 Task: Select traffic view around selected location Lake Lanier Islands, Georgia, United States and identify the nearest hotel to the peak traffic point
Action: Mouse scrolled (327, 438) with delta (0, 0)
Screenshot: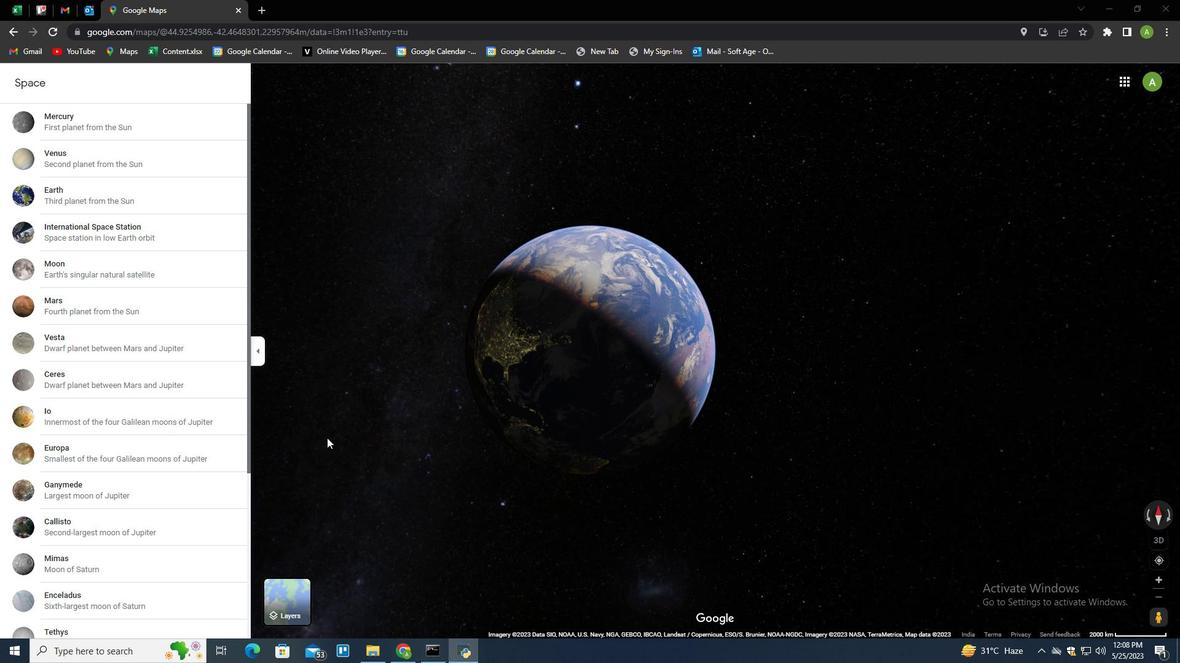 
Action: Mouse moved to (76, 606)
Screenshot: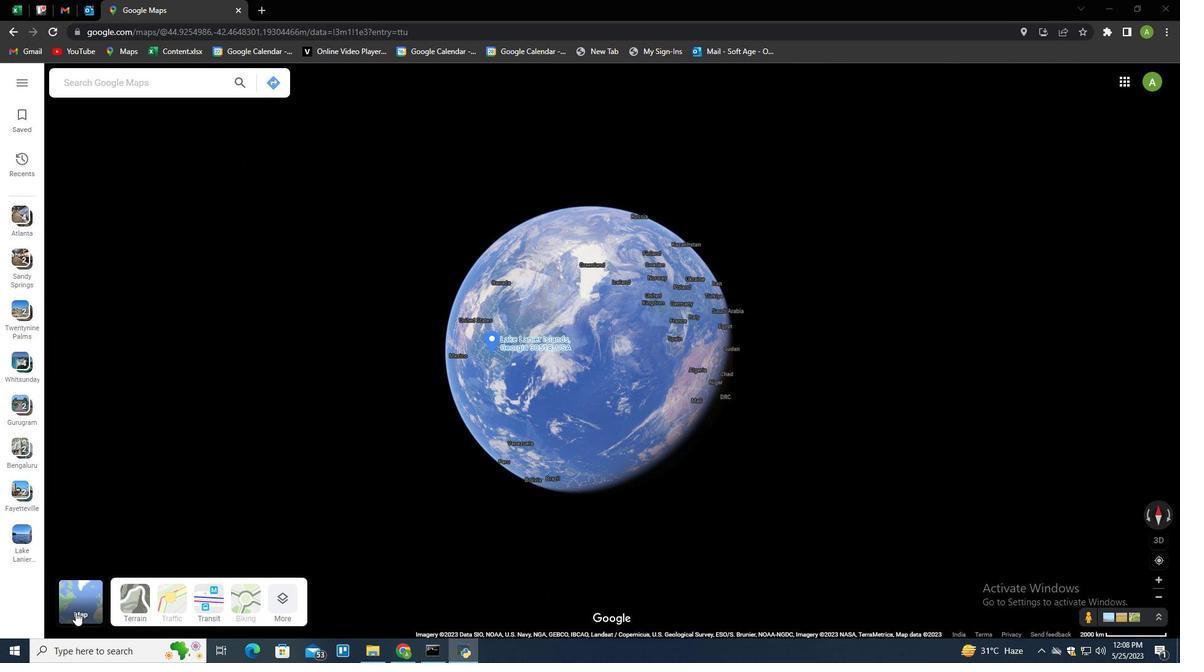 
Action: Mouse pressed left at (76, 606)
Screenshot: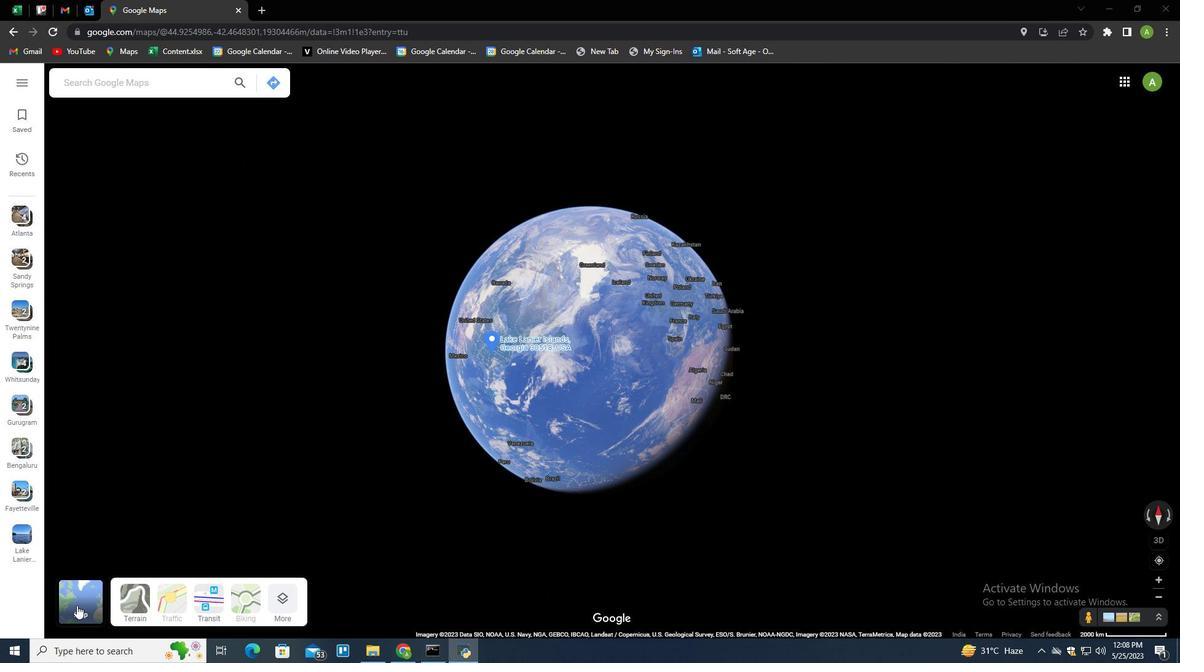 
Action: Mouse moved to (170, 605)
Screenshot: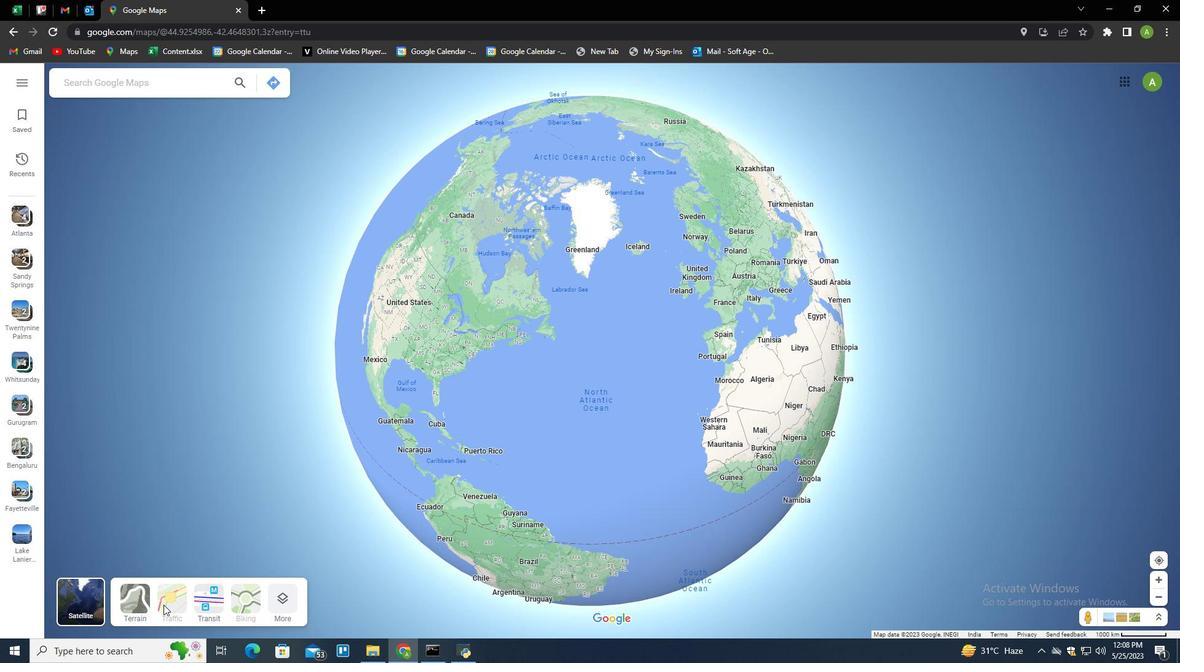 
Action: Mouse pressed left at (170, 605)
Screenshot: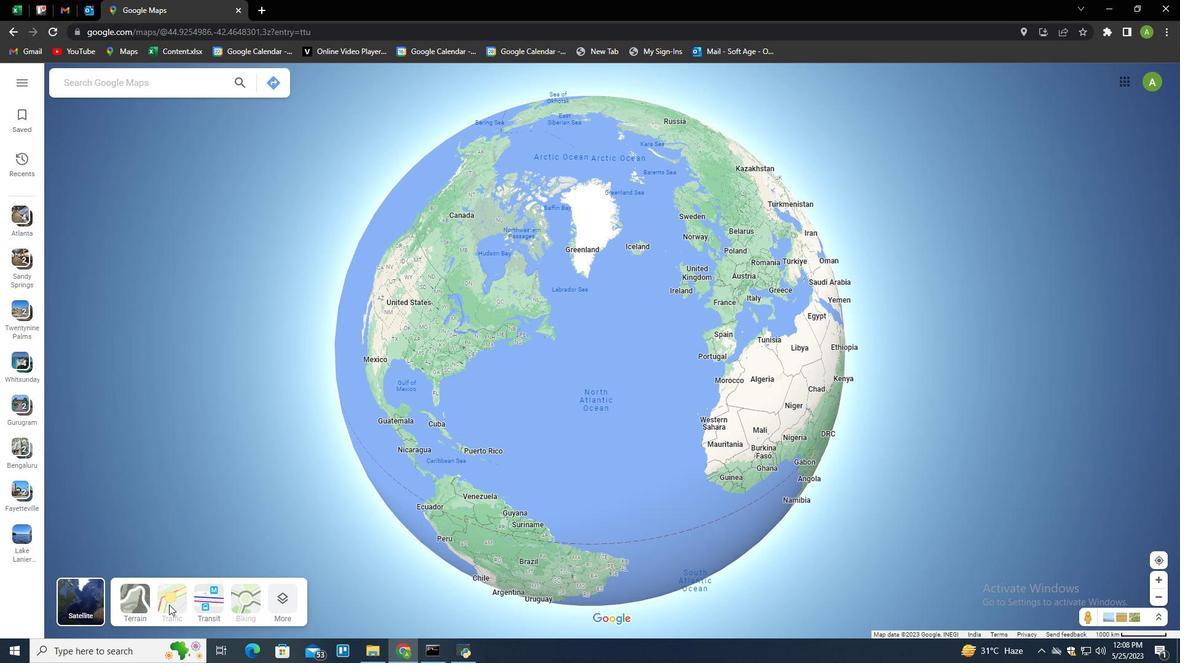 
Action: Mouse moved to (87, 603)
Screenshot: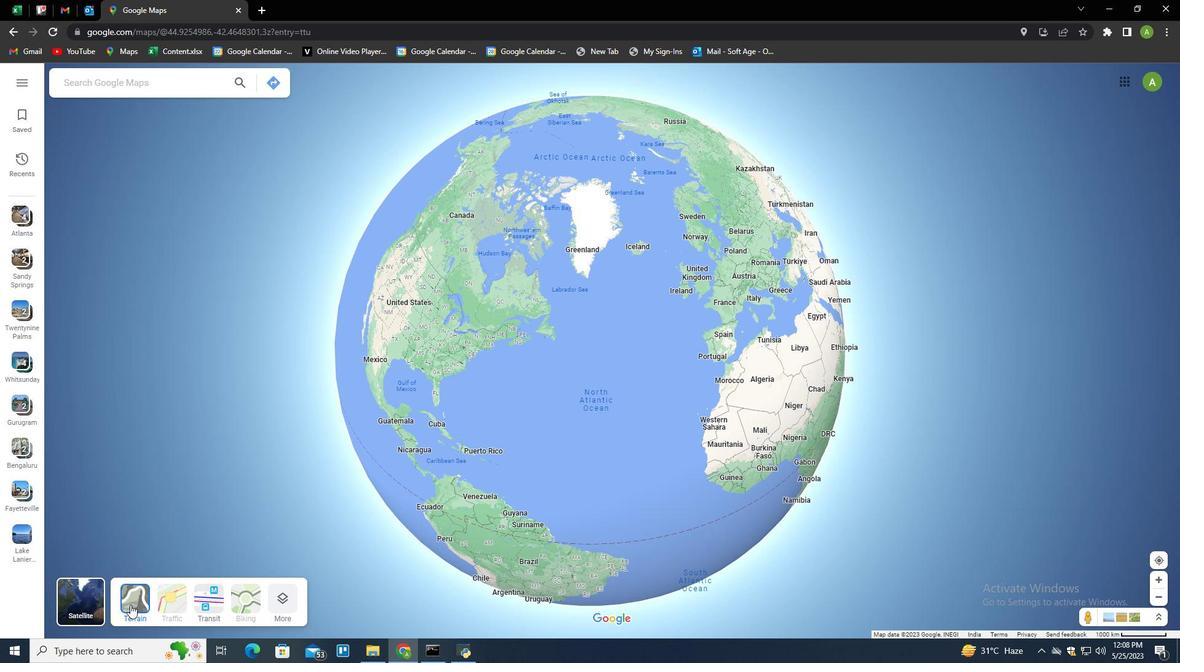 
Action: Mouse pressed left at (87, 603)
Screenshot: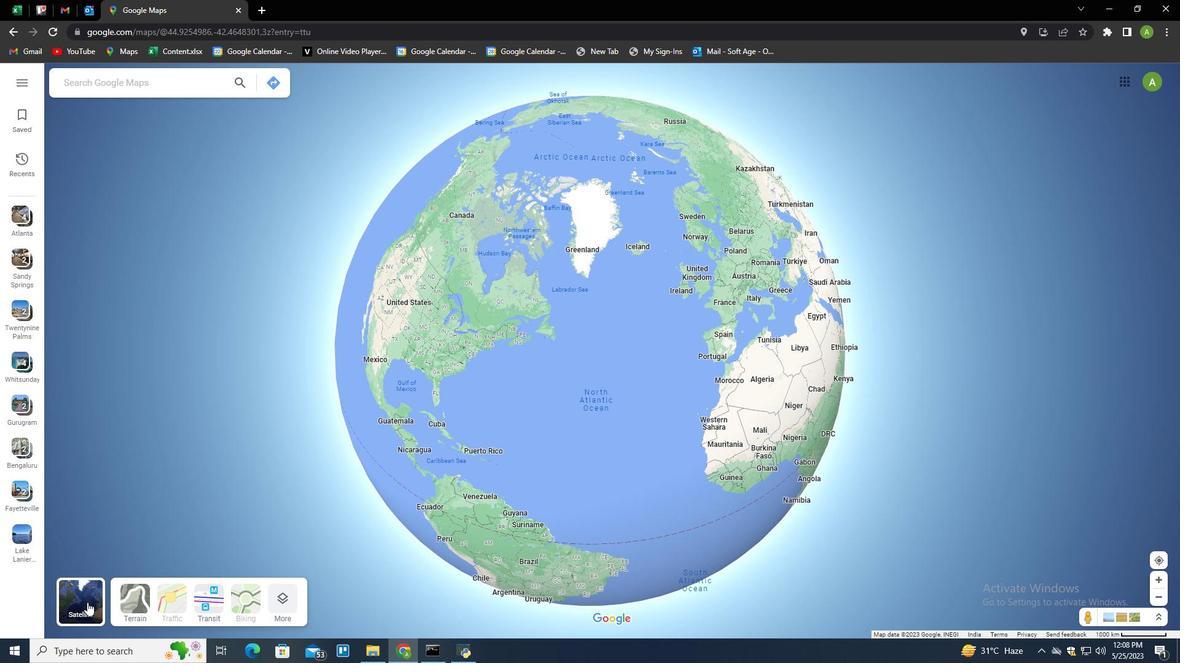 
Action: Mouse moved to (312, 530)
Screenshot: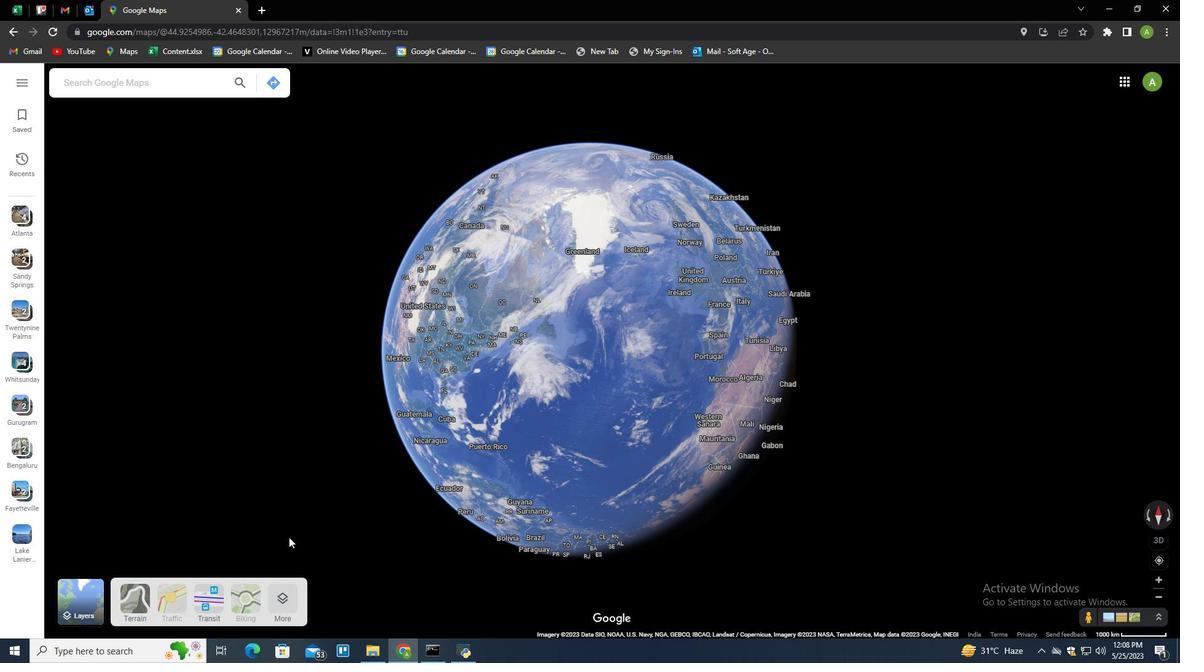 
Action: Mouse scrolled (312, 531) with delta (0, 0)
Screenshot: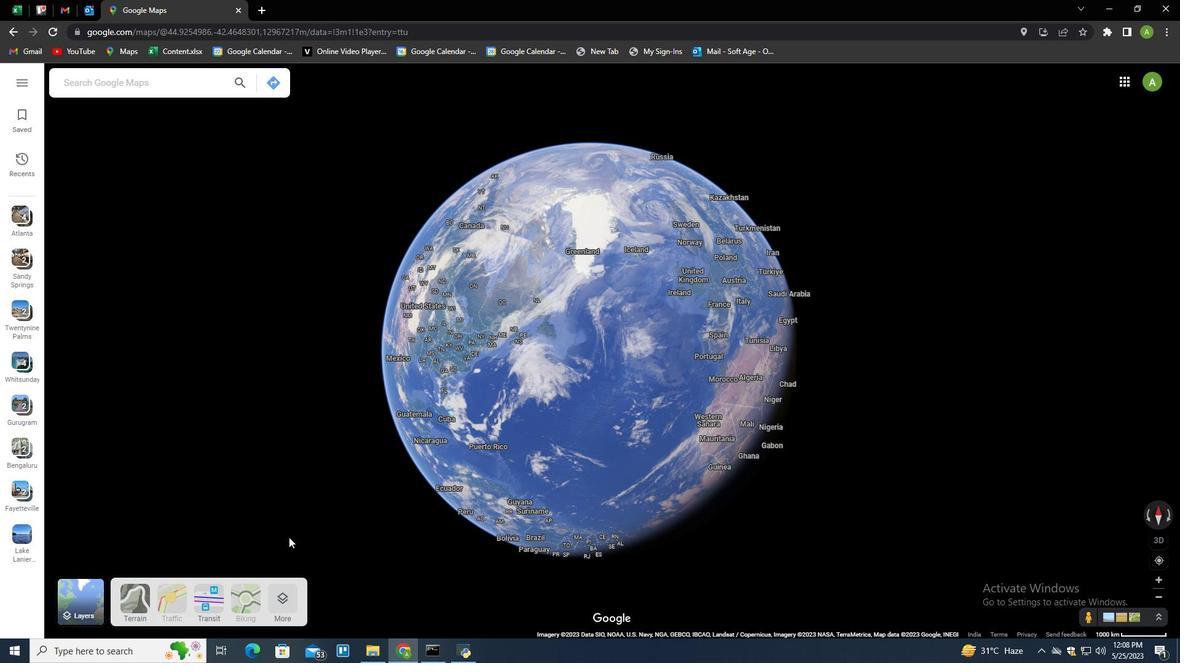 
Action: Mouse moved to (314, 529)
Screenshot: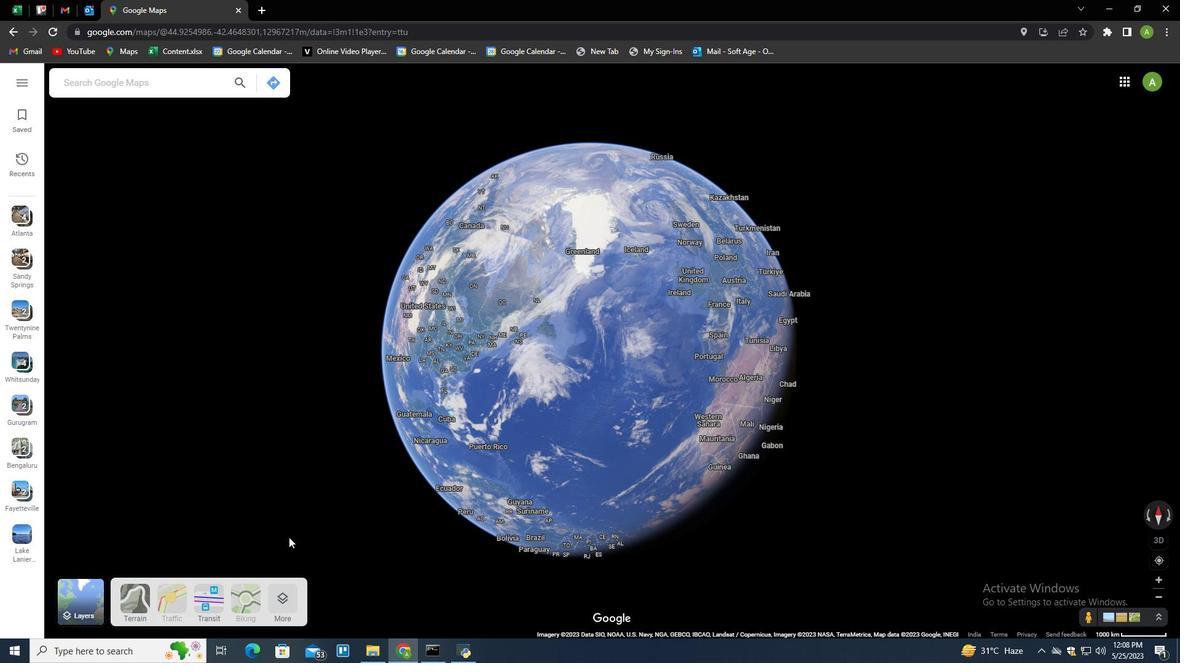 
Action: Mouse scrolled (314, 530) with delta (0, 0)
Screenshot: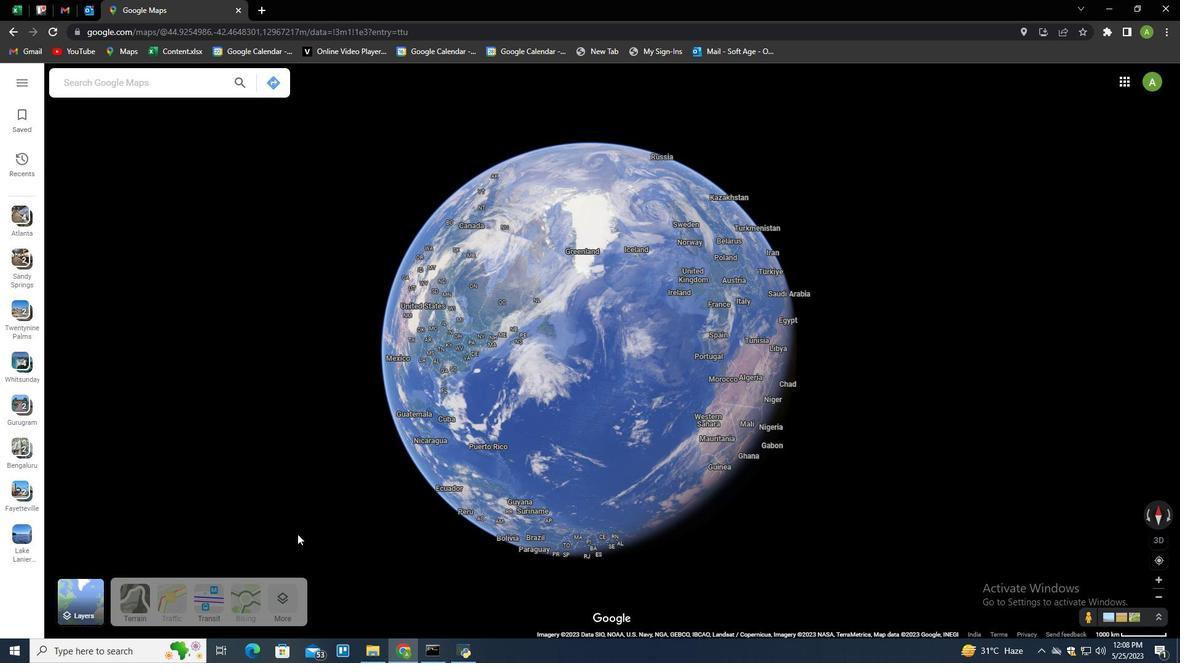 
Action: Mouse moved to (314, 529)
Screenshot: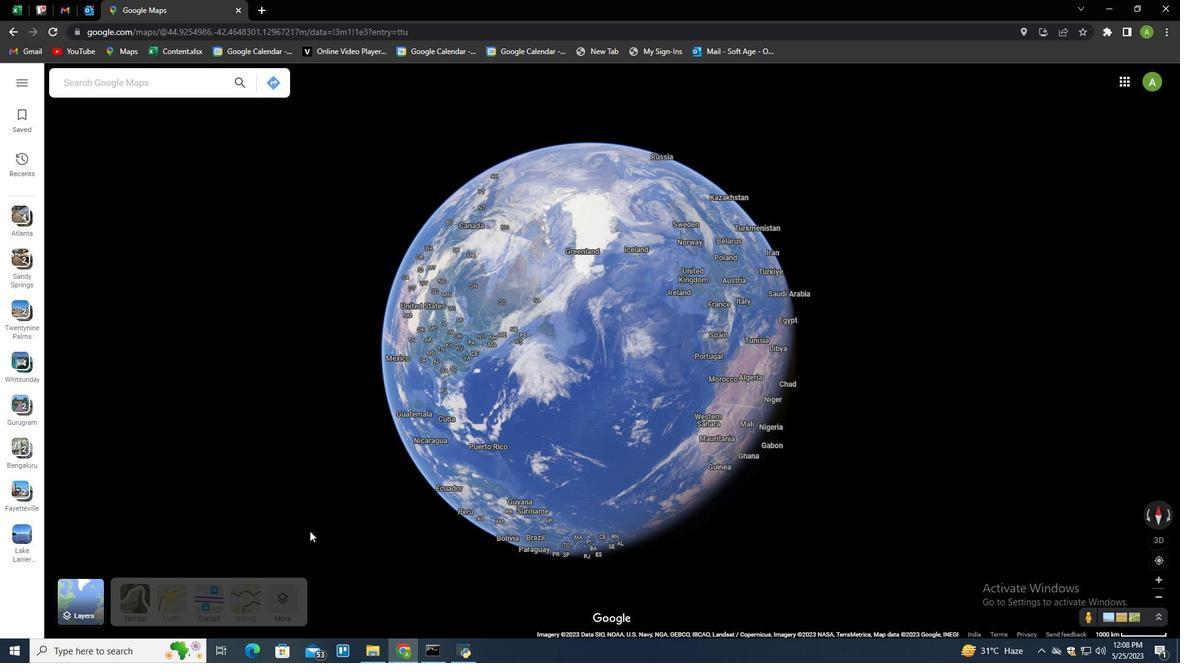 
Action: Mouse scrolled (314, 530) with delta (0, 0)
Screenshot: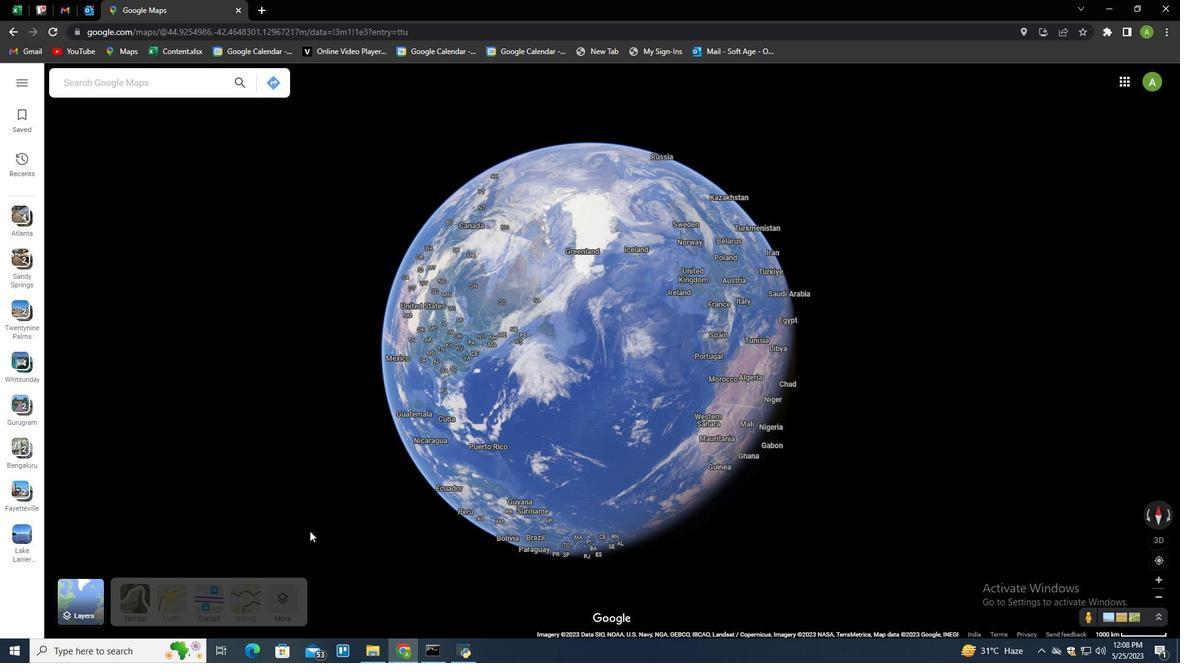 
Action: Mouse scrolled (314, 530) with delta (0, 0)
Screenshot: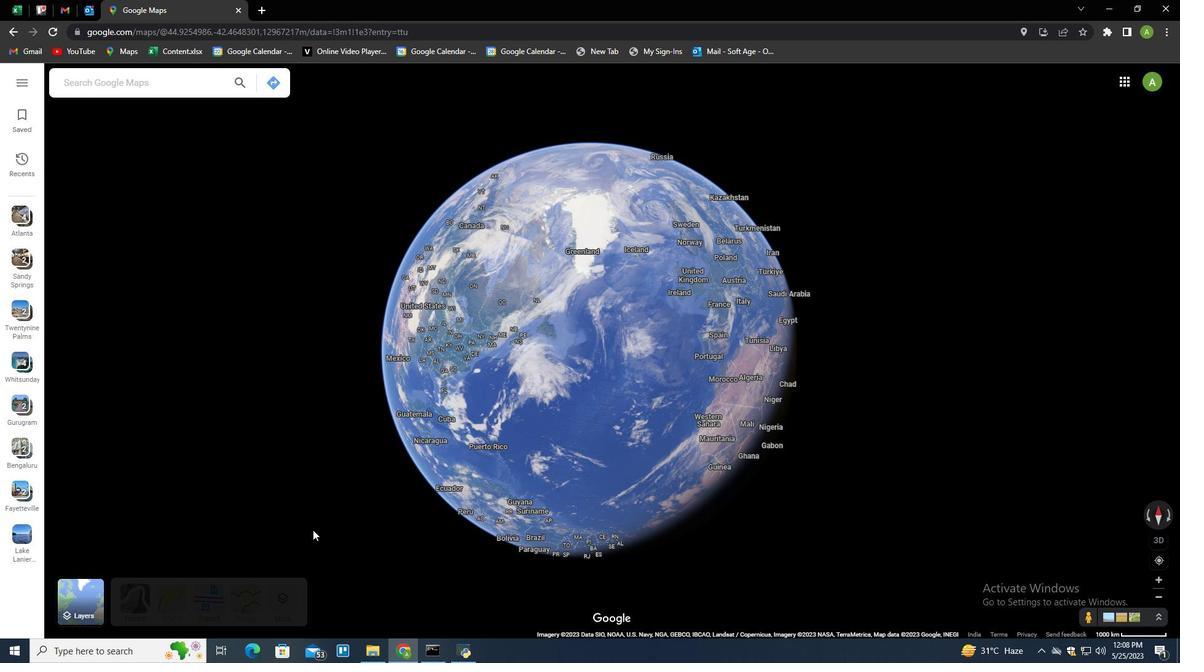 
Action: Mouse scrolled (314, 530) with delta (0, 0)
Screenshot: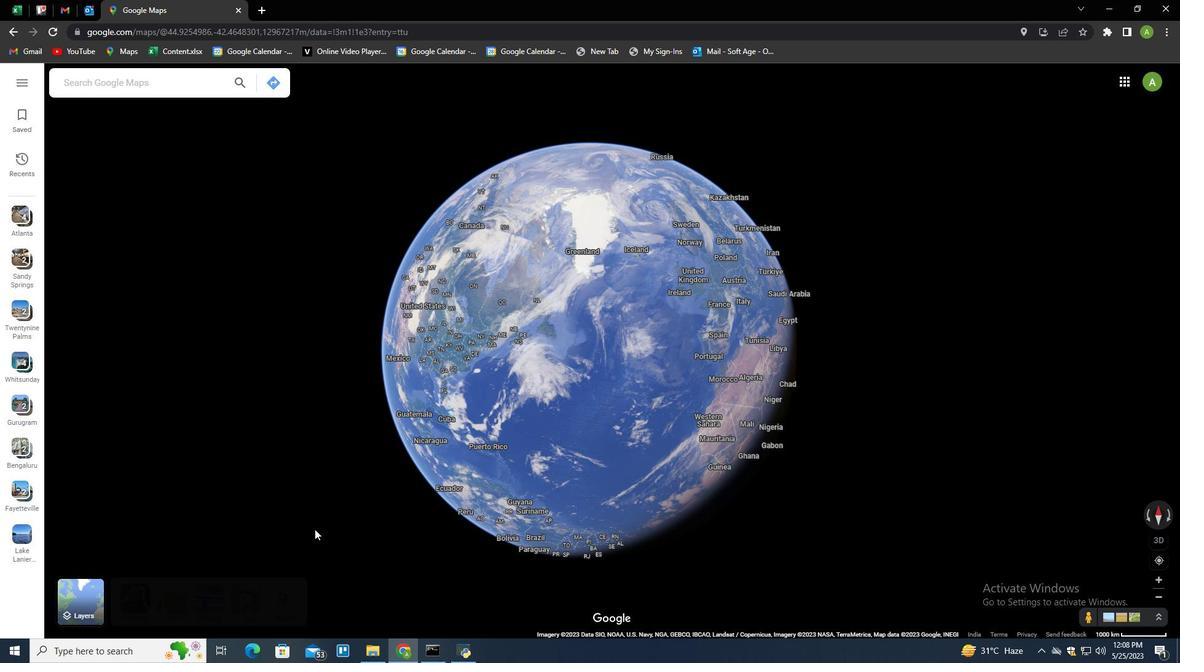 
Action: Mouse scrolled (314, 530) with delta (0, 0)
Screenshot: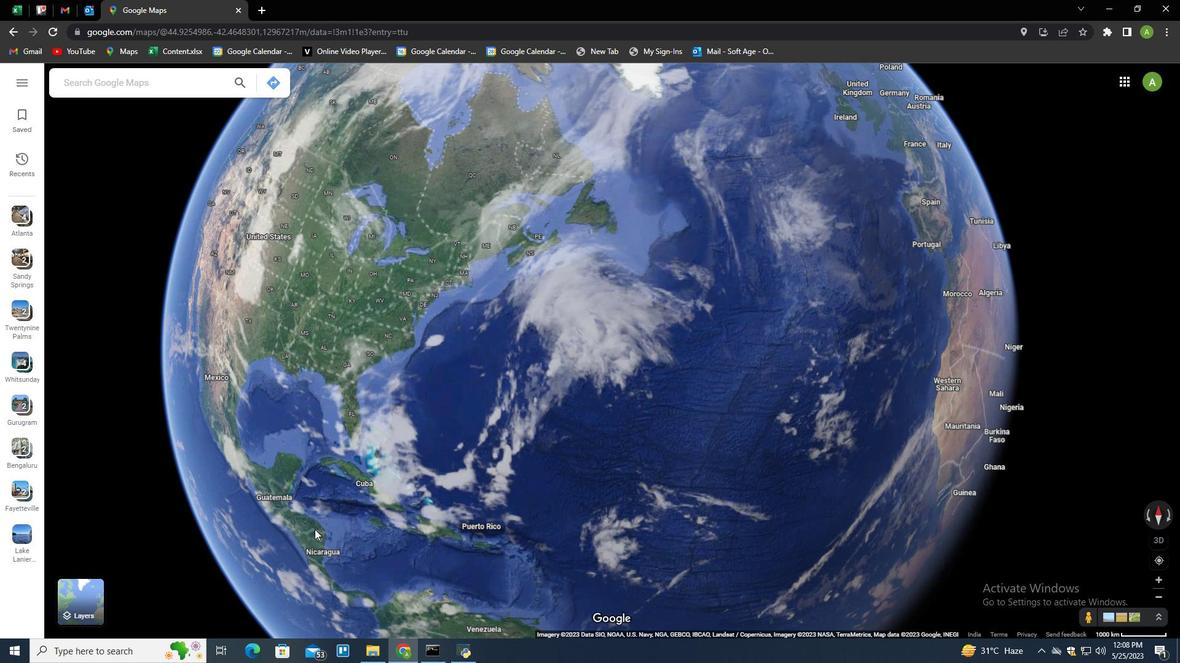 
Action: Mouse scrolled (314, 530) with delta (0, 0)
Screenshot: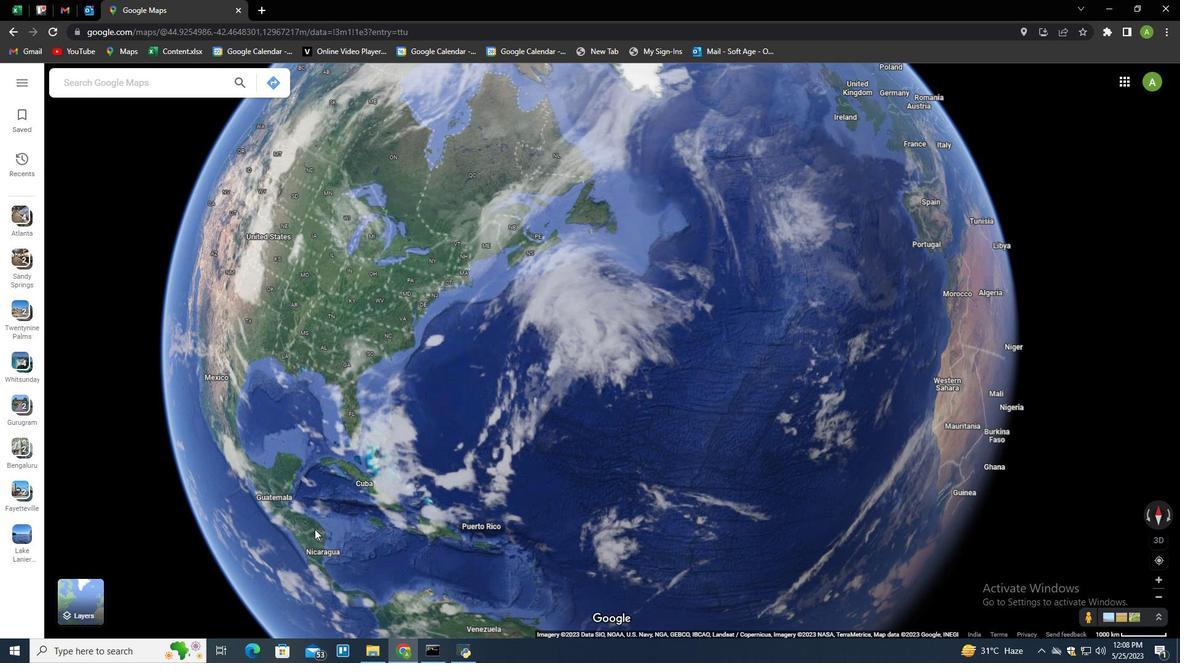 
Action: Mouse scrolled (314, 530) with delta (0, 0)
Screenshot: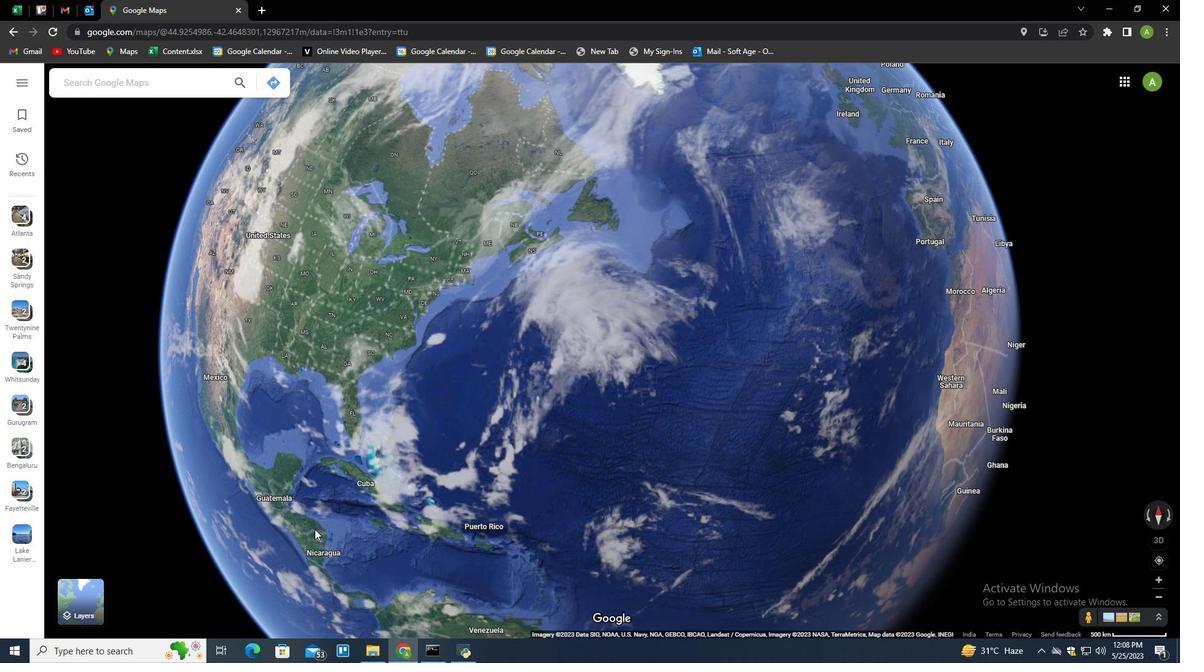 
Action: Mouse scrolled (314, 530) with delta (0, 0)
Screenshot: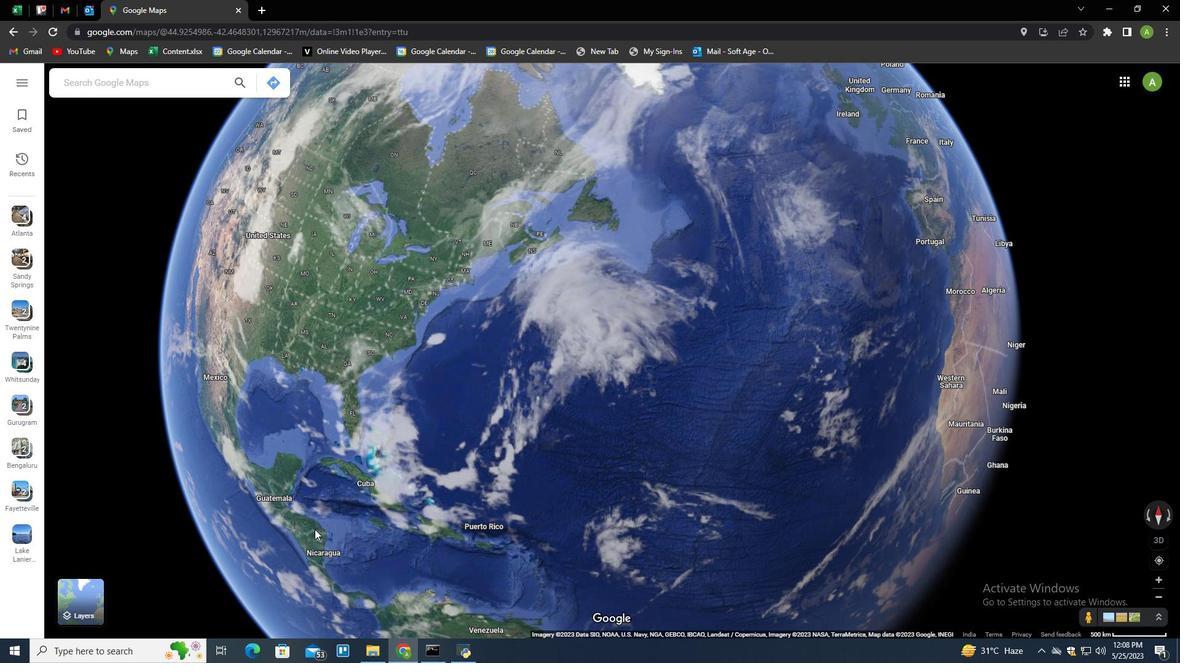 
Action: Mouse scrolled (314, 530) with delta (0, 0)
Screenshot: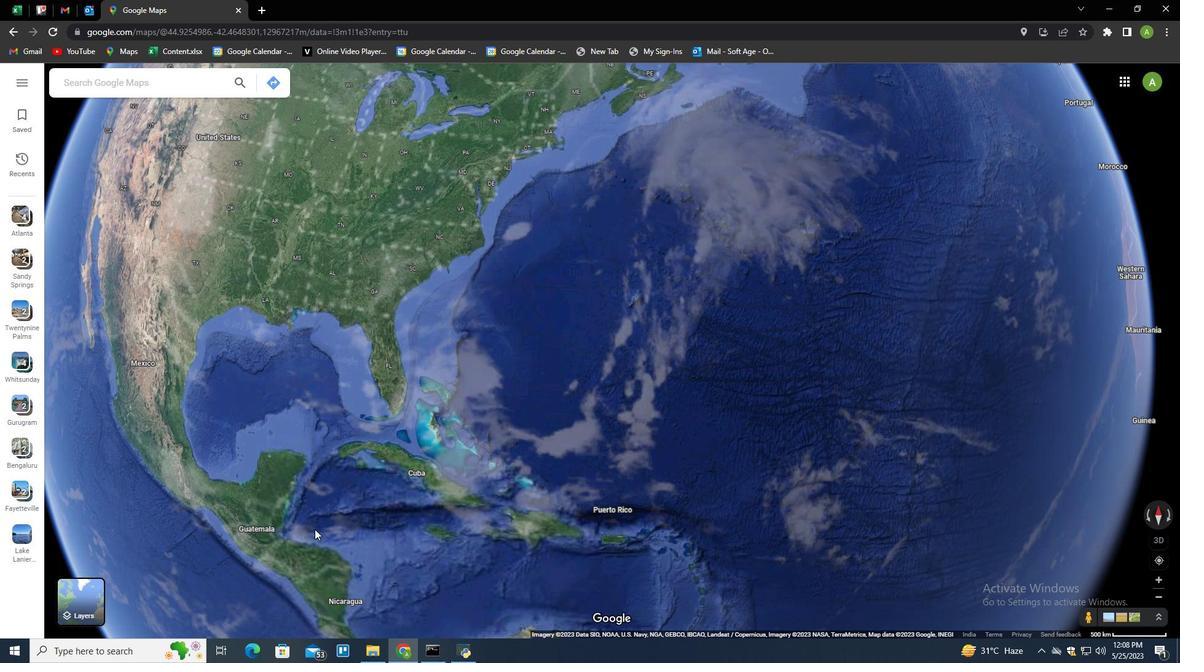 
Action: Mouse scrolled (314, 530) with delta (0, 0)
Screenshot: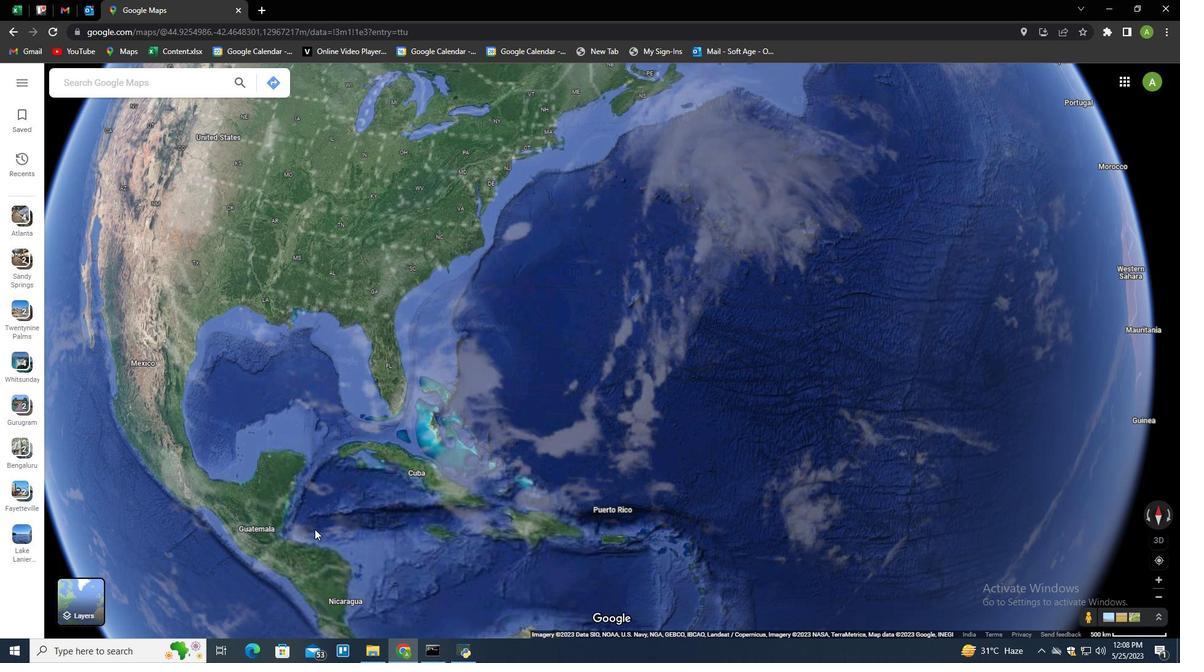 
Action: Mouse scrolled (314, 530) with delta (0, 0)
Screenshot: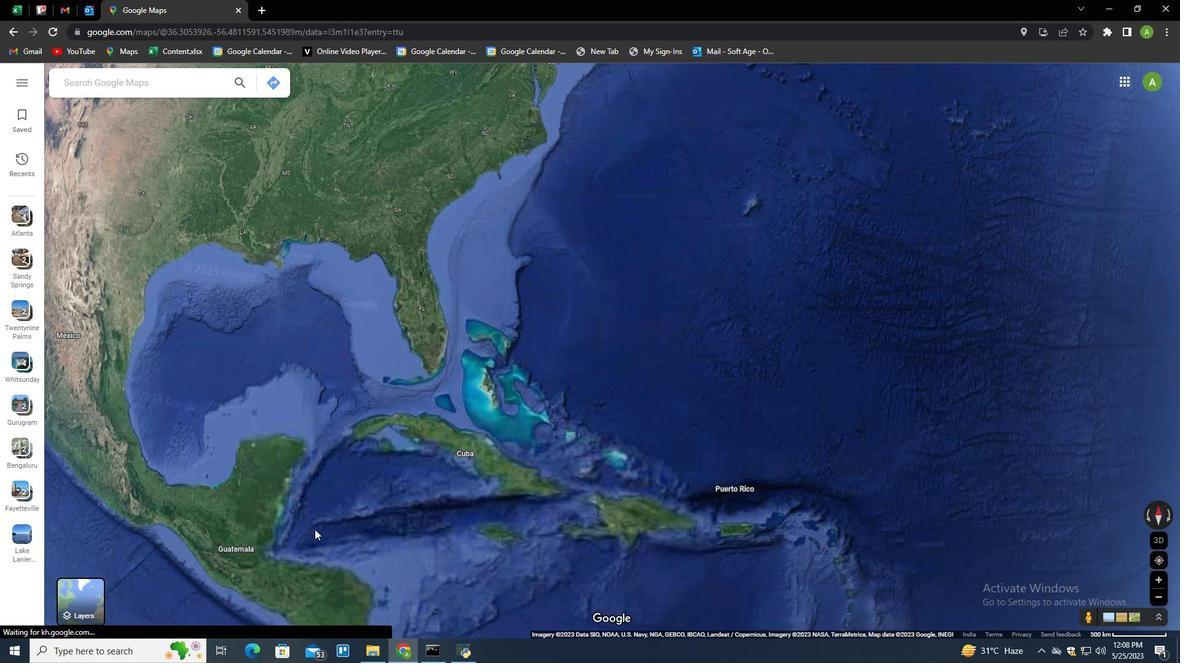 
Action: Mouse scrolled (314, 530) with delta (0, 0)
Screenshot: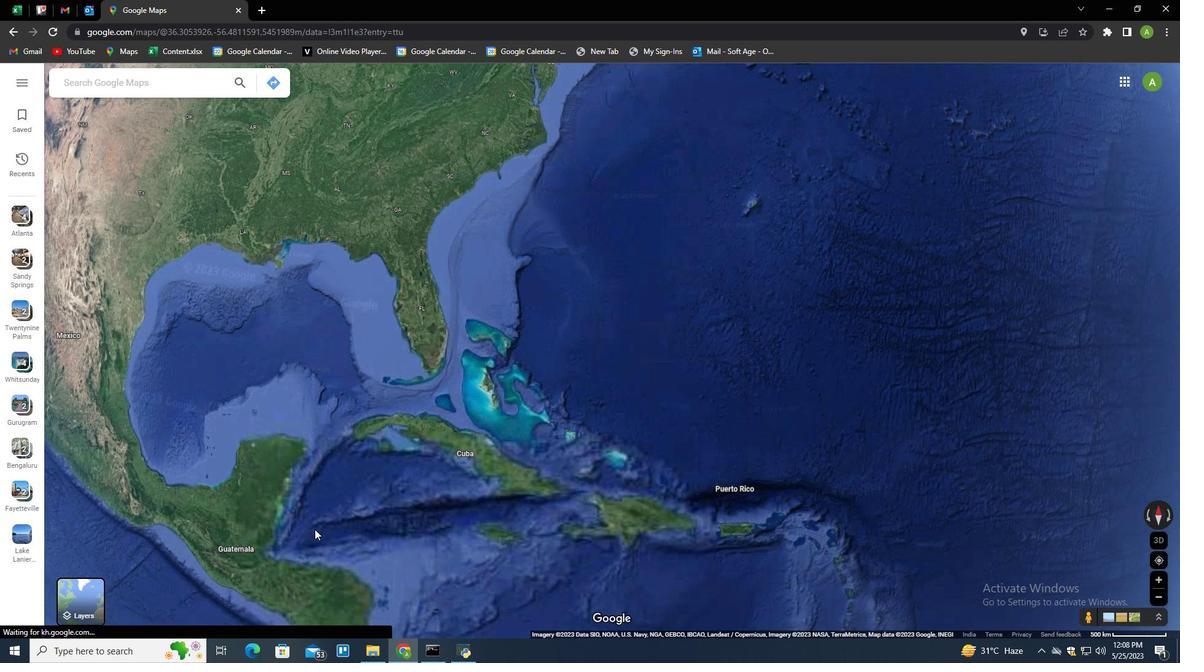 
Action: Mouse moved to (381, 338)
Screenshot: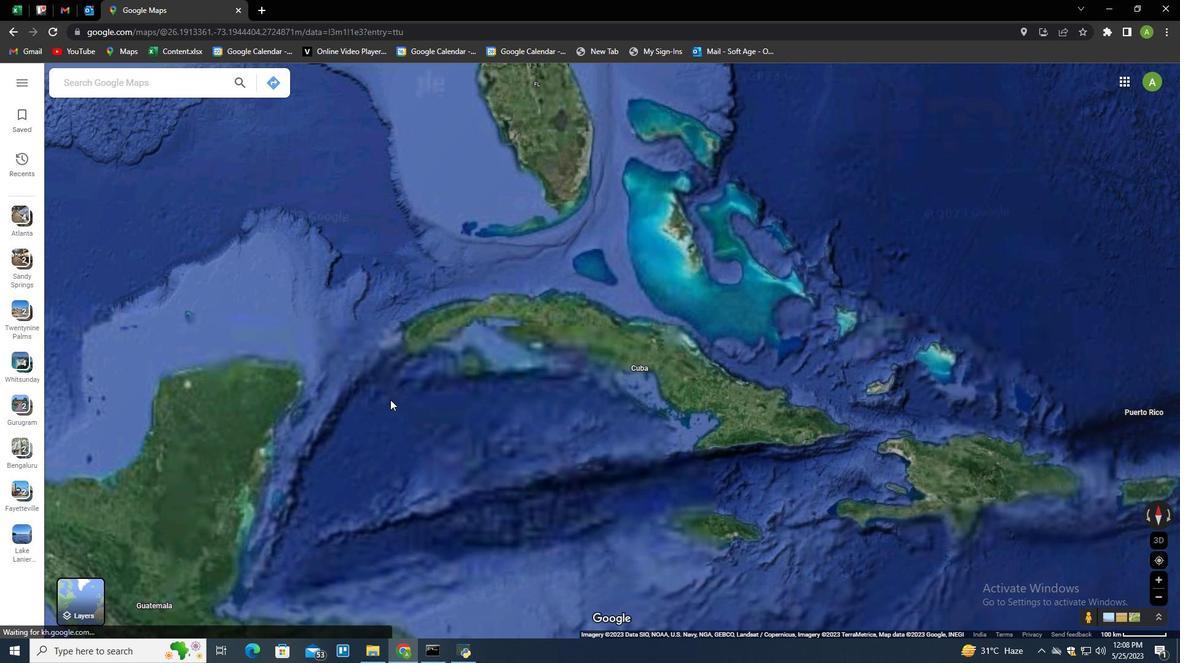 
Action: Mouse pressed left at (381, 338)
Screenshot: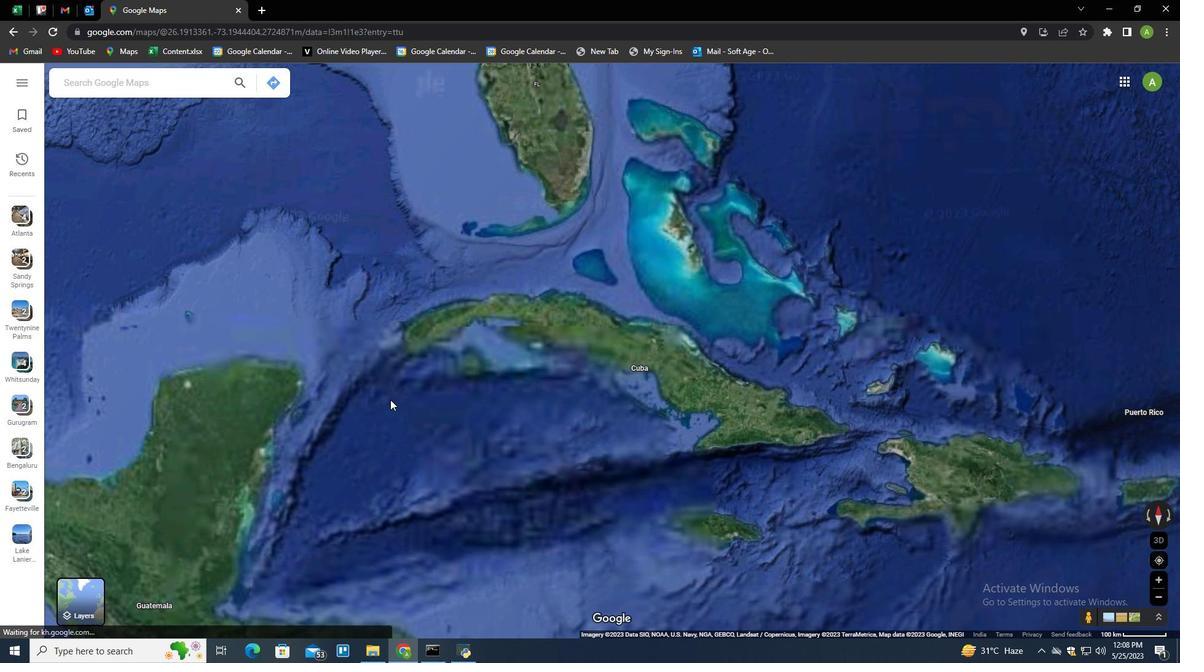 
Action: Mouse moved to (367, 284)
Screenshot: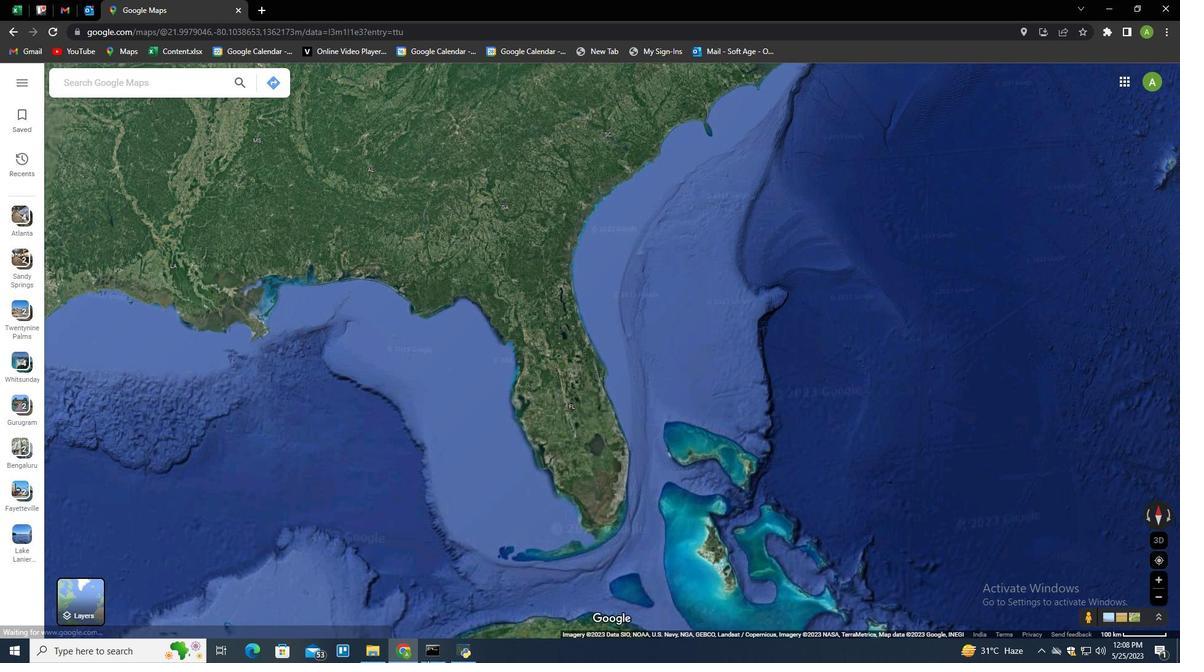 
Action: Mouse pressed left at (367, 284)
Screenshot: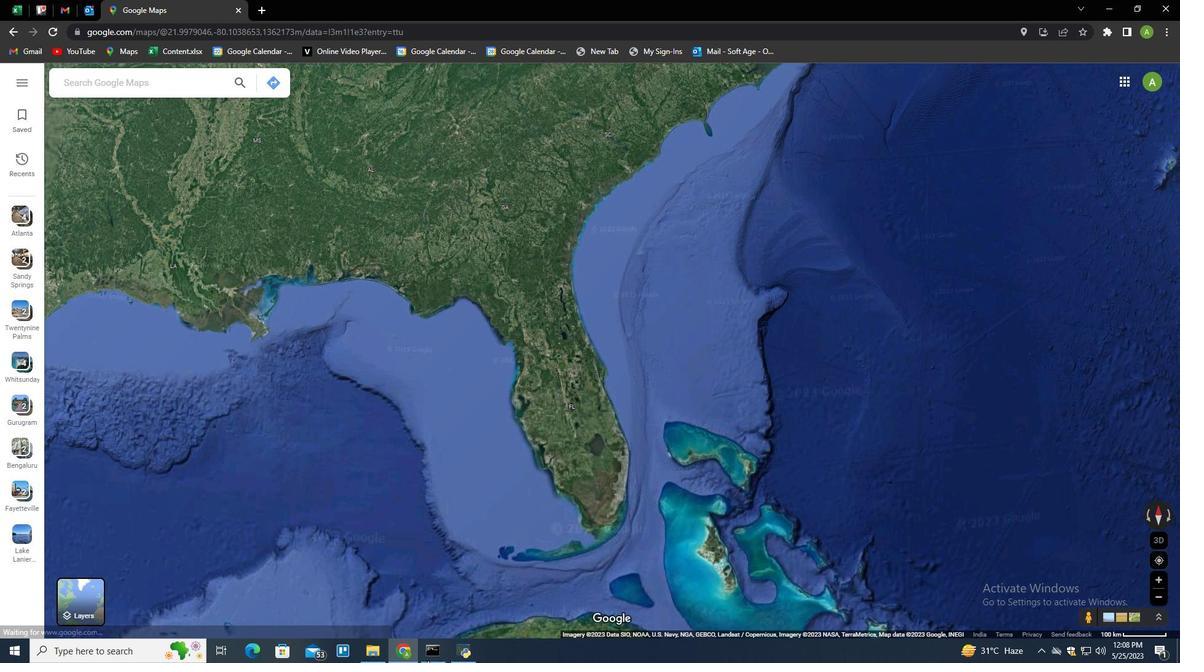 
Action: Mouse moved to (431, 498)
Screenshot: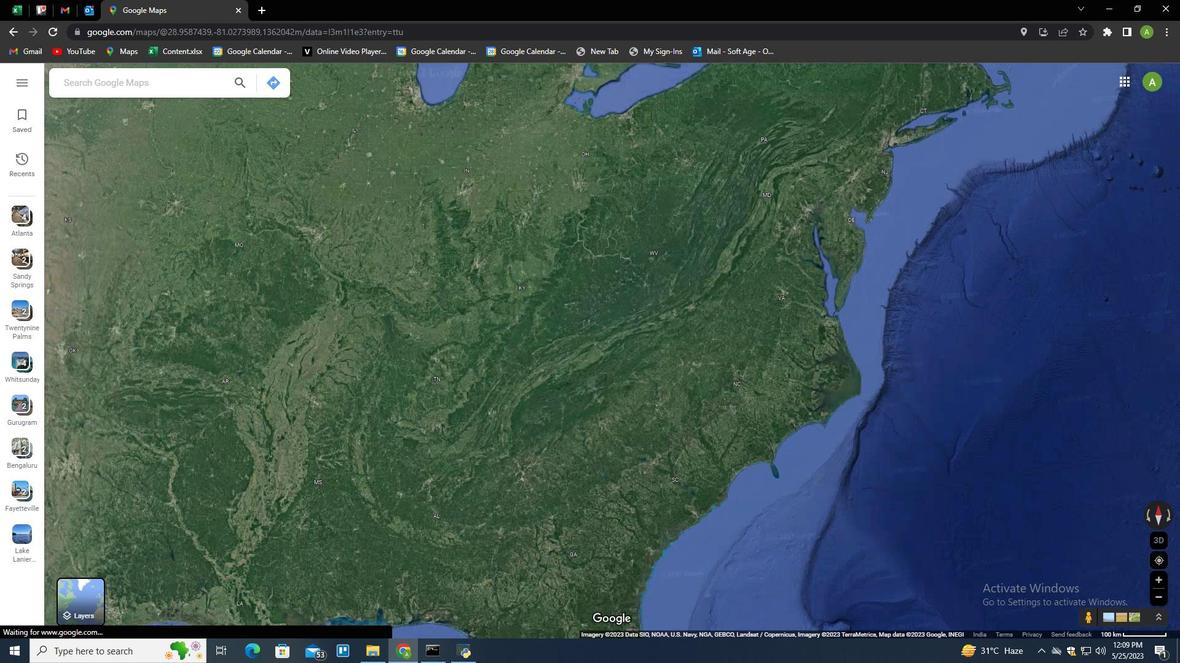 
Action: Mouse scrolled (431, 499) with delta (0, 0)
Screenshot: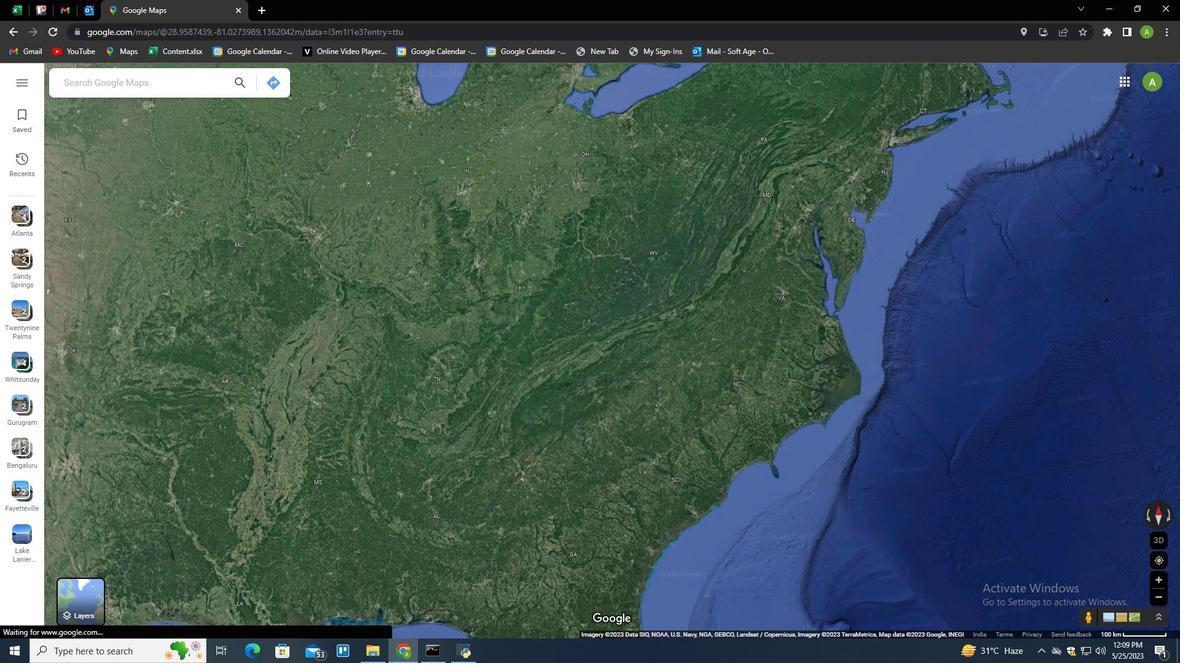 
Action: Mouse scrolled (431, 499) with delta (0, 0)
Screenshot: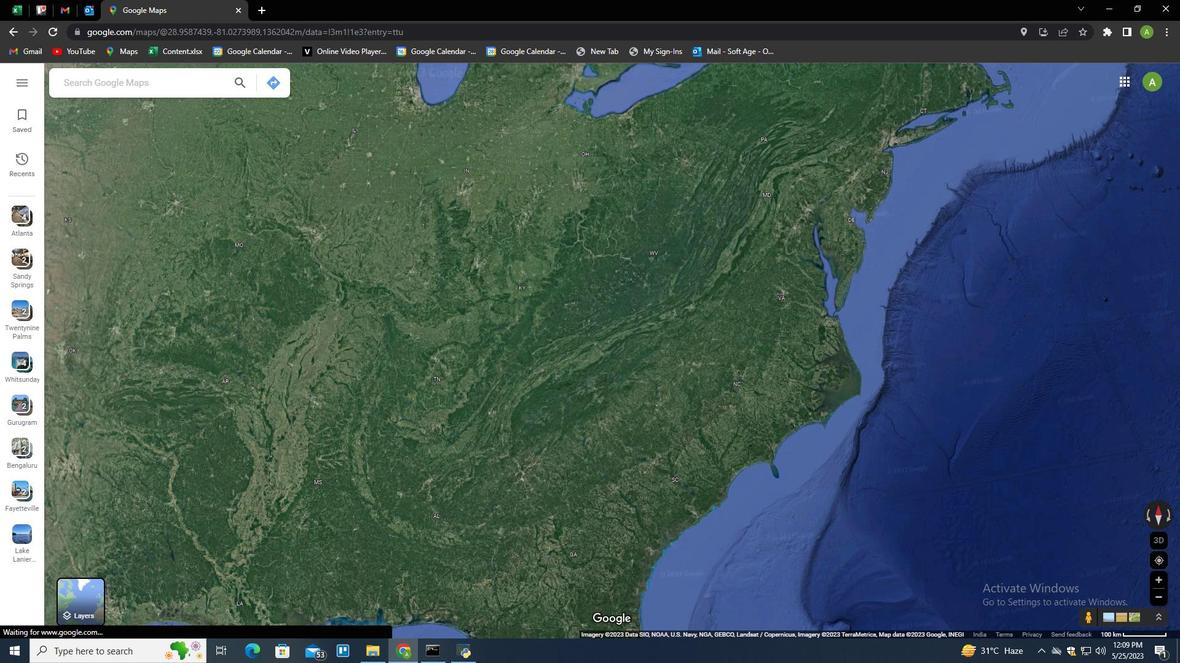 
Action: Mouse scrolled (431, 499) with delta (0, 0)
Screenshot: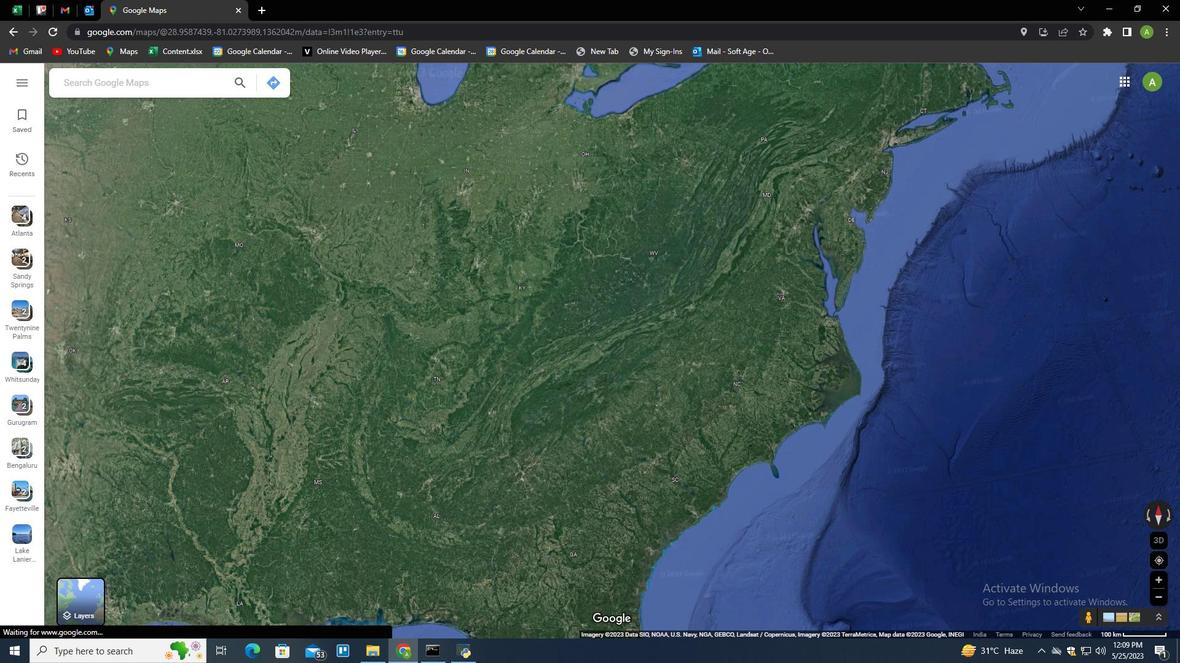 
Action: Mouse scrolled (431, 499) with delta (0, 0)
Screenshot: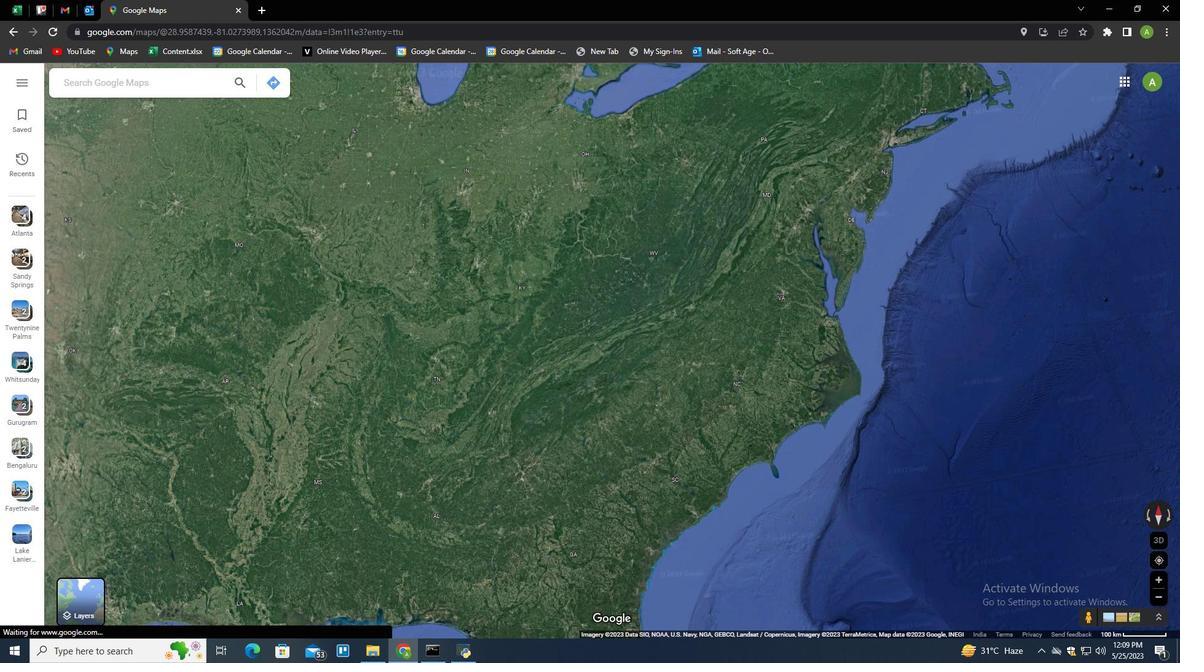 
Action: Mouse scrolled (431, 499) with delta (0, 0)
Screenshot: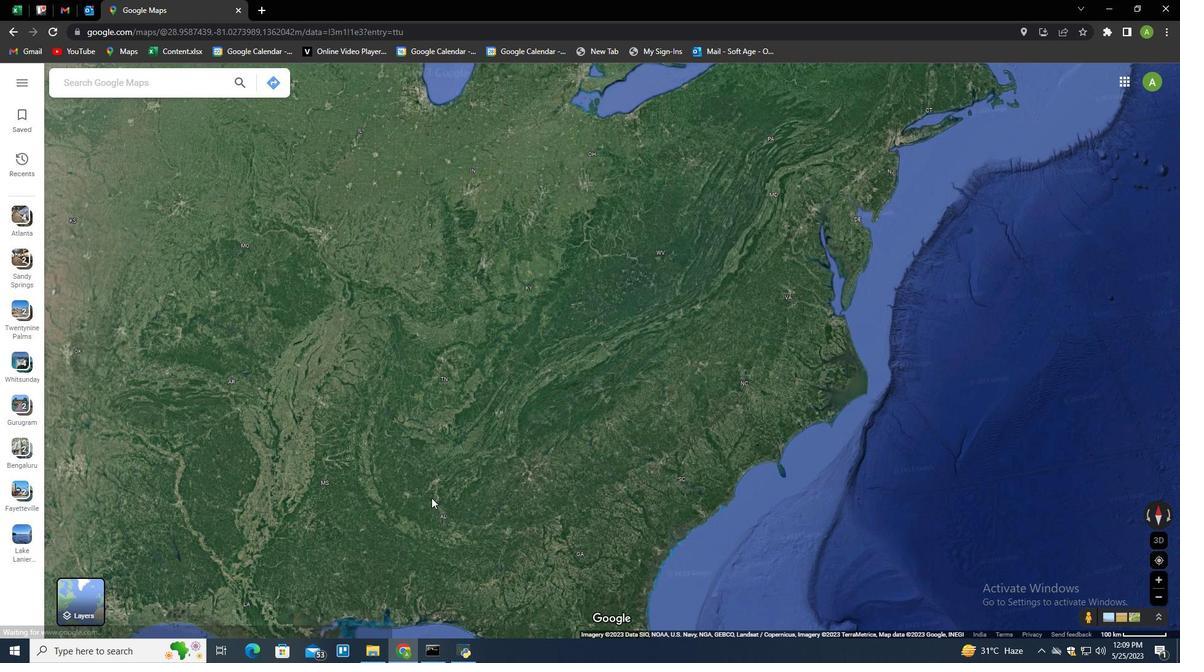 
Action: Mouse scrolled (431, 499) with delta (0, 0)
Screenshot: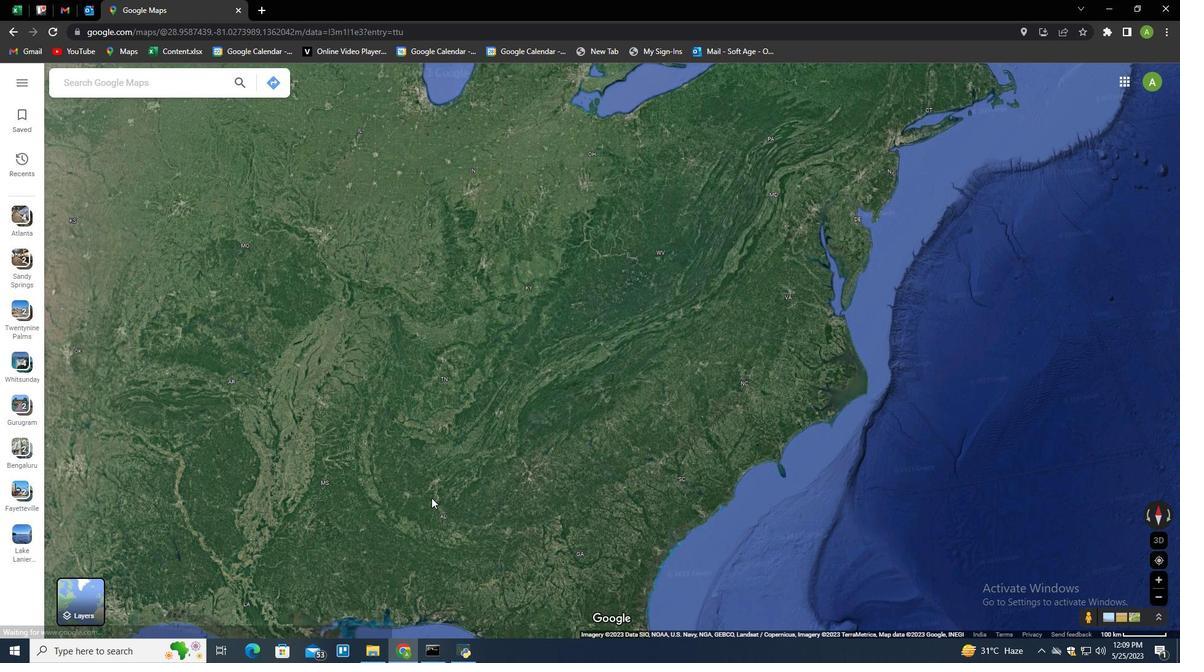 
Action: Mouse scrolled (431, 499) with delta (0, 0)
Screenshot: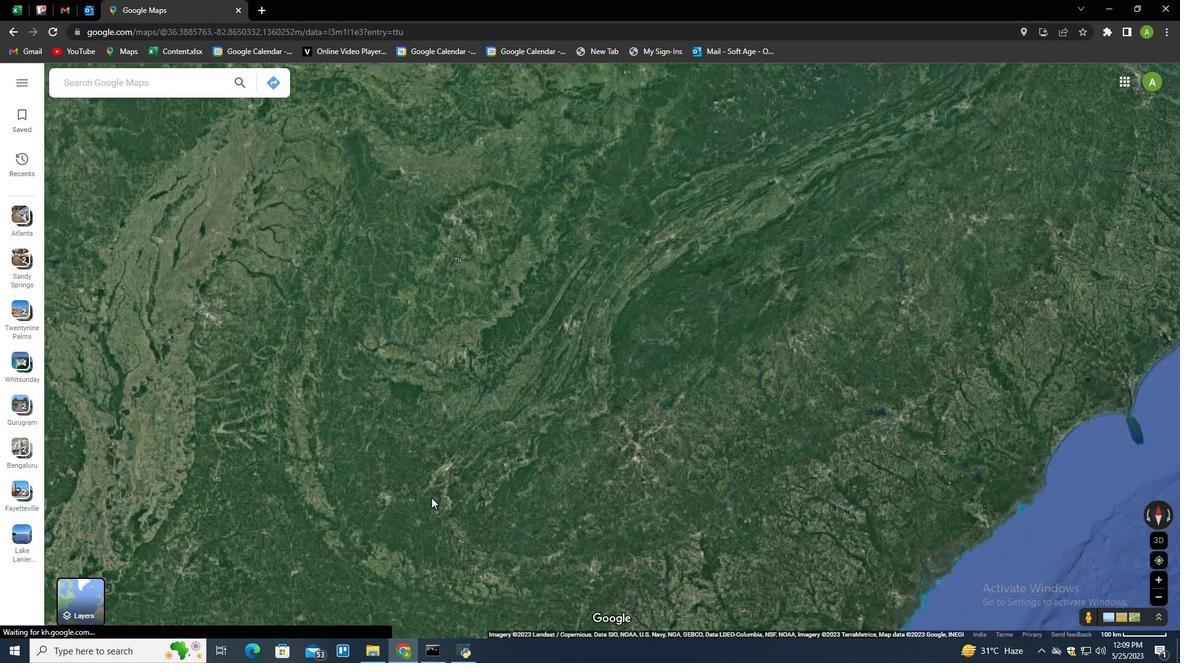 
Action: Mouse scrolled (431, 499) with delta (0, 0)
Screenshot: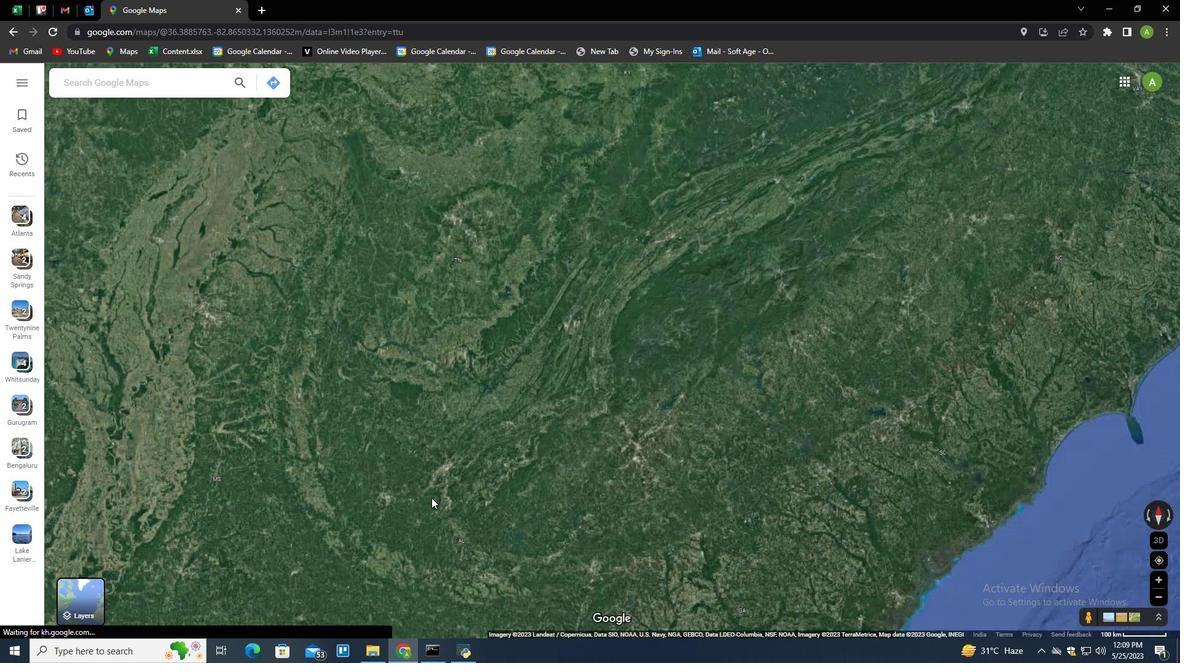 
Action: Mouse moved to (400, 260)
Screenshot: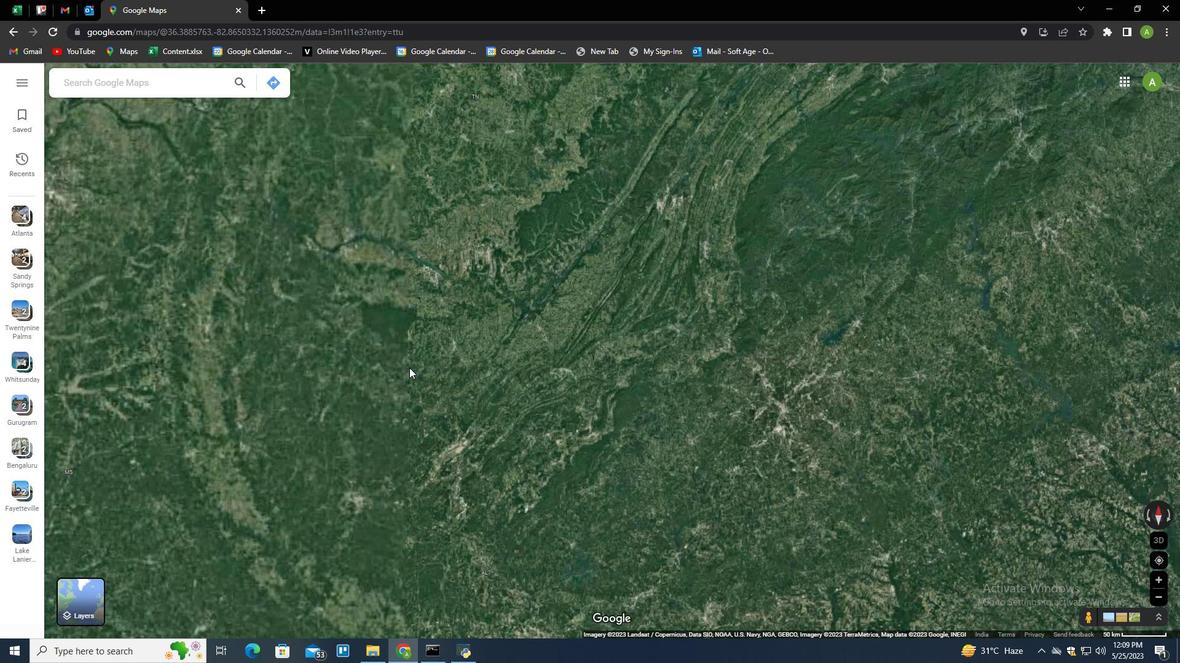 
Action: Mouse pressed left at (400, 260)
Screenshot: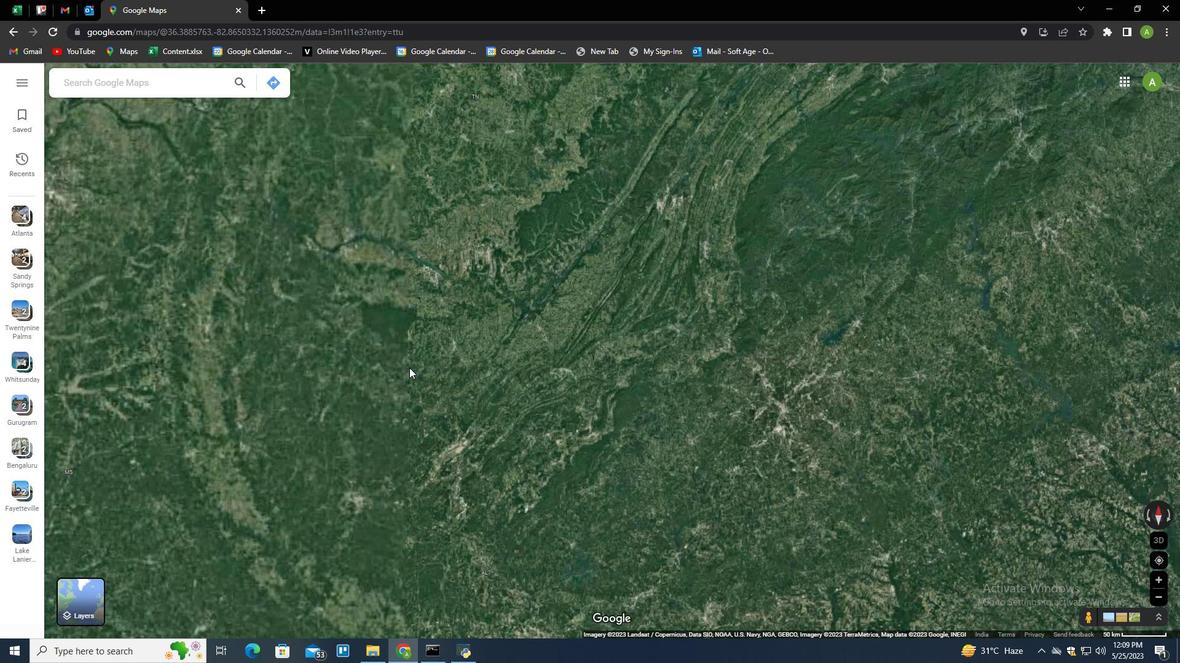 
Action: Mouse moved to (430, 571)
Screenshot: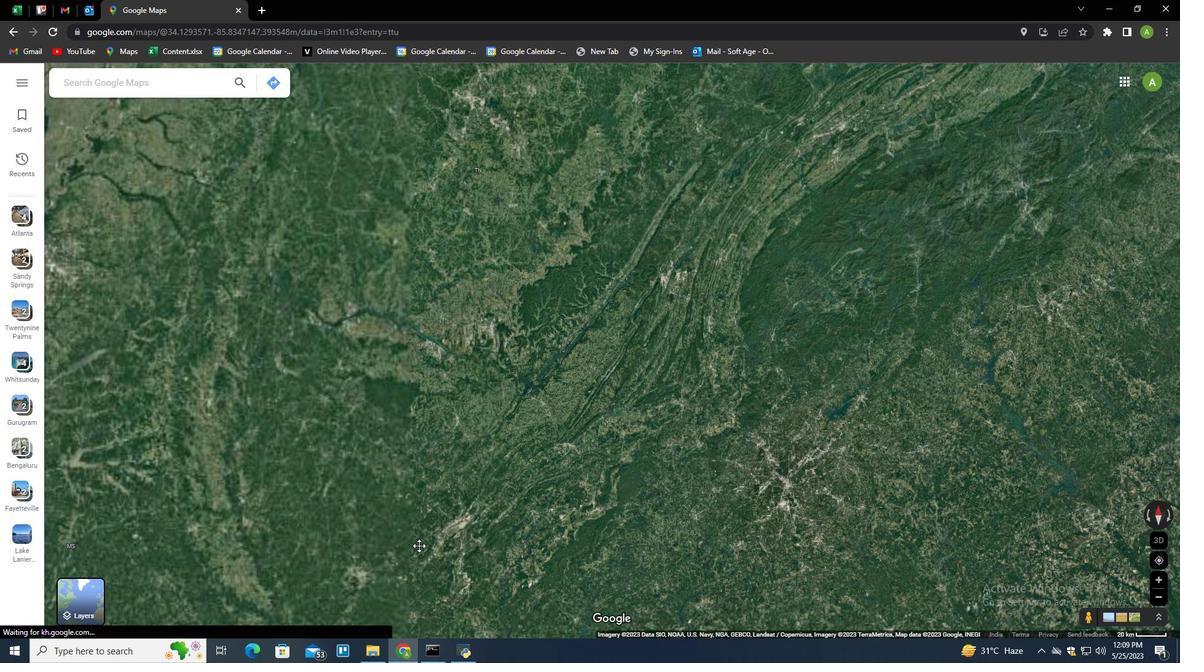 
Action: Mouse scrolled (430, 572) with delta (0, 0)
Screenshot: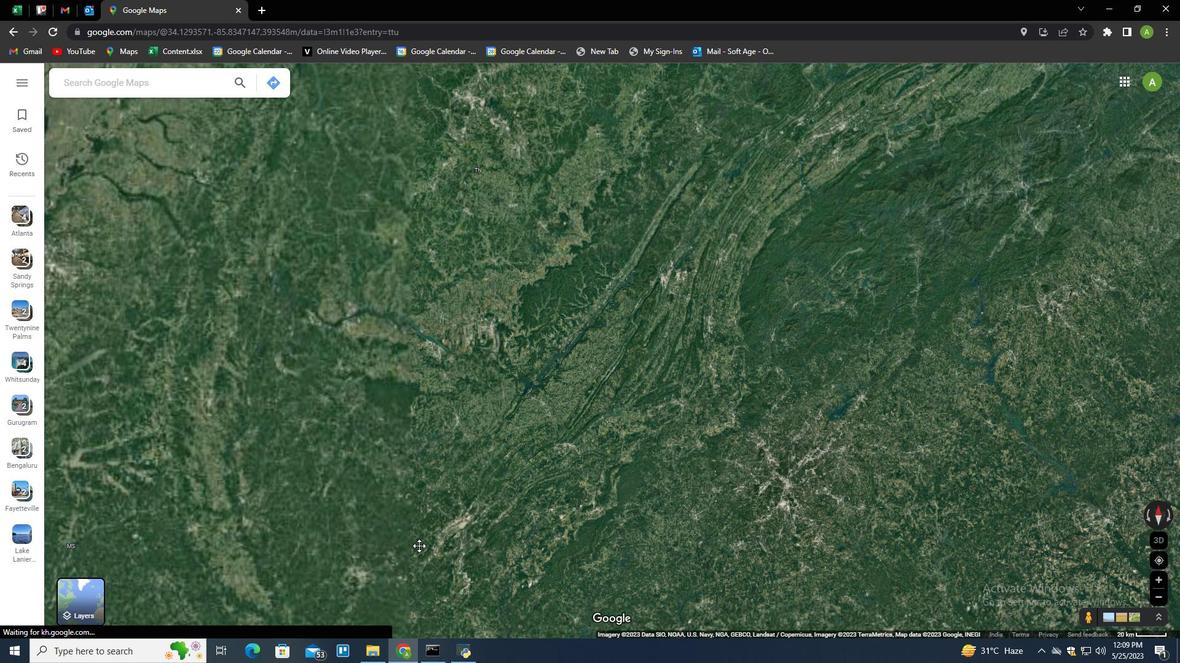 
Action: Mouse moved to (430, 571)
Screenshot: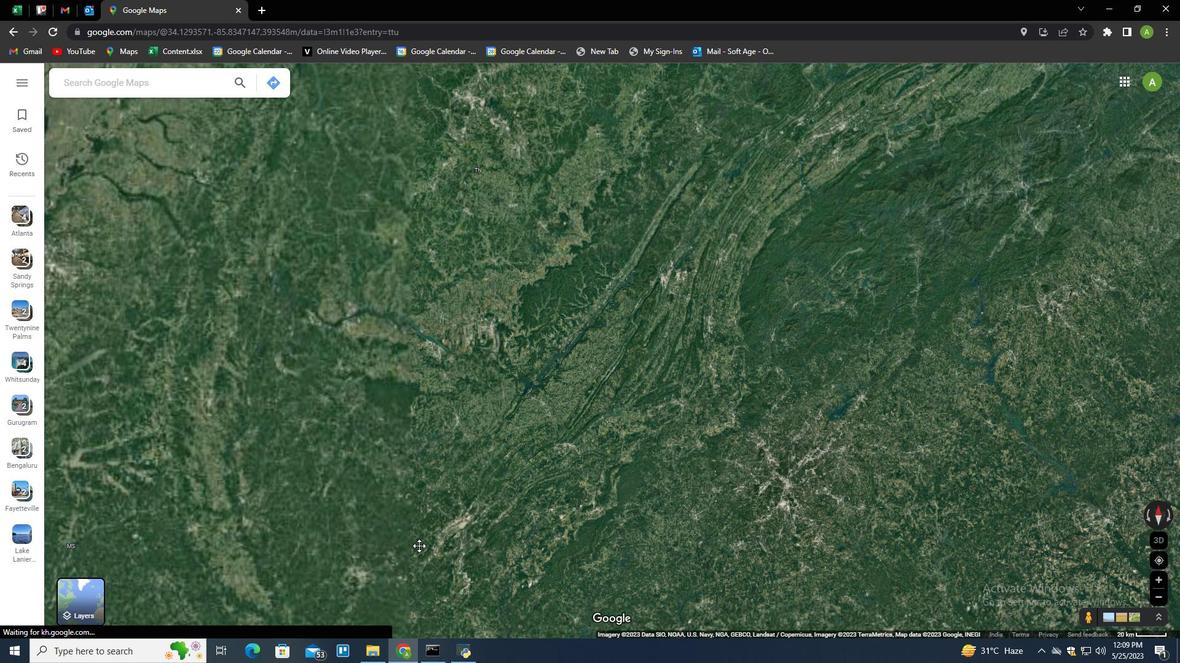 
Action: Mouse scrolled (430, 572) with delta (0, 0)
Screenshot: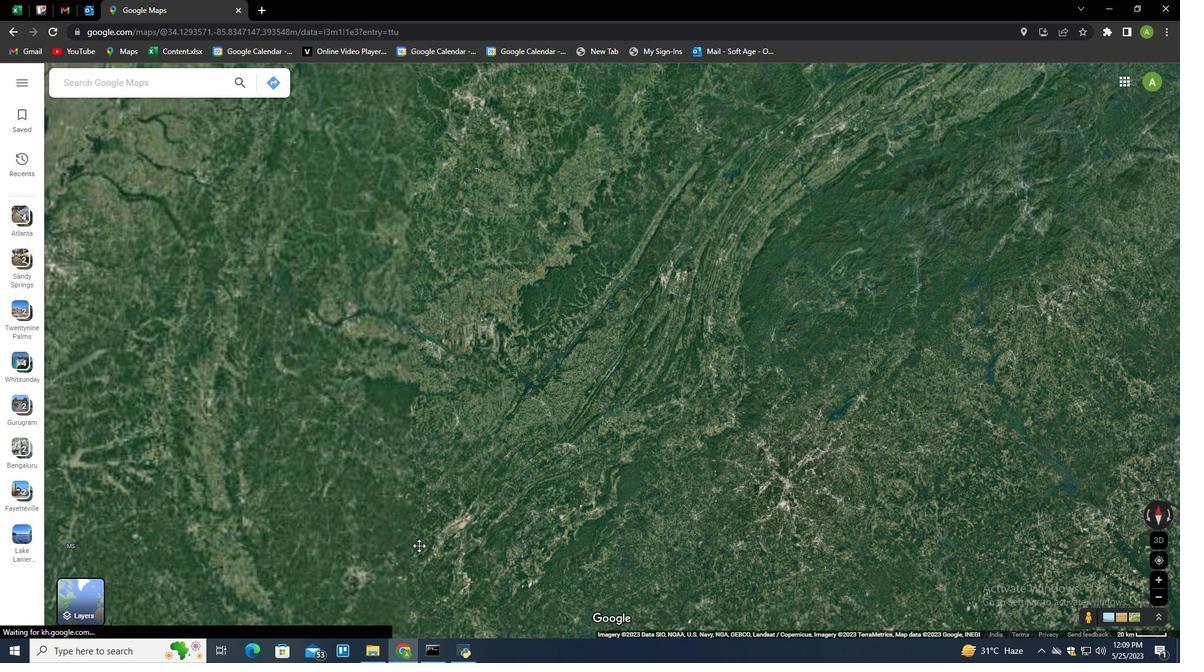 
Action: Mouse scrolled (430, 572) with delta (0, 0)
Screenshot: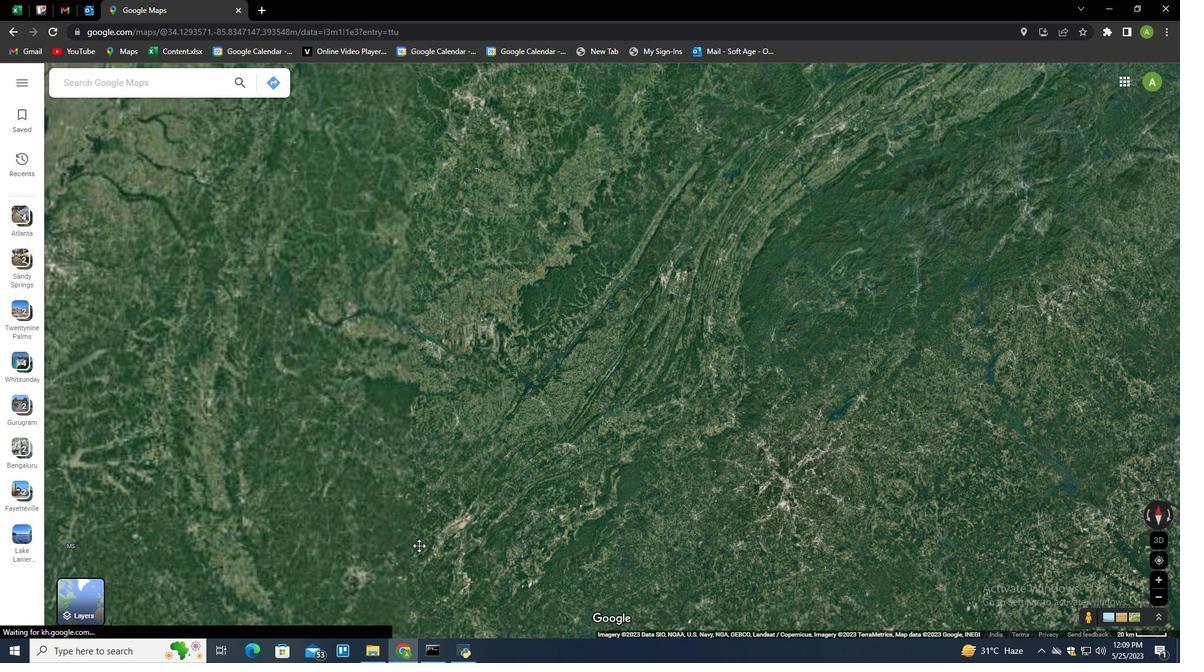 
Action: Mouse scrolled (430, 572) with delta (0, 0)
Screenshot: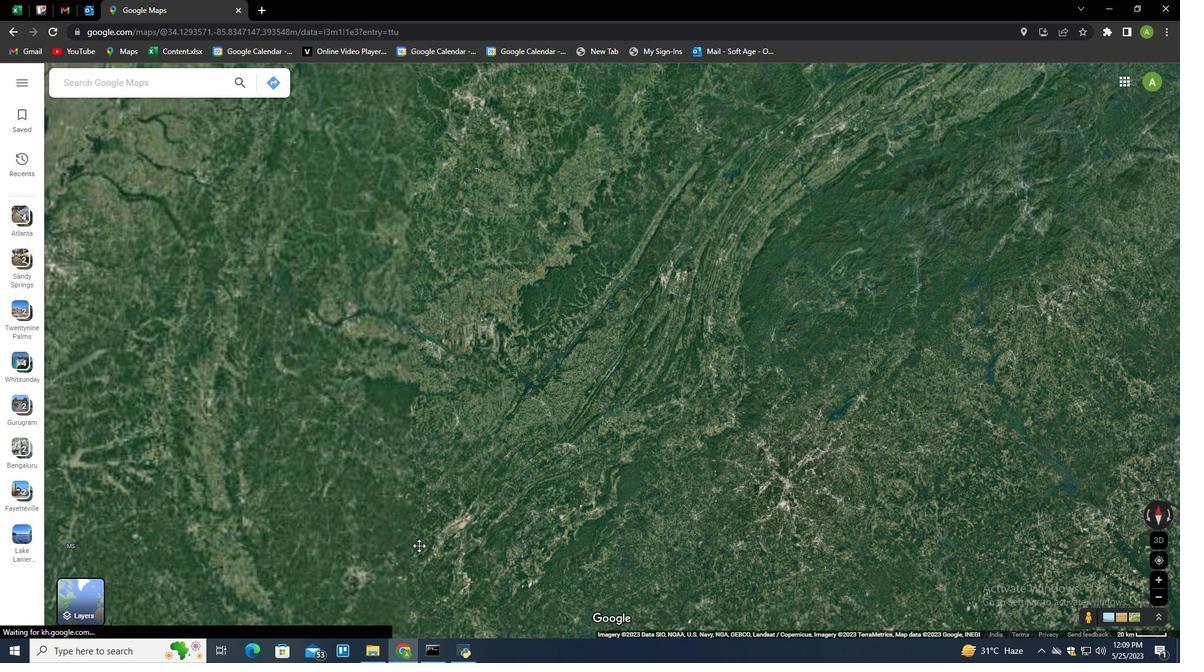 
Action: Mouse scrolled (430, 572) with delta (0, 0)
Screenshot: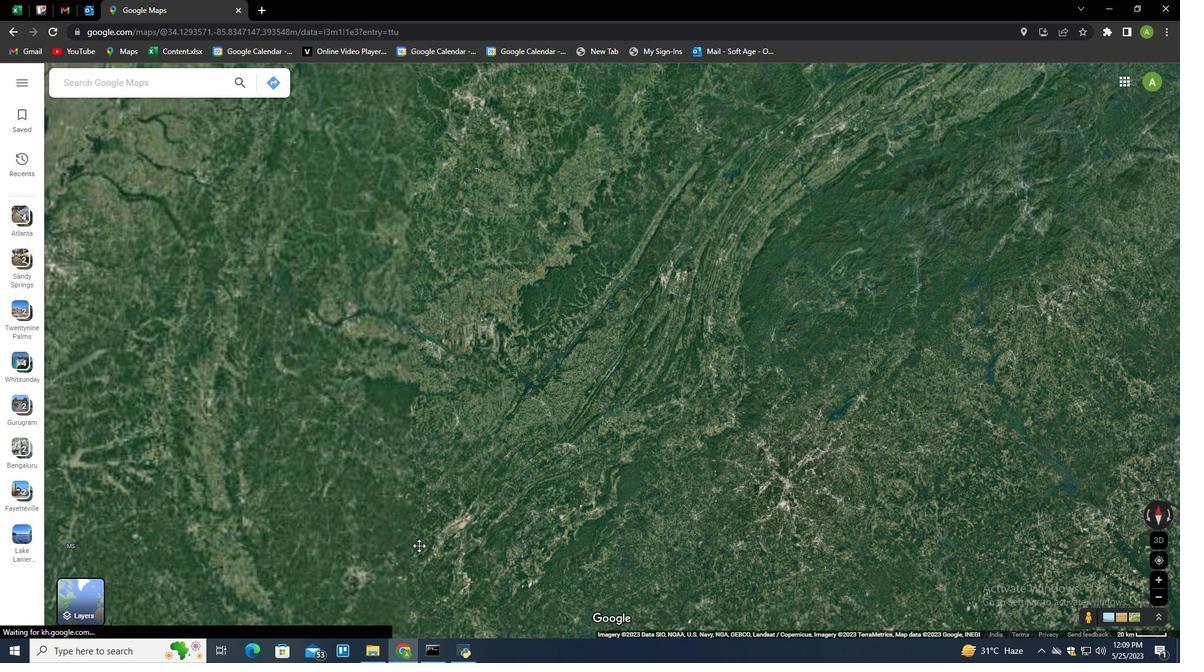 
Action: Mouse scrolled (430, 572) with delta (0, 0)
Screenshot: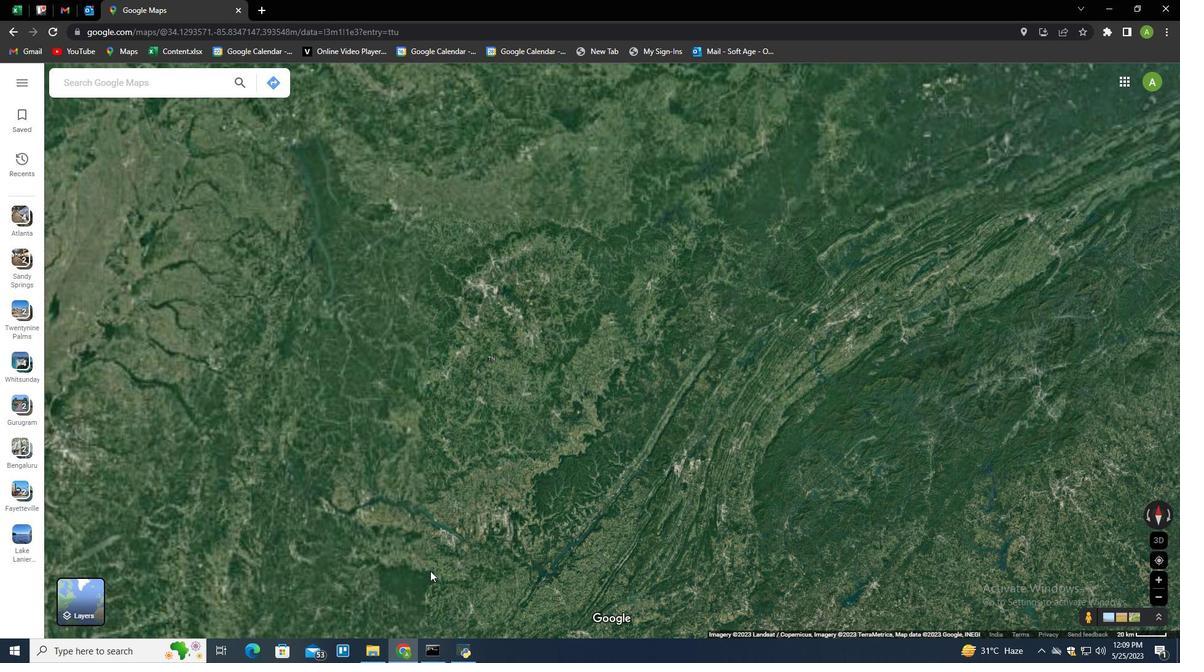 
Action: Mouse scrolled (430, 572) with delta (0, 0)
Screenshot: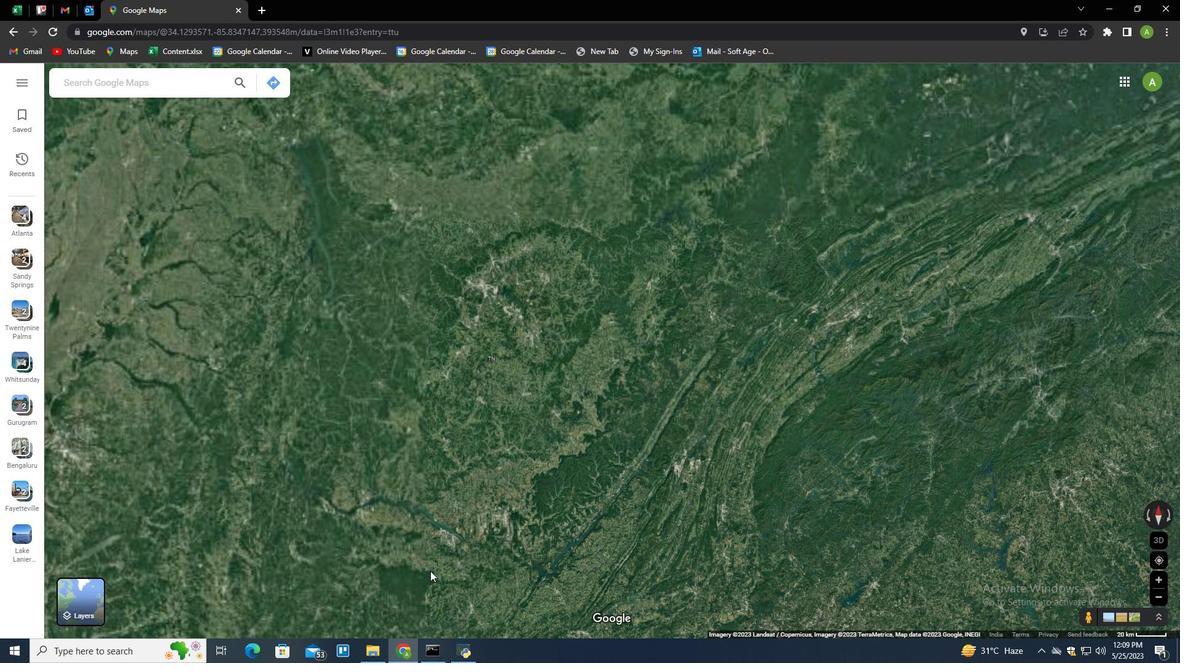 
Action: Mouse scrolled (430, 572) with delta (0, 0)
Screenshot: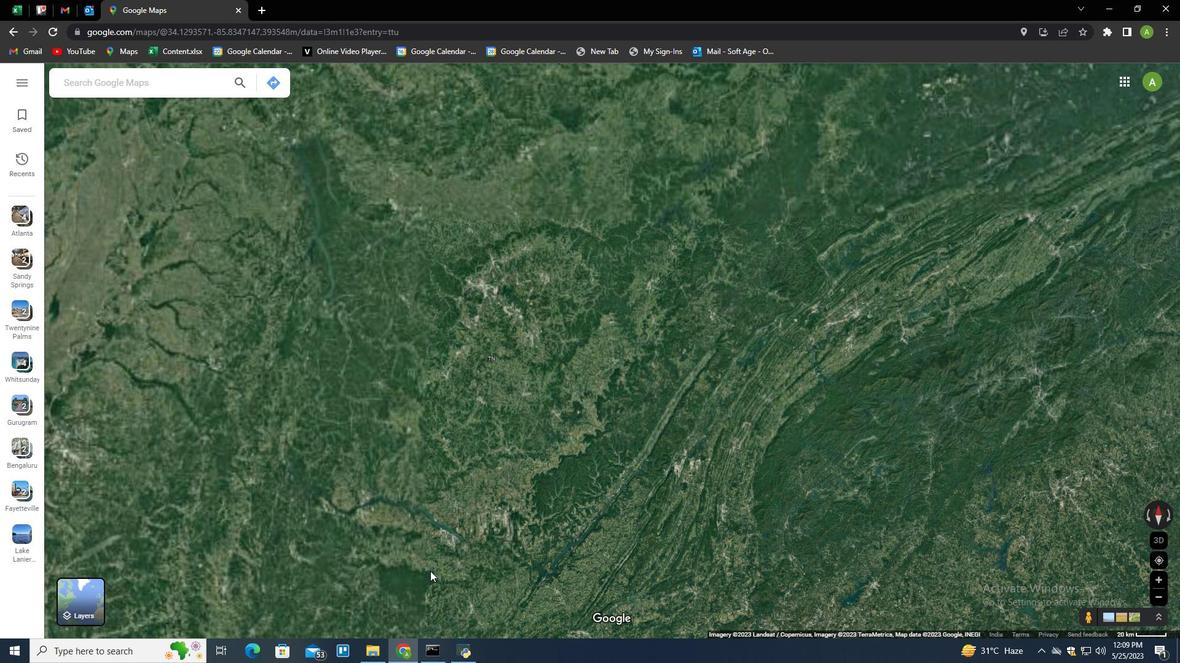 
Action: Mouse scrolled (430, 572) with delta (0, 0)
Screenshot: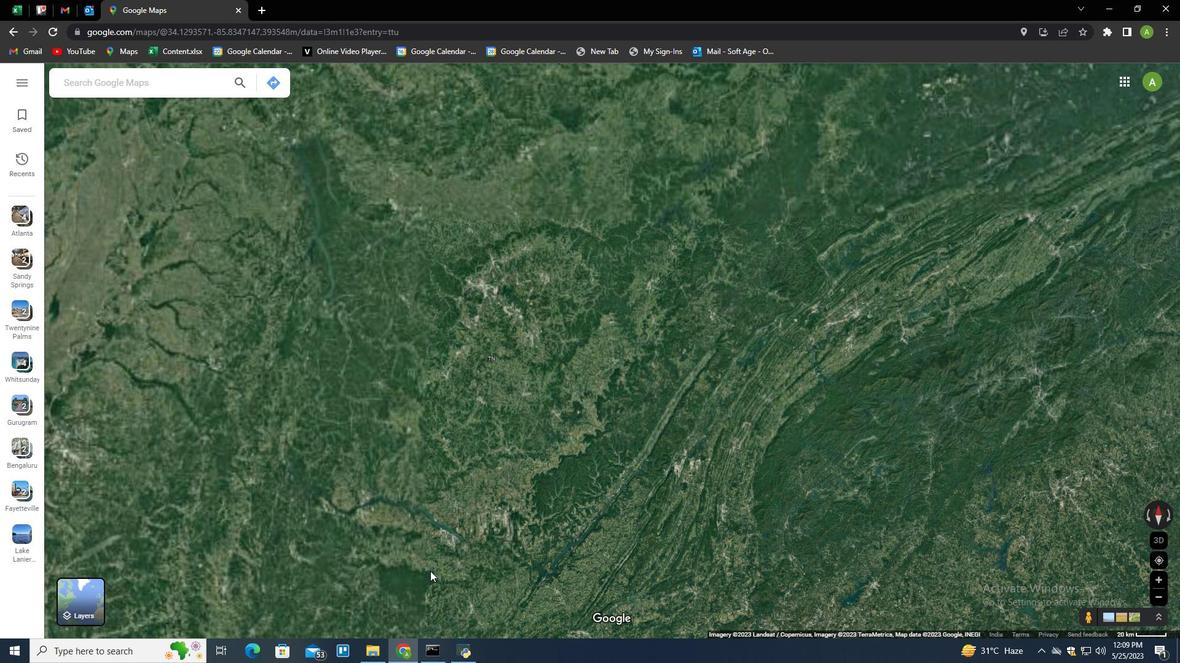 
Action: Mouse scrolled (430, 572) with delta (0, 0)
Screenshot: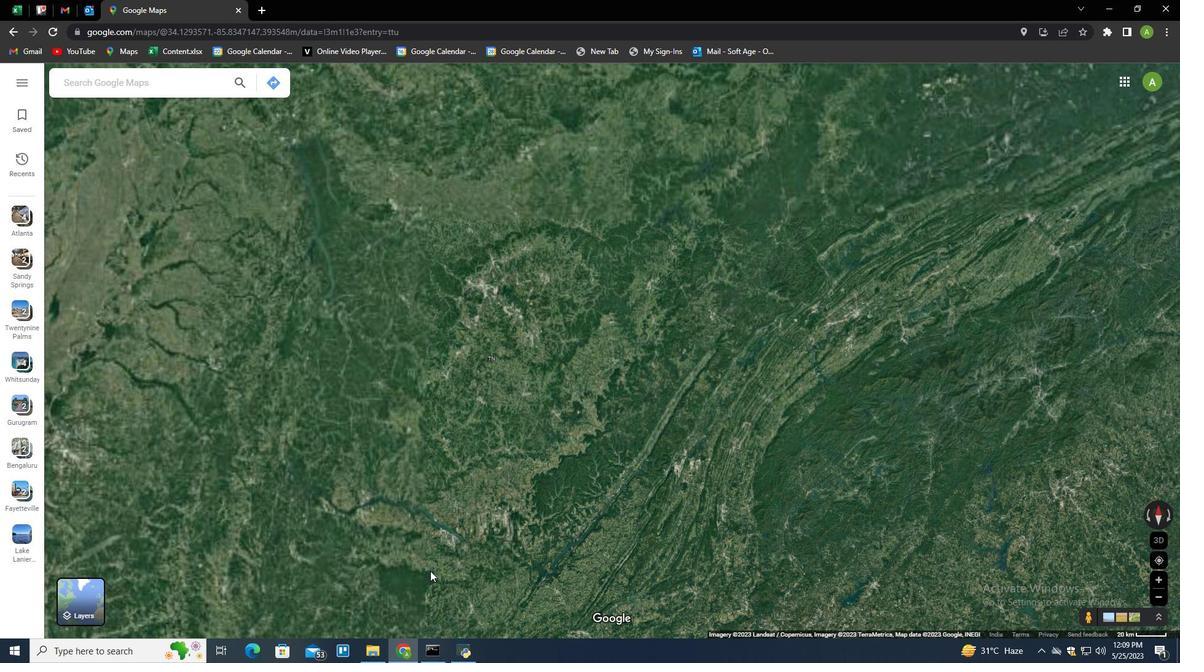 
Action: Mouse scrolled (430, 572) with delta (0, 0)
Screenshot: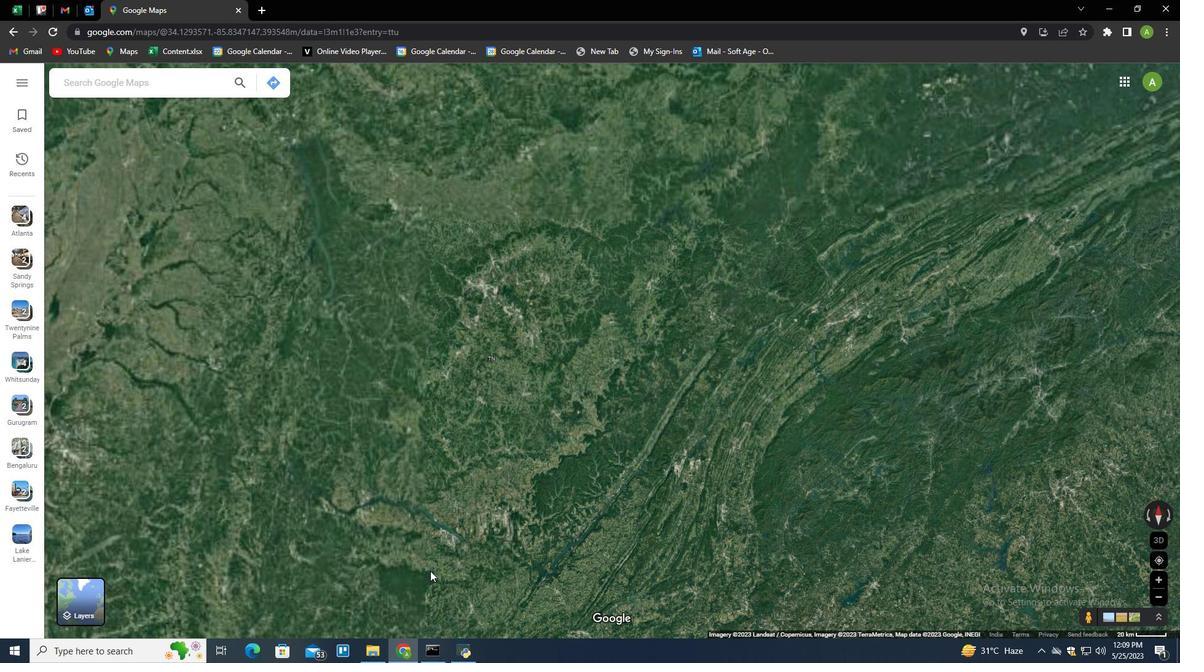 
Action: Mouse moved to (438, 401)
Screenshot: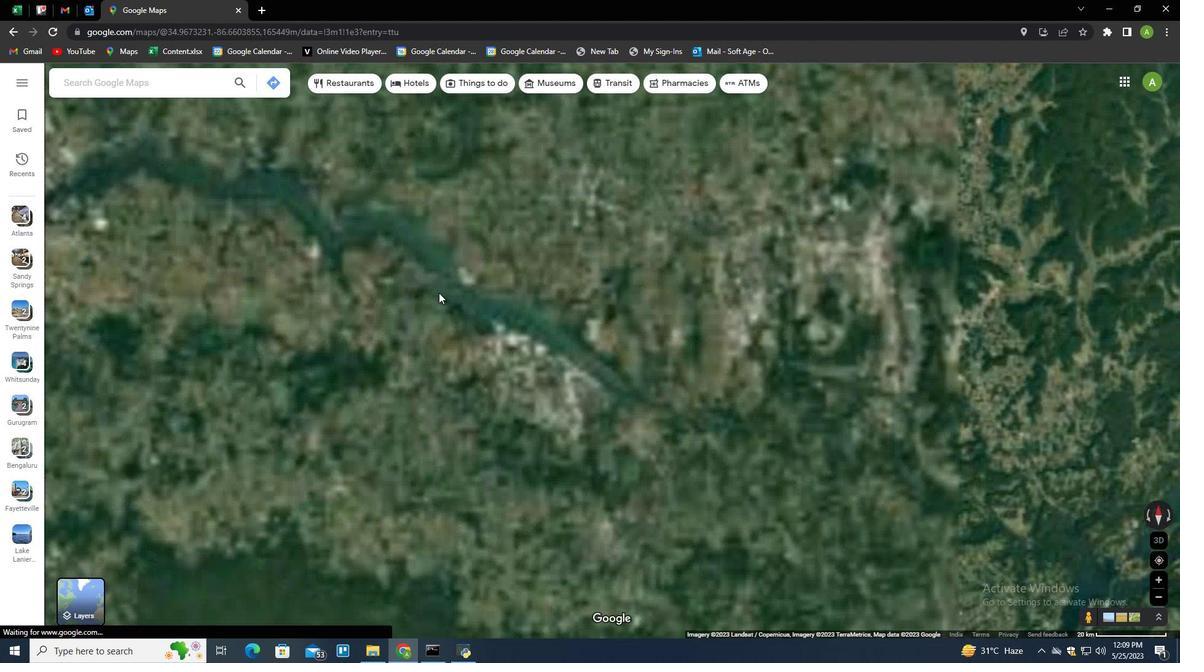 
Action: Mouse pressed left at (438, 294)
Screenshot: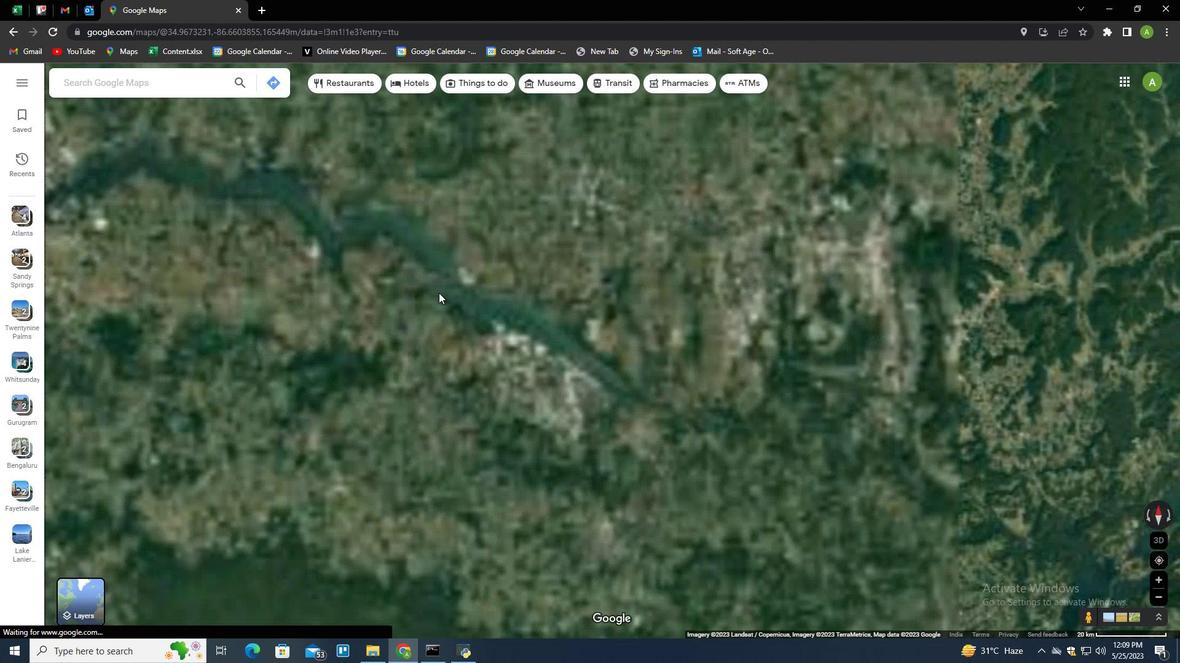 
Action: Mouse moved to (82, 592)
Screenshot: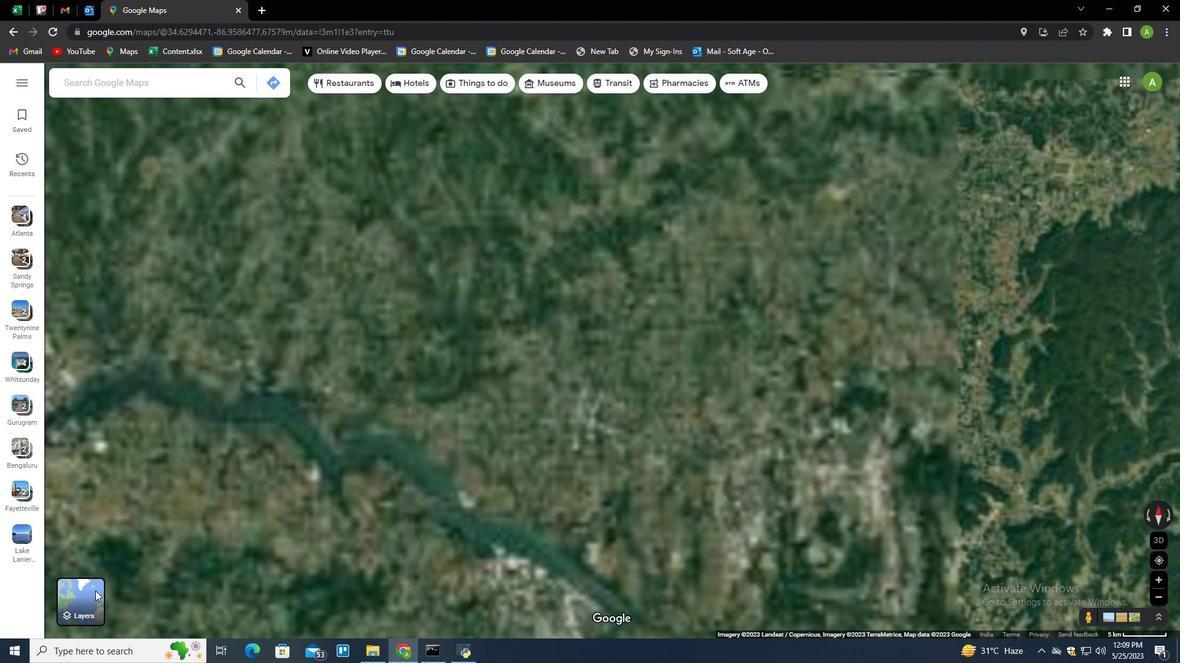
Action: Mouse pressed left at (82, 592)
Screenshot: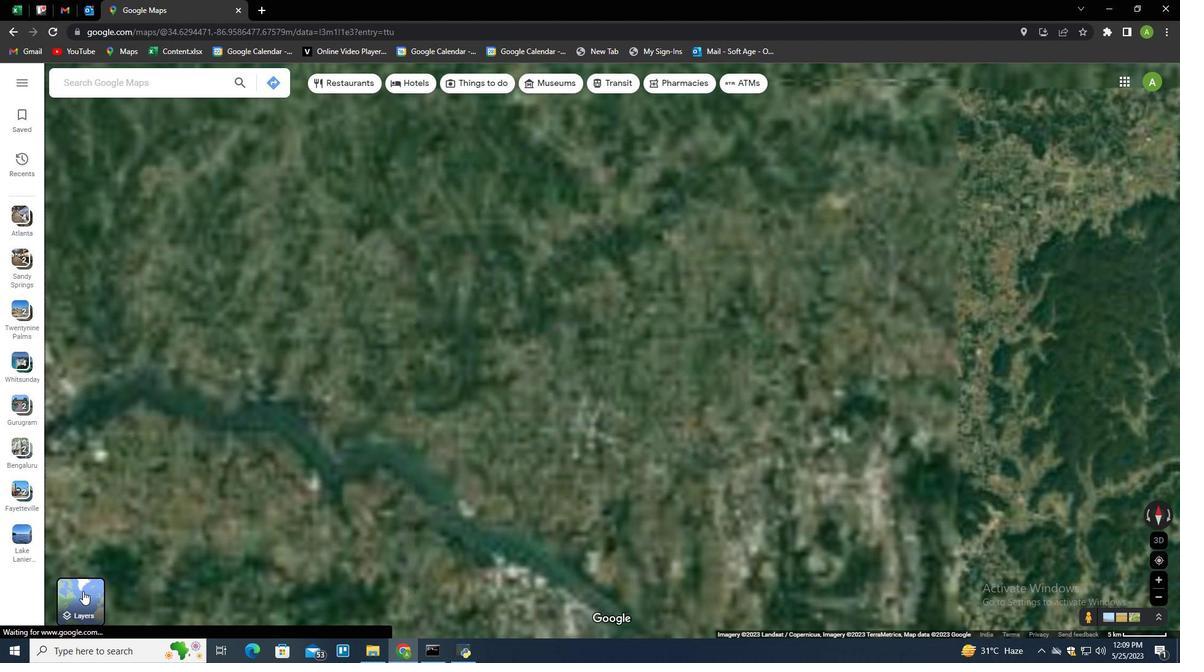 
Action: Mouse moved to (206, 594)
Screenshot: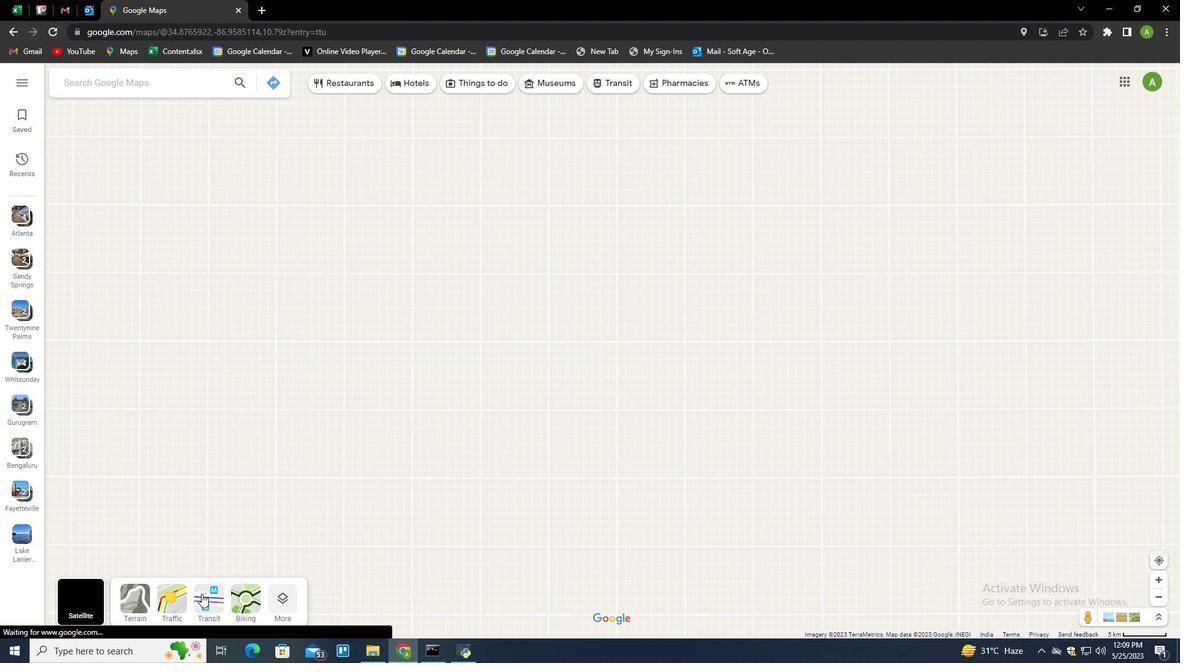 
Action: Mouse pressed left at (206, 594)
Screenshot: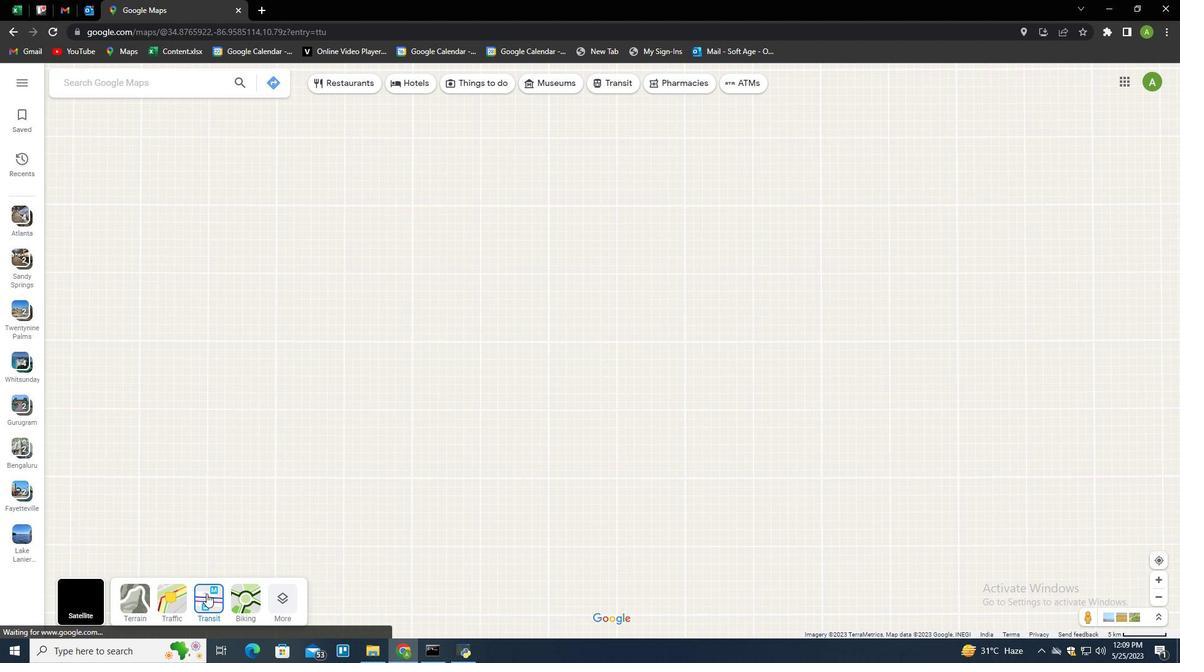 
Action: Mouse moved to (174, 599)
Screenshot: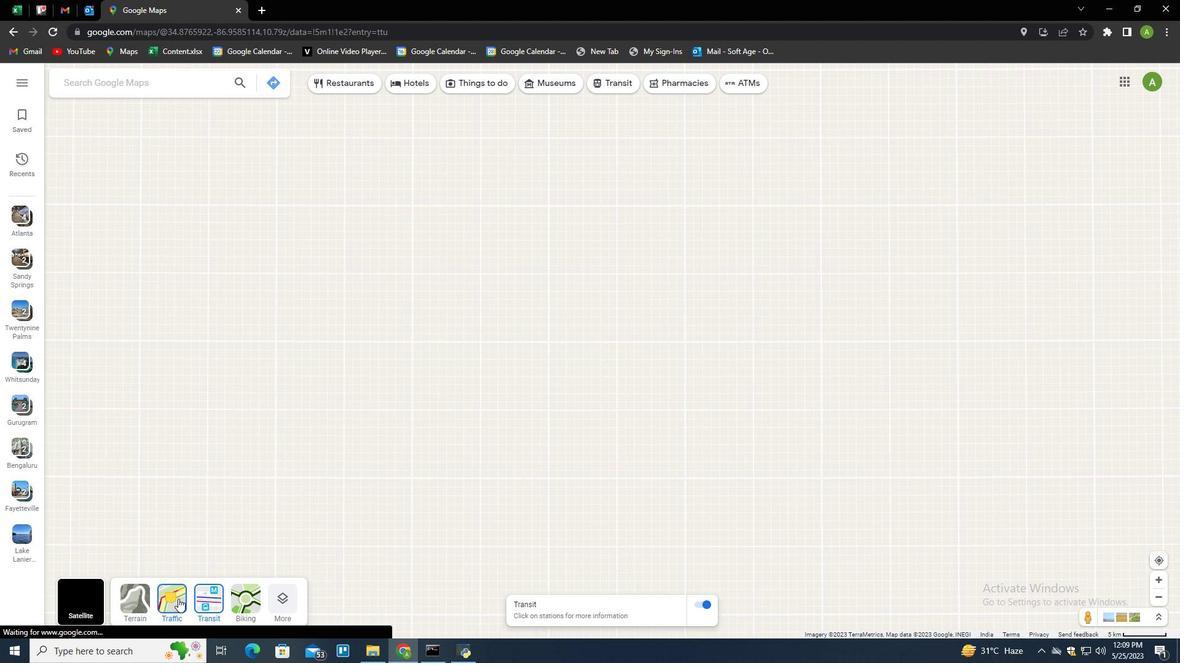 
Action: Mouse pressed left at (174, 599)
Screenshot: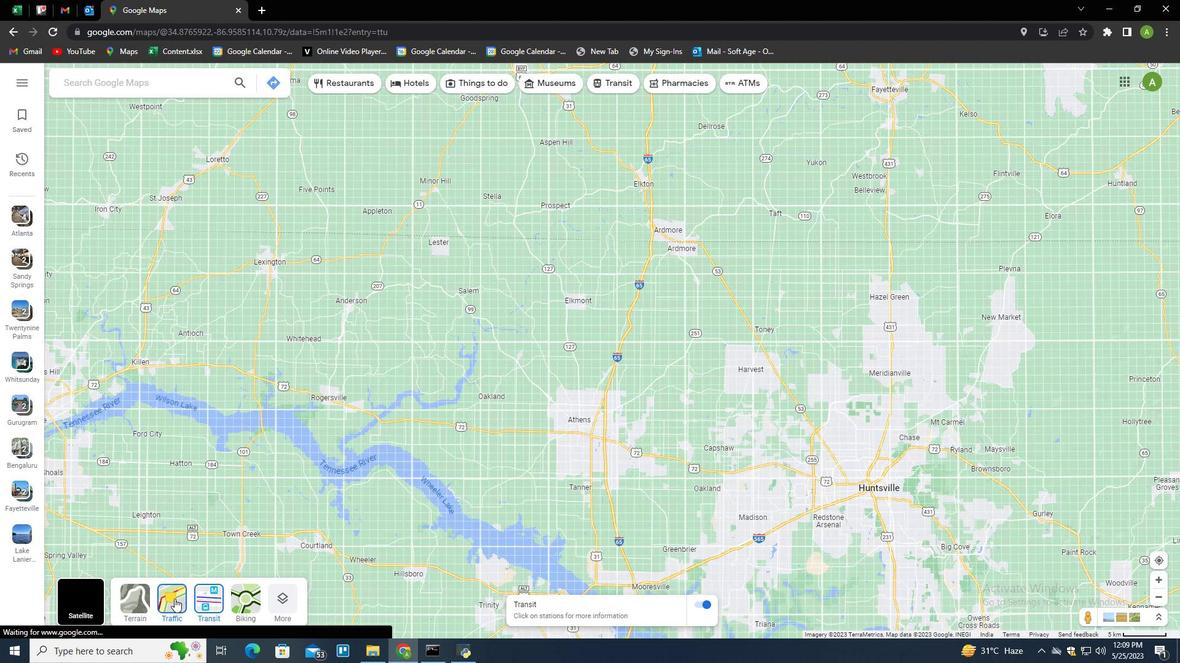 
Action: Mouse moved to (154, 87)
Screenshot: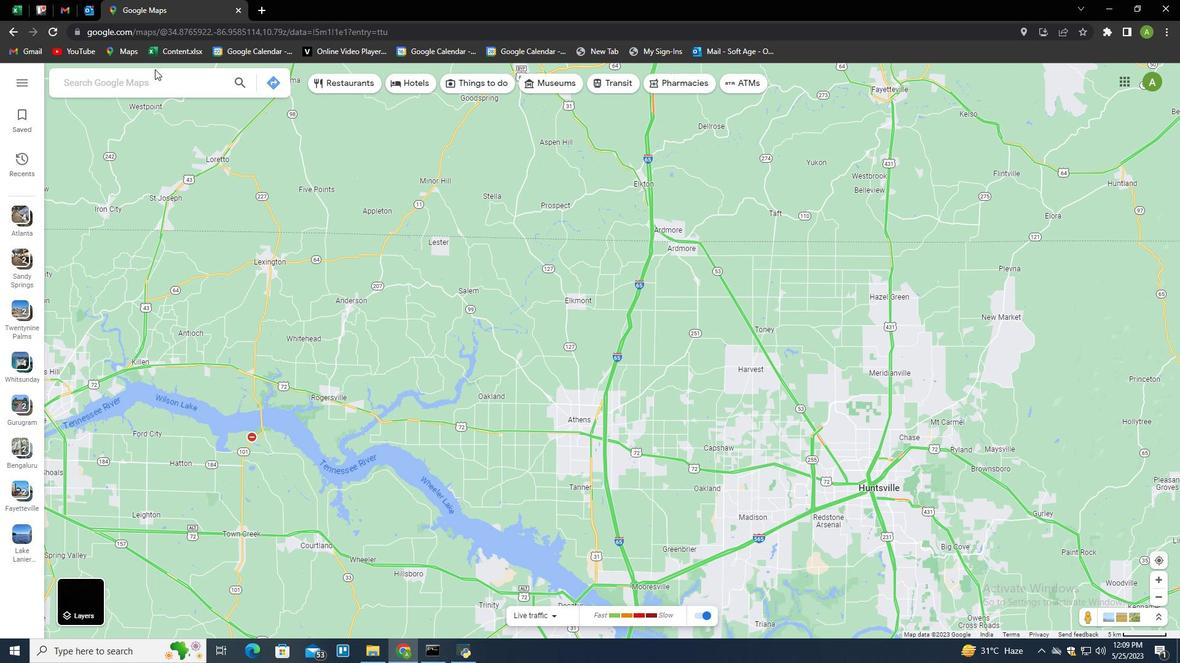 
Action: Mouse pressed left at (154, 87)
Screenshot: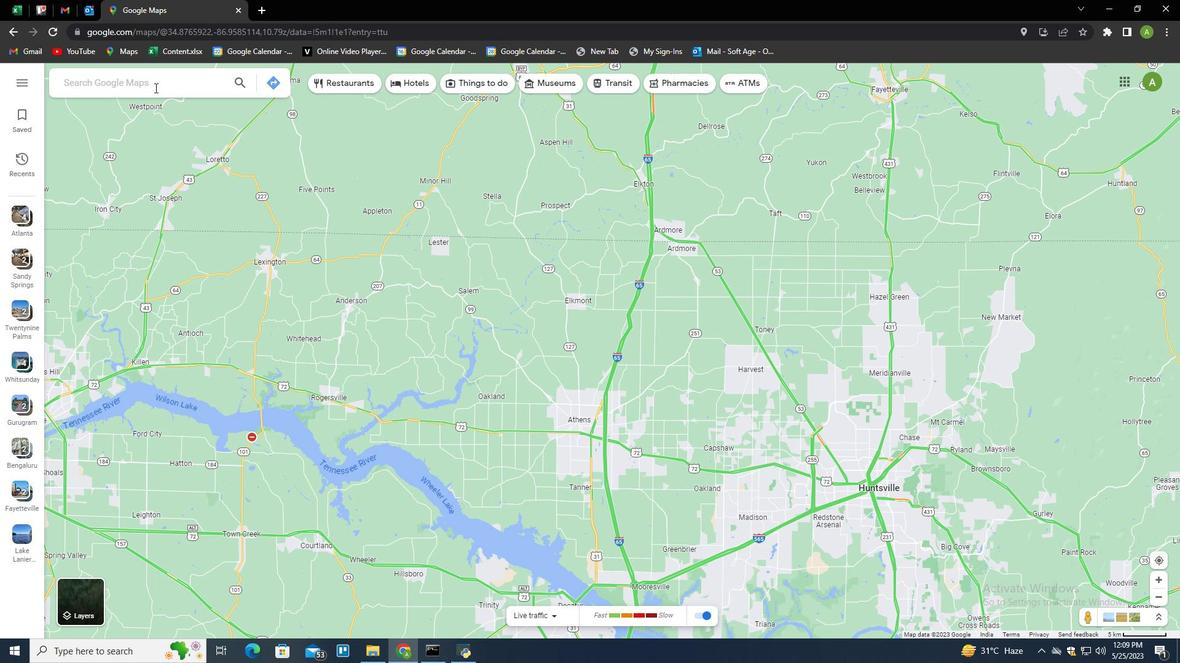 
Action: Key pressed <Key.shift>Lake<Key.space><Key.shift>Lanier<Key.space><Key.shift>Islands,<Key.space><Key.shift>Georgia,<Key.space><Key.shift>United<Key.space><Key.shift>States<Key.enter>
Screenshot: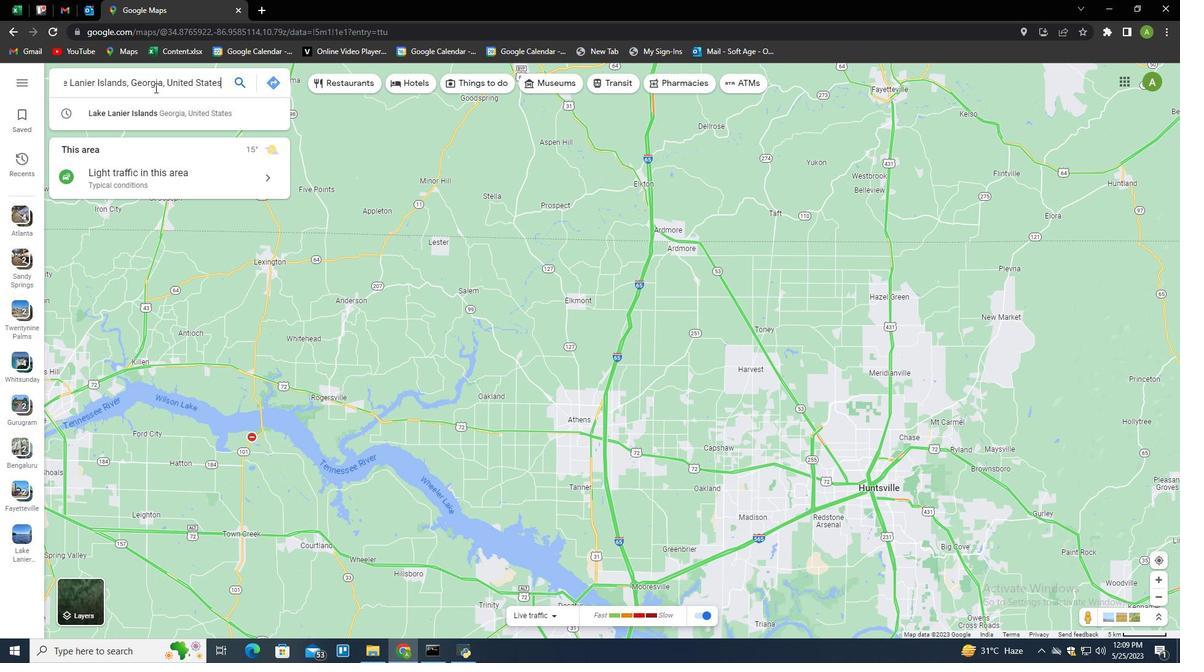 
Action: Mouse moved to (193, 248)
Screenshot: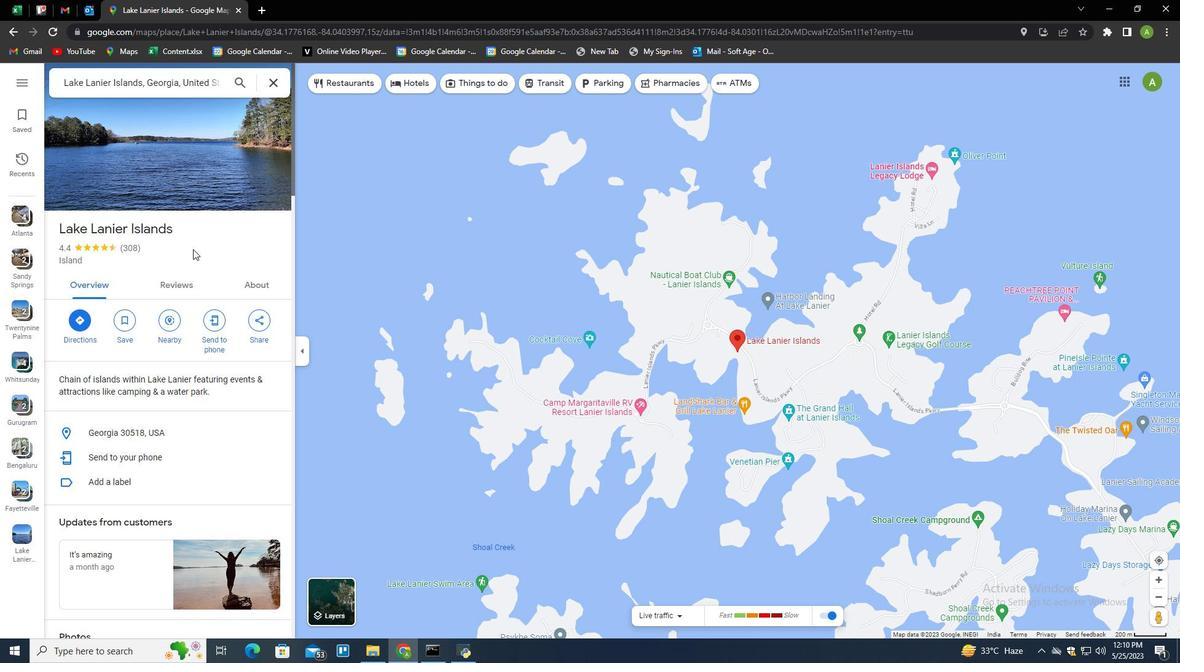 
Action: Mouse scrolled (193, 248) with delta (0, 0)
Screenshot: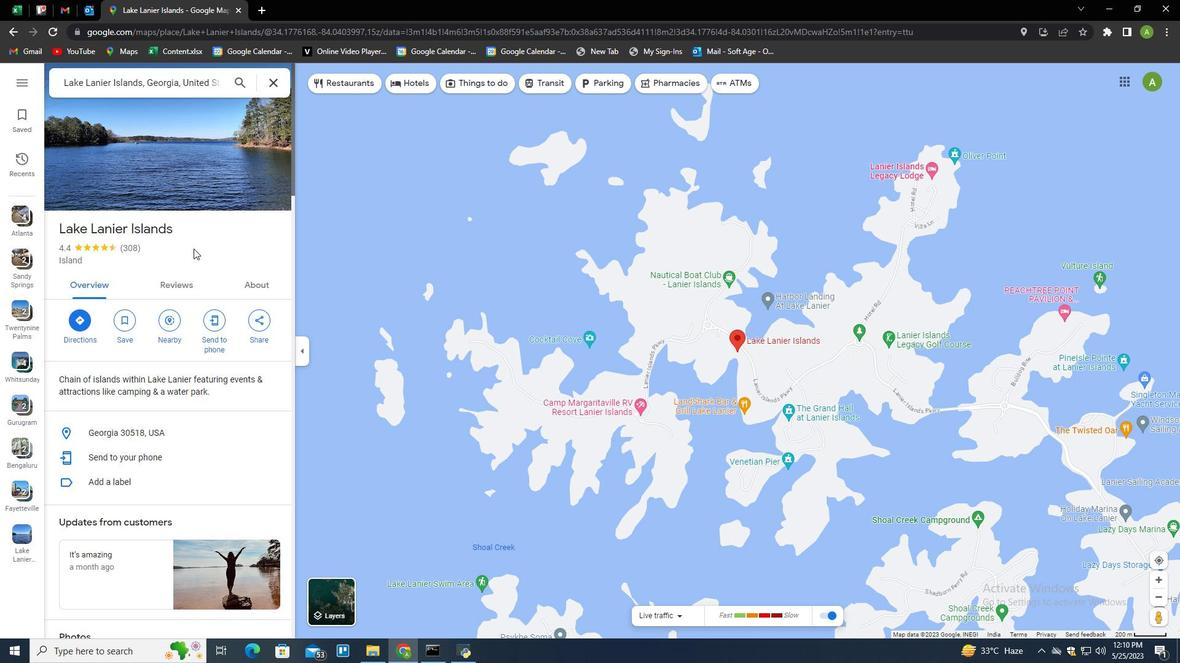 
Action: Mouse moved to (223, 368)
Screenshot: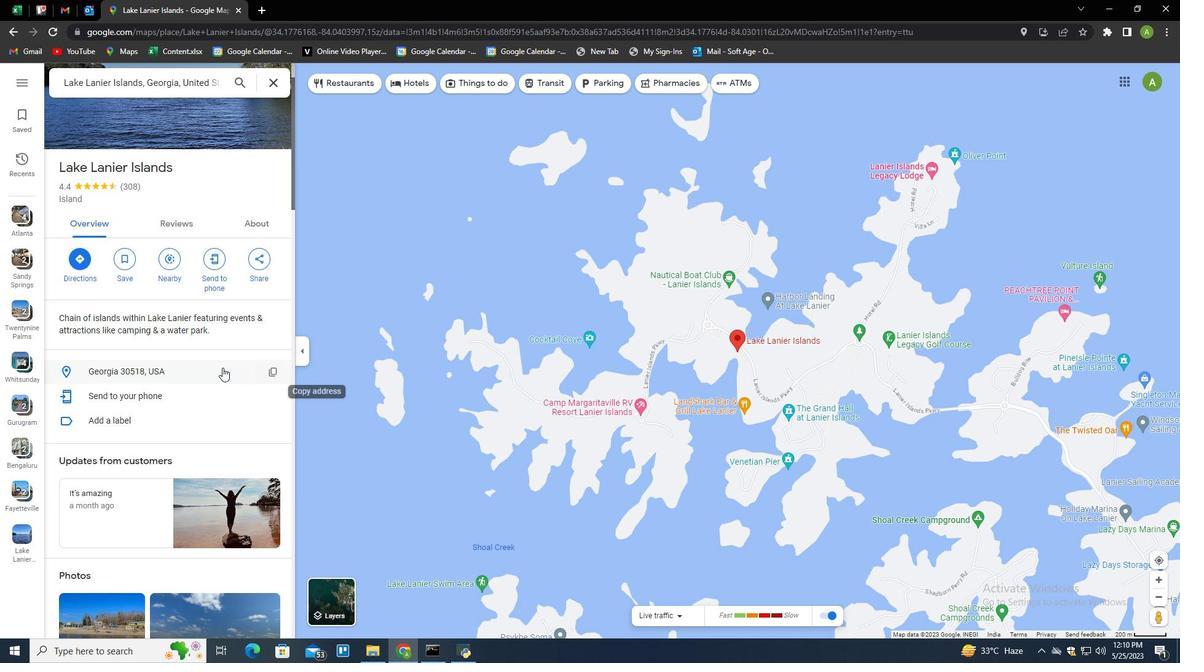 
Action: Mouse scrolled (223, 369) with delta (0, 0)
Screenshot: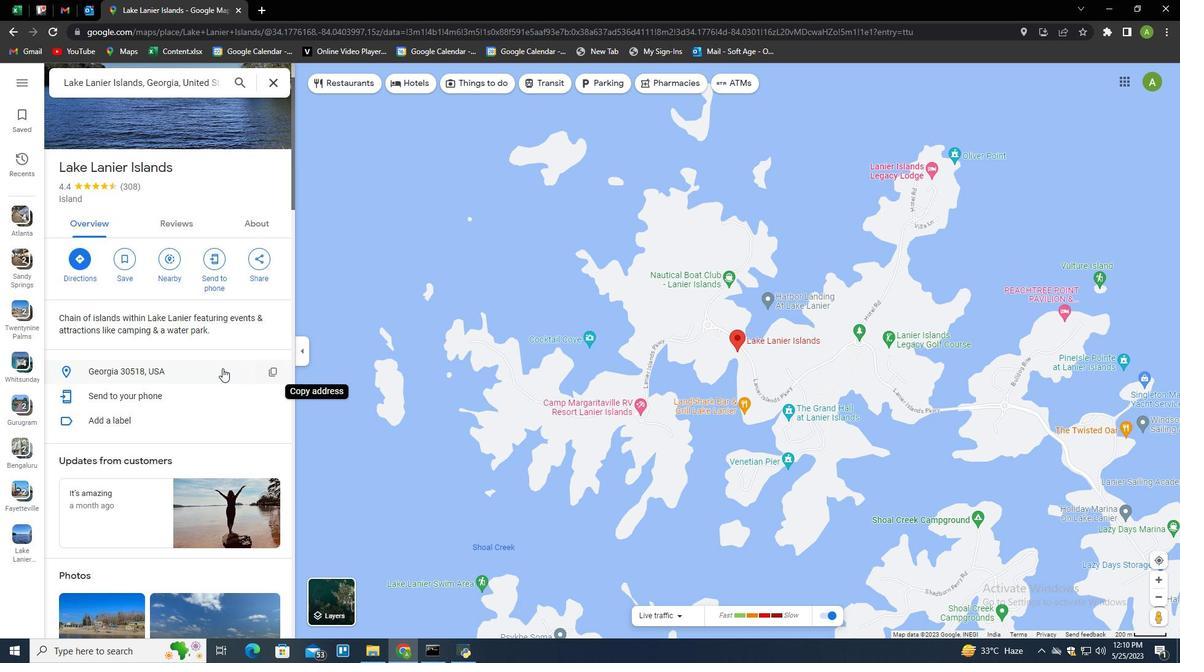 
Action: Mouse scrolled (223, 369) with delta (0, 0)
Screenshot: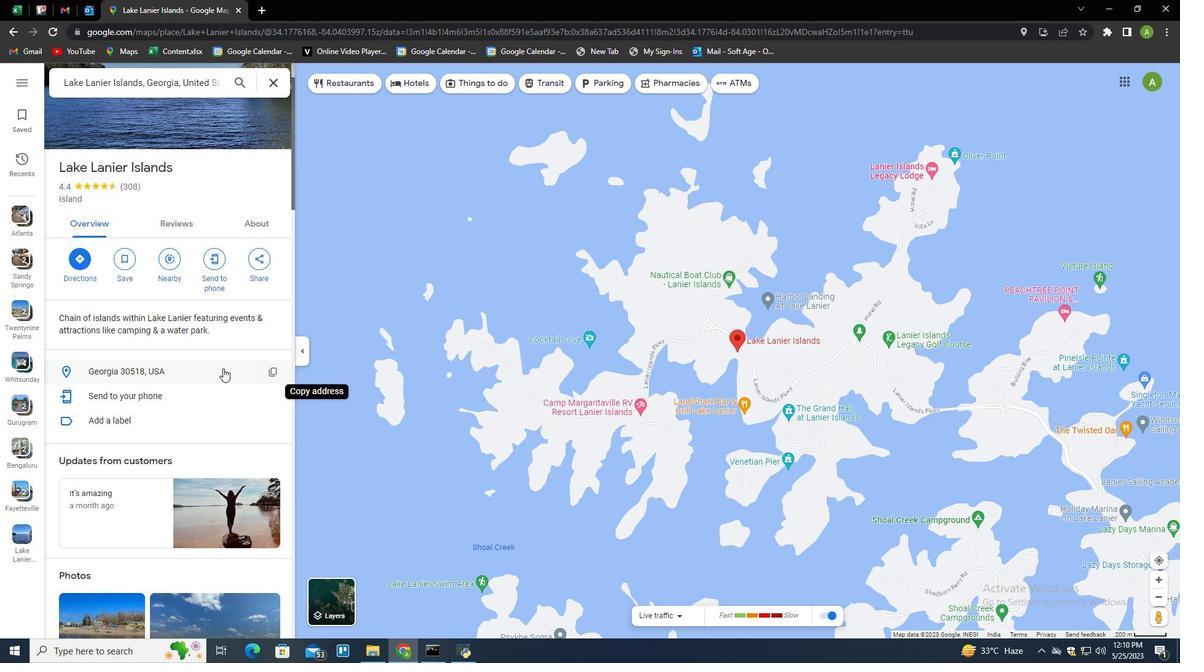 
Action: Mouse moved to (167, 317)
Screenshot: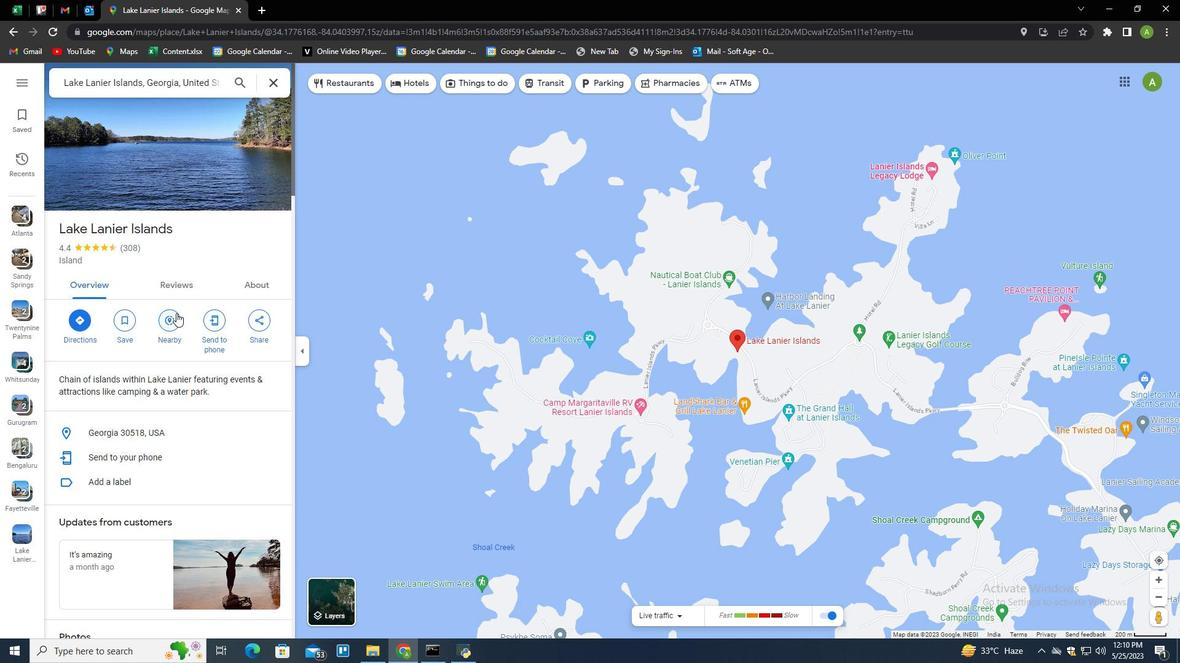 
Action: Mouse pressed left at (167, 317)
Screenshot: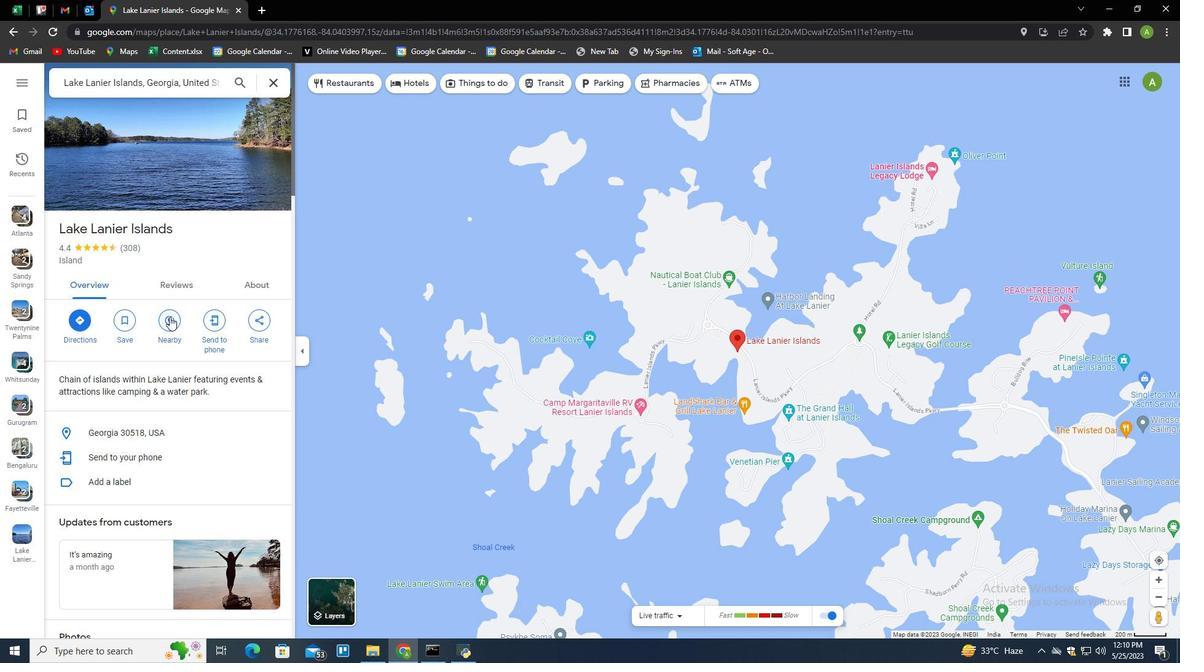 
Action: Mouse moved to (130, 137)
Screenshot: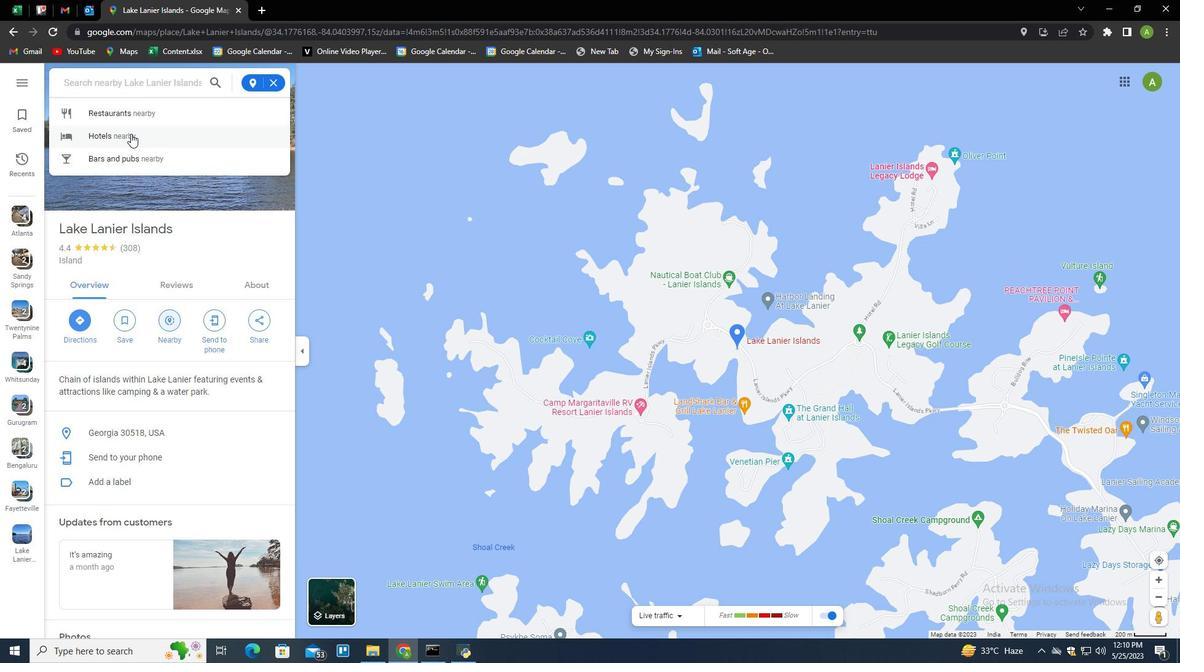 
Action: Mouse pressed left at (130, 137)
Screenshot: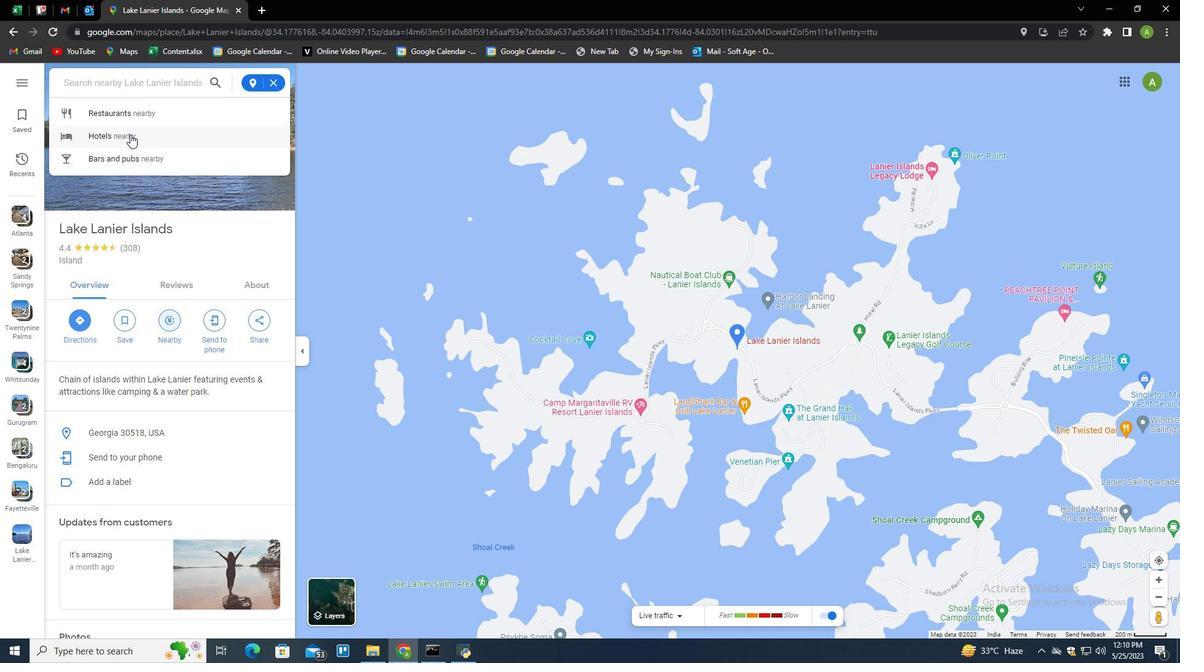 
Action: Mouse moved to (168, 359)
Screenshot: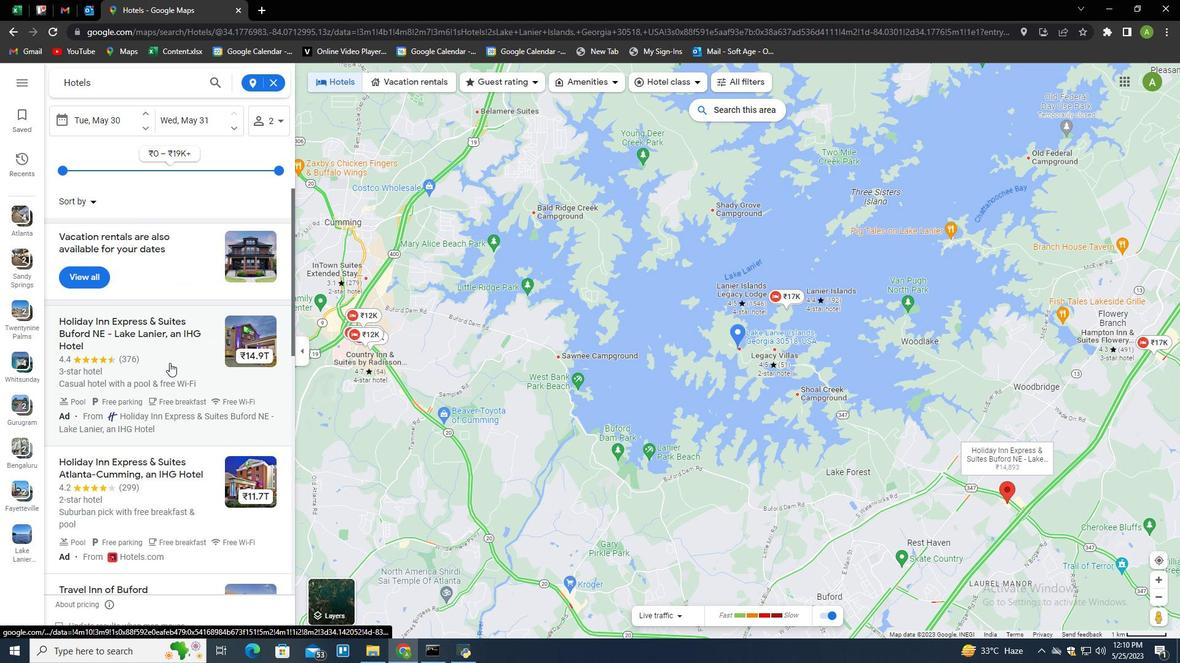 
Action: Mouse pressed left at (168, 359)
Screenshot: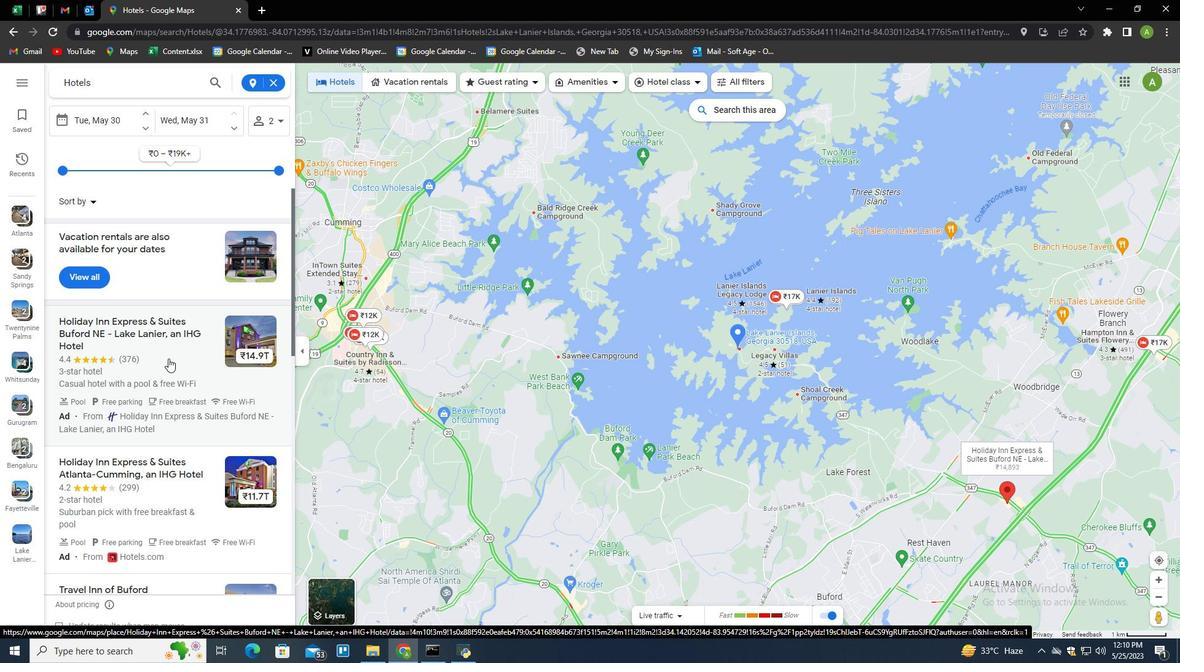 
Action: Mouse moved to (432, 419)
Screenshot: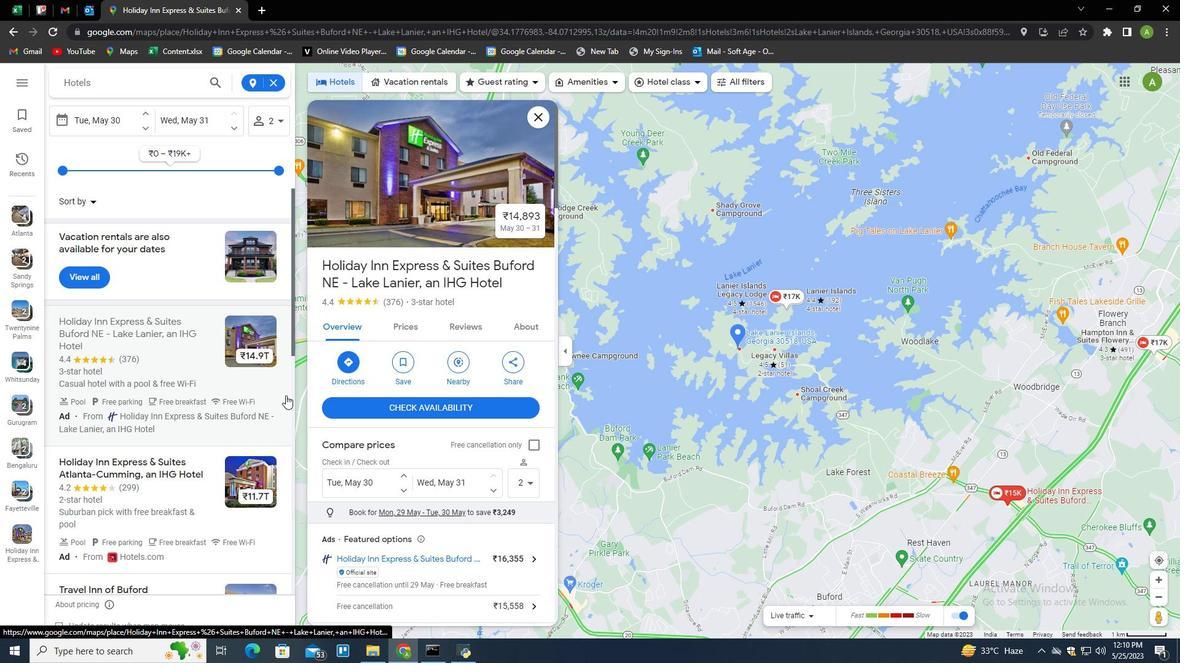 
Action: Mouse scrolled (432, 419) with delta (0, 0)
Screenshot: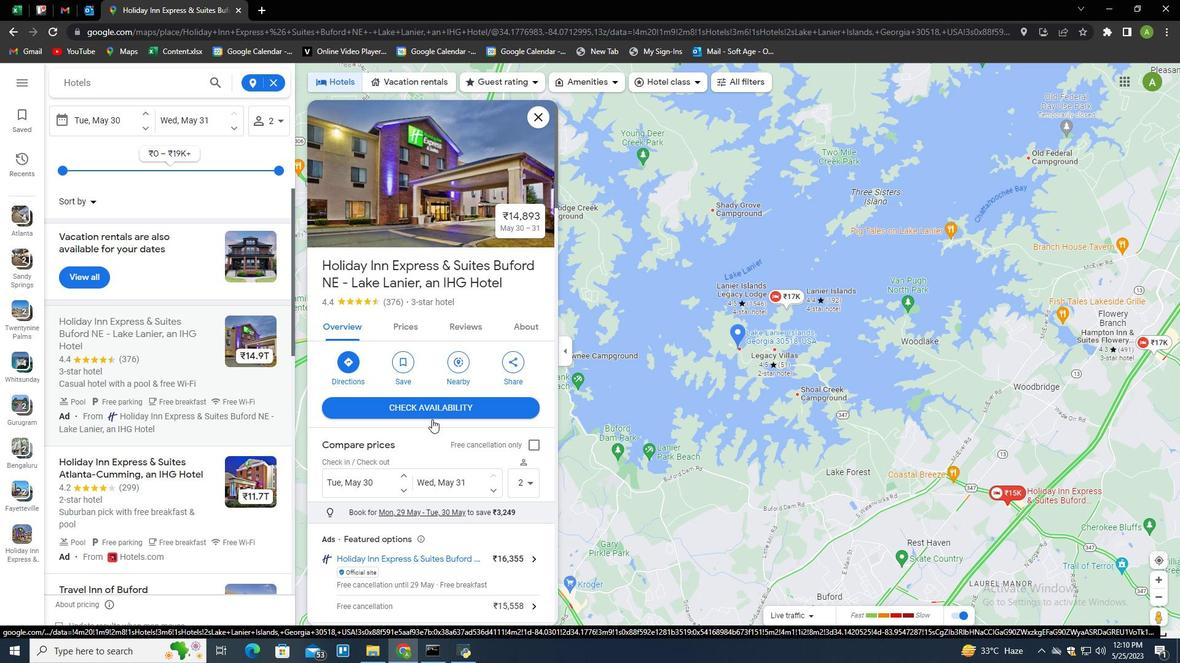 
Action: Mouse scrolled (432, 419) with delta (0, 0)
Screenshot: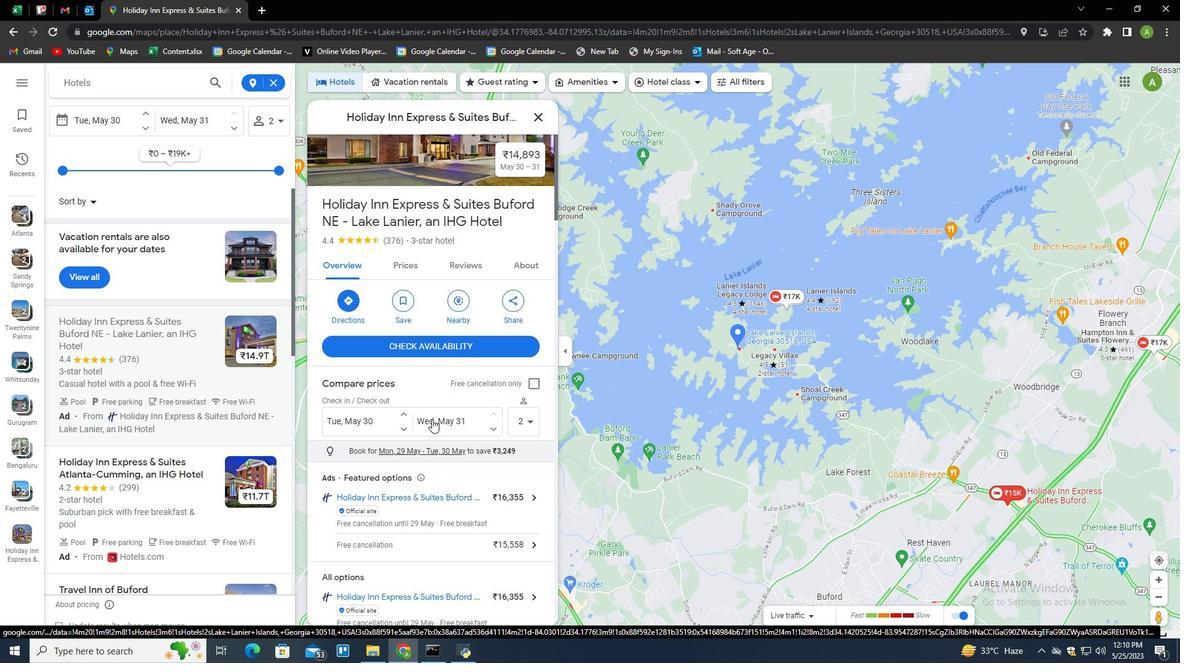 
Action: Mouse scrolled (432, 419) with delta (0, 0)
Screenshot: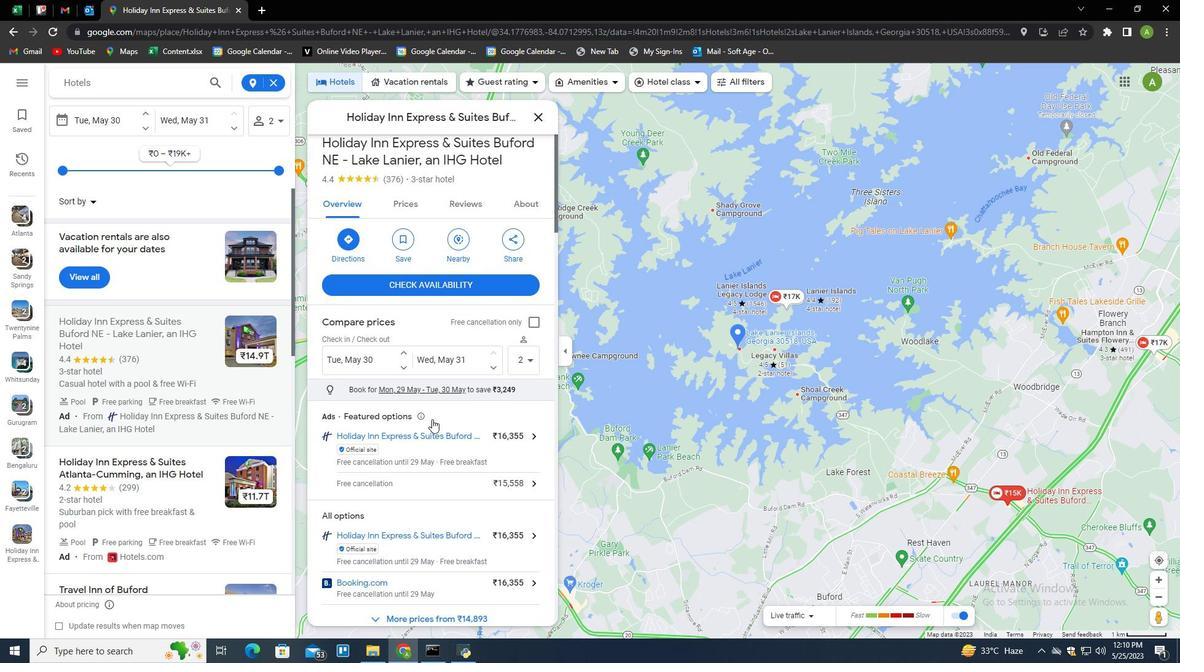 
Action: Mouse scrolled (432, 419) with delta (0, 0)
Screenshot: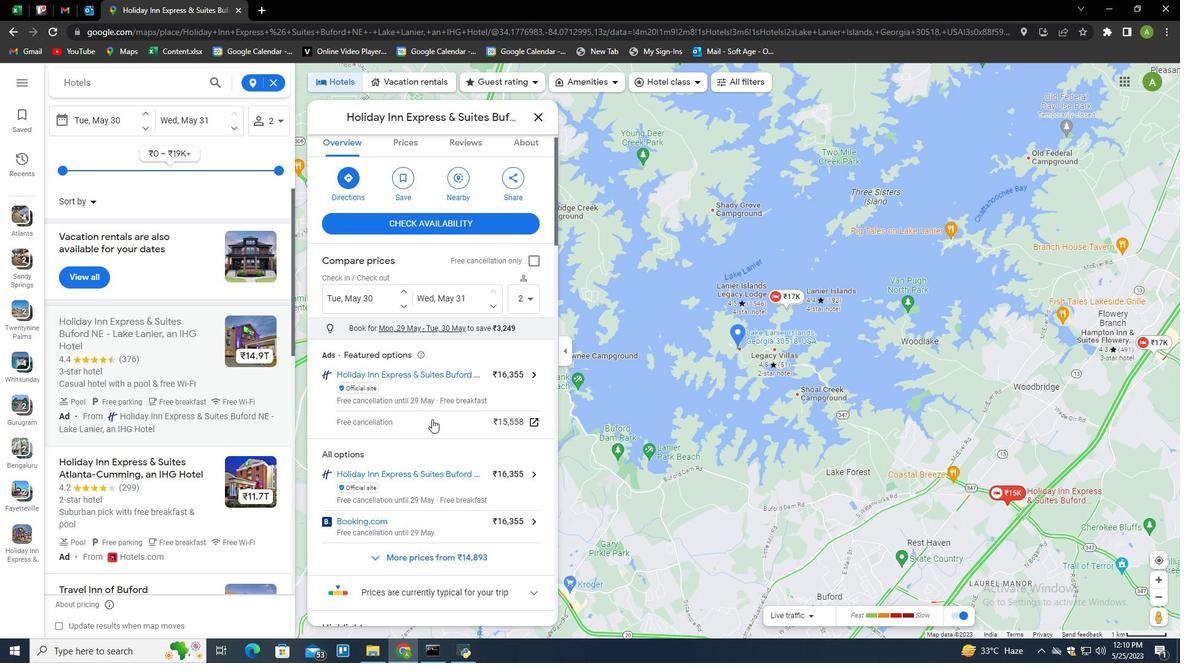 
Action: Mouse scrolled (432, 419) with delta (0, 0)
Screenshot: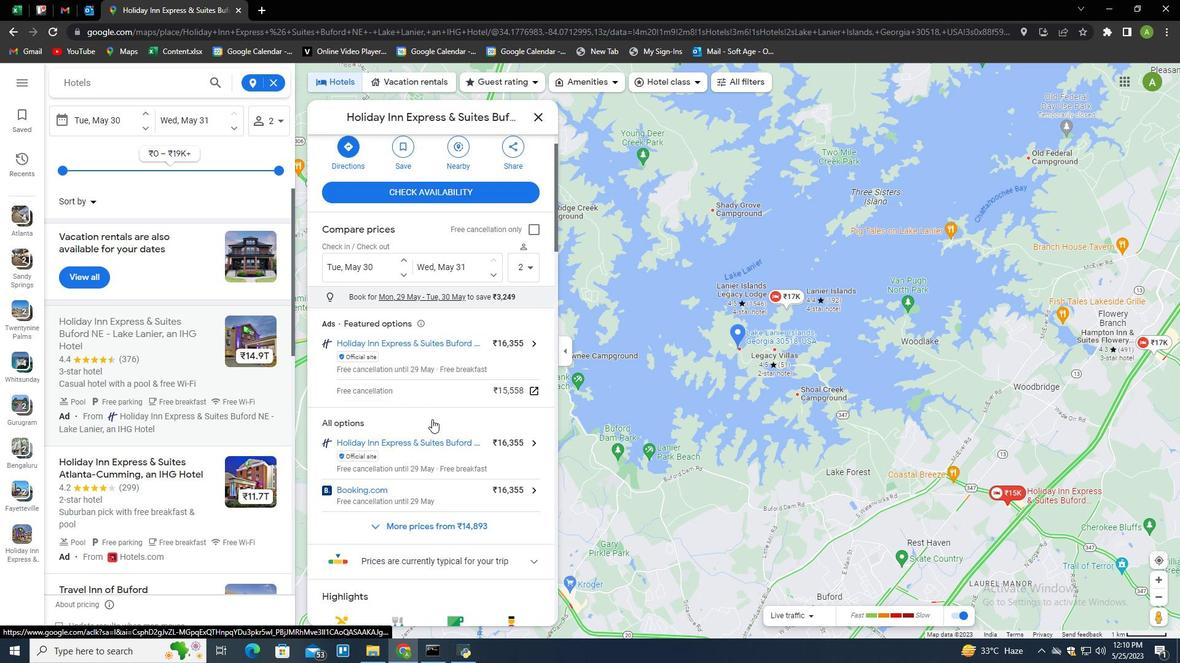 
Action: Mouse scrolled (432, 419) with delta (0, 0)
Screenshot: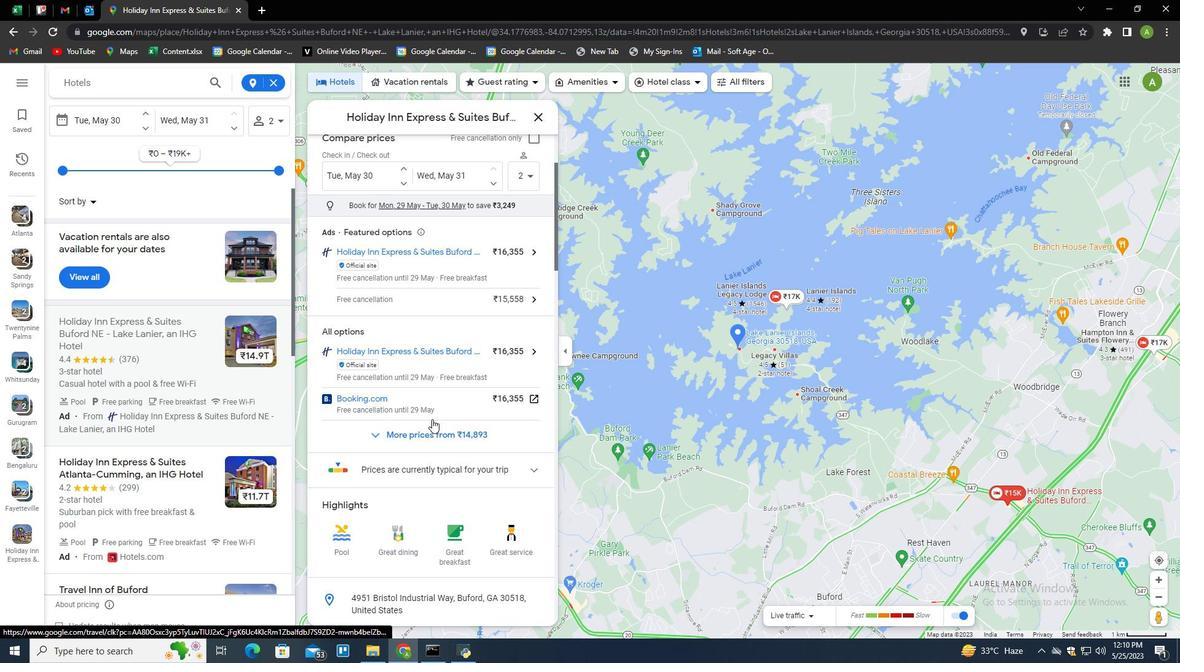 
Action: Mouse scrolled (432, 419) with delta (0, 0)
Screenshot: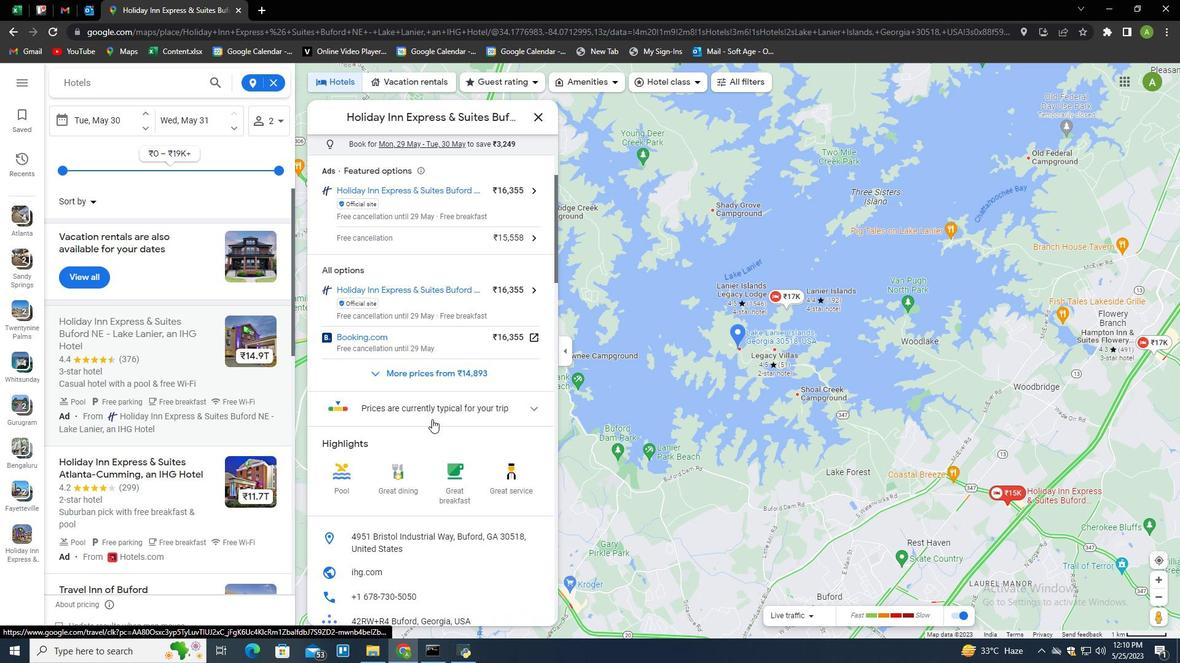 
Action: Mouse scrolled (432, 419) with delta (0, 0)
Screenshot: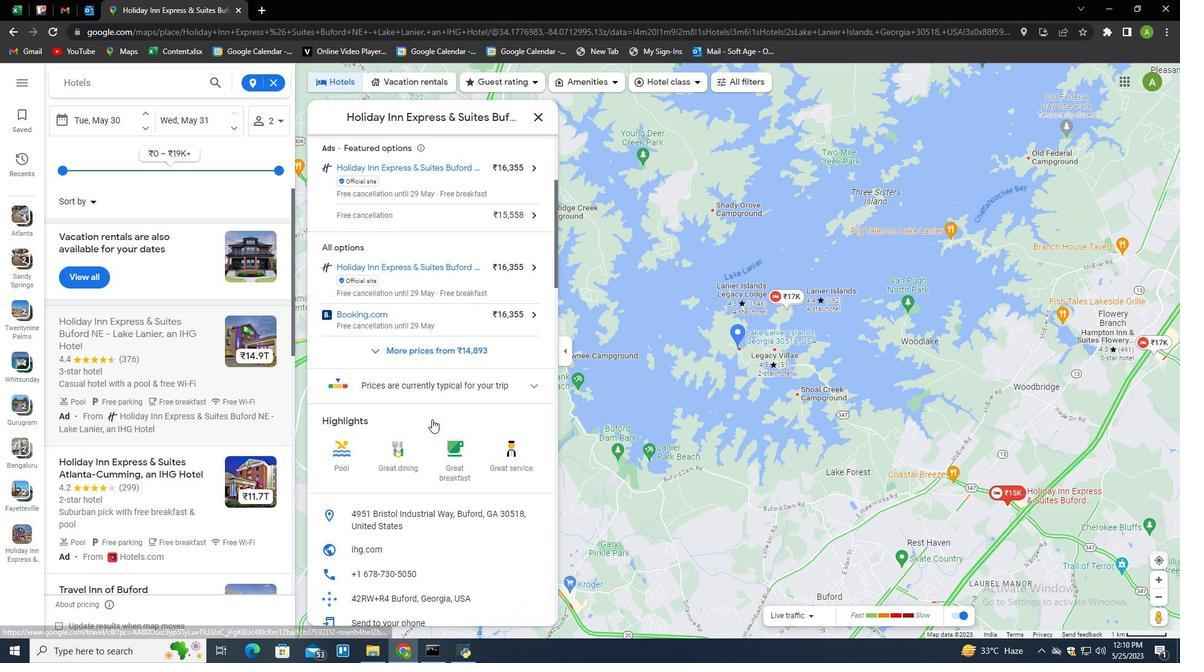 
Action: Mouse moved to (432, 419)
Screenshot: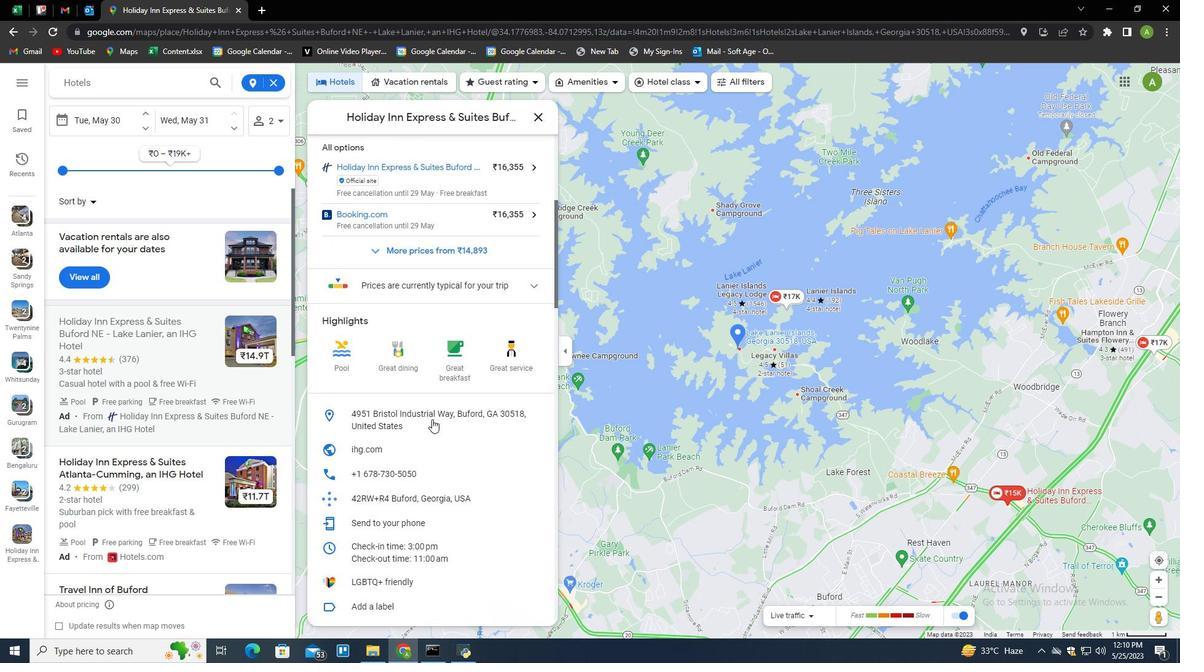 
Action: Mouse scrolled (432, 419) with delta (0, 0)
Screenshot: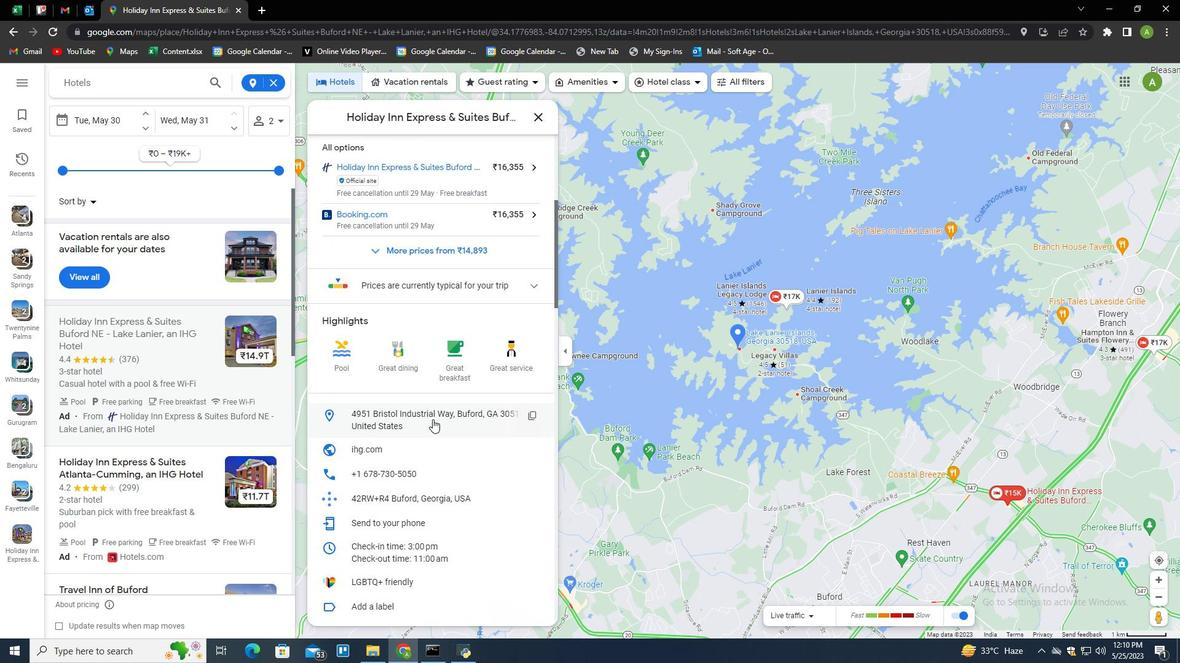 
Action: Mouse scrolled (432, 419) with delta (0, 0)
Screenshot: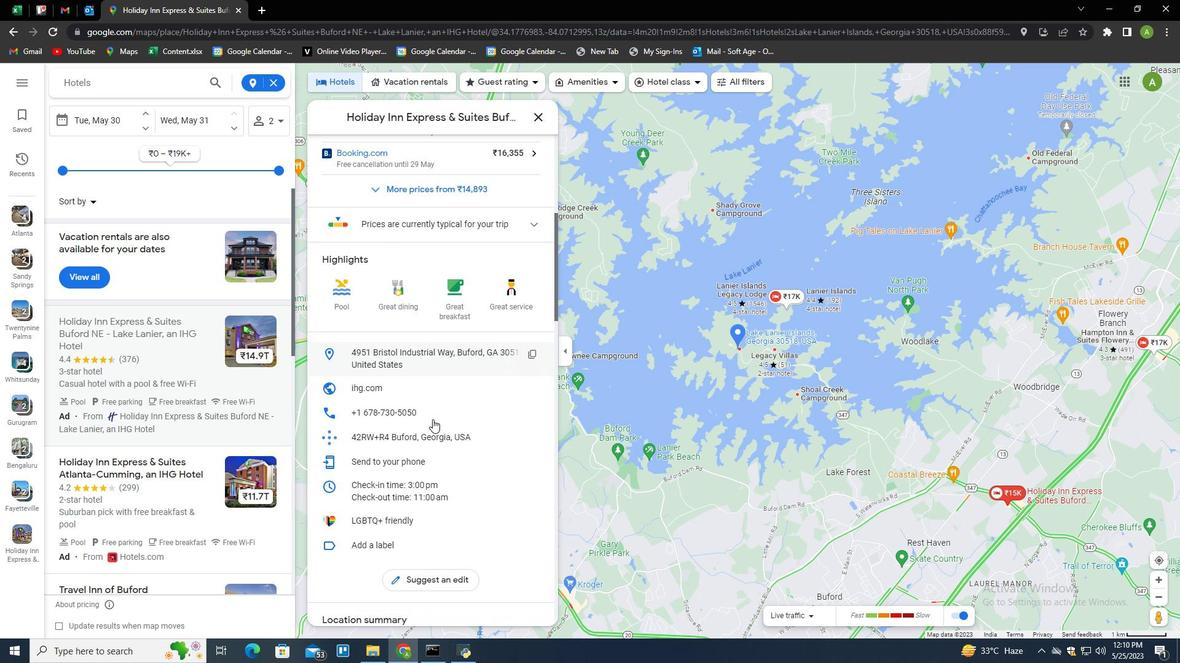 
Action: Mouse scrolled (432, 419) with delta (0, 0)
Screenshot: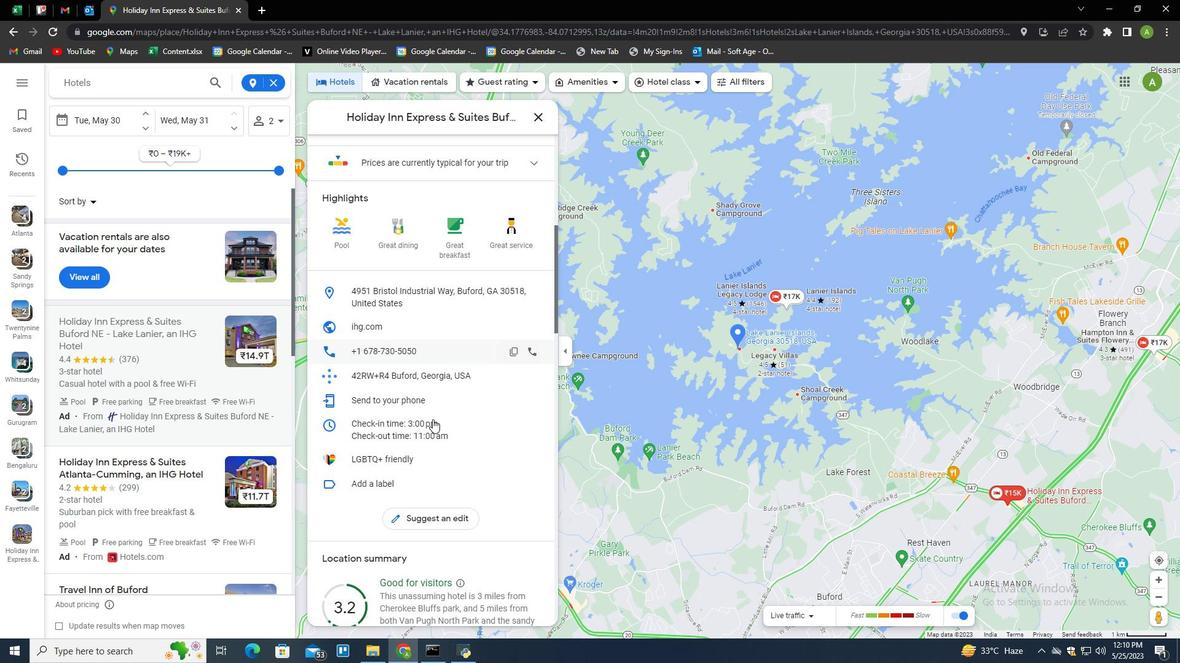 
Action: Mouse scrolled (432, 419) with delta (0, 0)
Screenshot: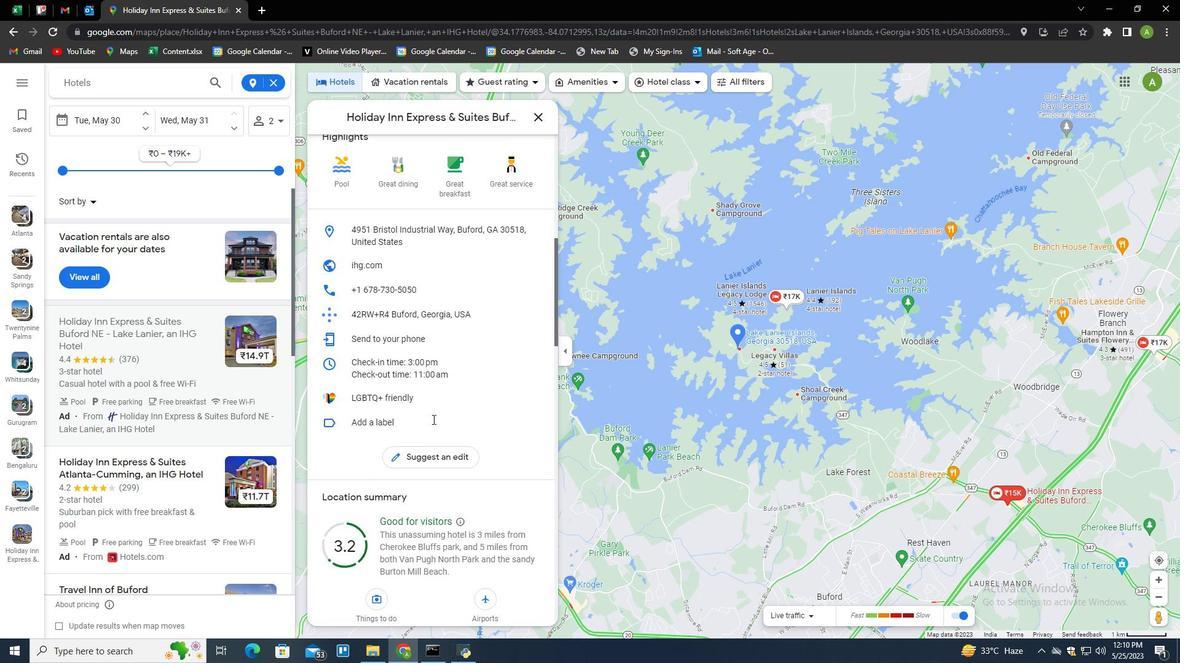 
Action: Mouse scrolled (432, 419) with delta (0, 0)
Screenshot: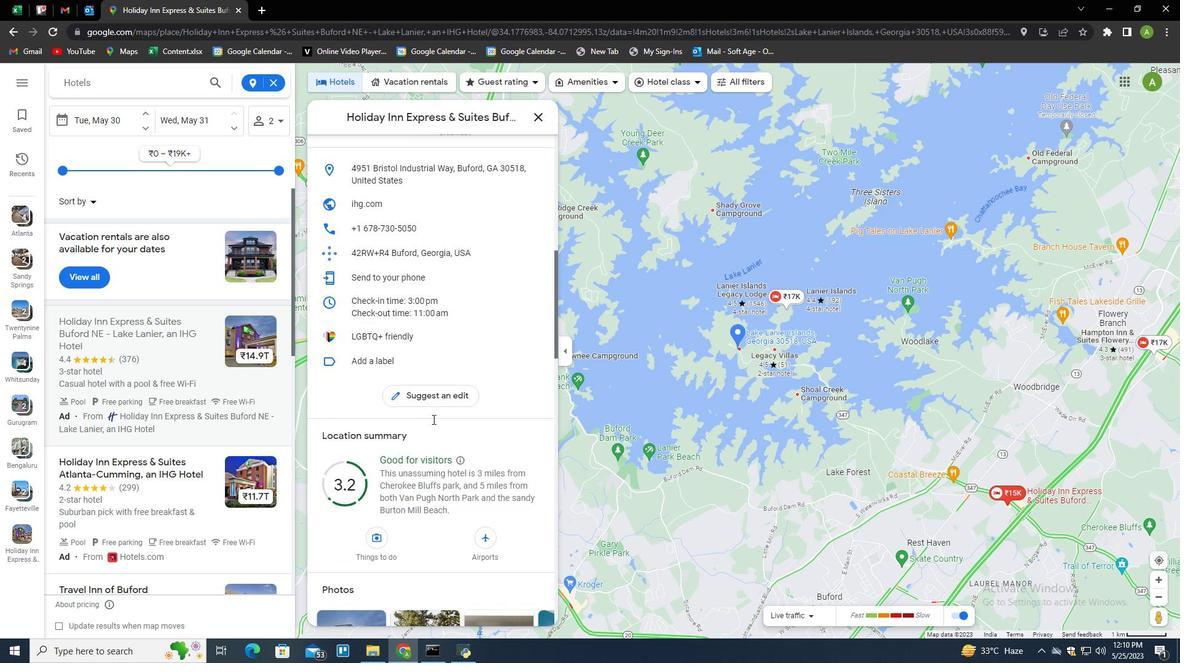 
Action: Mouse scrolled (432, 419) with delta (0, 0)
Screenshot: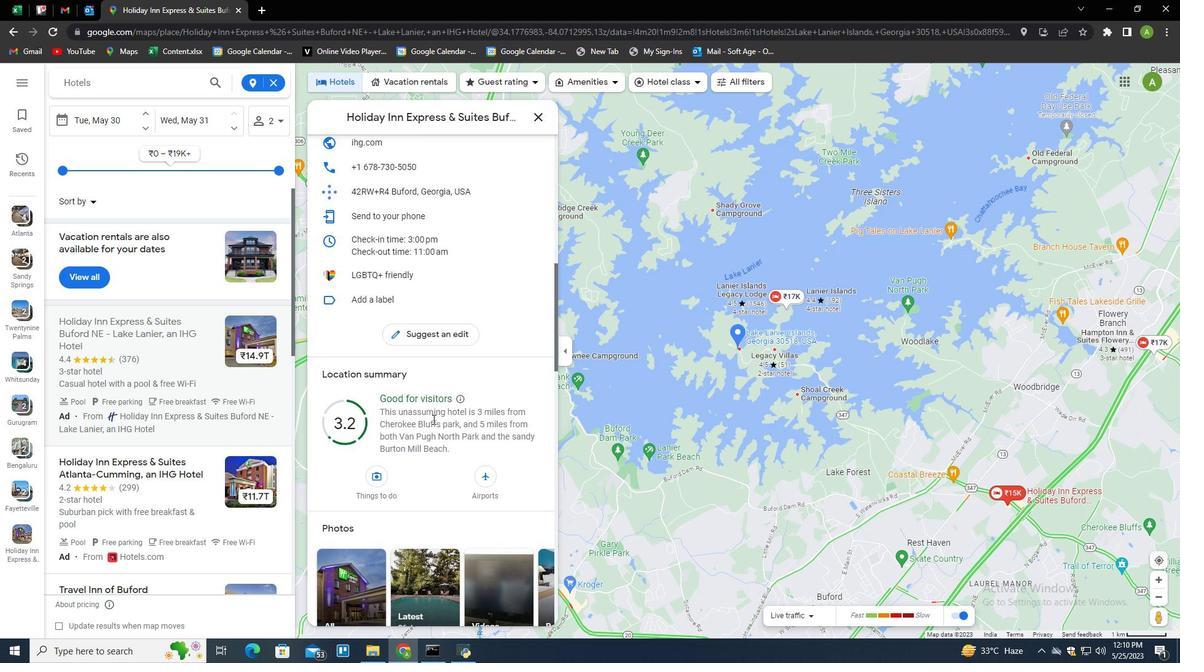 
Action: Mouse scrolled (432, 419) with delta (0, 0)
Screenshot: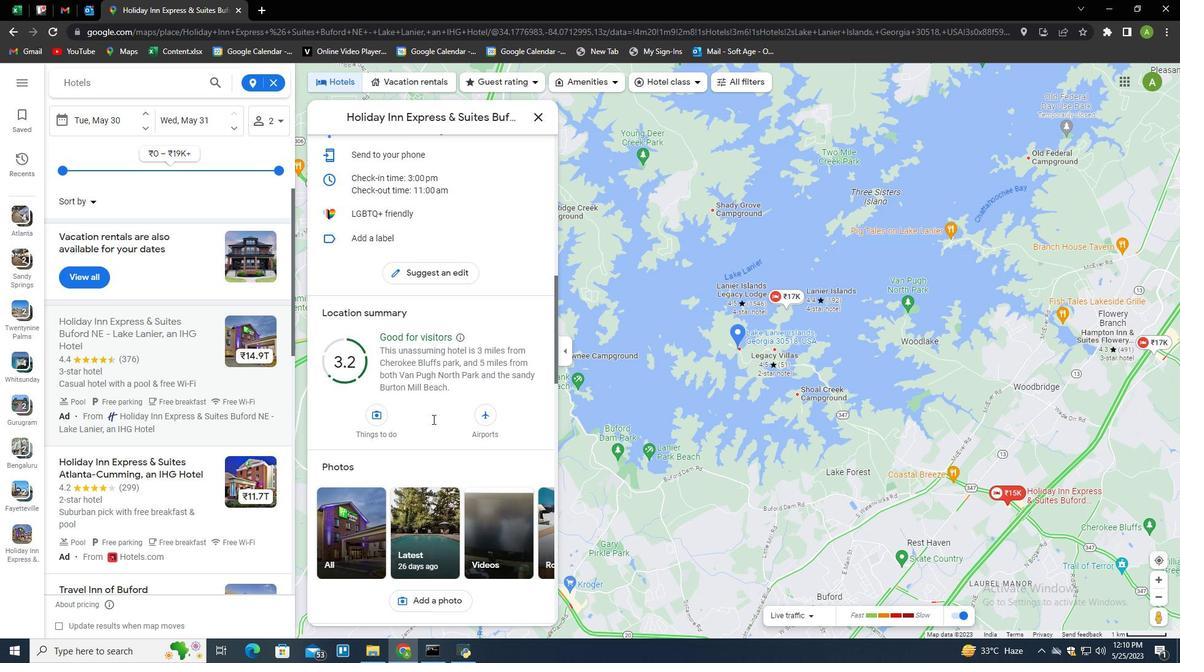 
Action: Mouse scrolled (432, 419) with delta (0, 0)
Screenshot: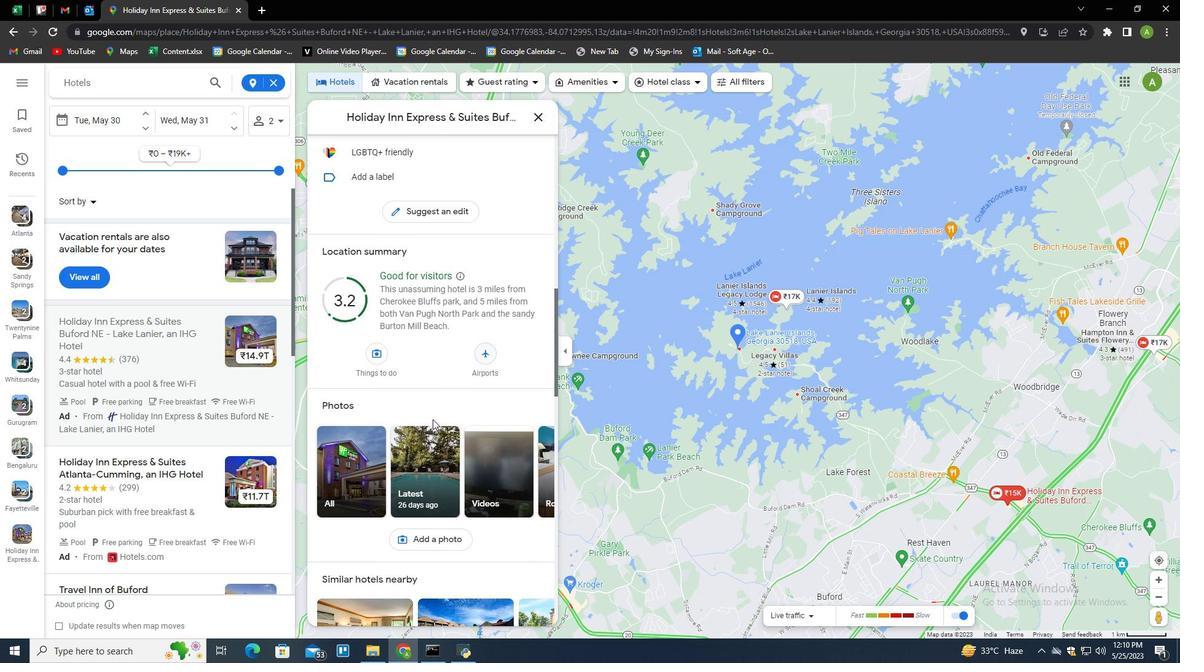 
Action: Mouse scrolled (432, 419) with delta (0, 0)
Screenshot: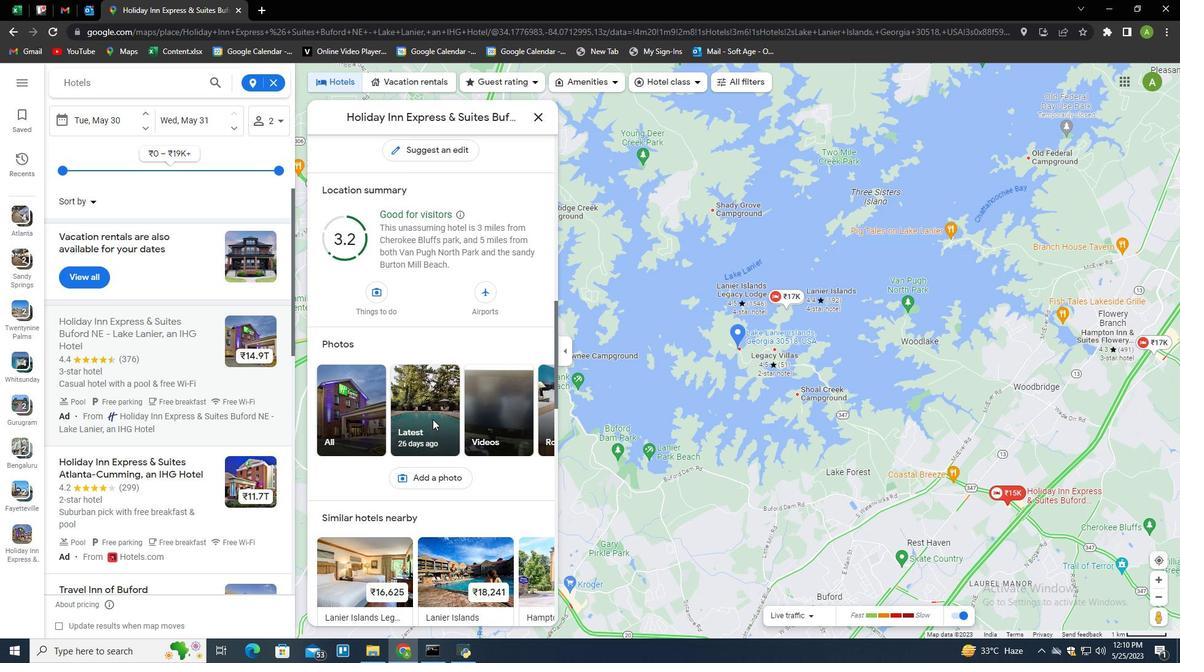 
Action: Mouse scrolled (432, 419) with delta (0, 0)
Screenshot: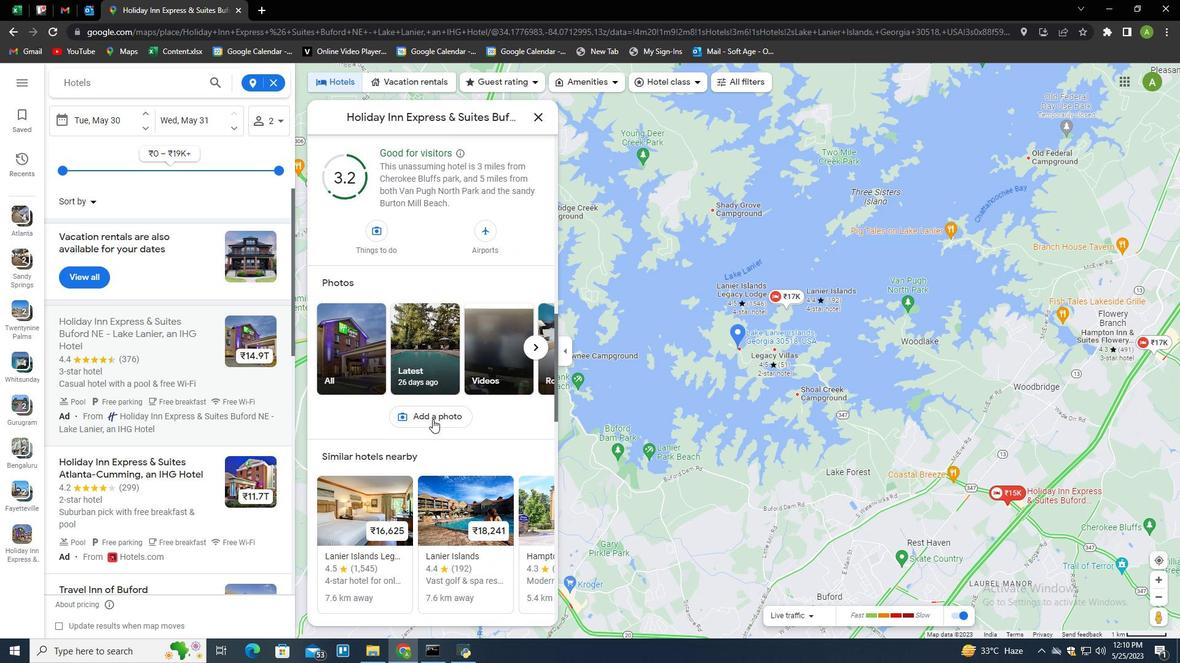 
Action: Mouse scrolled (432, 419) with delta (0, 0)
Screenshot: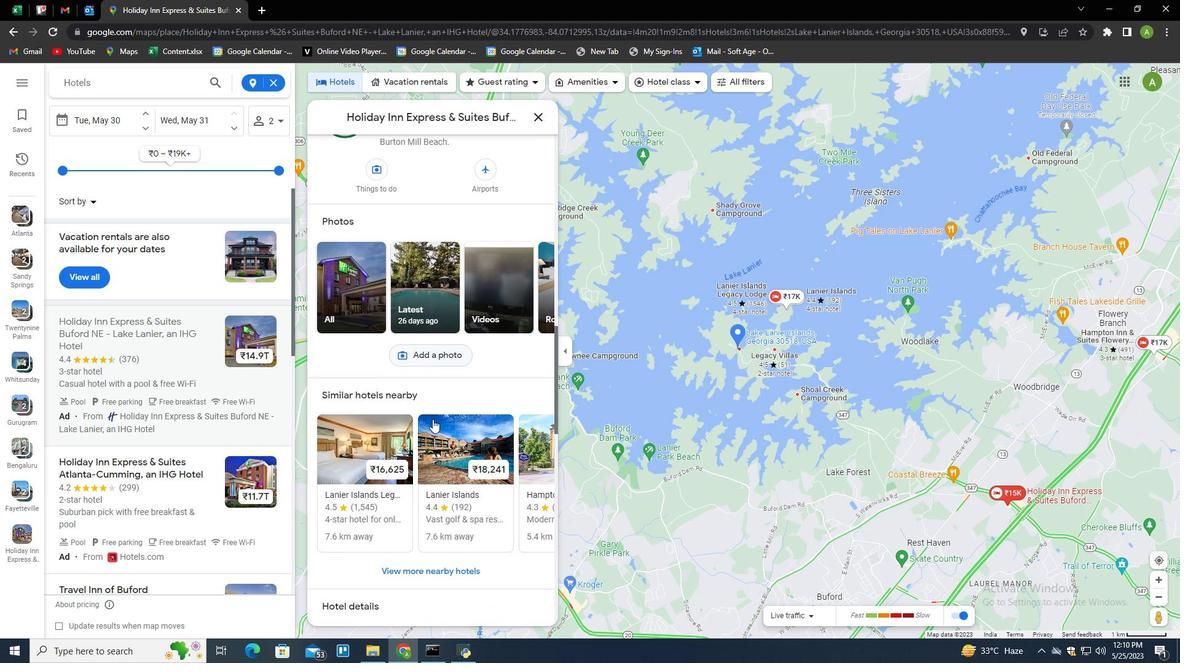 
Action: Mouse moved to (433, 419)
Screenshot: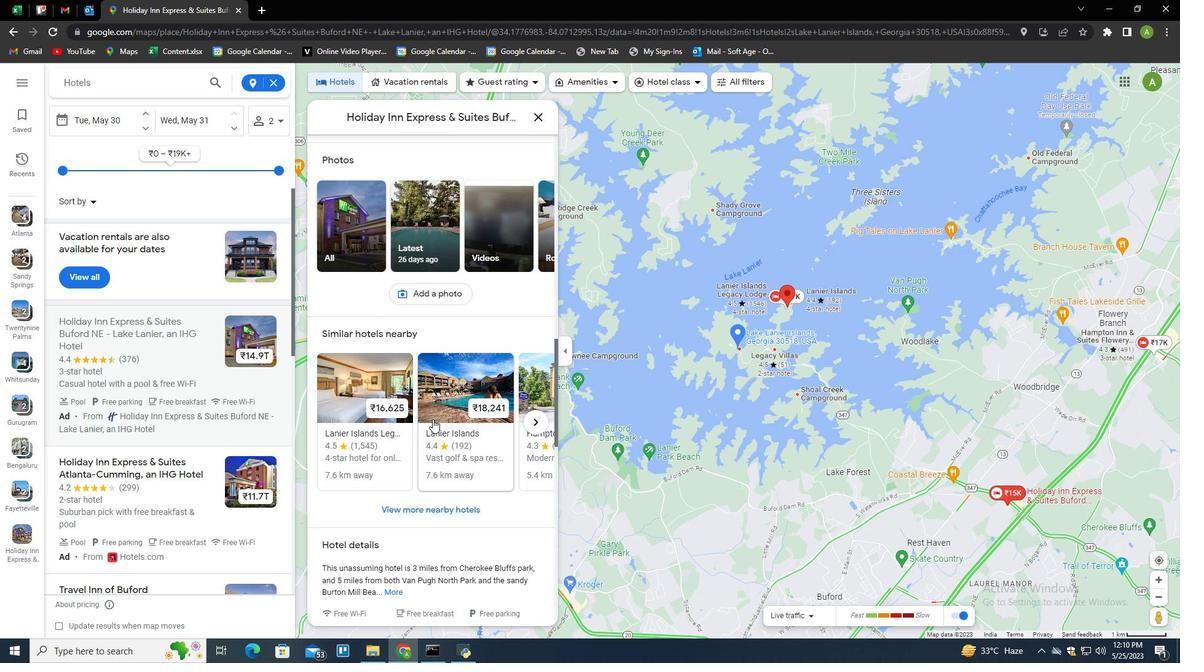 
Action: Mouse scrolled (433, 419) with delta (0, 0)
Screenshot: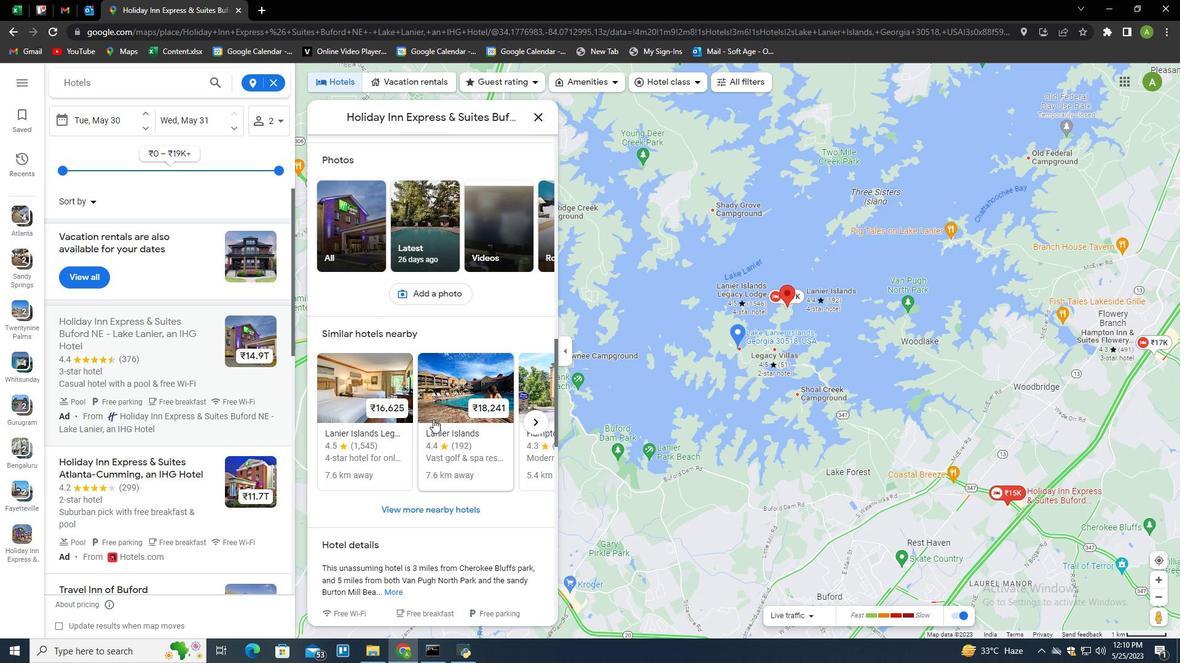 
Action: Mouse scrolled (433, 419) with delta (0, 0)
Screenshot: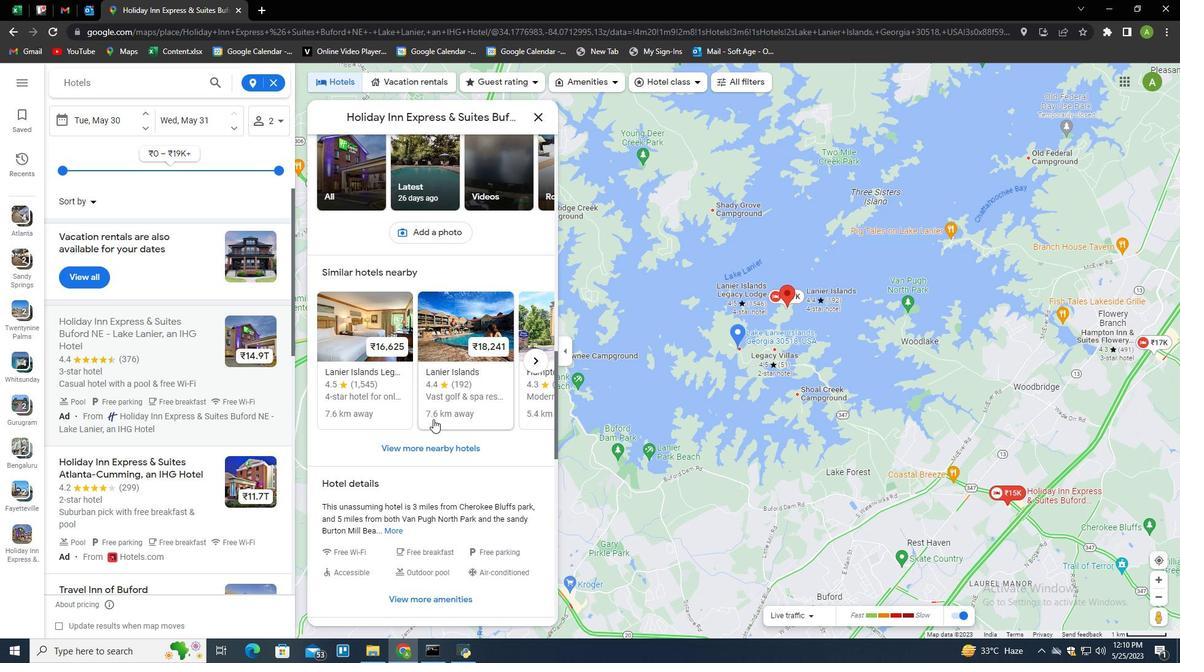 
Action: Mouse scrolled (433, 419) with delta (0, 0)
Screenshot: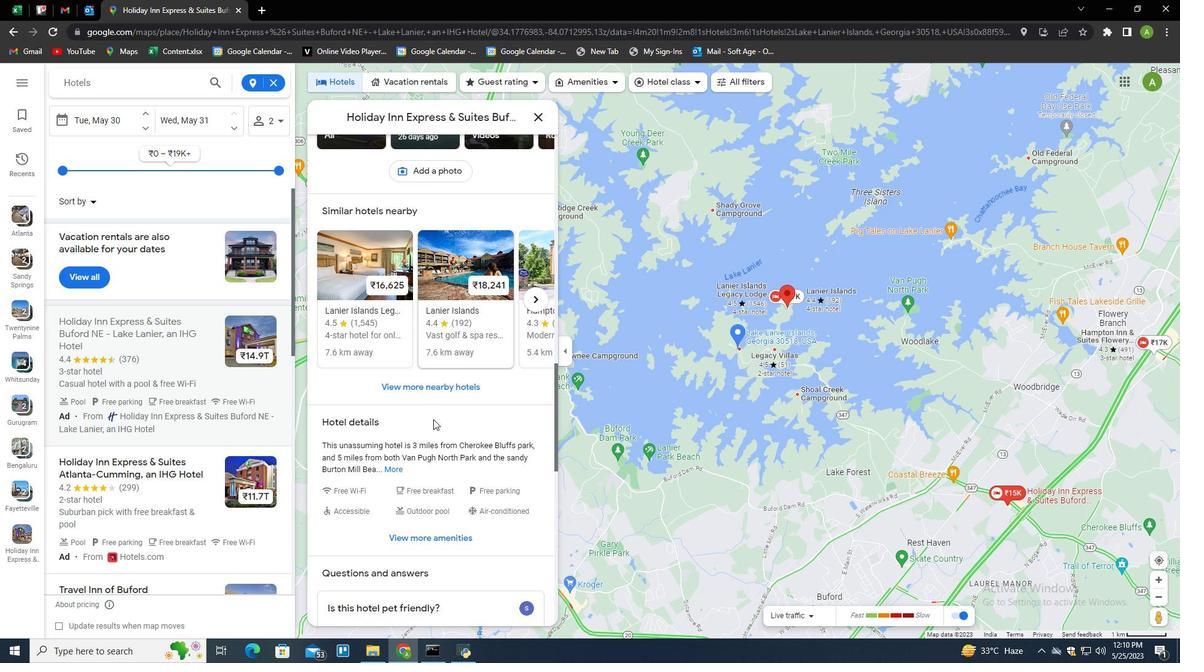 
Action: Mouse scrolled (433, 419) with delta (0, 0)
Screenshot: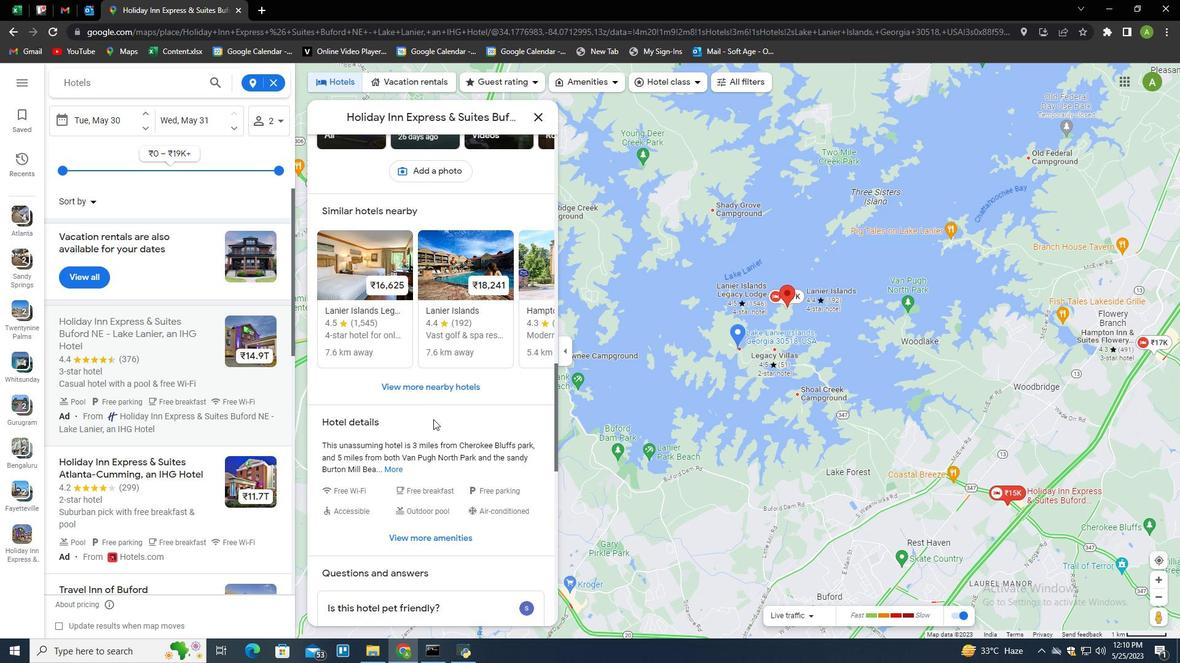 
Action: Mouse scrolled (433, 419) with delta (0, 0)
Screenshot: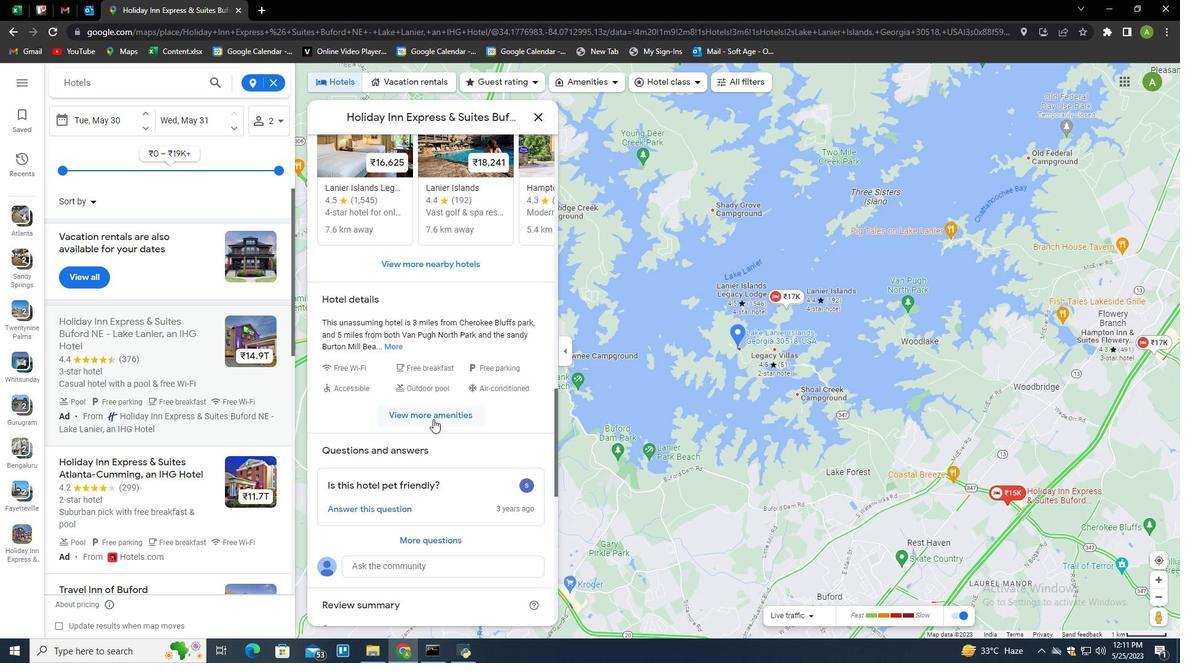 
Action: Mouse scrolled (433, 419) with delta (0, 0)
Screenshot: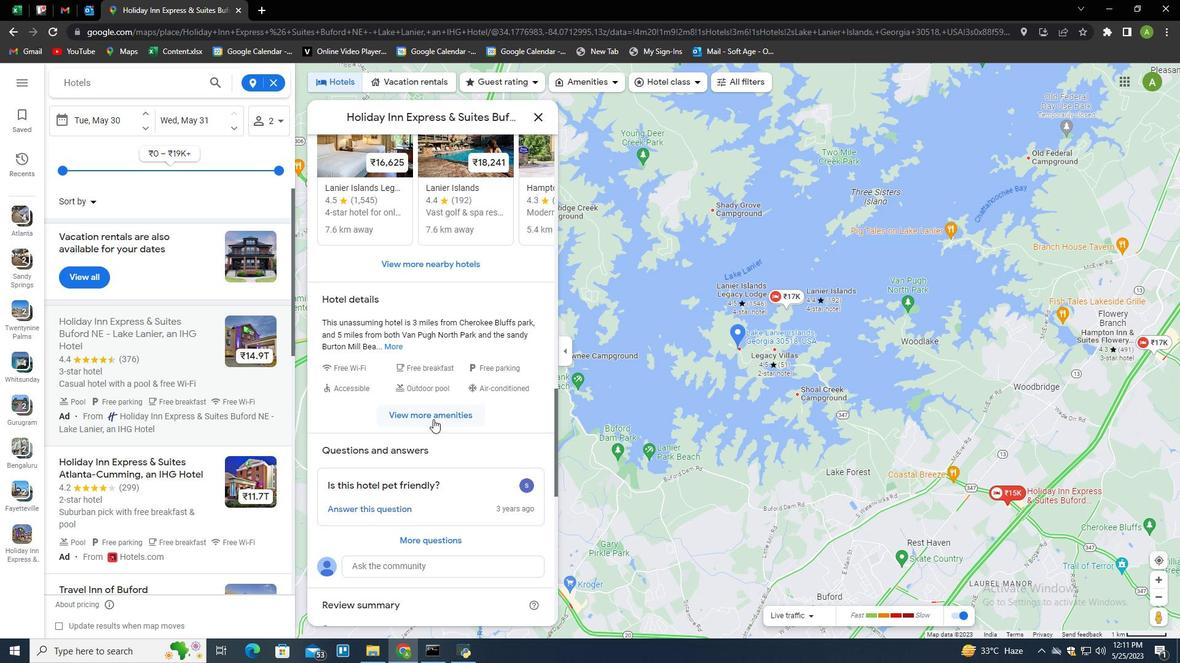 
Action: Mouse scrolled (433, 419) with delta (0, 0)
Screenshot: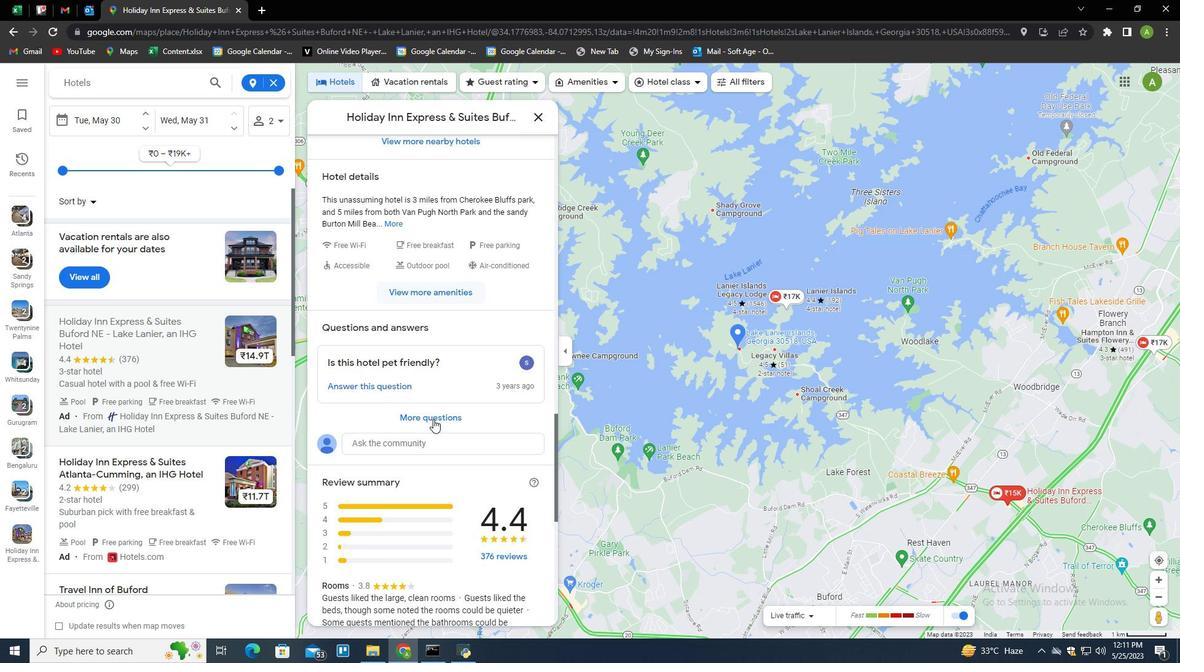 
Action: Mouse scrolled (433, 419) with delta (0, 0)
Screenshot: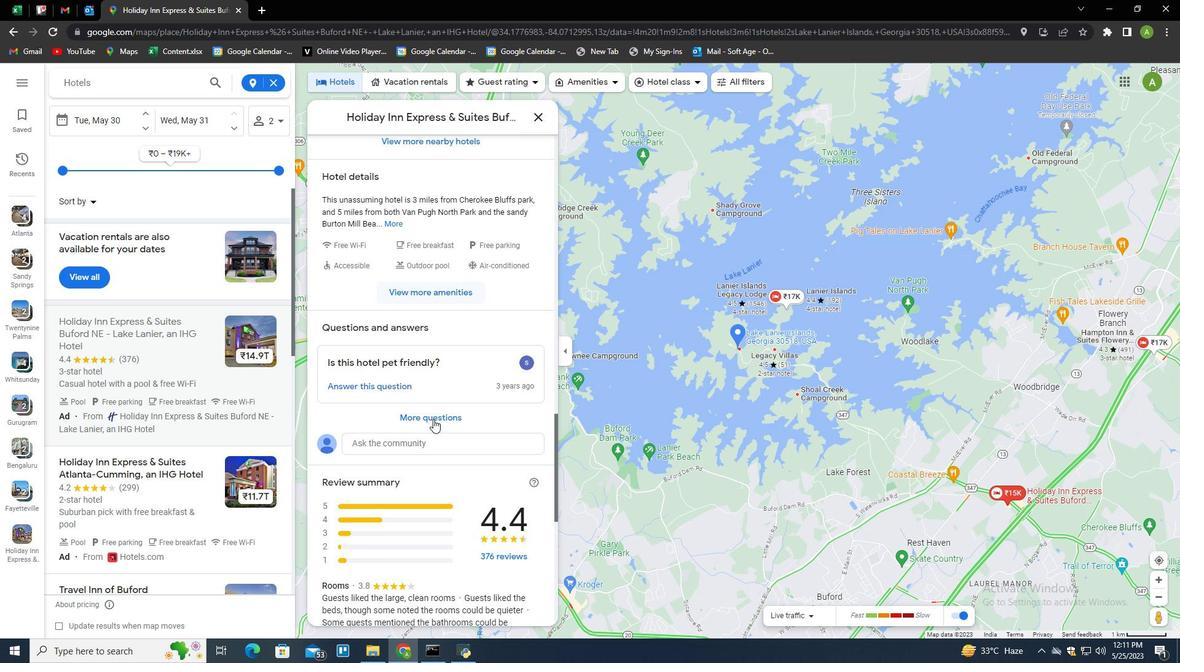 
Action: Mouse moved to (433, 419)
Screenshot: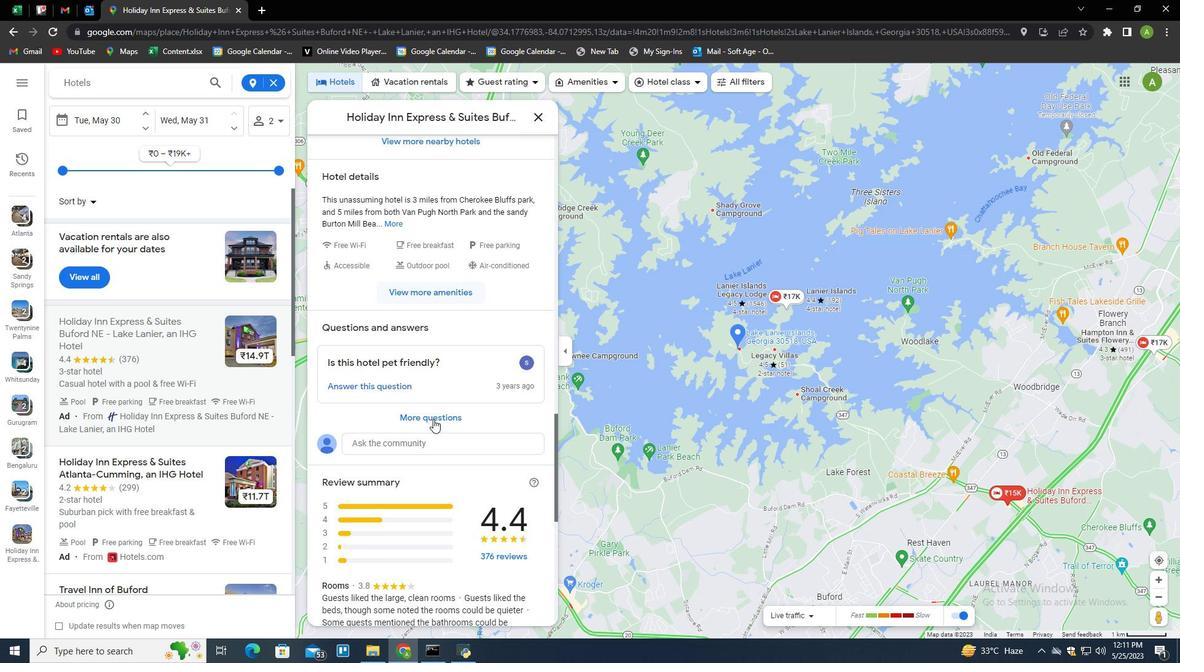 
Action: Mouse scrolled (433, 419) with delta (0, 0)
Screenshot: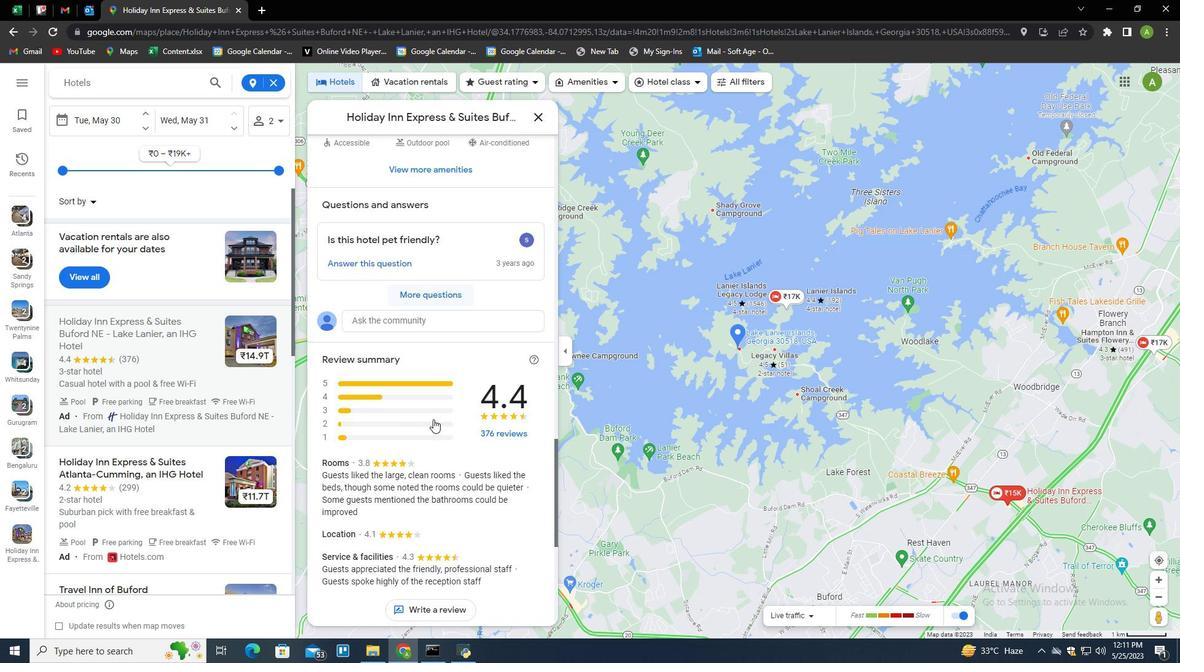 
Action: Mouse scrolled (433, 419) with delta (0, 0)
Screenshot: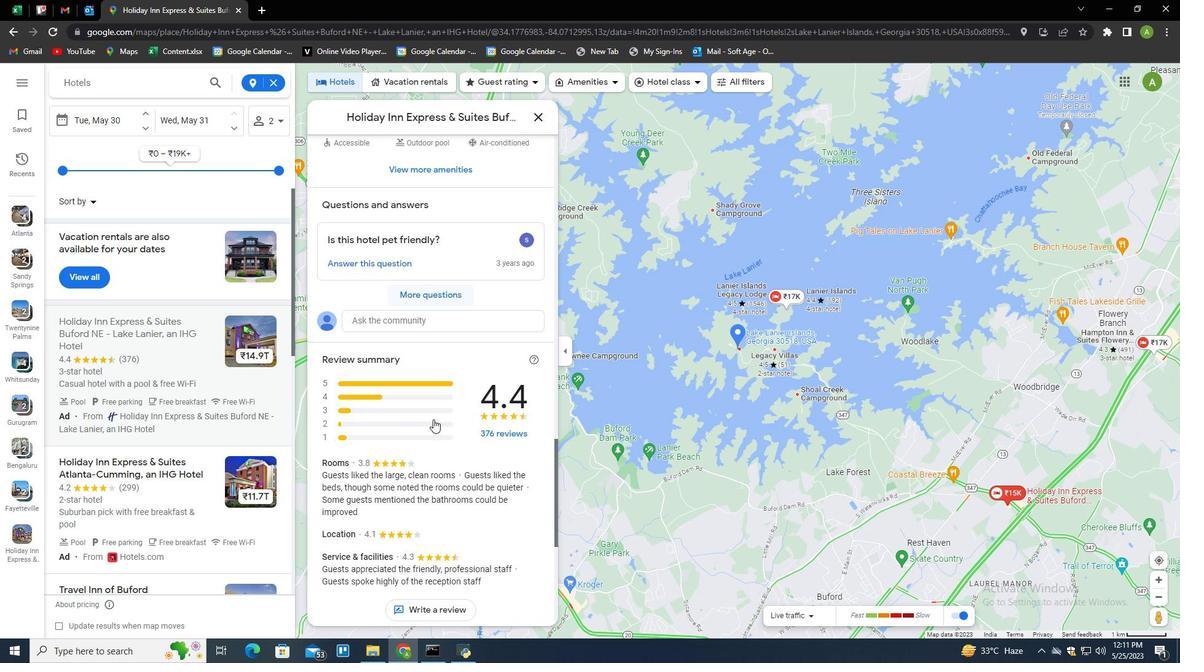 
Action: Mouse scrolled (433, 419) with delta (0, 0)
Screenshot: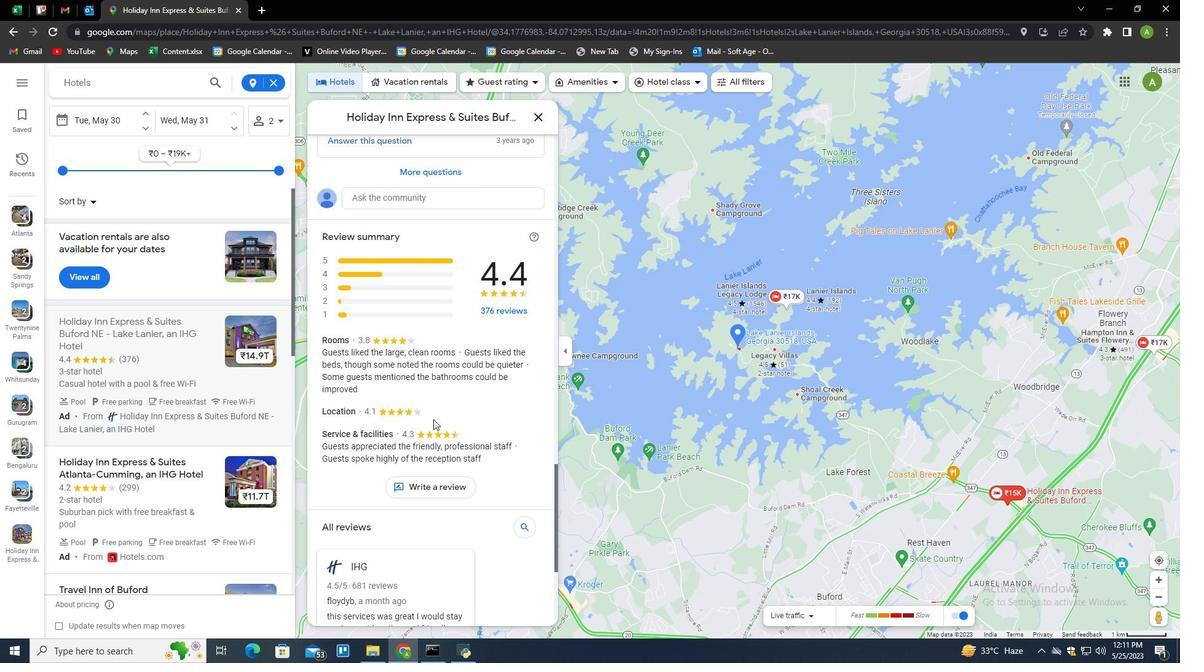 
Action: Mouse scrolled (433, 419) with delta (0, 0)
Screenshot: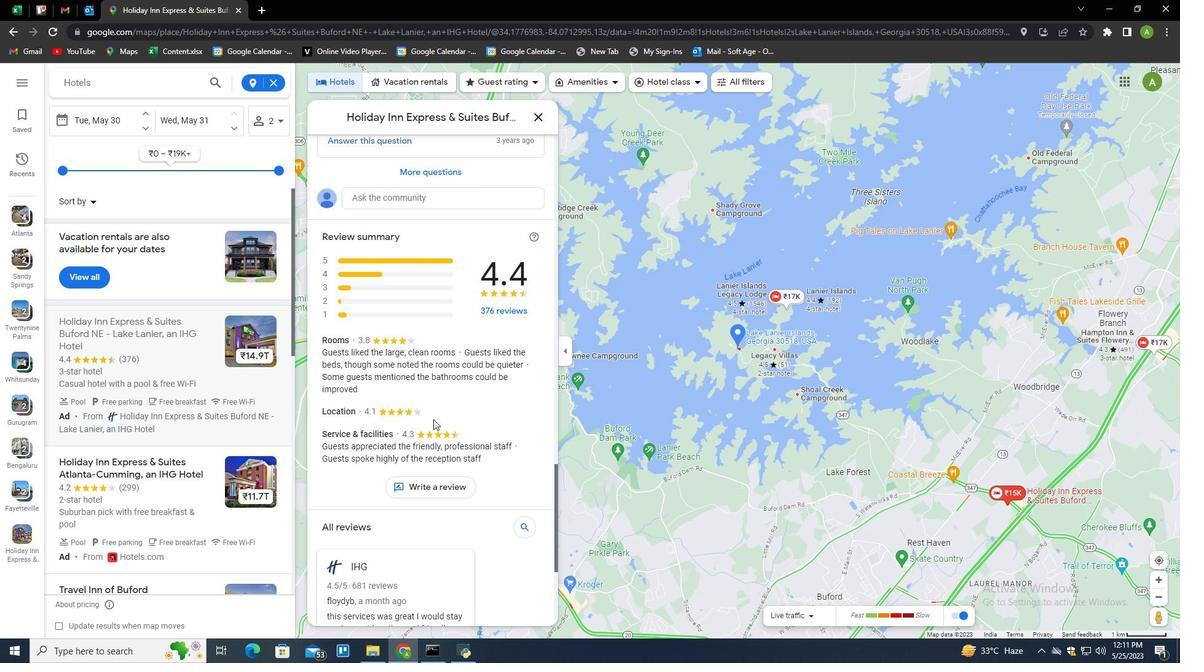 
Action: Mouse moved to (431, 421)
Screenshot: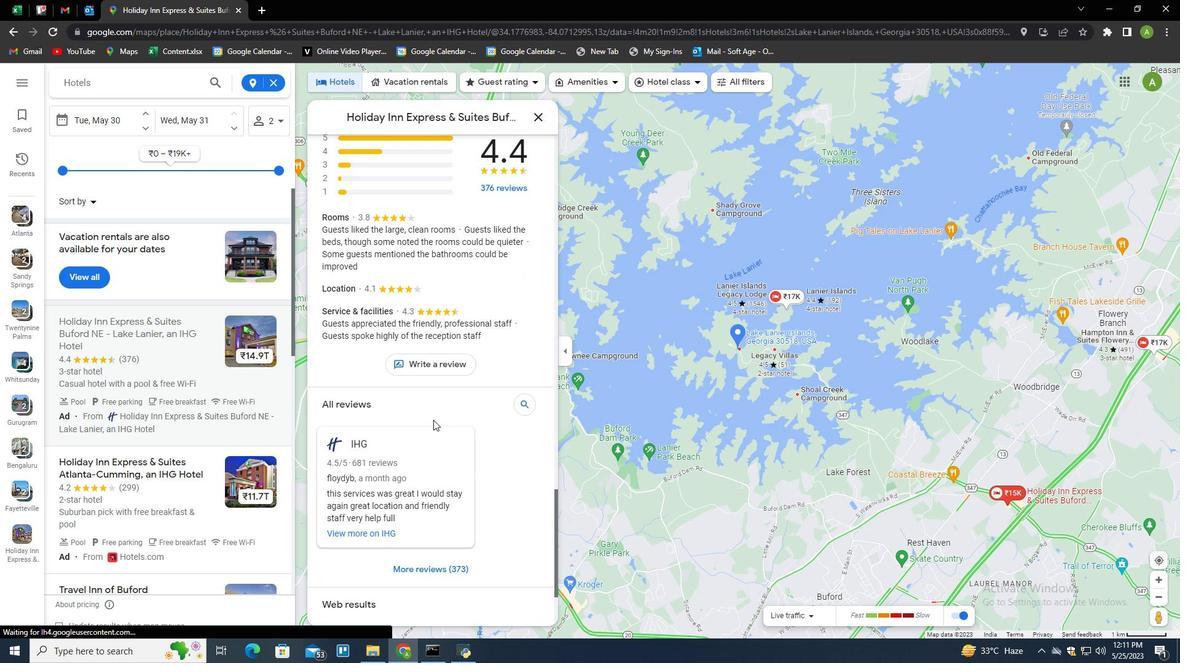 
Action: Mouse scrolled (431, 420) with delta (0, 0)
Screenshot: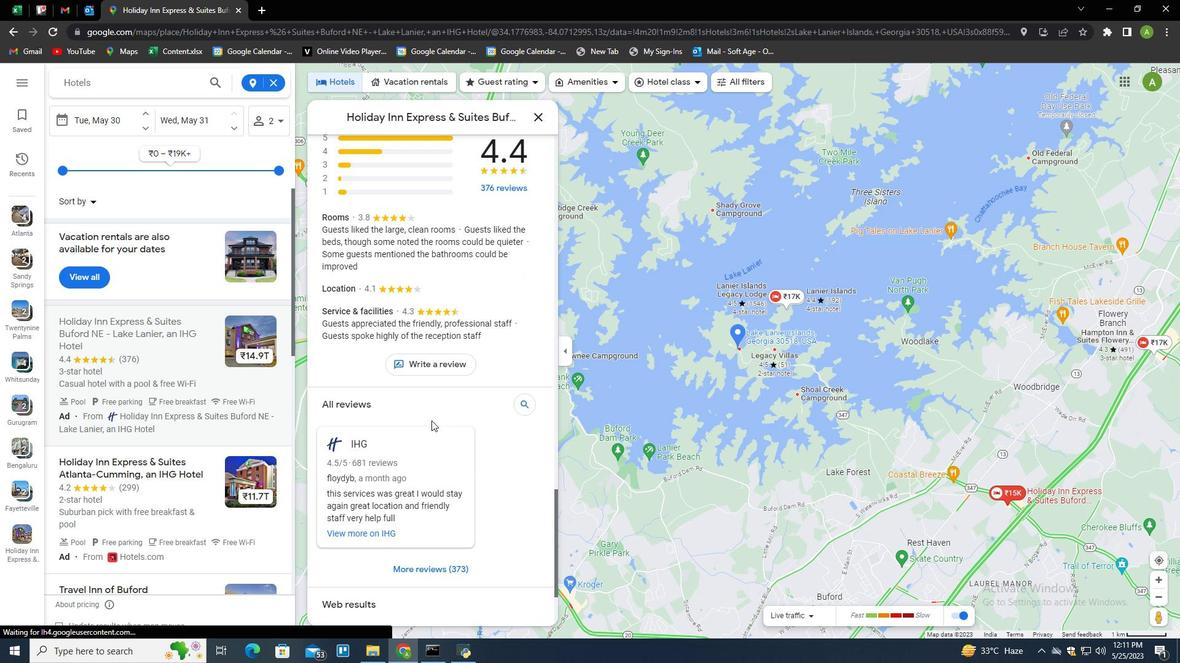 
Action: Mouse scrolled (431, 420) with delta (0, 0)
Screenshot: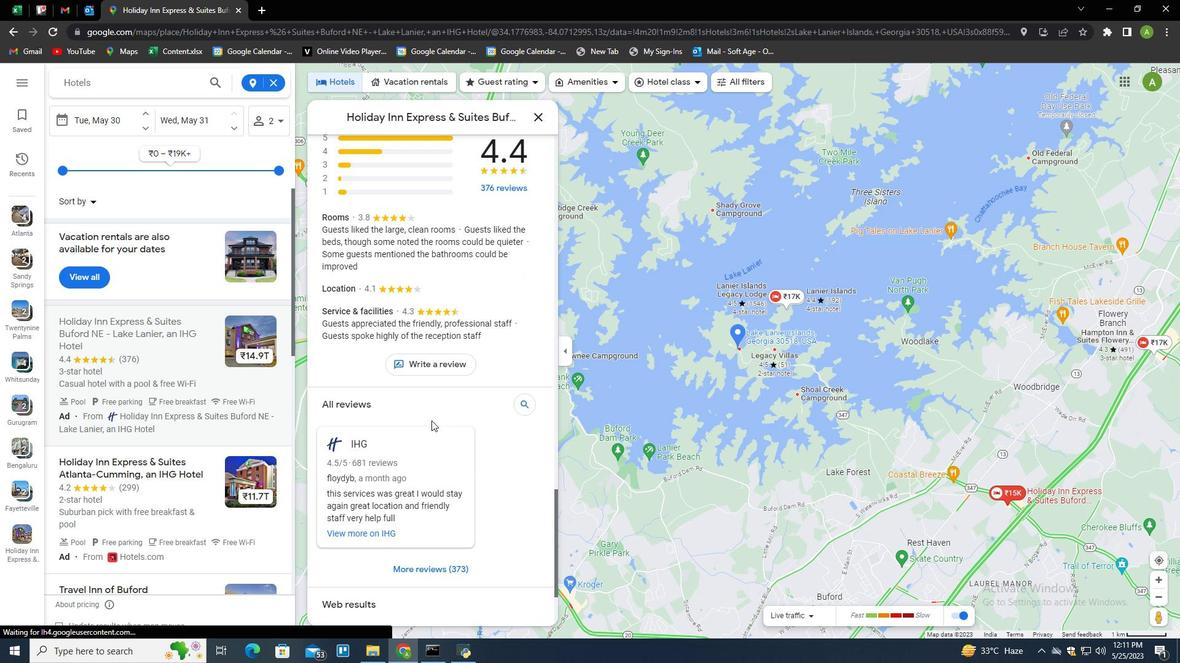 
Action: Mouse scrolled (431, 420) with delta (0, 0)
Screenshot: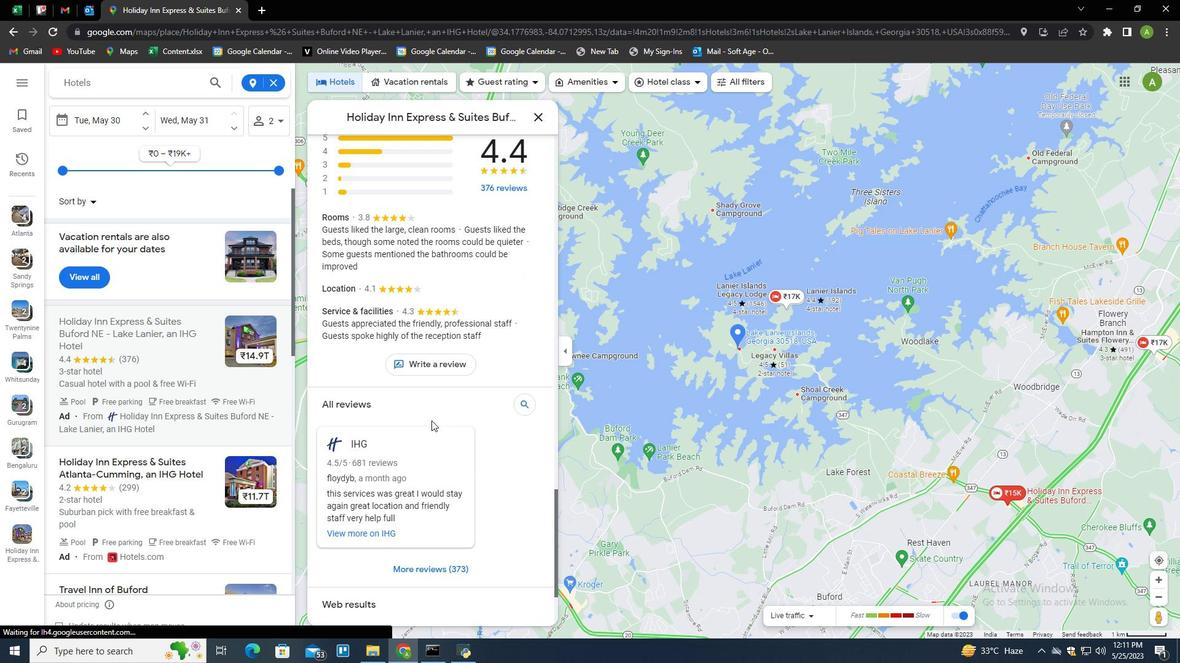 
Action: Mouse scrolled (431, 420) with delta (0, 0)
Screenshot: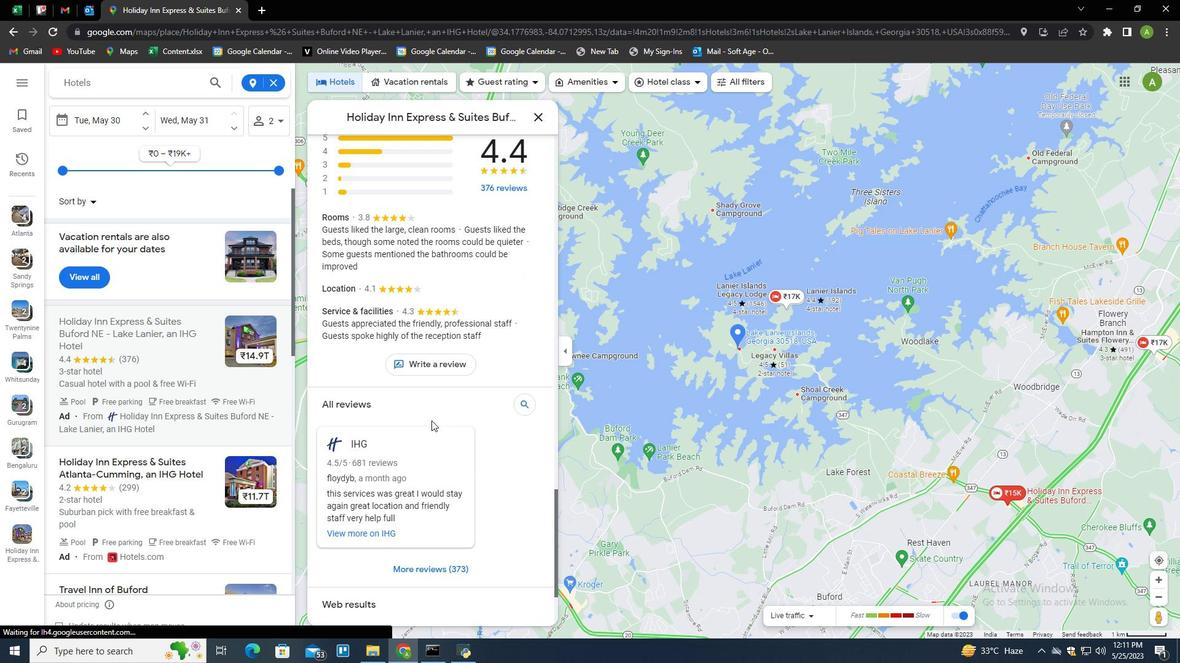 
Action: Mouse scrolled (431, 420) with delta (0, 0)
Screenshot: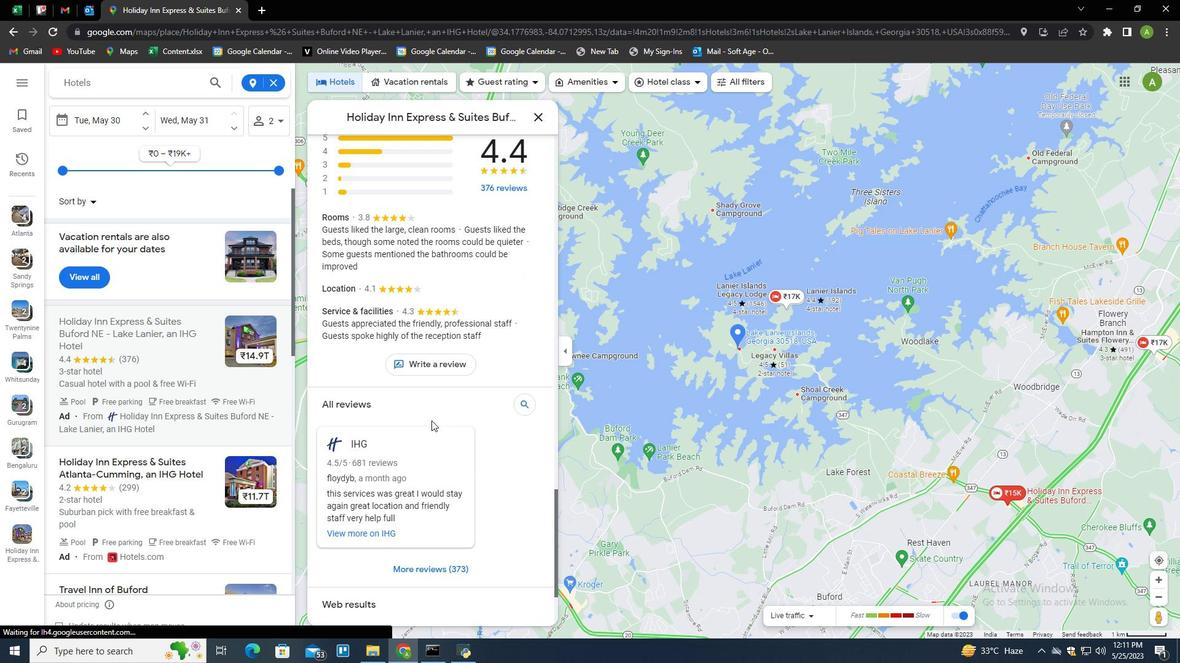
Action: Mouse moved to (379, 432)
Screenshot: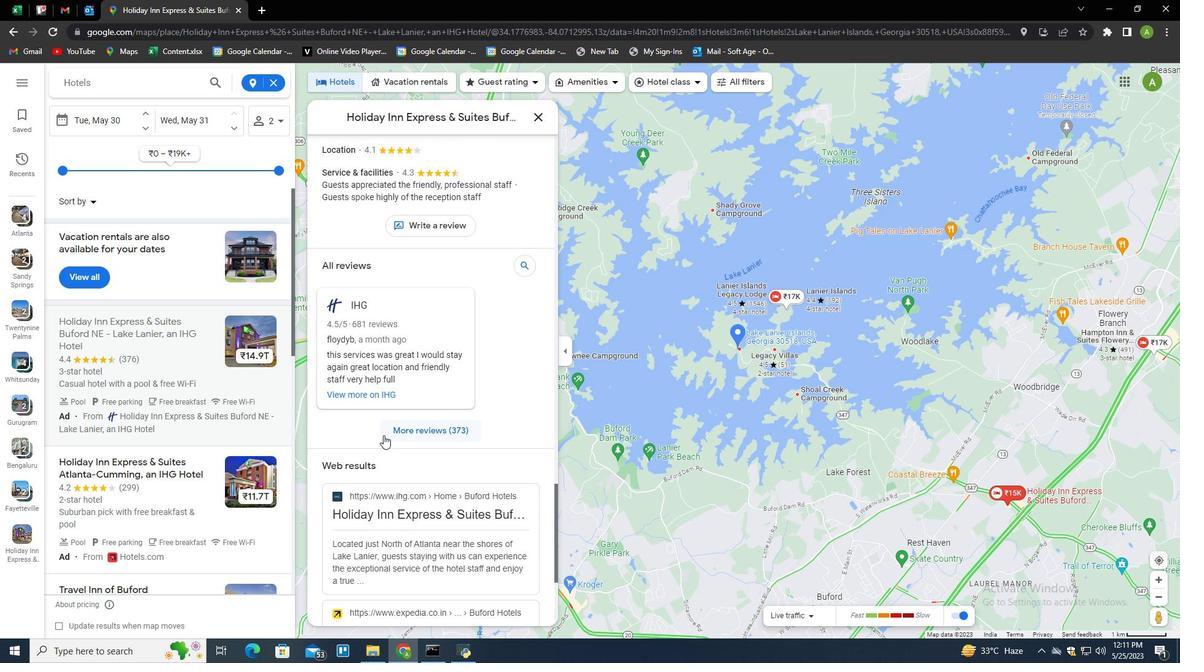 
Action: Mouse scrolled (379, 432) with delta (0, 0)
Screenshot: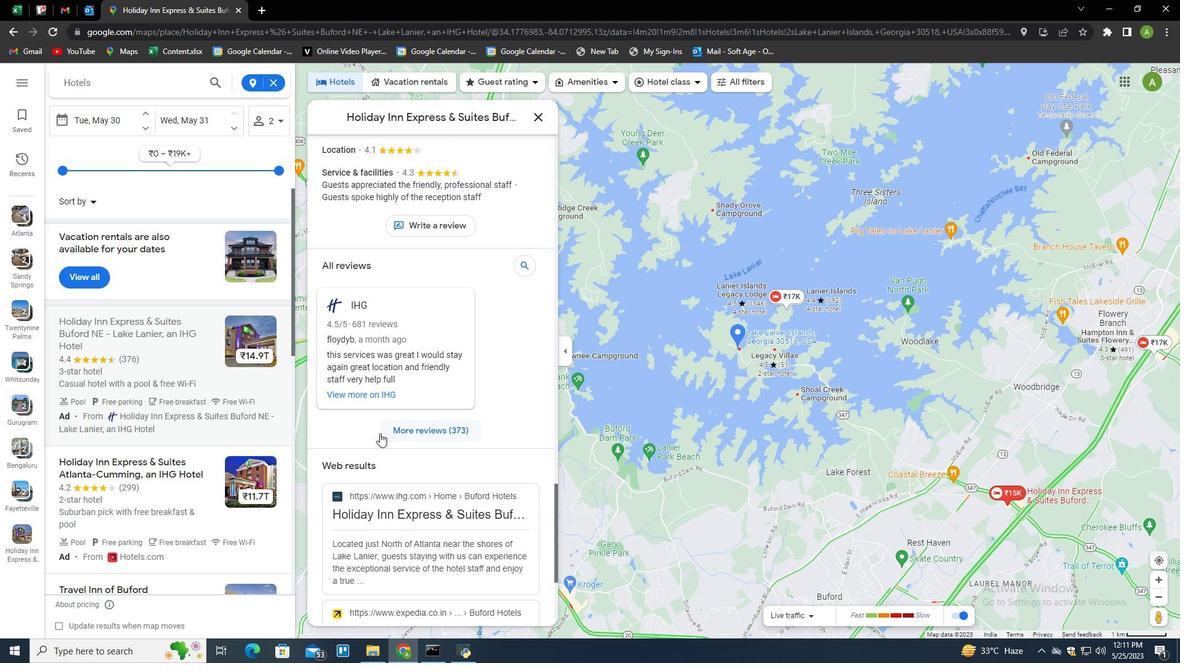 
Action: Mouse scrolled (379, 432) with delta (0, 0)
Screenshot: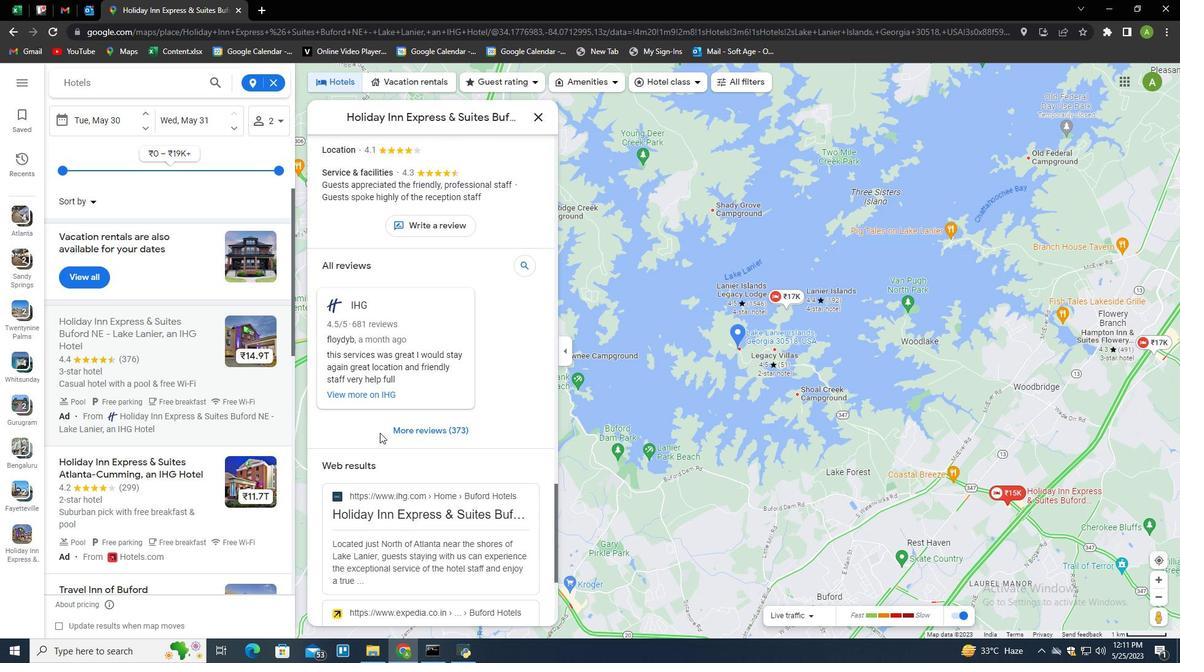 
Action: Mouse scrolled (379, 432) with delta (0, 0)
Screenshot: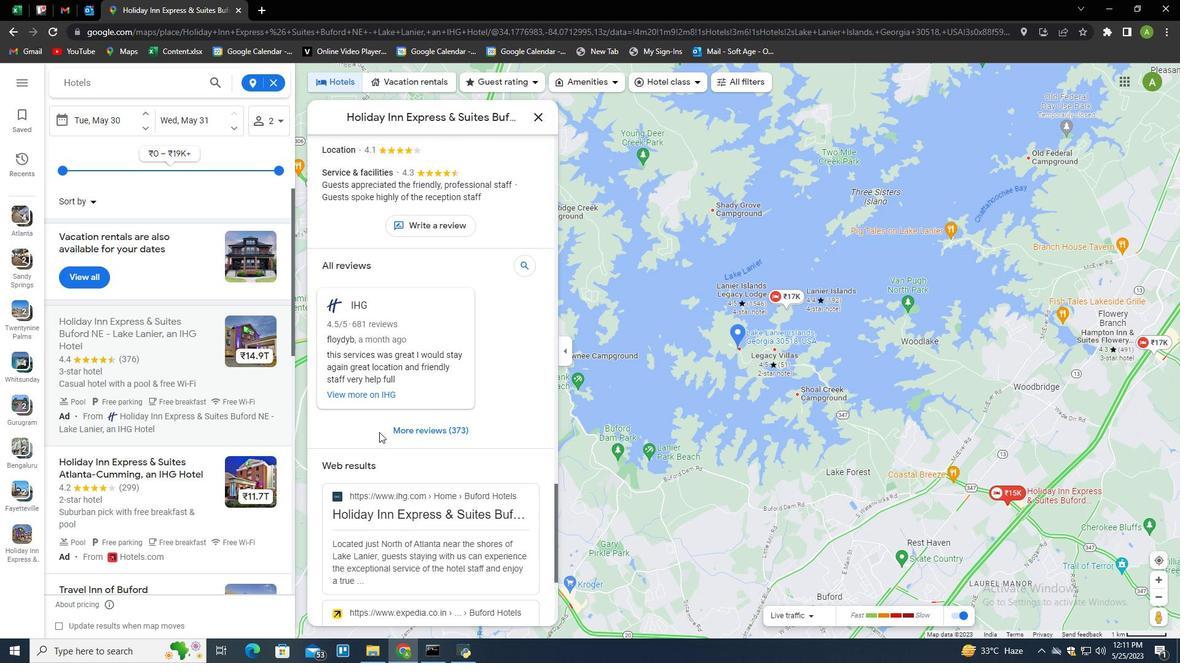 
Action: Mouse moved to (422, 426)
Screenshot: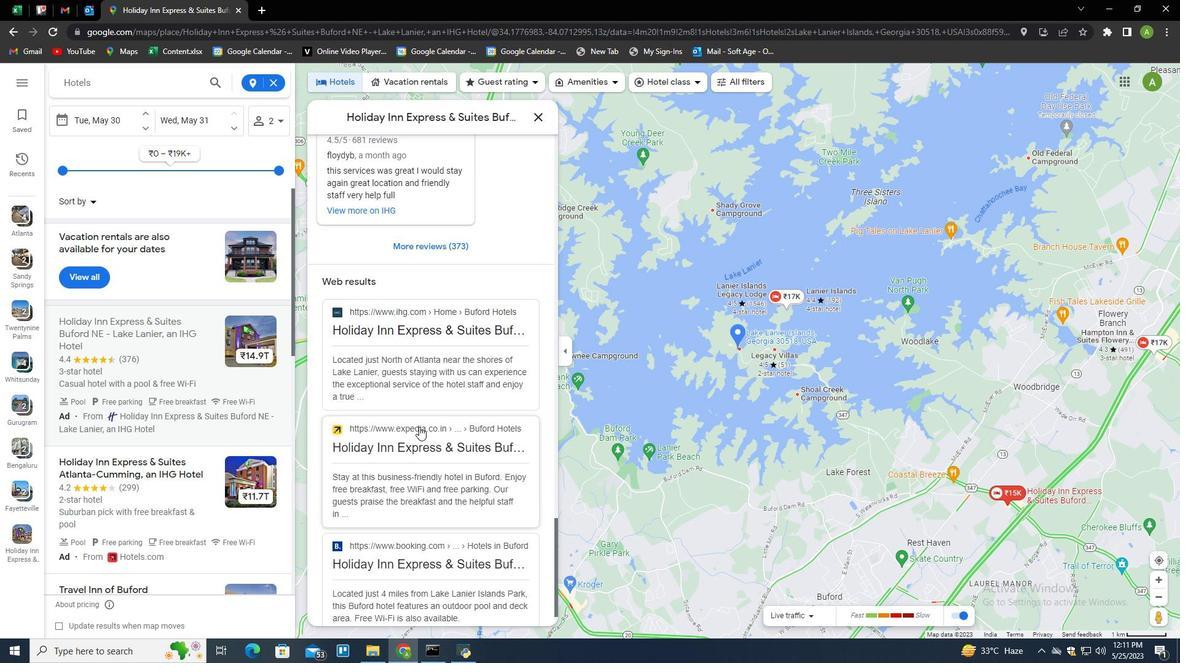 
Action: Mouse scrolled (422, 427) with delta (0, 0)
Screenshot: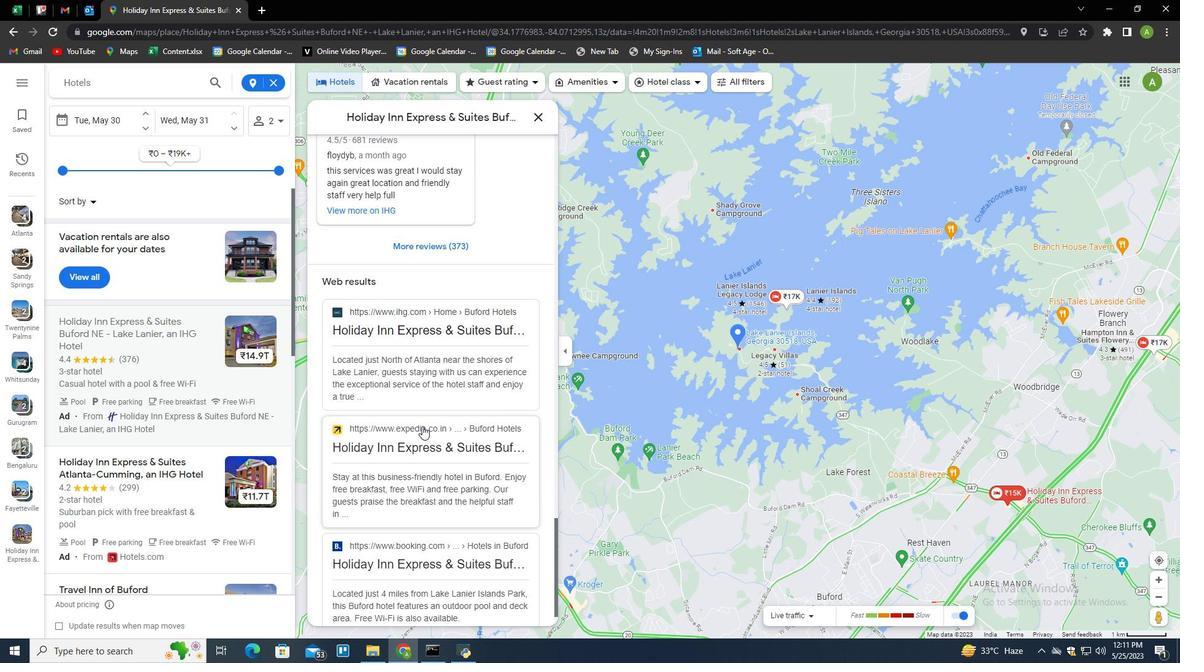 
Action: Mouse scrolled (422, 426) with delta (0, 0)
Screenshot: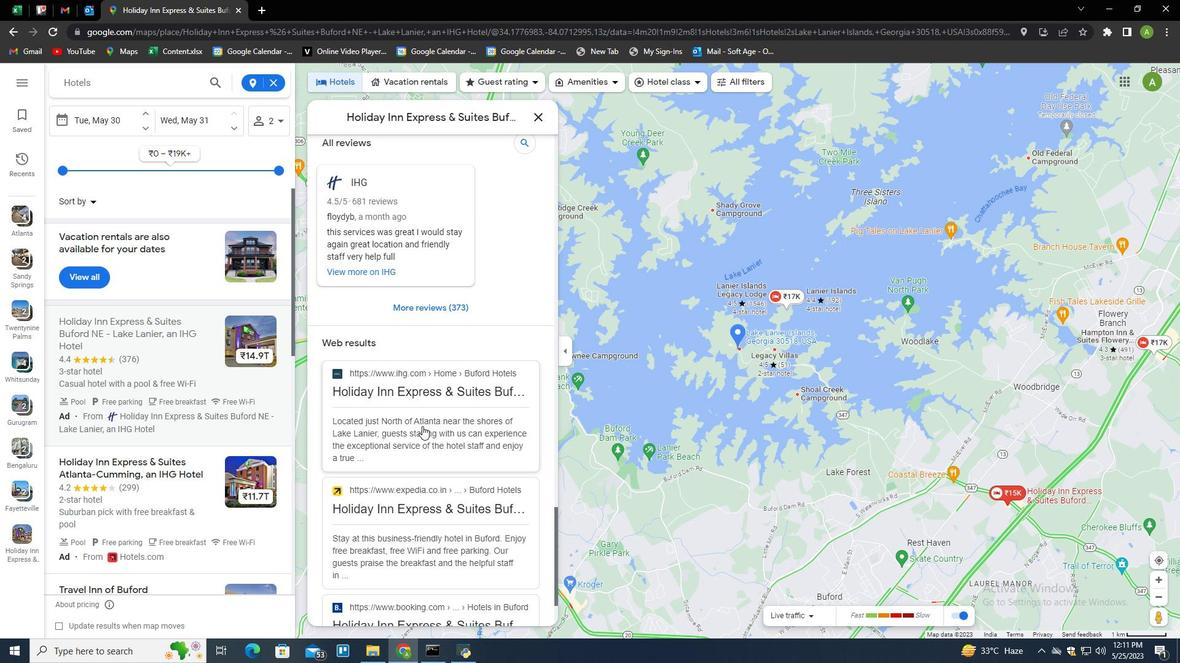 
Action: Mouse scrolled (422, 426) with delta (0, 0)
Screenshot: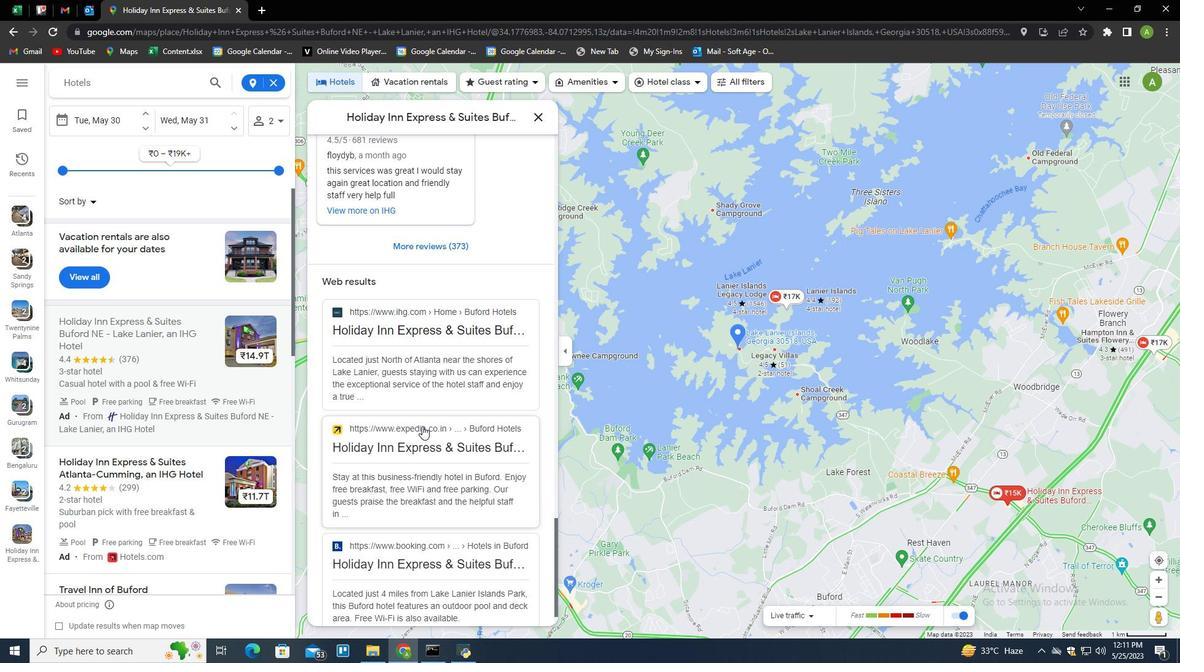 
Action: Mouse scrolled (422, 426) with delta (0, 0)
Screenshot: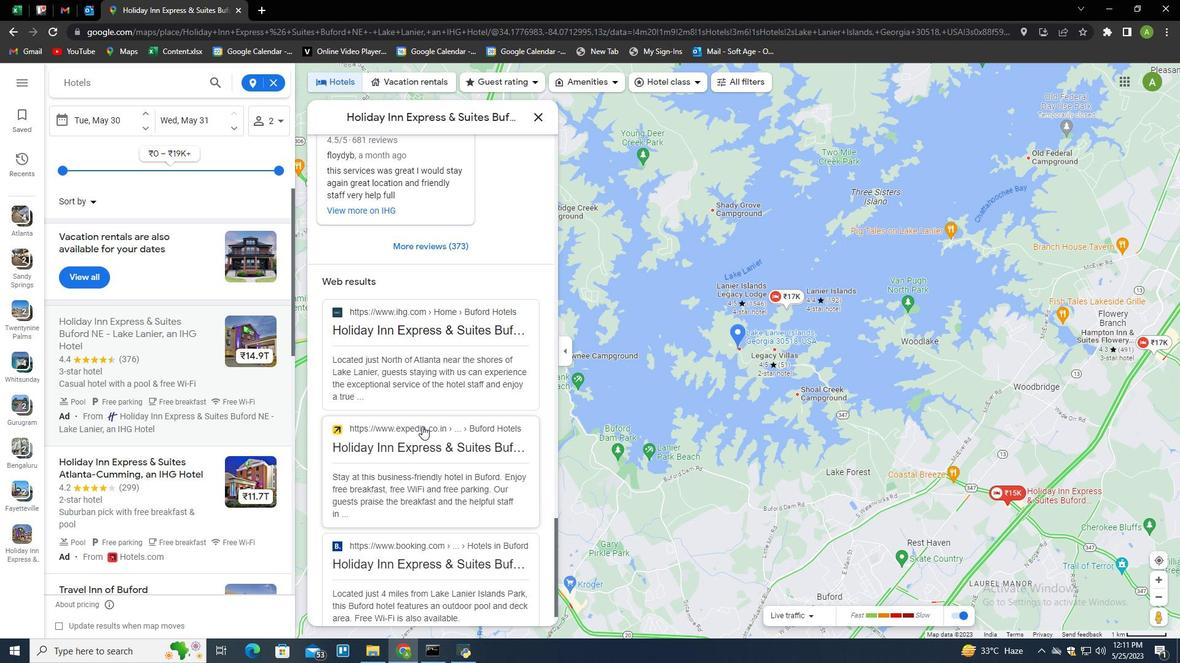 
Action: Mouse scrolled (422, 426) with delta (0, 0)
Screenshot: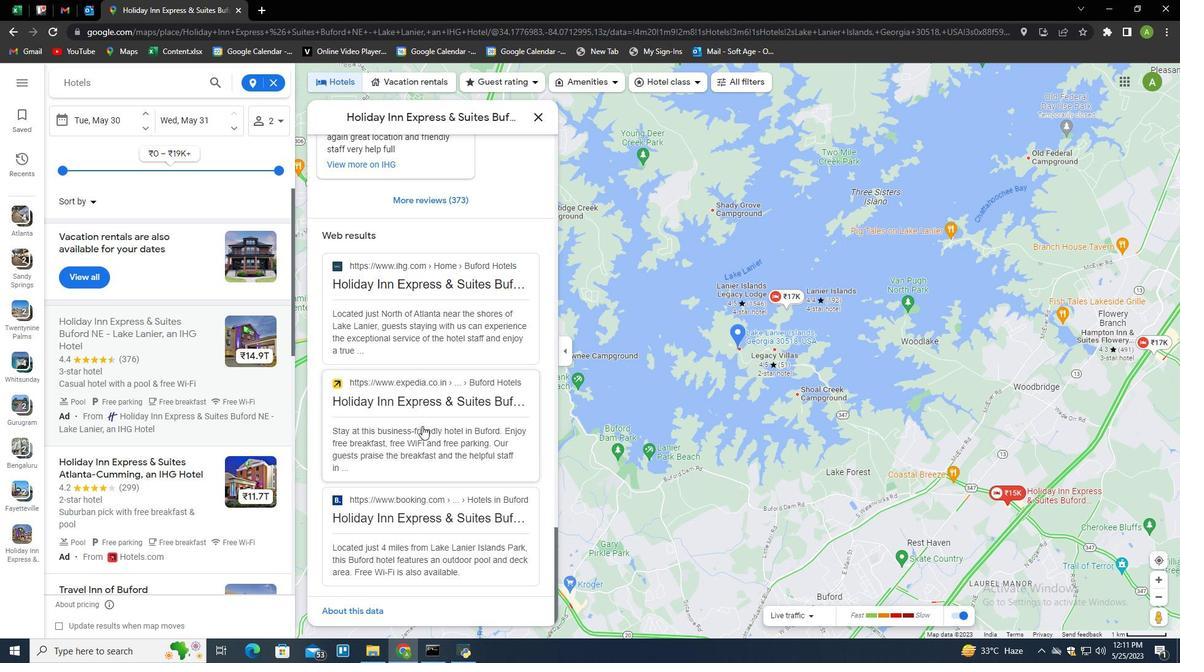 
Action: Mouse scrolled (422, 426) with delta (0, 0)
Screenshot: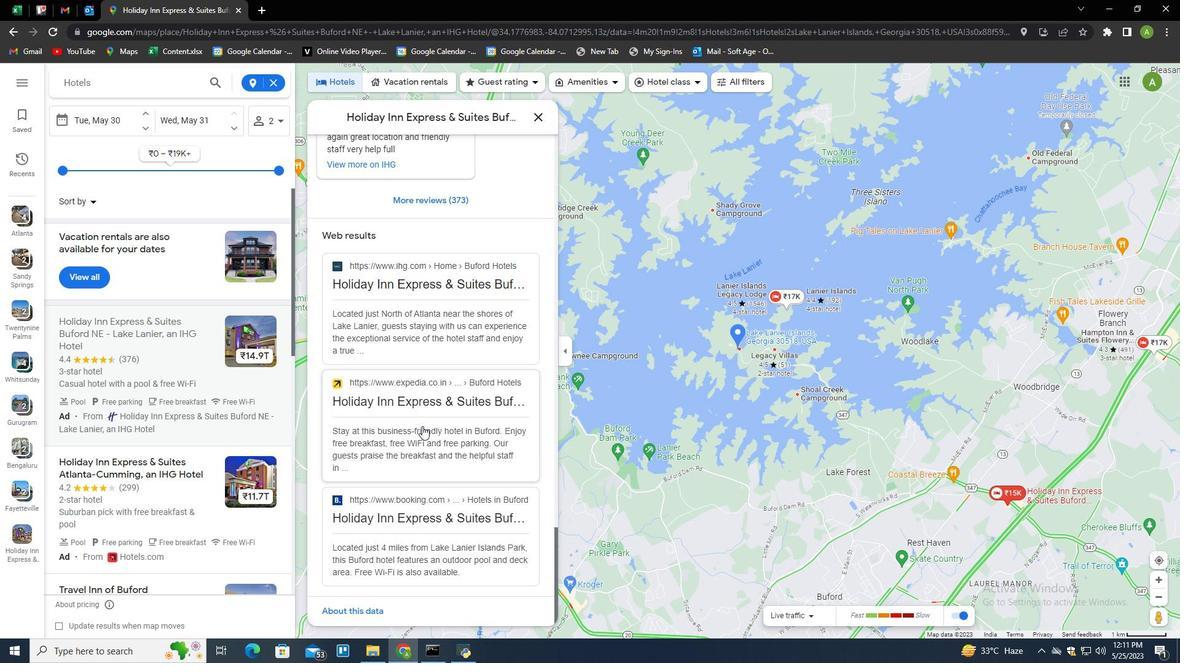 
Action: Mouse moved to (195, 507)
Screenshot: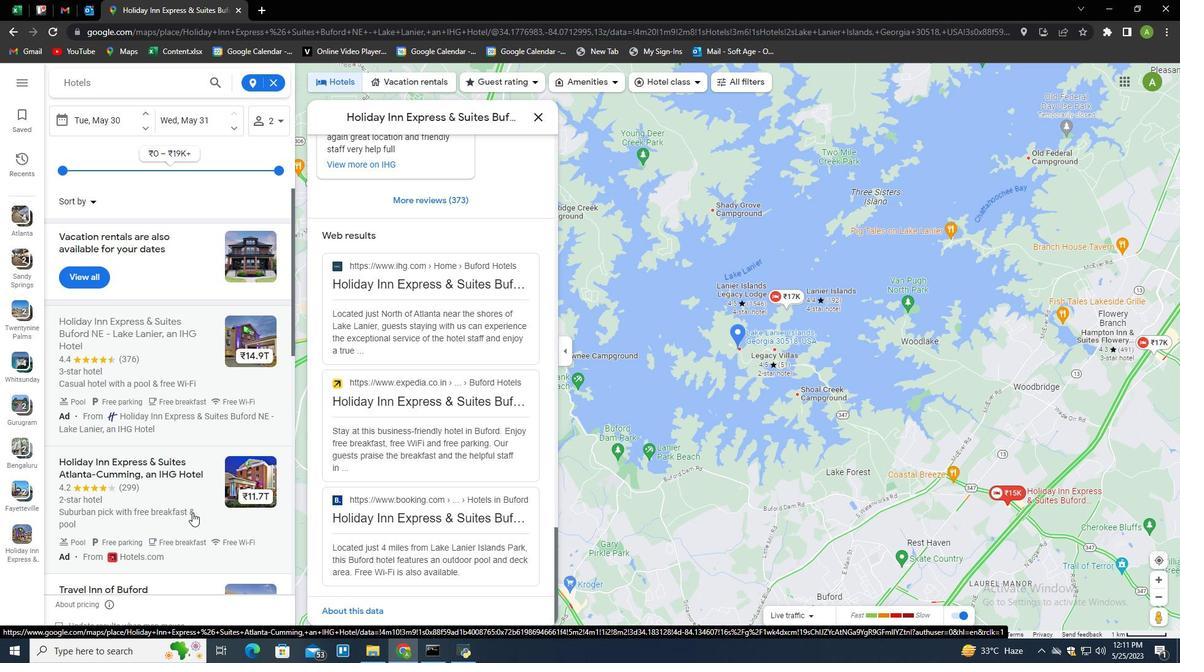 
Action: Mouse scrolled (195, 506) with delta (0, 0)
Screenshot: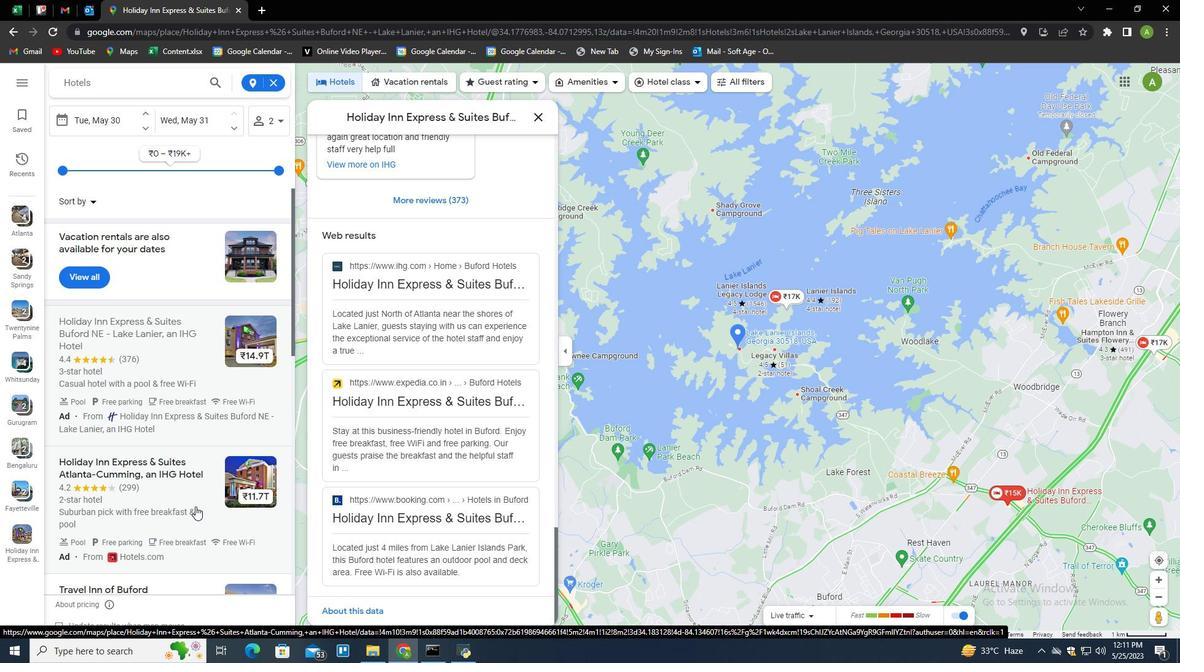
Action: Mouse scrolled (195, 506) with delta (0, 0)
Screenshot: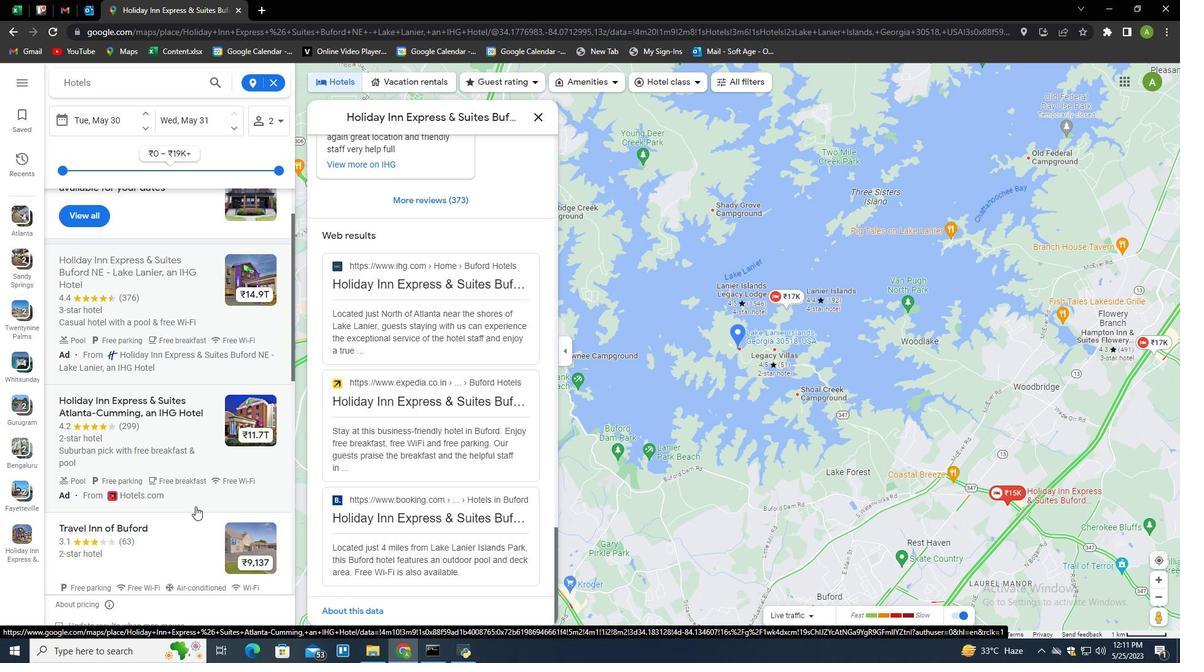 
Action: Mouse scrolled (195, 506) with delta (0, 0)
Screenshot: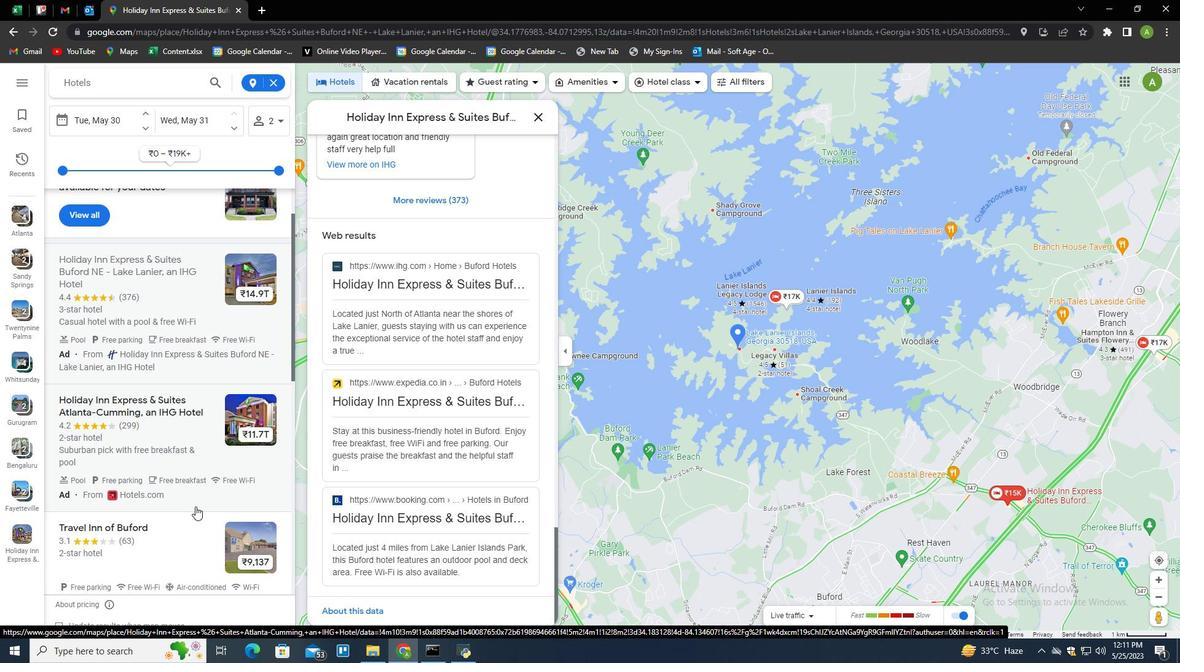 
Action: Mouse moved to (162, 343)
Screenshot: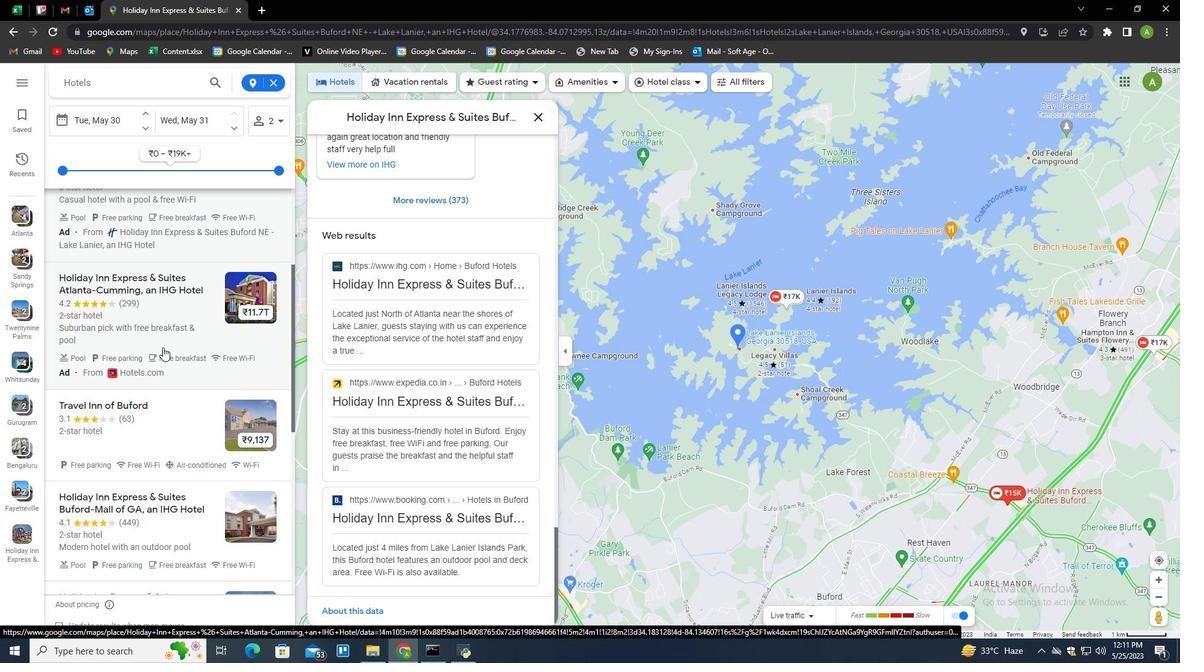 
Action: Mouse pressed left at (162, 343)
Screenshot: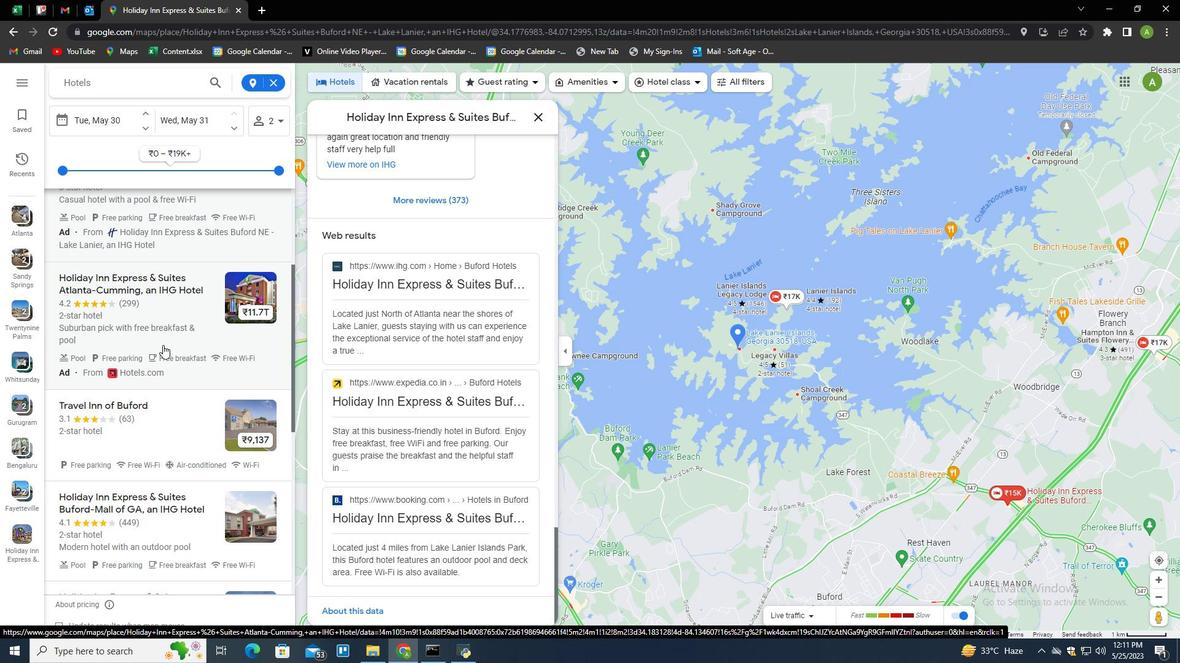 
Action: Mouse moved to (290, 454)
Screenshot: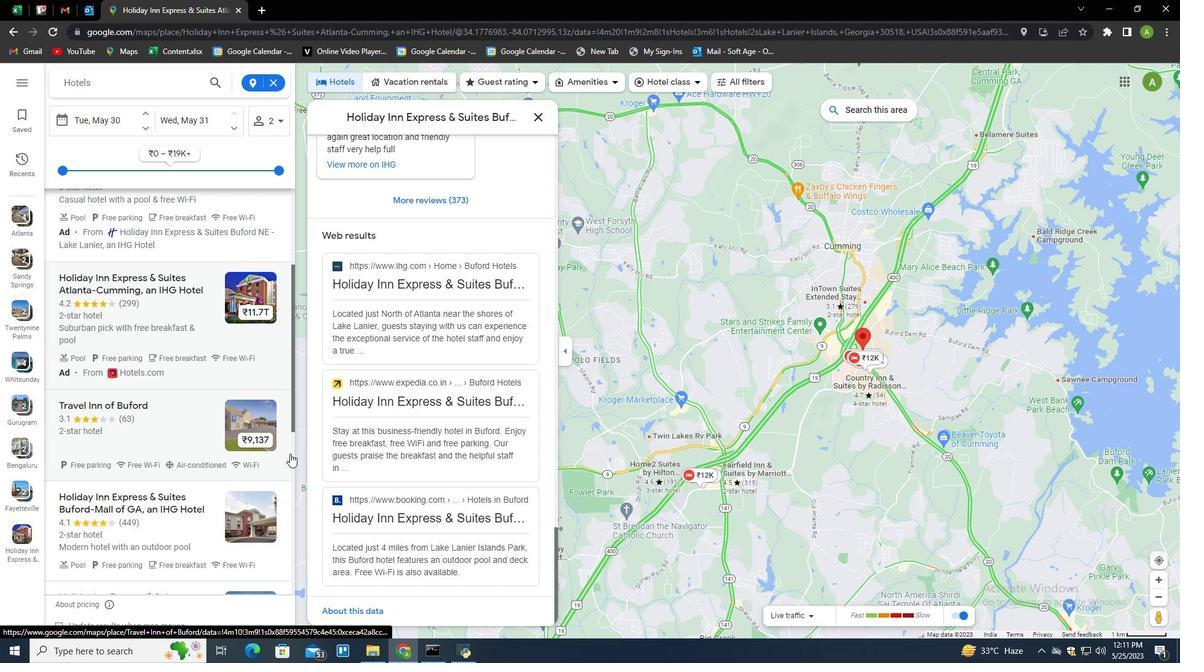 
Action: Mouse scrolled (290, 453) with delta (0, 0)
Screenshot: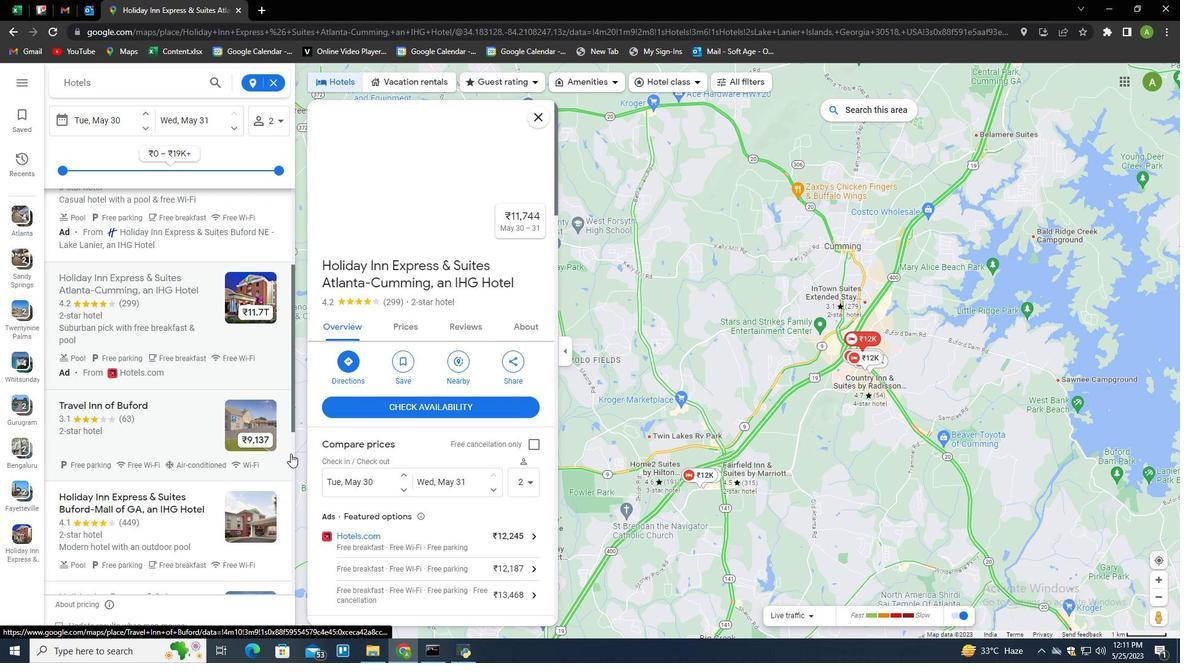 
Action: Mouse moved to (291, 453)
Screenshot: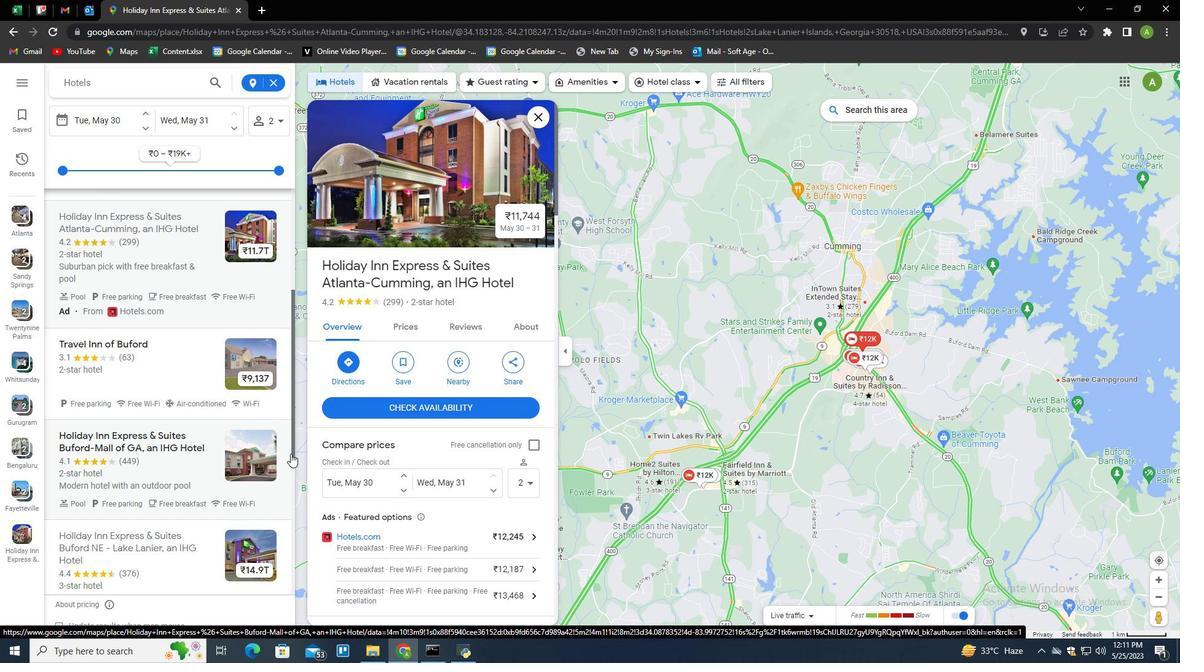 
Action: Mouse scrolled (291, 453) with delta (0, 0)
Screenshot: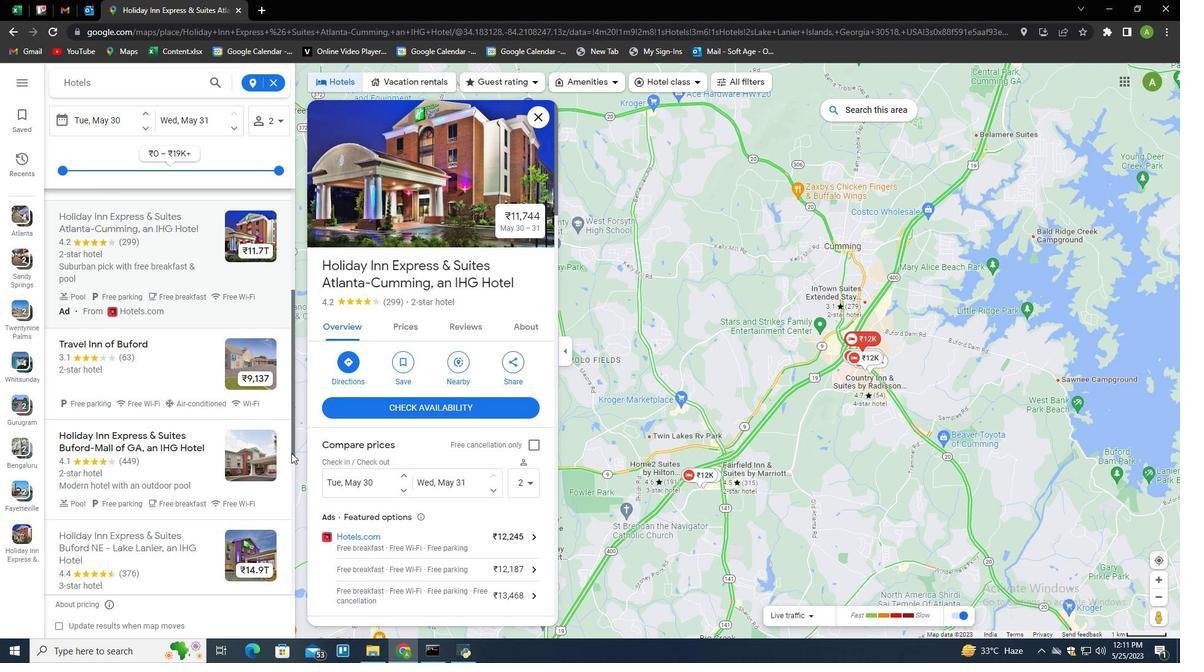 
Action: Mouse scrolled (291, 453) with delta (0, 0)
Screenshot: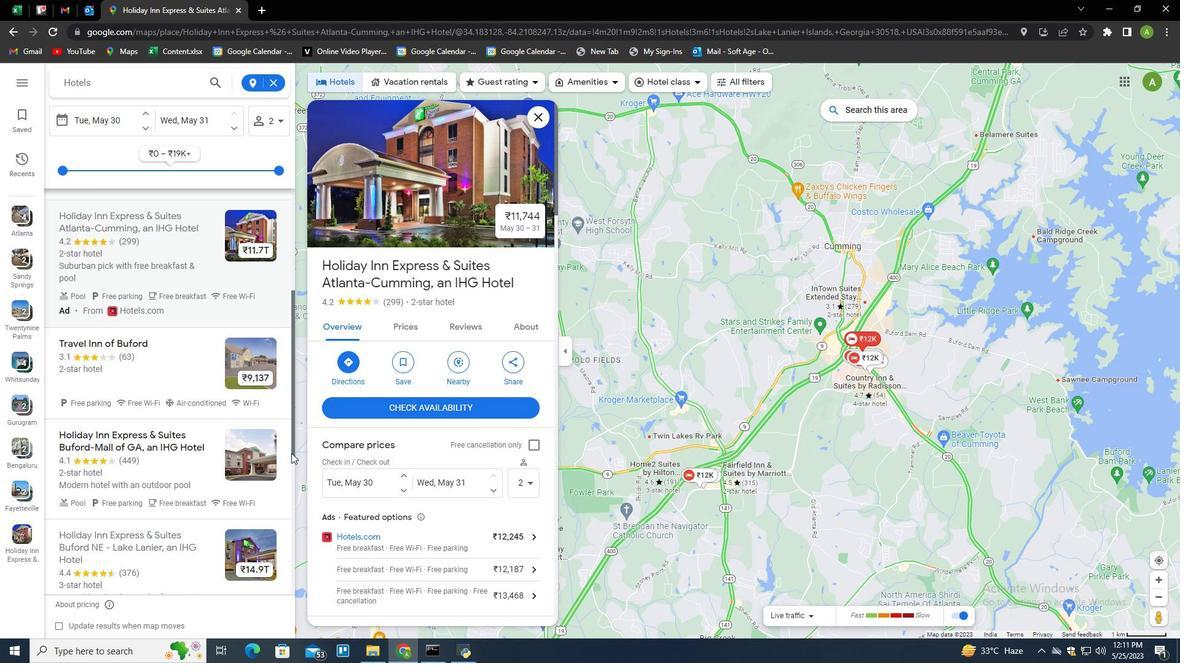 
Action: Mouse scrolled (291, 453) with delta (0, 0)
Screenshot: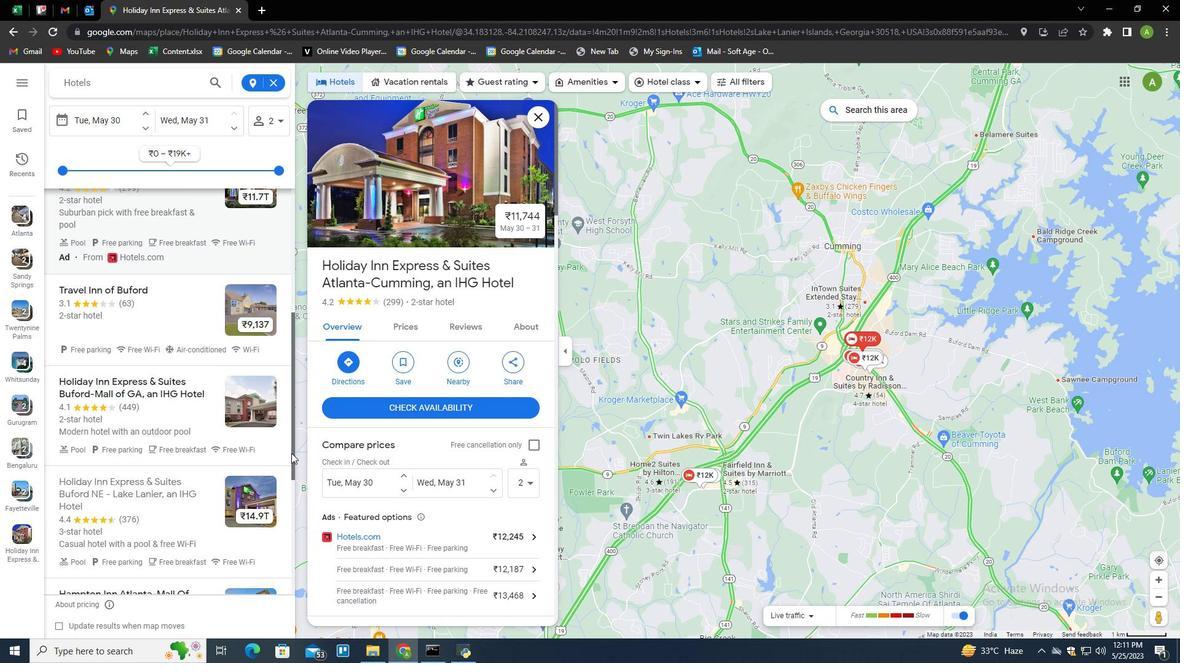 
Action: Mouse moved to (287, 456)
Screenshot: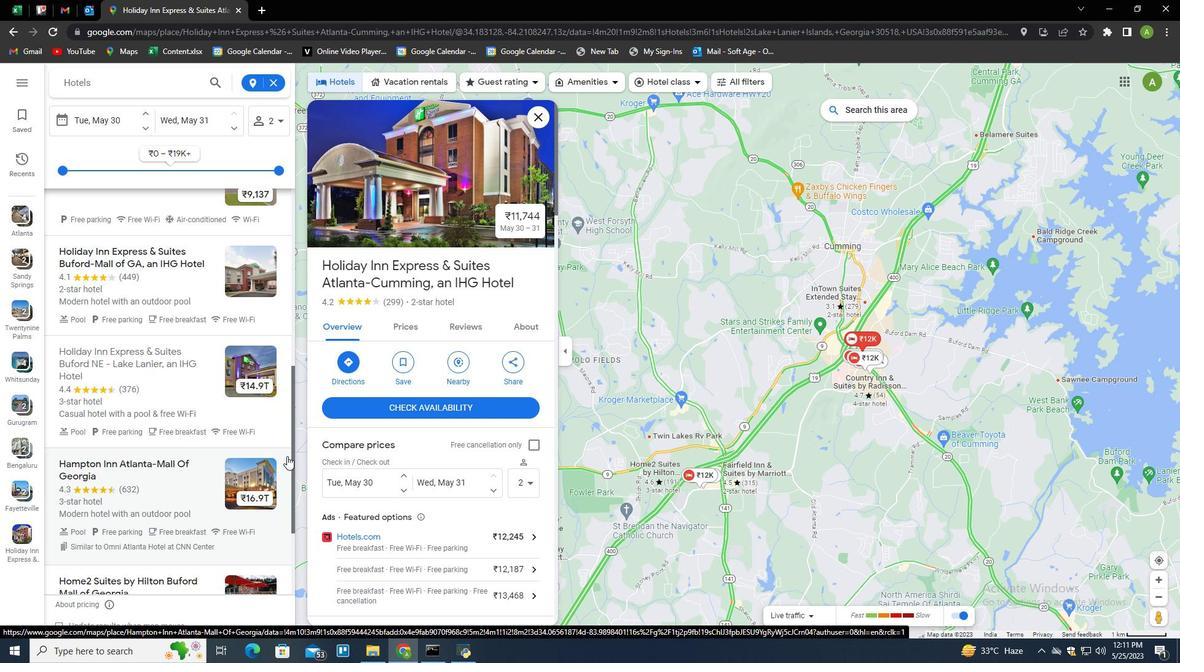 
Action: Mouse scrolled (287, 455) with delta (0, 0)
Screenshot: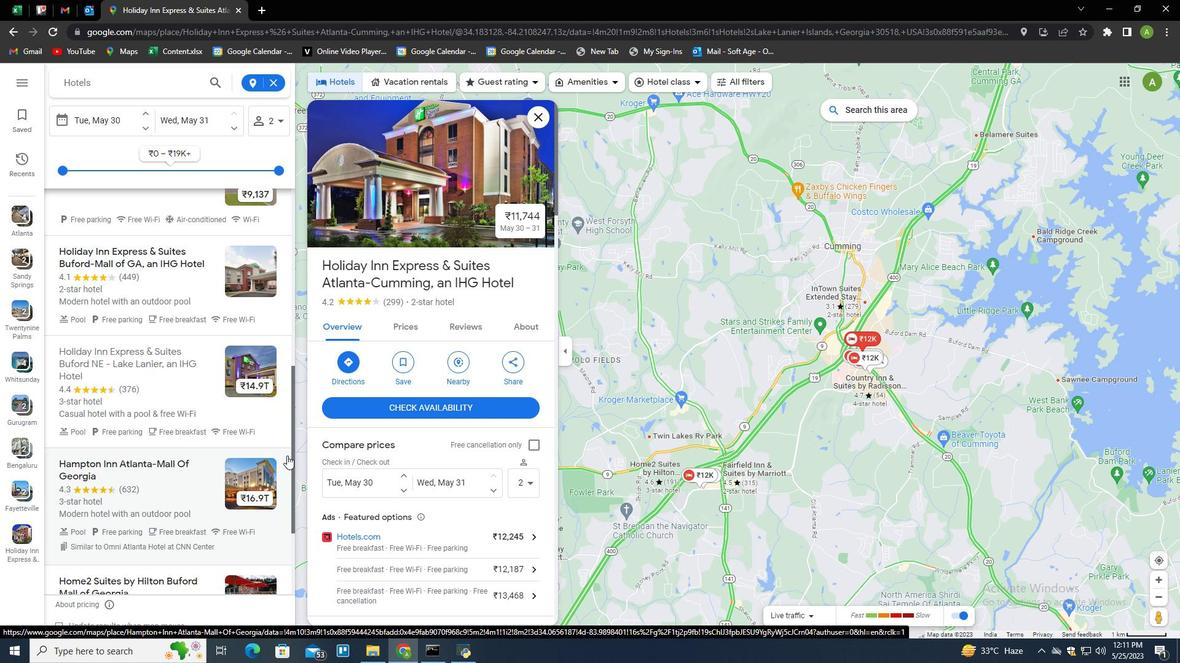 
Action: Mouse moved to (287, 456)
Screenshot: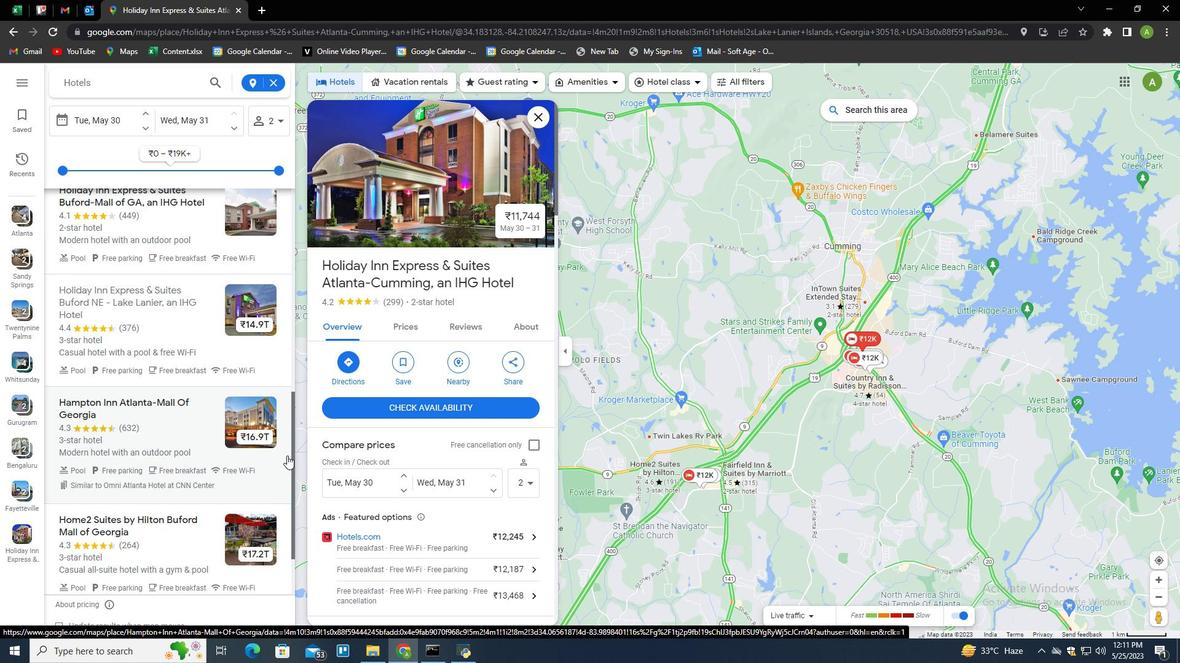 
Action: Mouse scrolled (287, 455) with delta (0, 0)
Screenshot: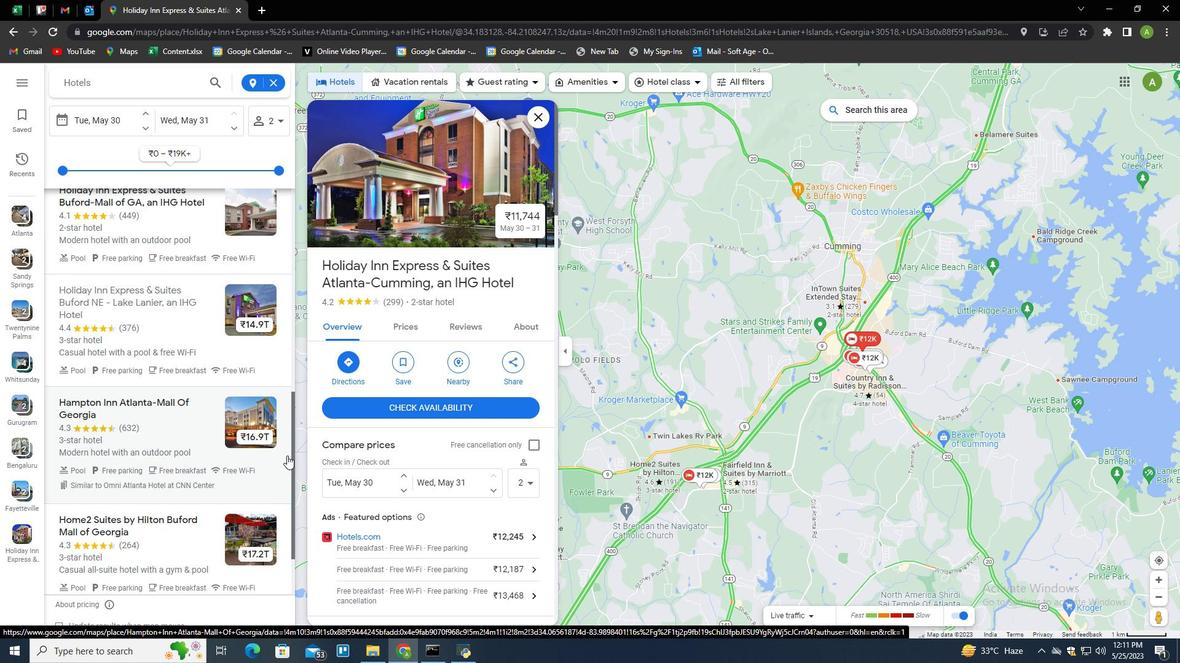 
Action: Mouse scrolled (287, 455) with delta (0, 0)
Screenshot: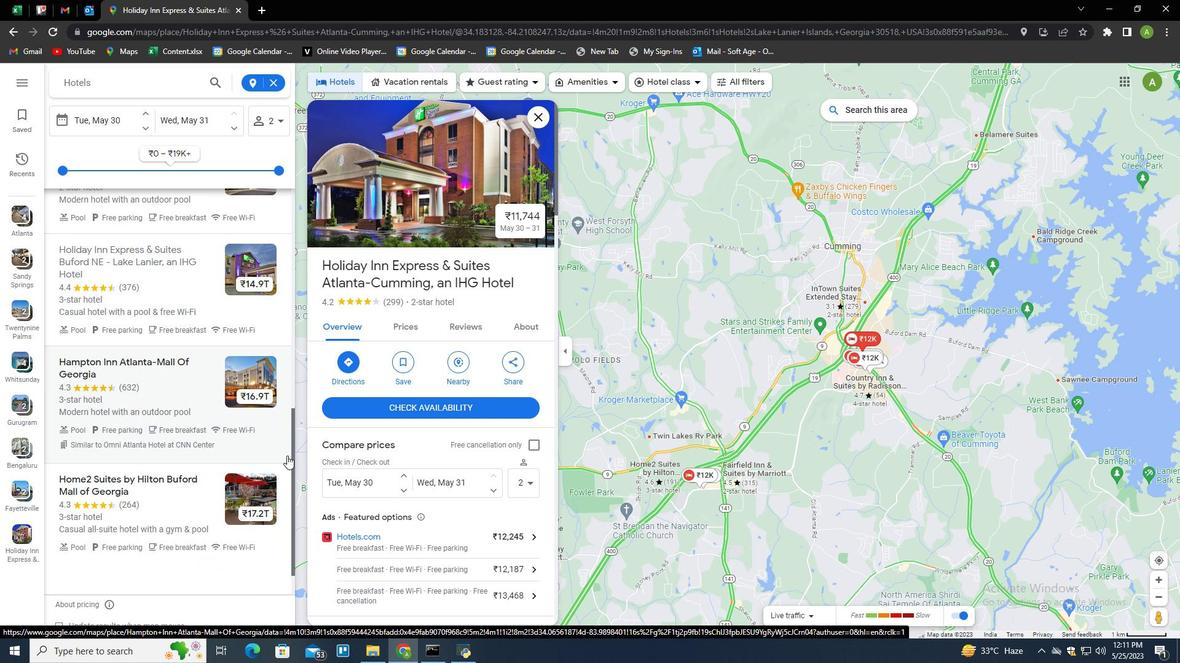 
Action: Mouse moved to (181, 474)
Screenshot: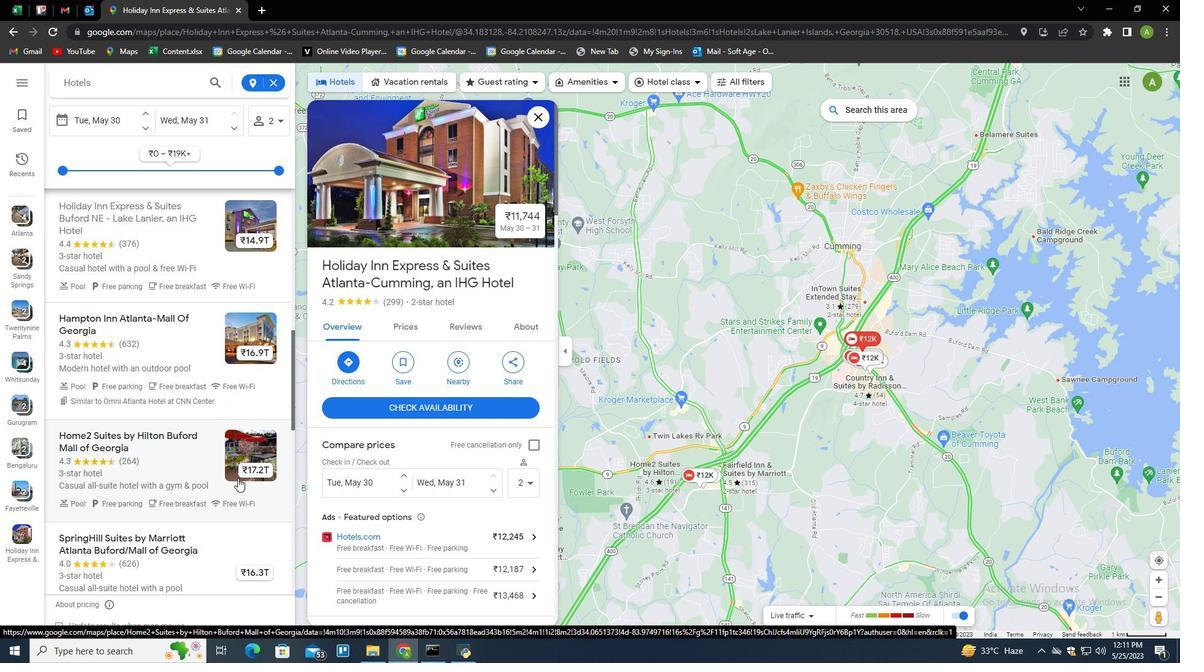 
Action: Mouse scrolled (181, 473) with delta (0, 0)
Screenshot: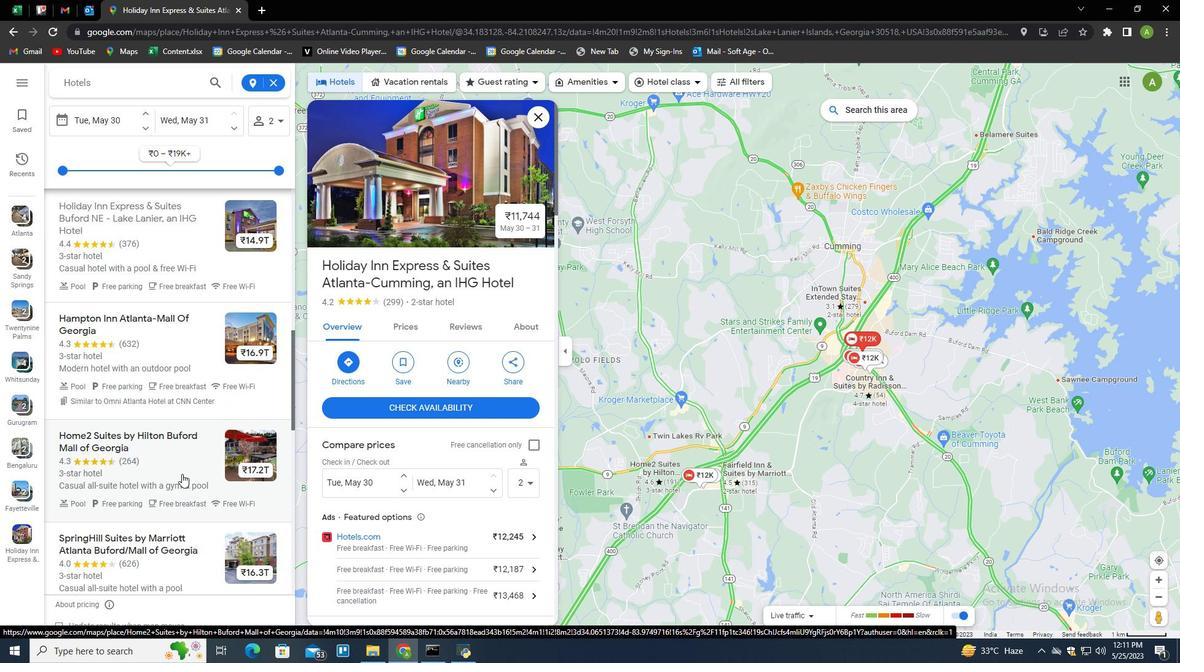 
Action: Mouse moved to (181, 474)
Screenshot: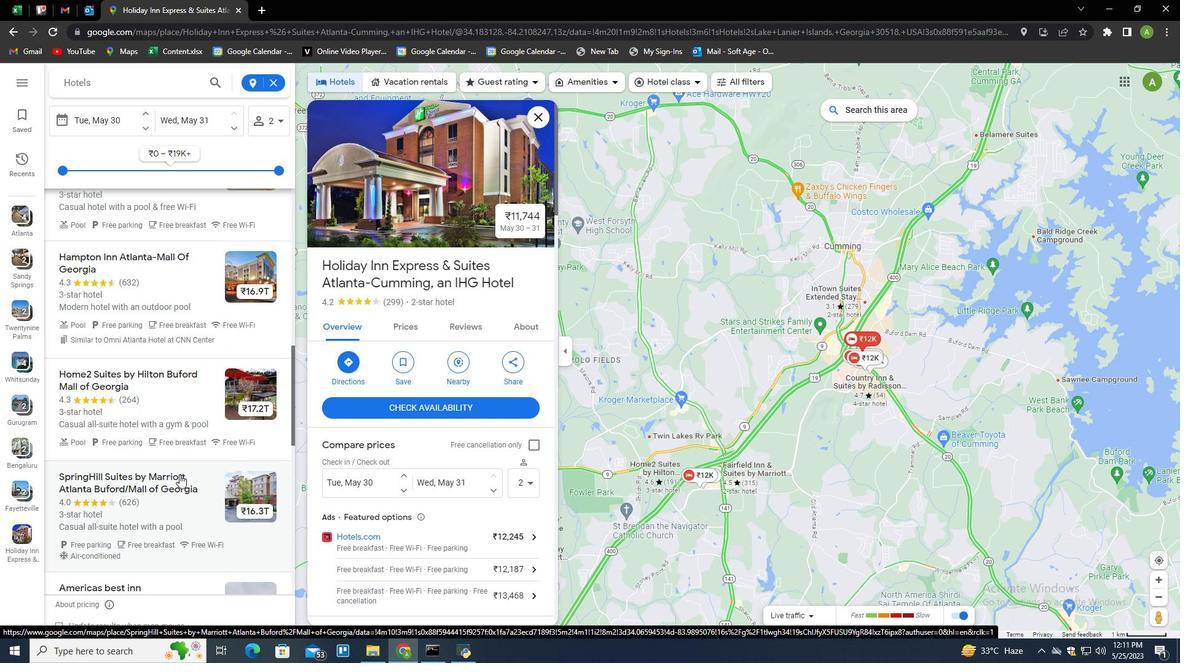 
Action: Mouse scrolled (181, 475) with delta (0, 0)
Screenshot: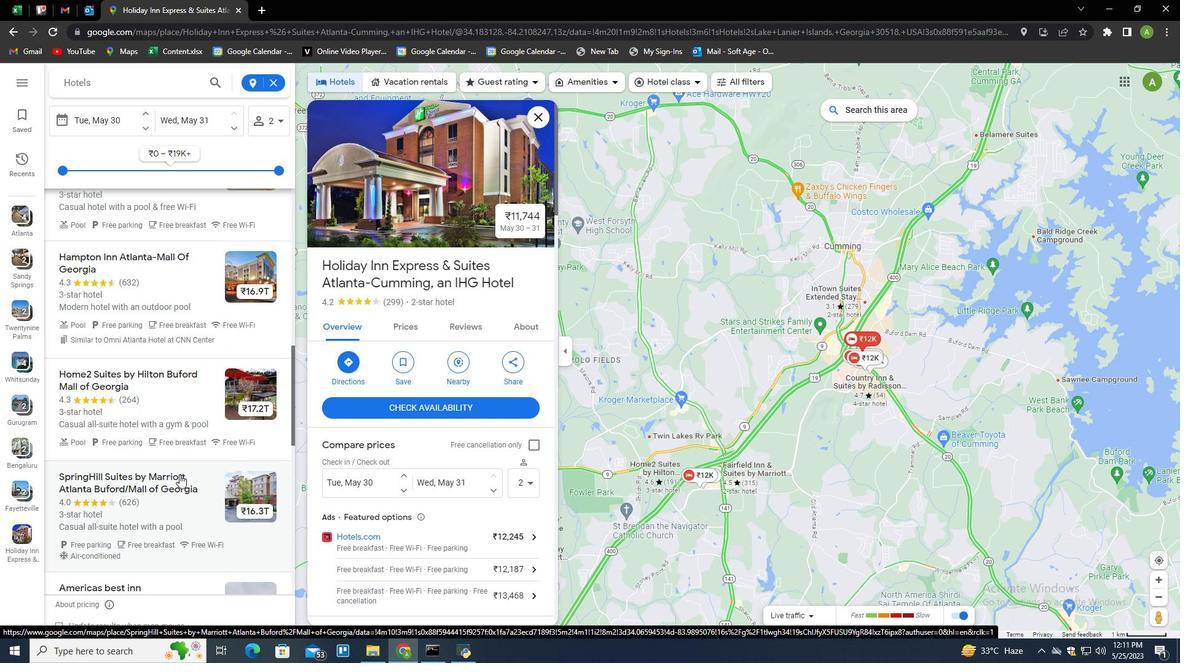 
Action: Mouse scrolled (181, 475) with delta (0, 0)
Screenshot: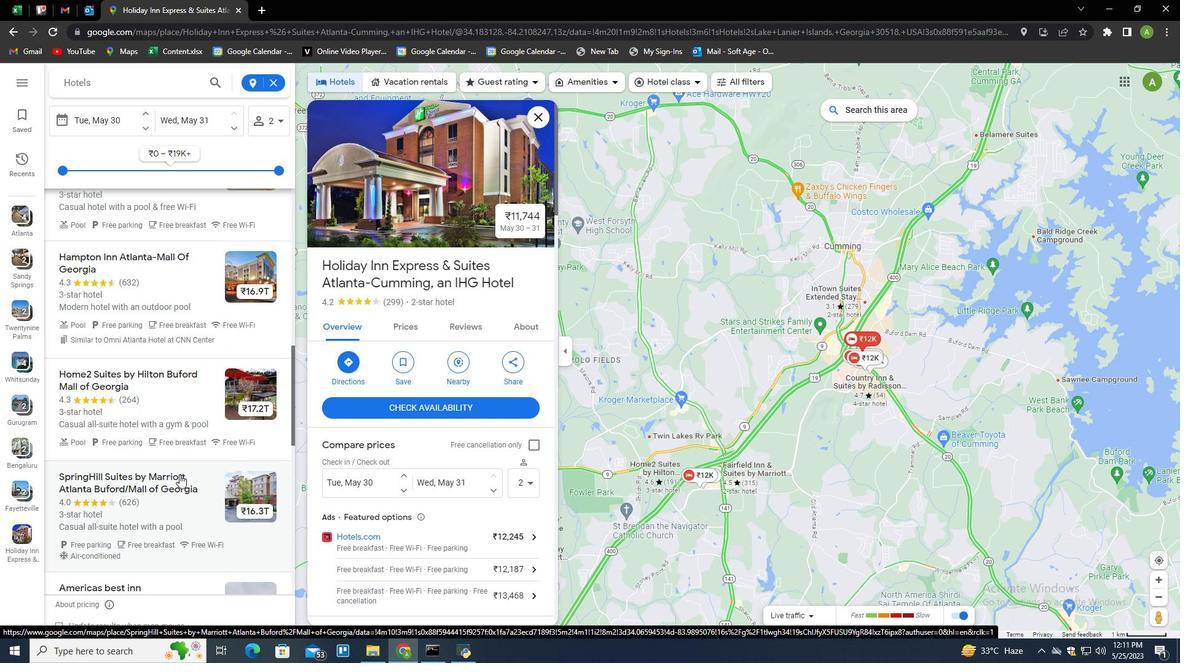 
Action: Mouse scrolled (181, 475) with delta (0, 0)
Screenshot: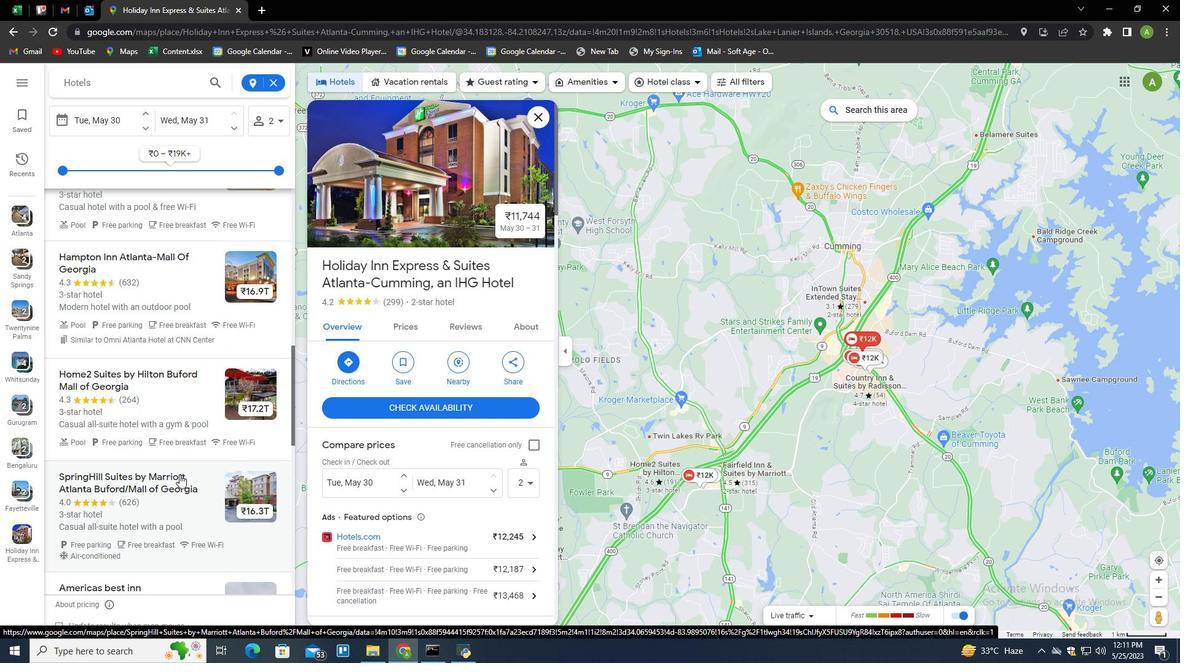 
Action: Mouse scrolled (181, 475) with delta (0, 0)
Screenshot: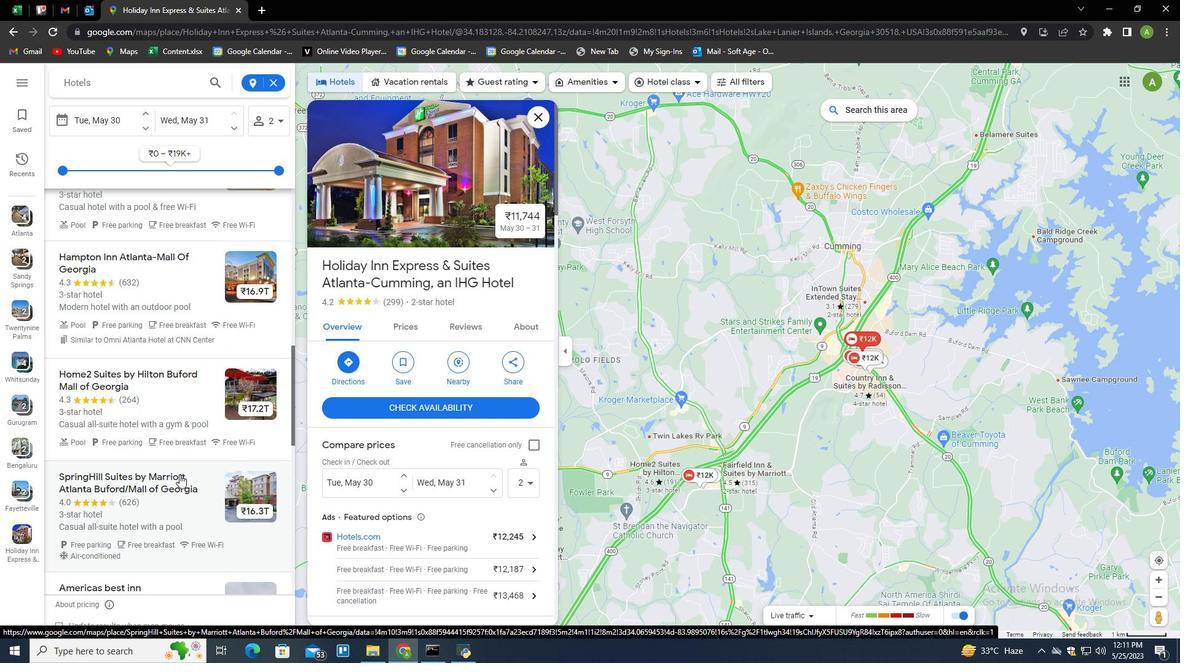 
Action: Mouse scrolled (181, 475) with delta (0, 0)
Screenshot: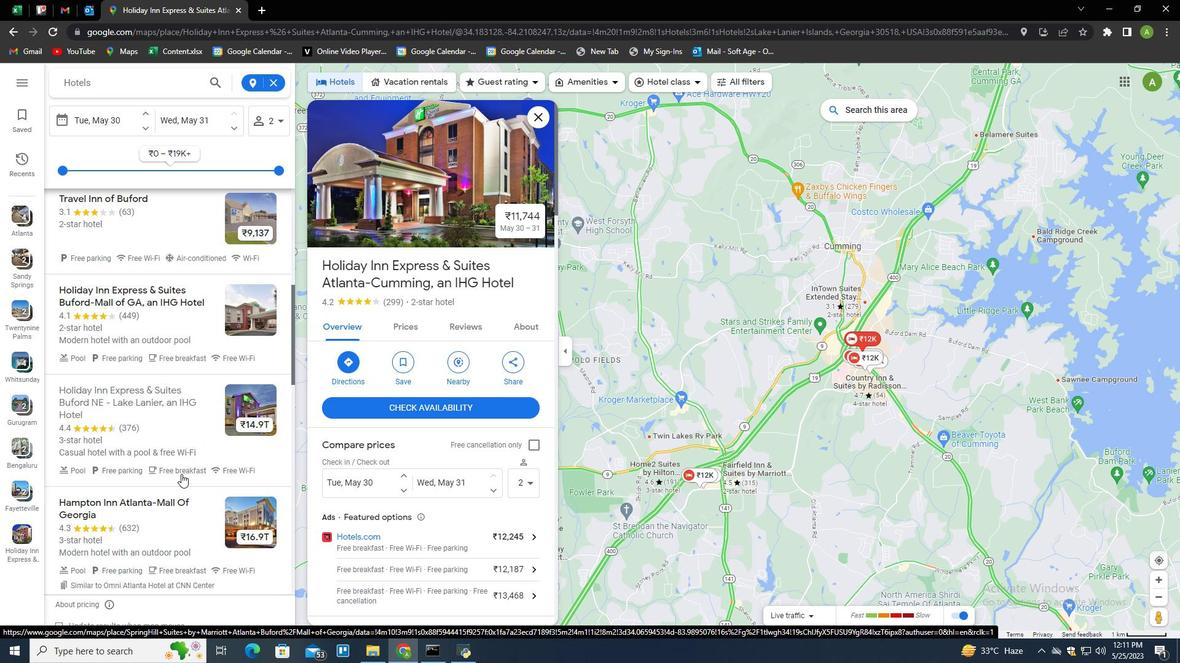 
Action: Mouse scrolled (181, 475) with delta (0, 0)
Screenshot: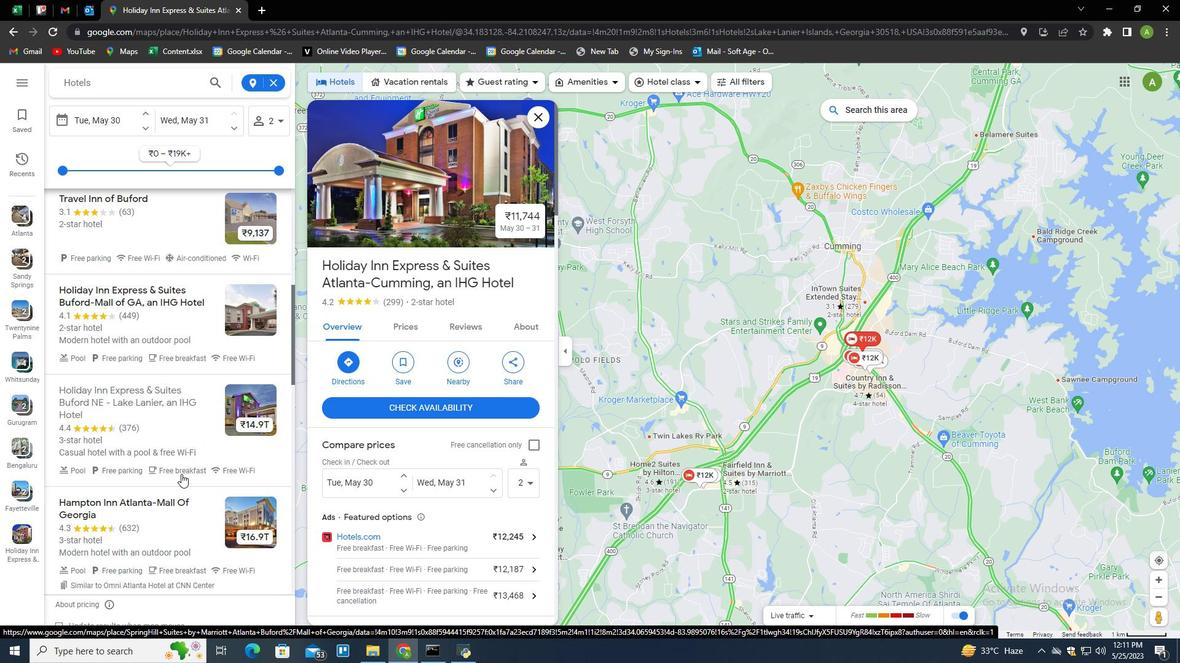 
Action: Mouse scrolled (181, 475) with delta (0, 0)
Screenshot: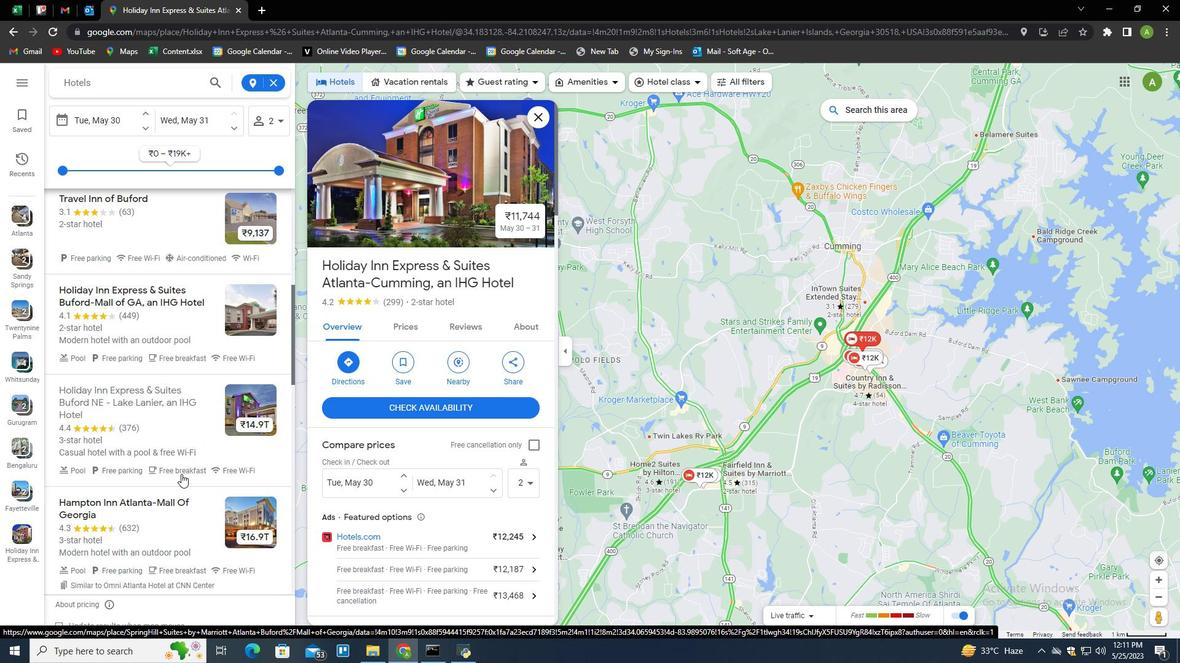 
Action: Mouse scrolled (181, 475) with delta (0, 0)
Screenshot: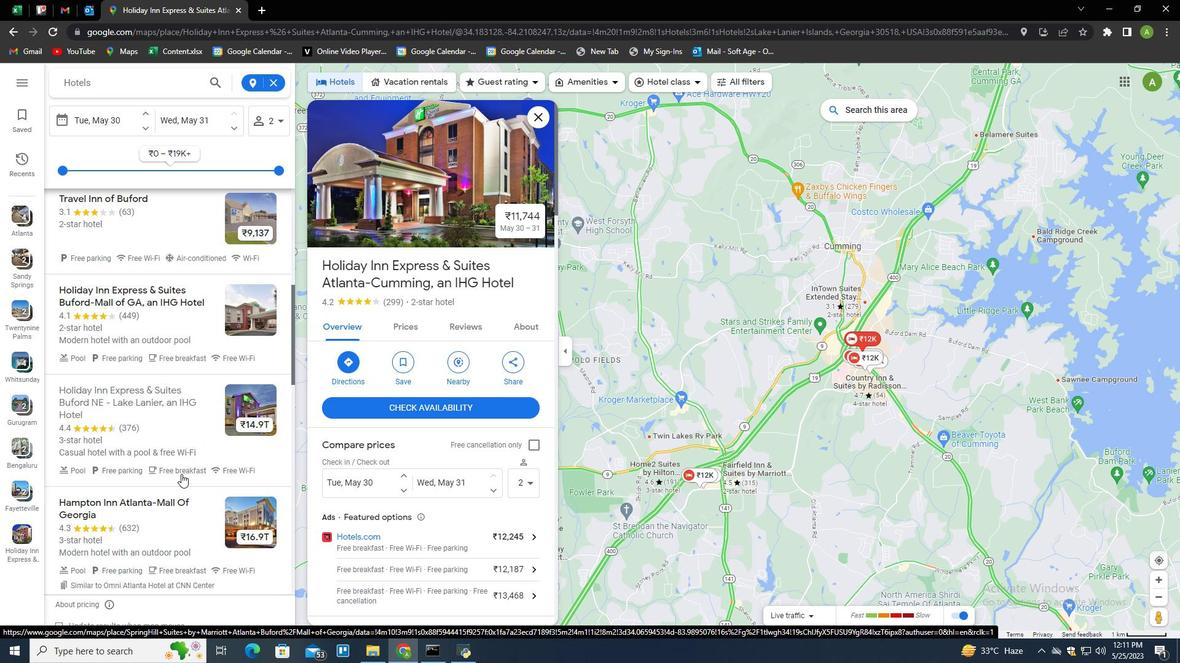 
Action: Mouse scrolled (181, 475) with delta (0, 0)
Screenshot: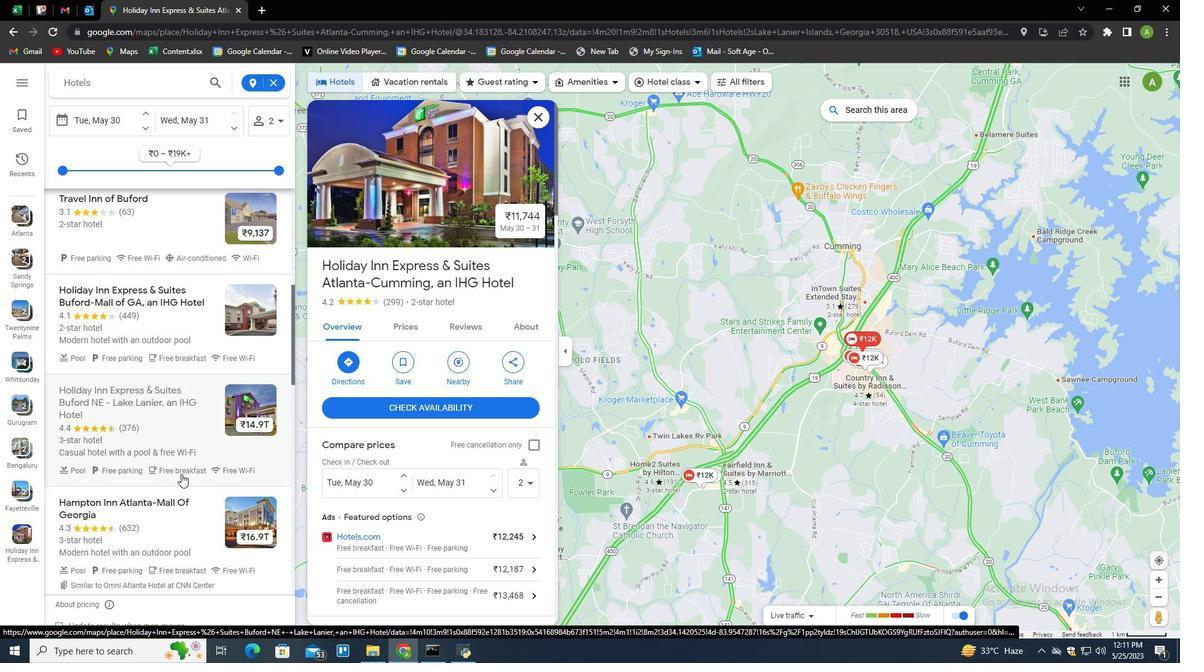 
Action: Mouse scrolled (181, 475) with delta (0, 0)
Screenshot: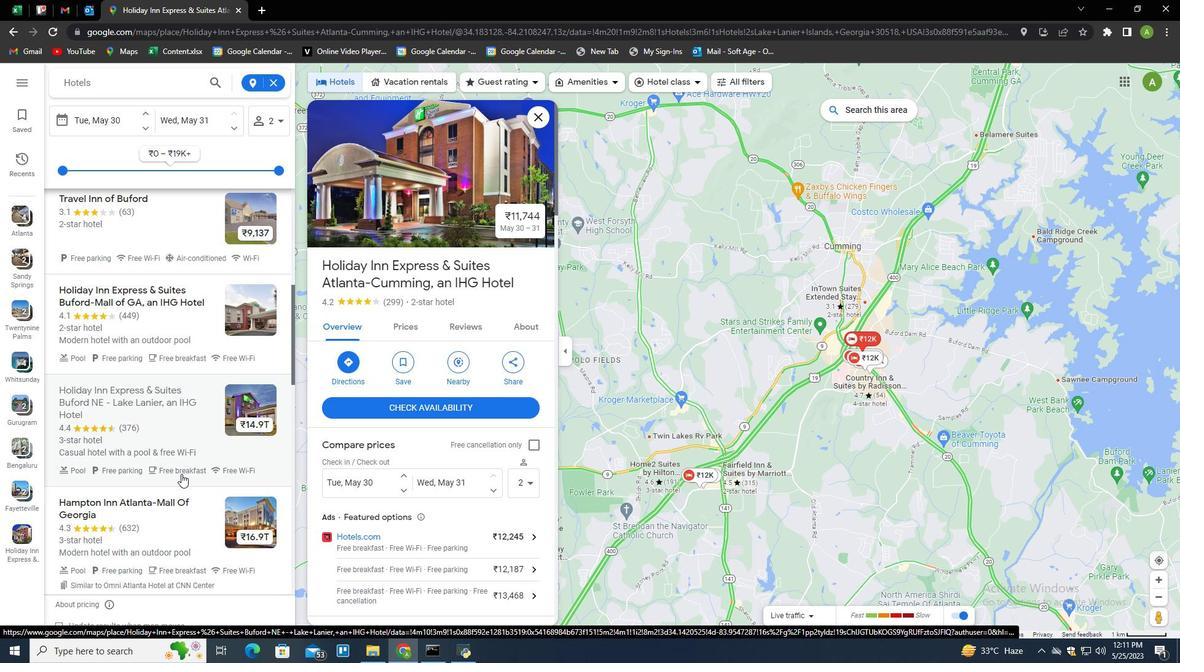 
Action: Mouse scrolled (181, 475) with delta (0, 0)
Screenshot: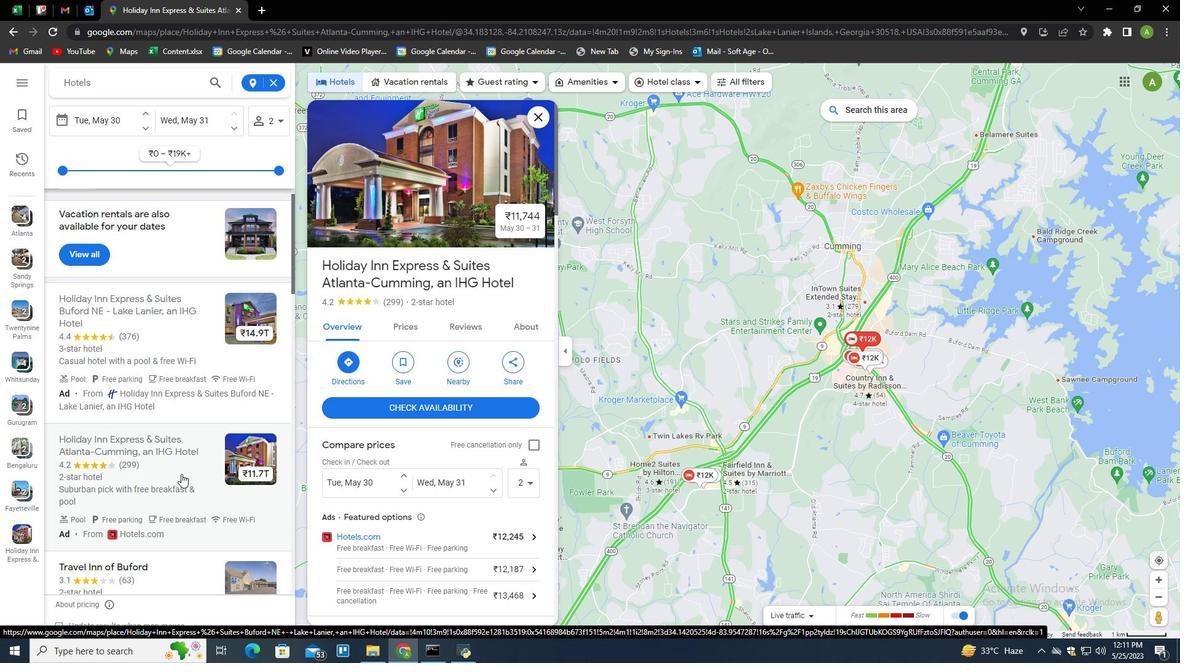 
Action: Mouse scrolled (181, 475) with delta (0, 0)
Screenshot: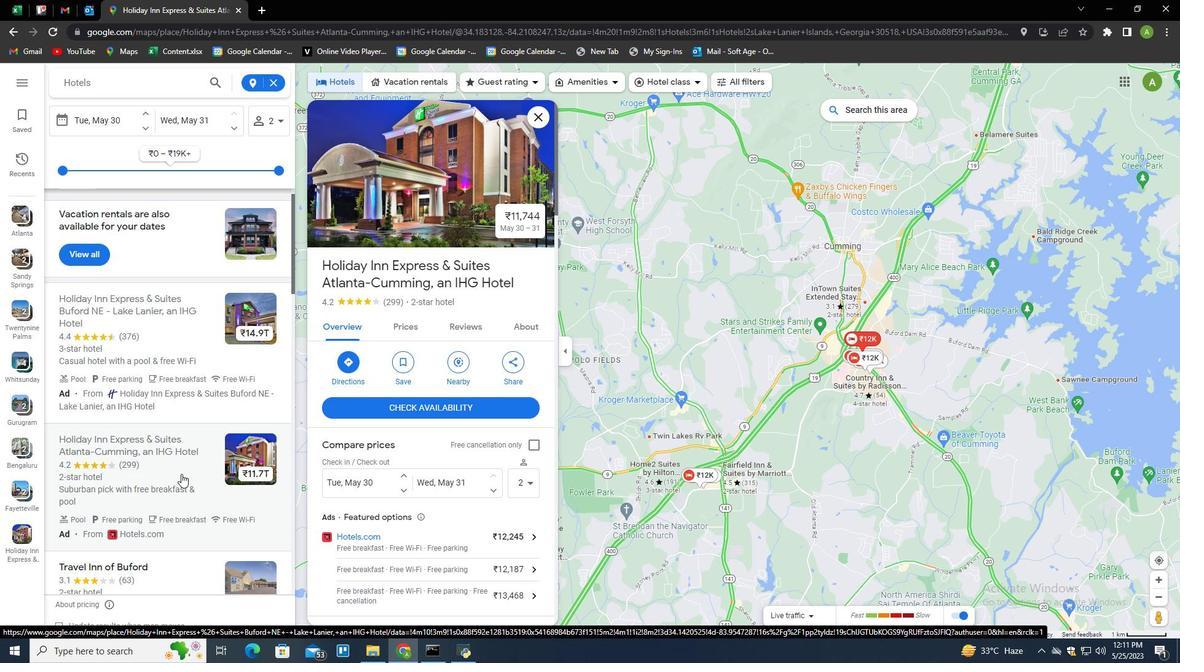 
Action: Mouse scrolled (181, 475) with delta (0, 0)
Screenshot: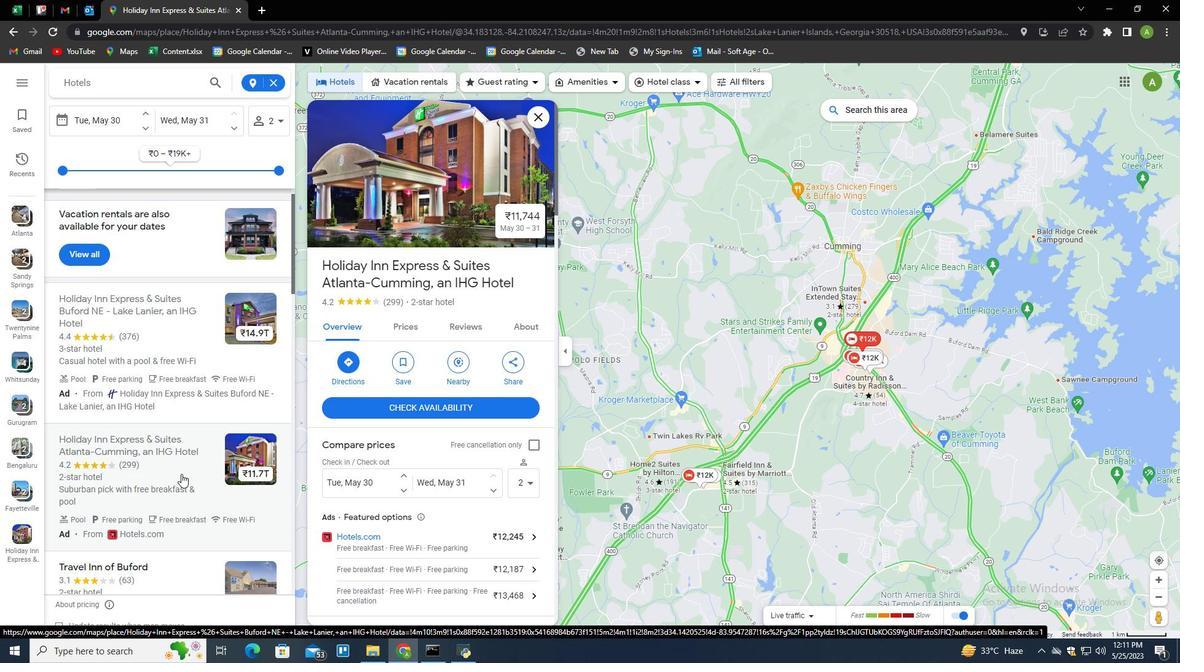 
Action: Mouse scrolled (181, 475) with delta (0, 0)
Screenshot: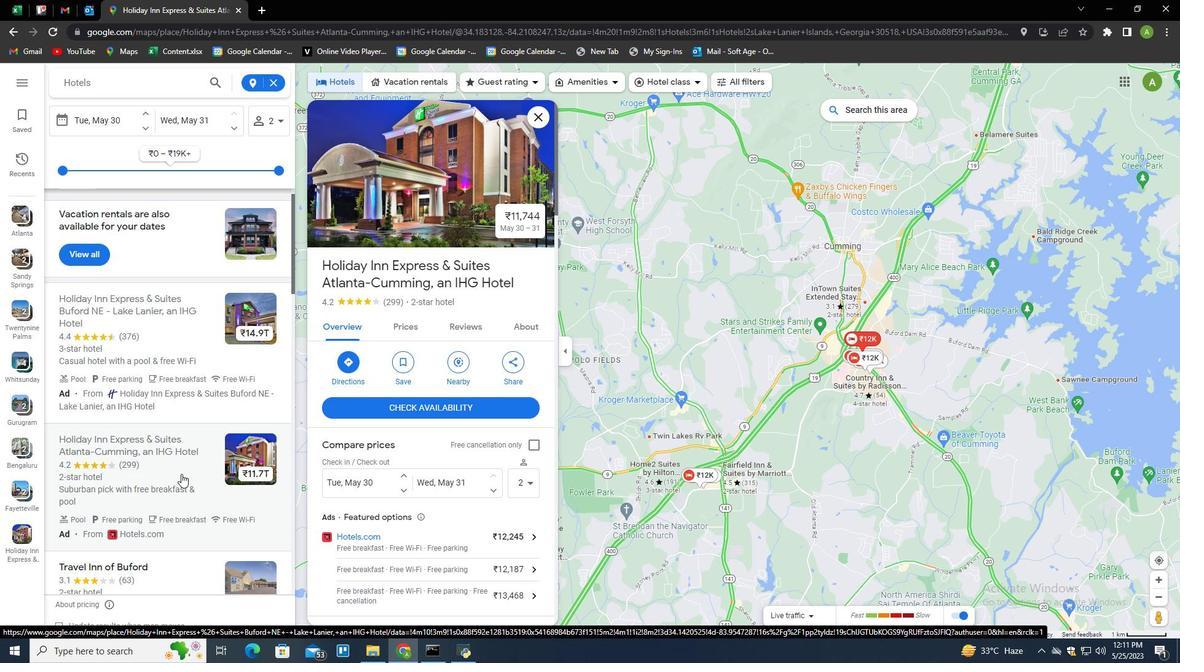 
Action: Mouse scrolled (181, 475) with delta (0, 0)
Screenshot: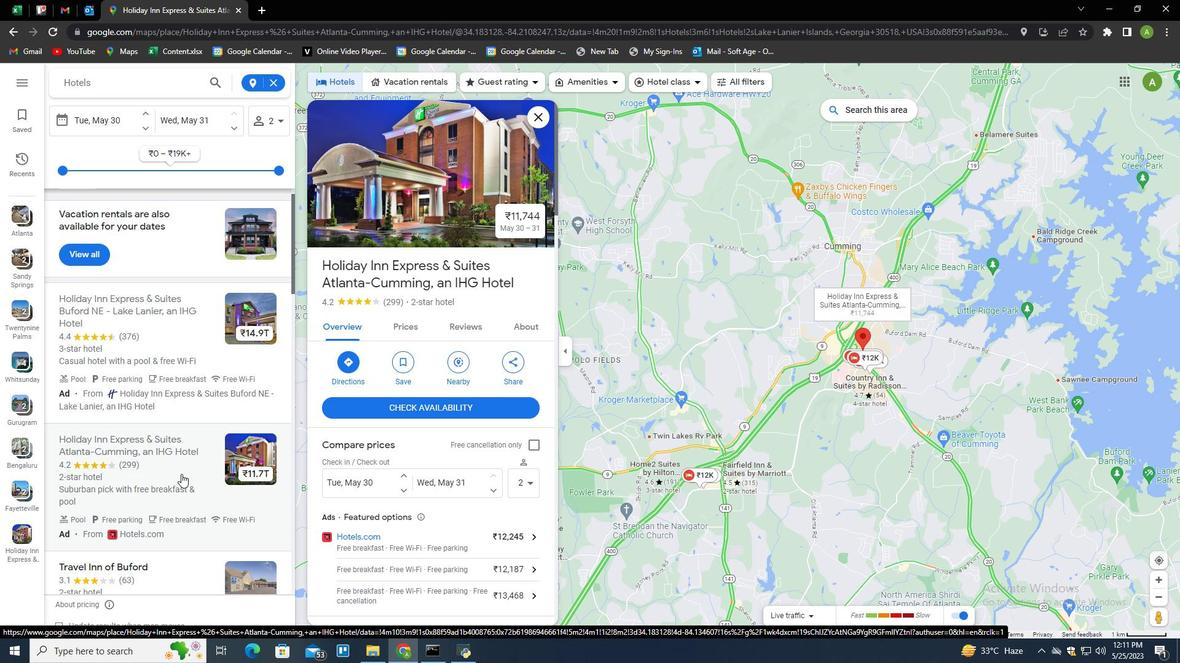 
Action: Mouse scrolled (181, 475) with delta (0, 0)
Screenshot: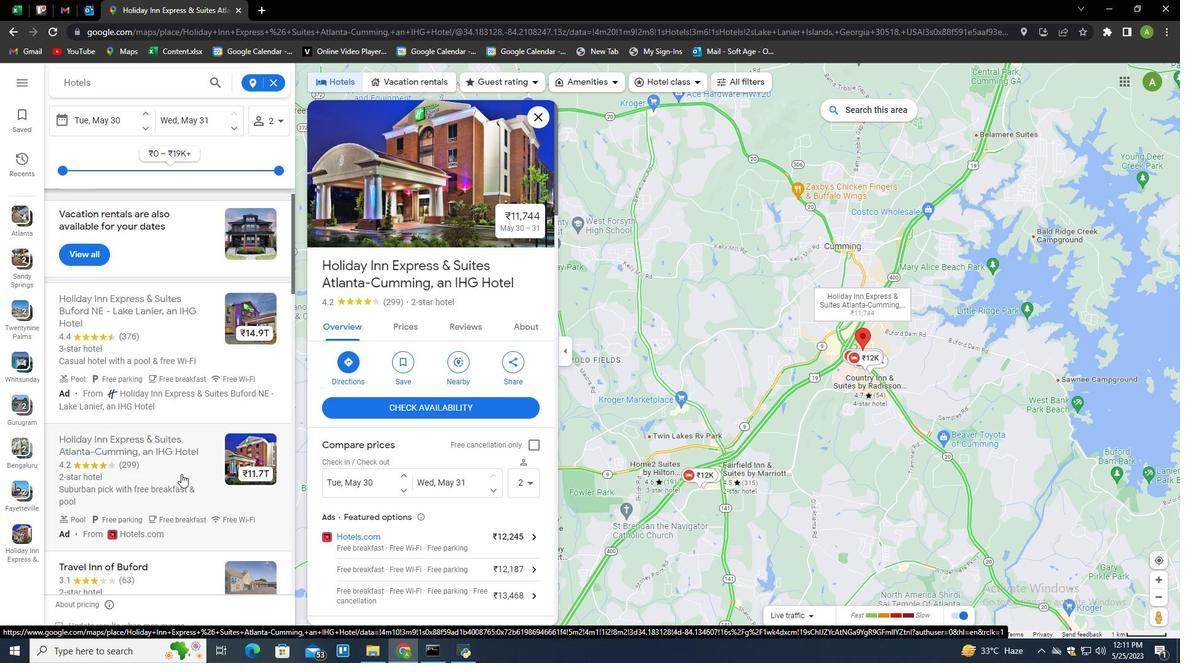 
Action: Mouse scrolled (181, 475) with delta (0, 0)
Screenshot: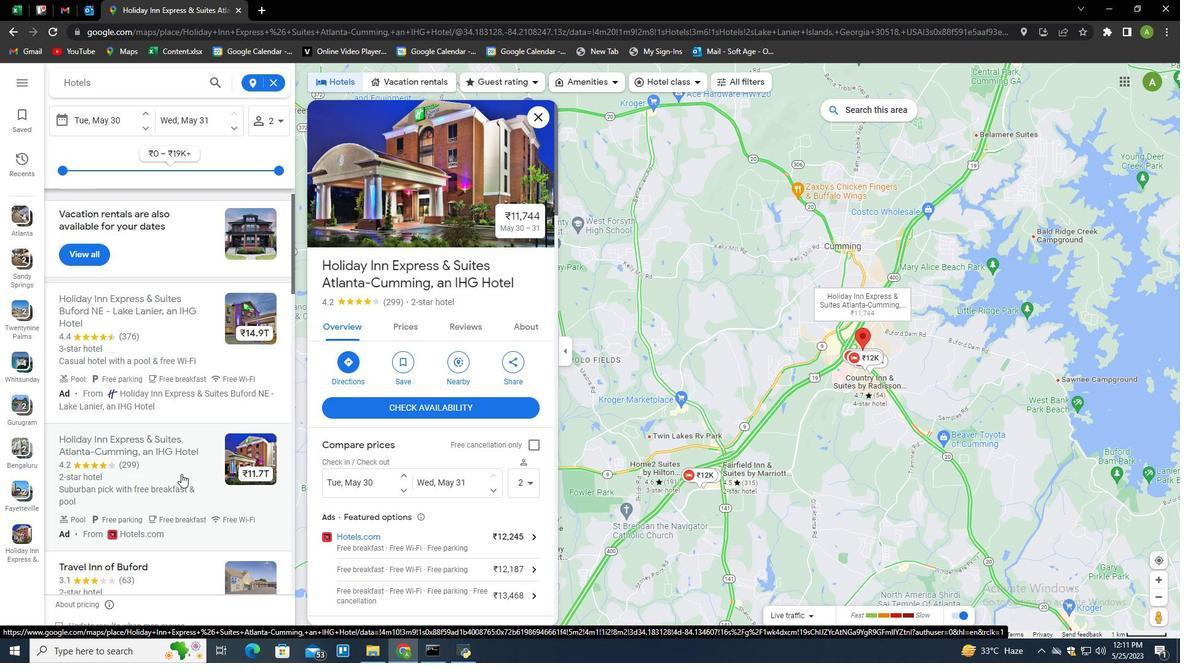 
Action: Mouse scrolled (181, 475) with delta (0, 0)
Screenshot: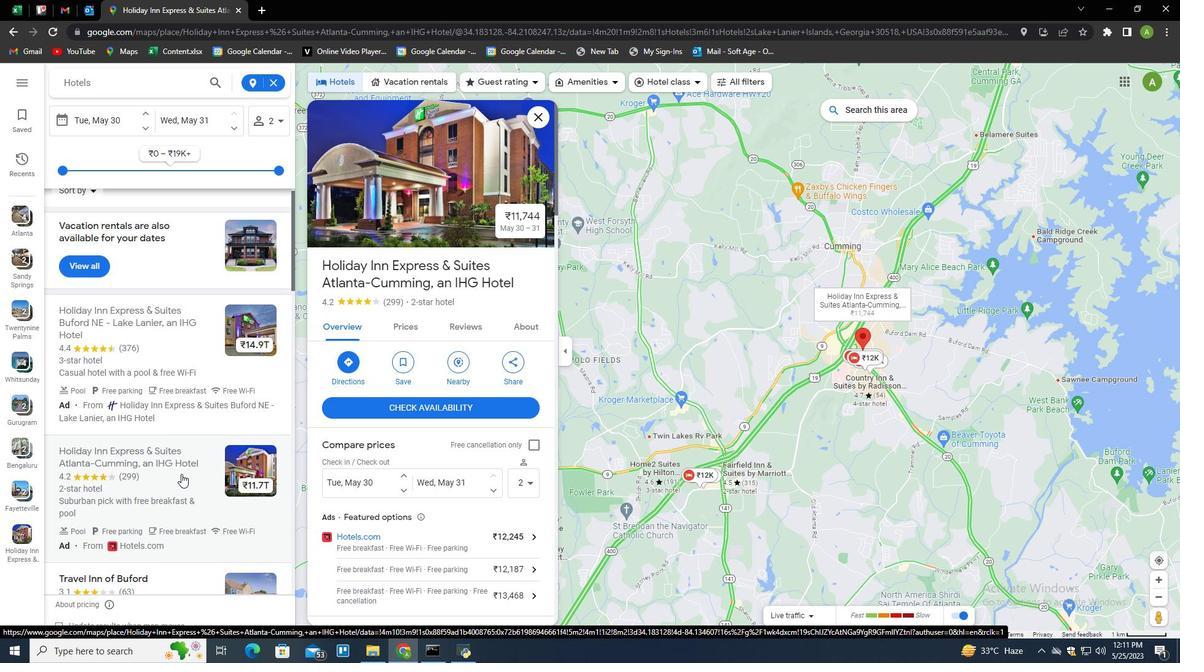 
Action: Mouse moved to (165, 484)
Screenshot: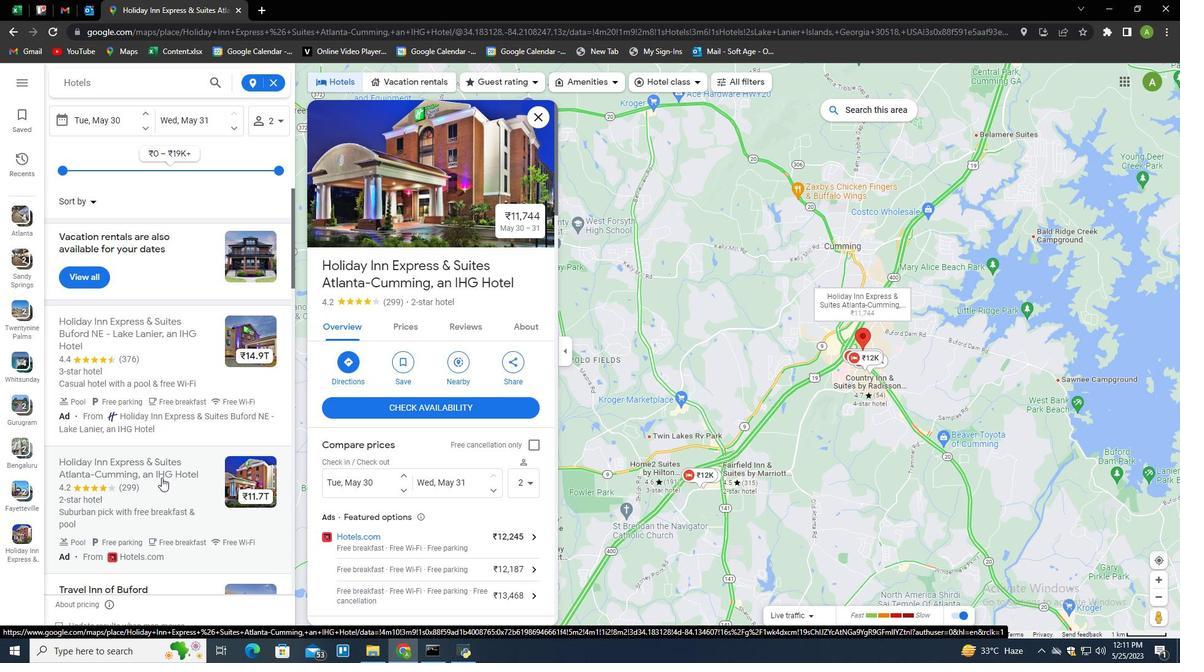 
Action: Mouse scrolled (165, 483) with delta (0, 0)
Screenshot: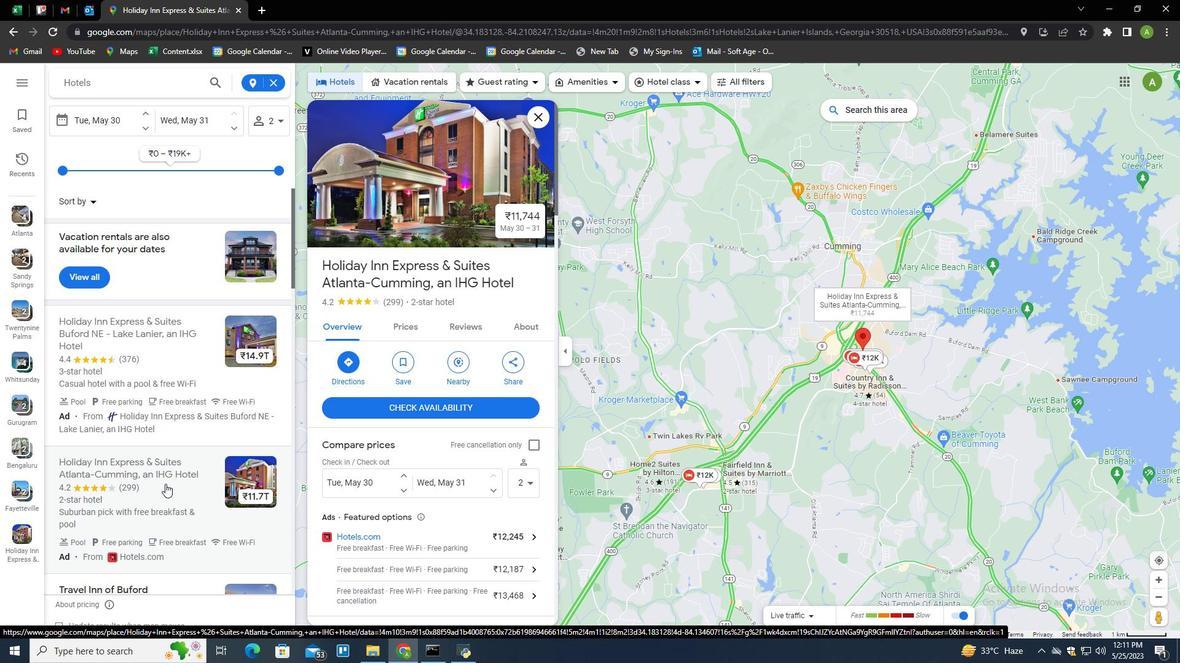 
Action: Mouse scrolled (165, 483) with delta (0, 0)
Screenshot: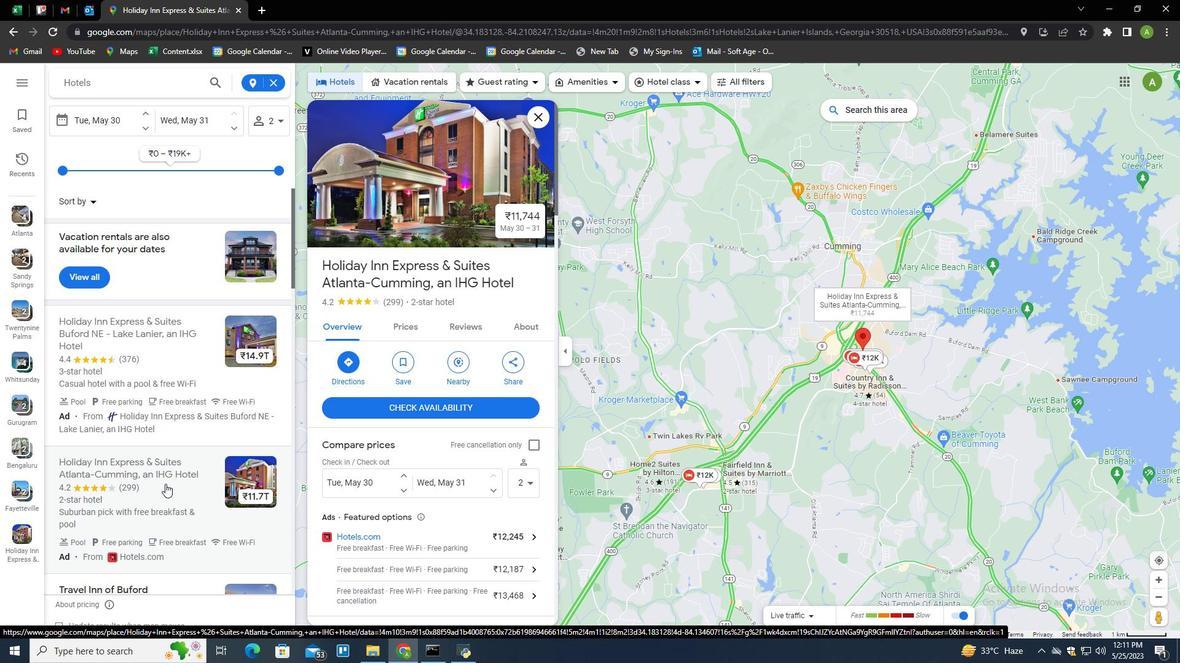 
Action: Mouse moved to (159, 506)
Screenshot: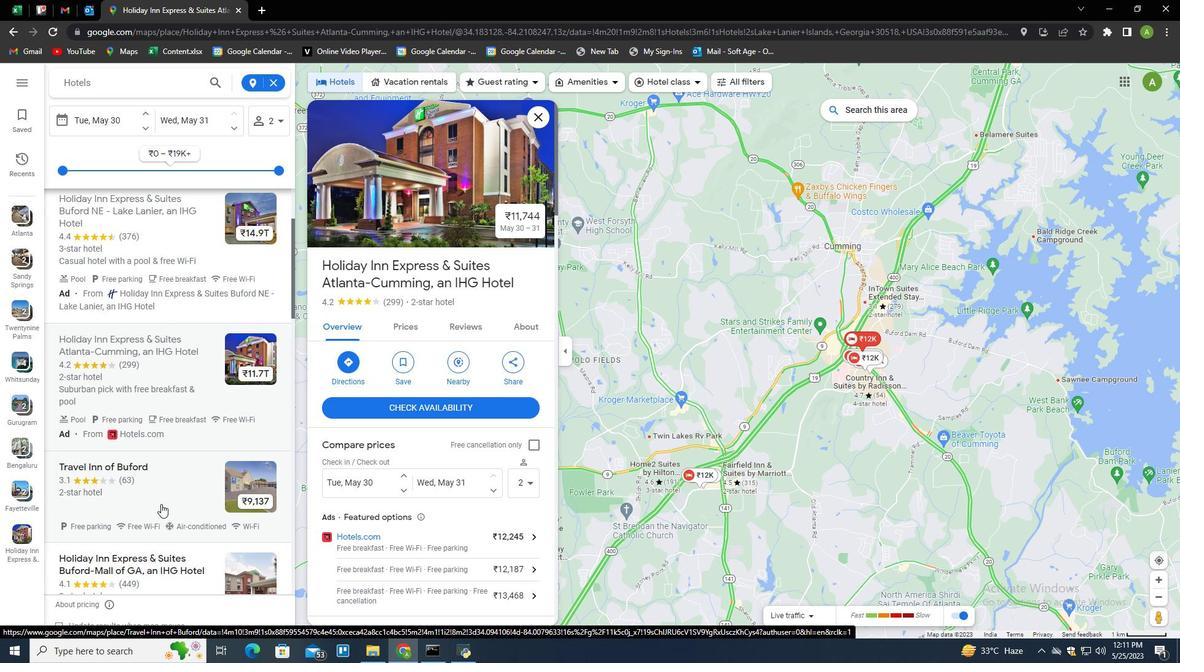 
Action: Mouse pressed left at (159, 506)
Screenshot: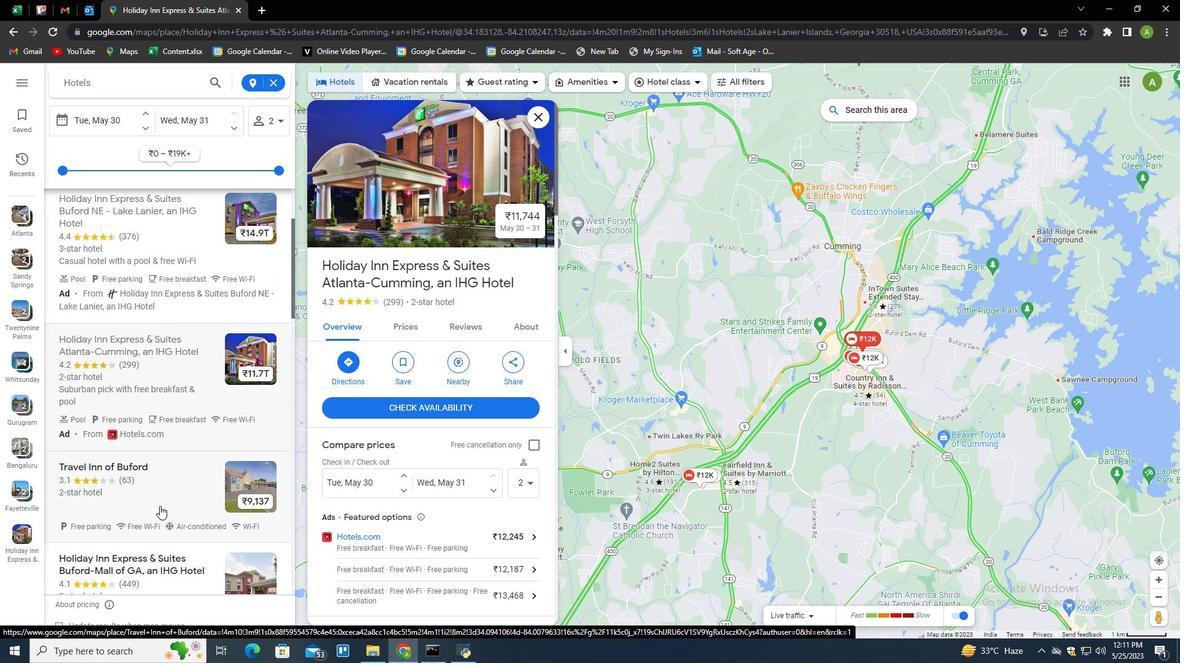 
Action: Mouse moved to (157, 507)
Screenshot: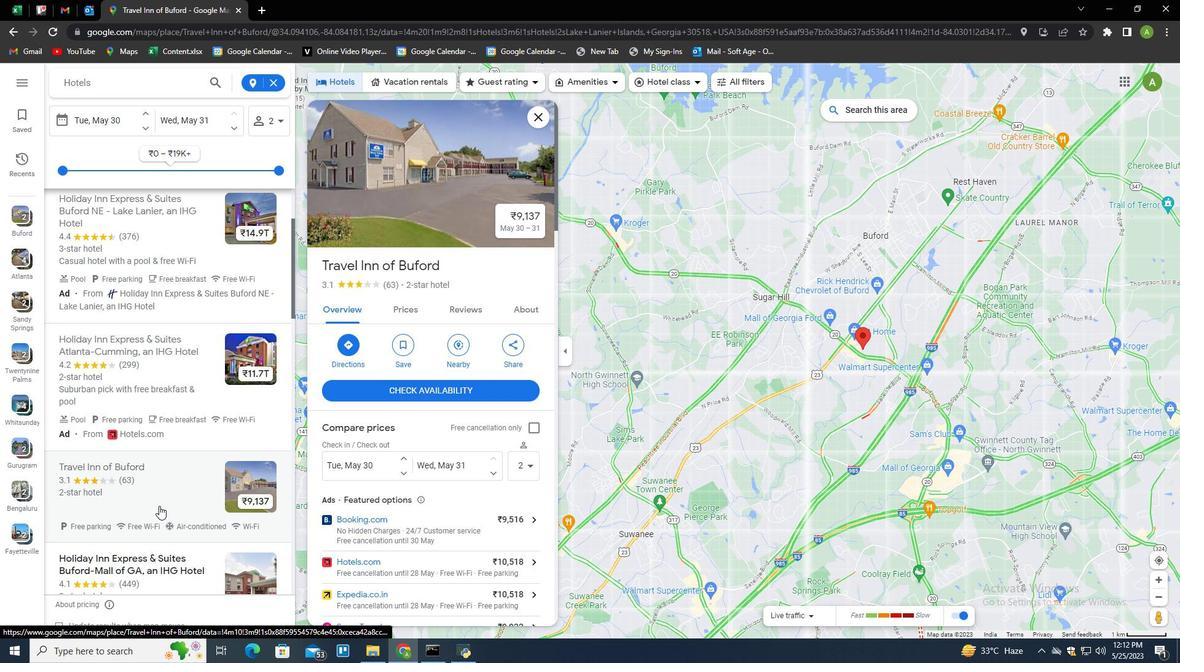 
Action: Mouse scrolled (157, 507) with delta (0, 0)
Screenshot: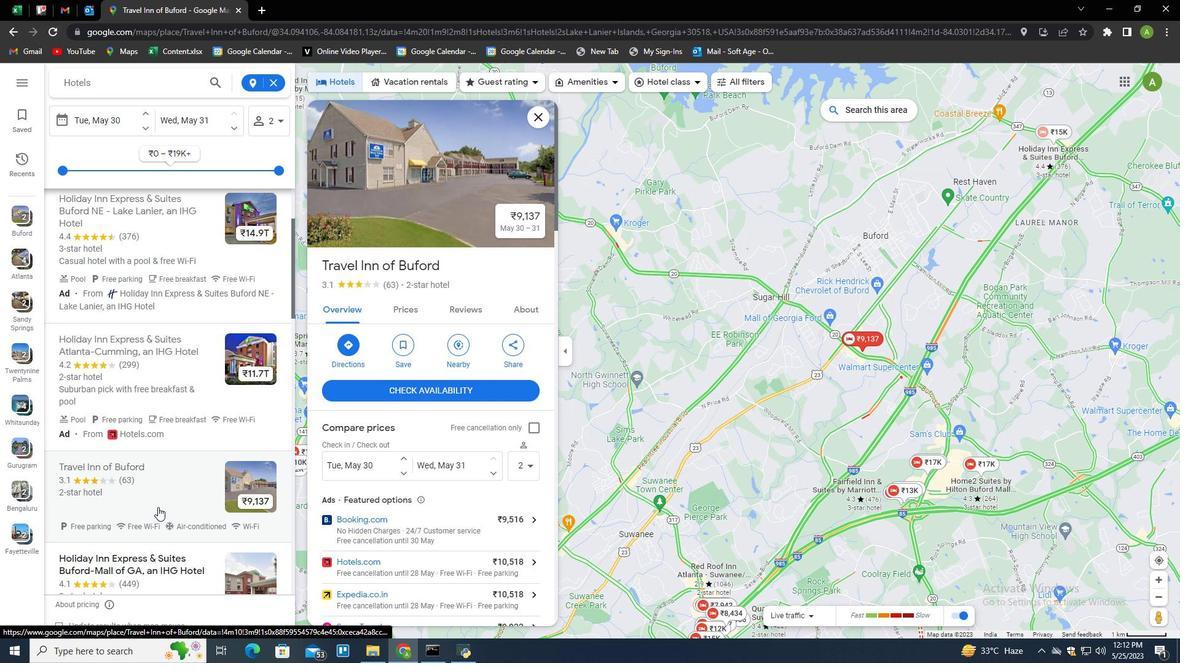 
Action: Mouse scrolled (157, 507) with delta (0, 0)
Screenshot: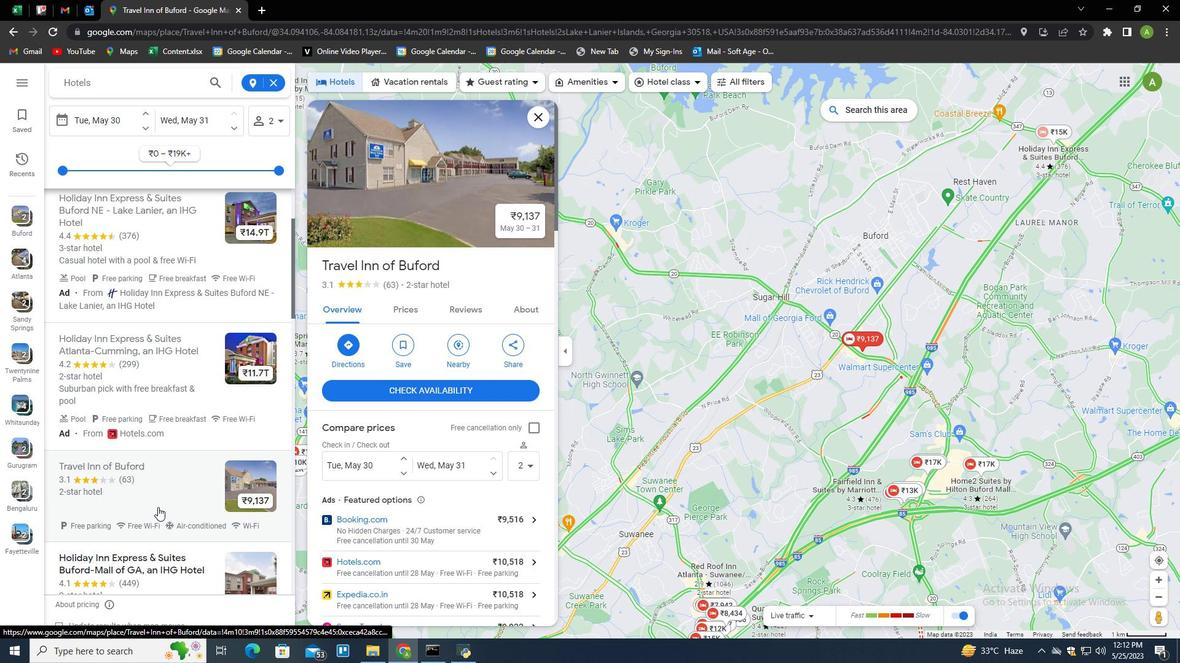 
Action: Mouse scrolled (157, 507) with delta (0, 0)
Screenshot: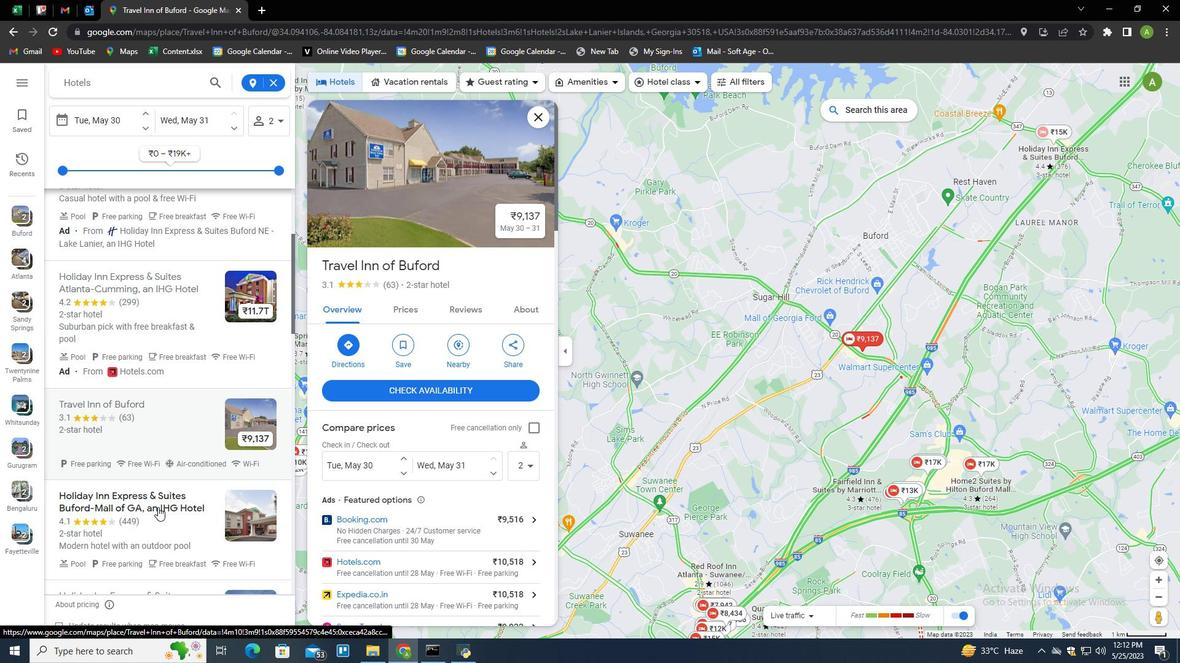 
Action: Mouse moved to (144, 516)
Screenshot: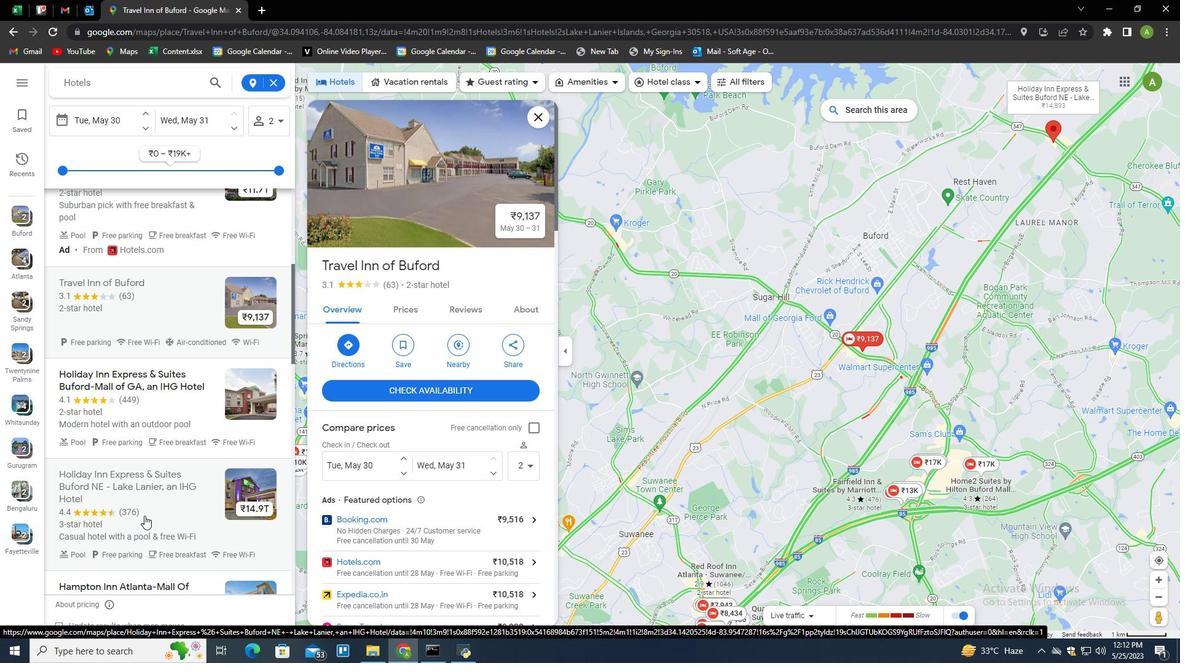 
Action: Mouse scrolled (144, 515) with delta (0, 0)
Screenshot: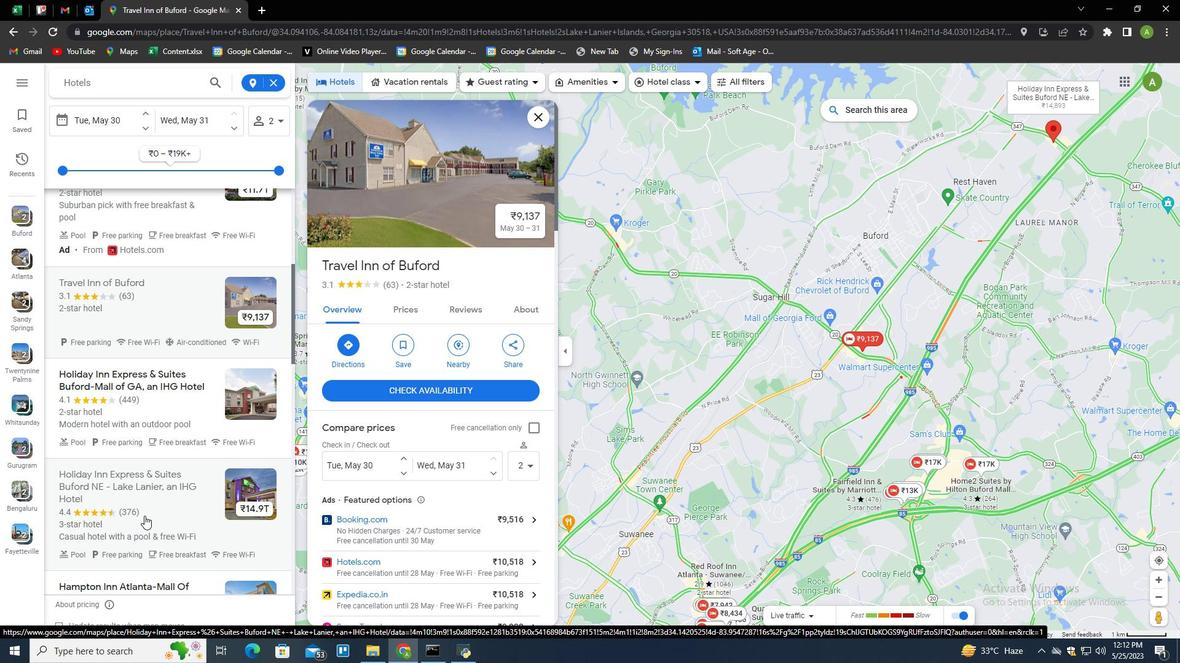 
Action: Mouse moved to (140, 518)
Screenshot: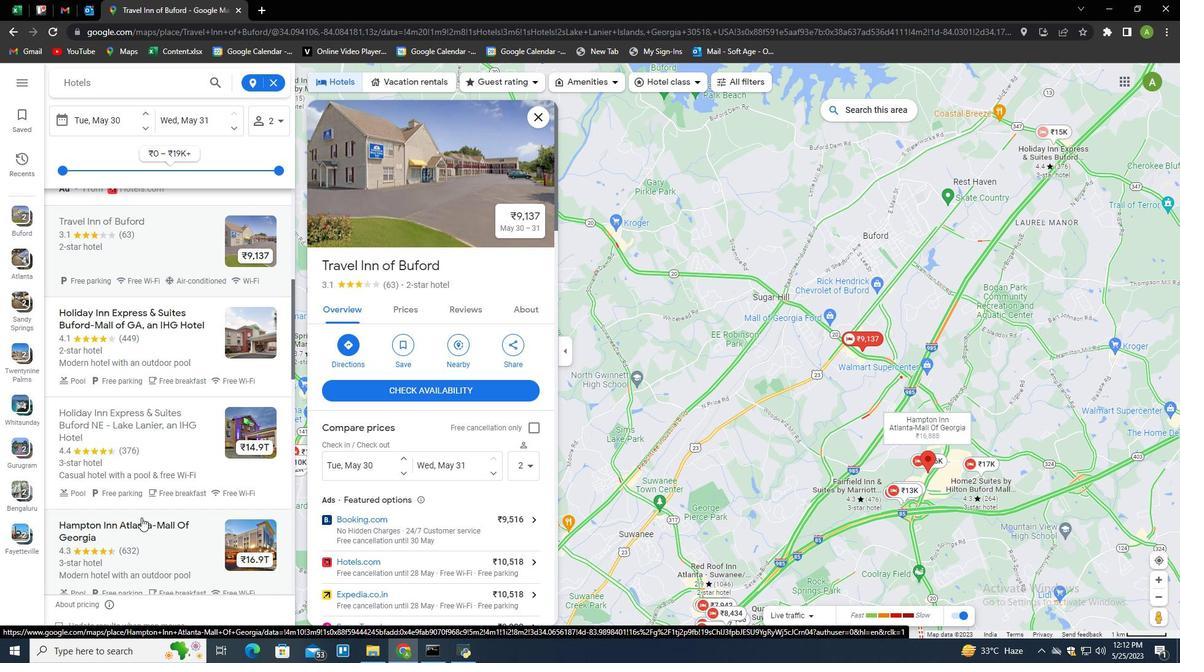
Action: Mouse scrolled (140, 518) with delta (0, 0)
Screenshot: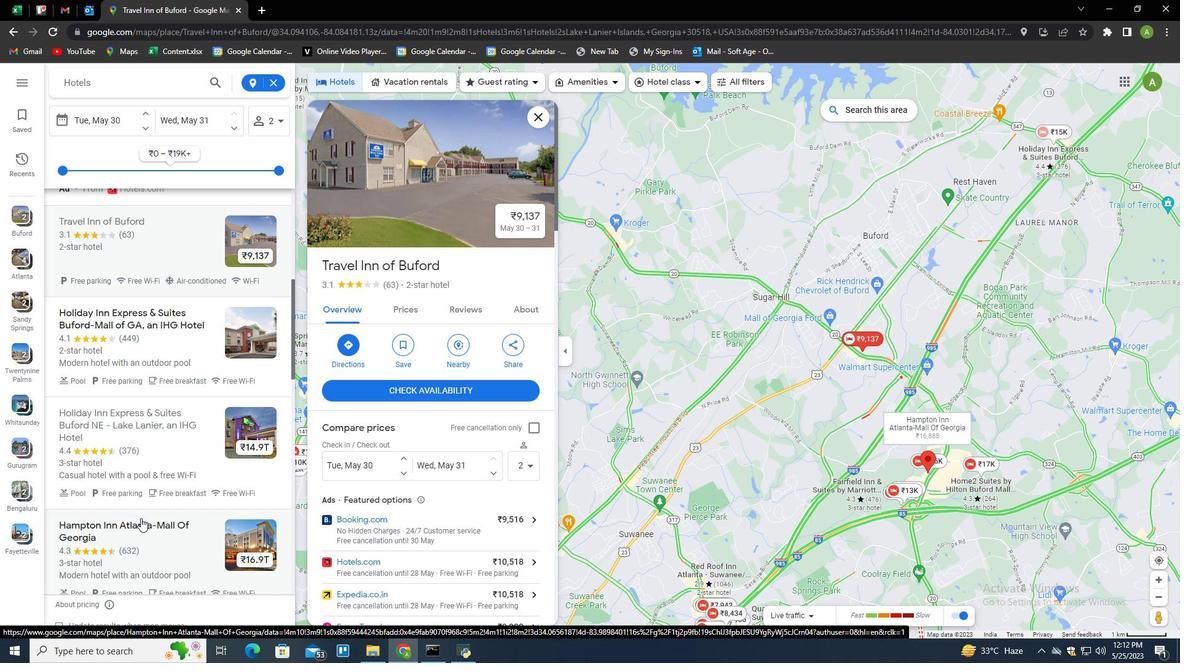 
Action: Mouse scrolled (140, 518) with delta (0, 0)
Screenshot: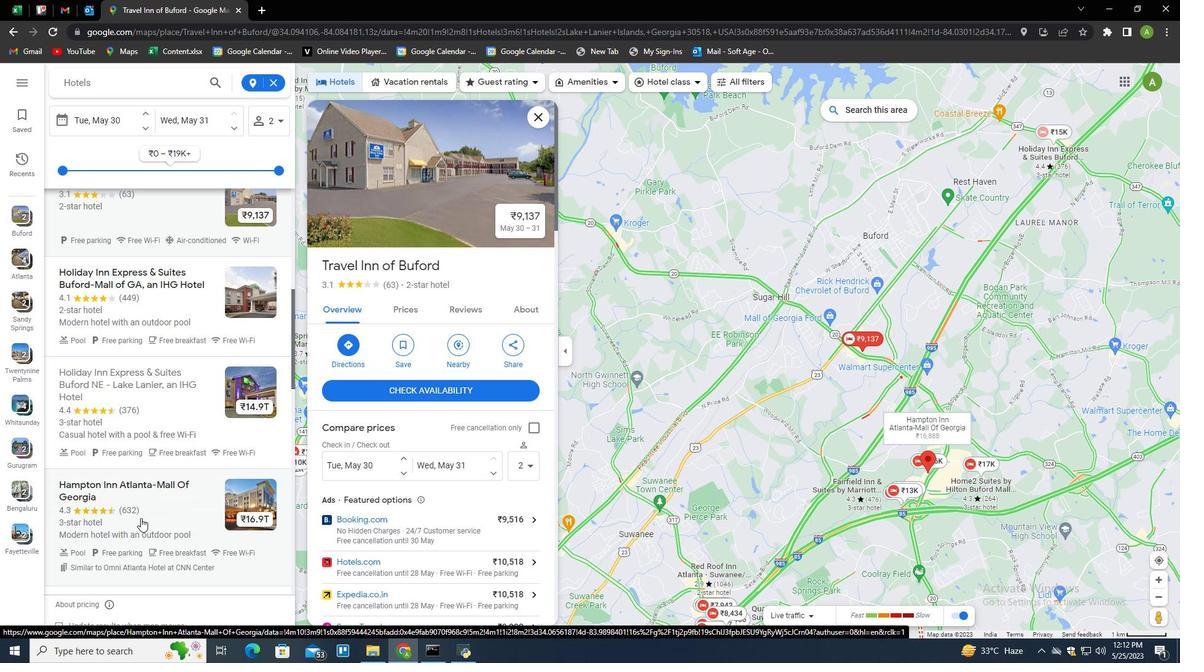 
Action: Mouse moved to (145, 440)
Screenshot: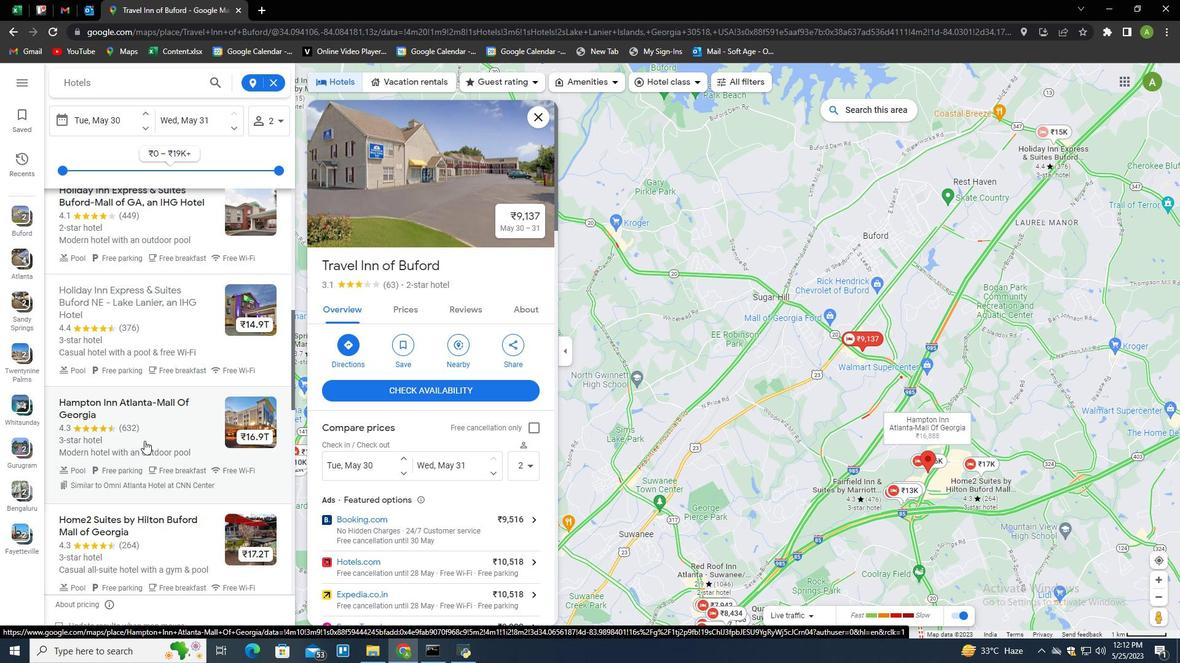 
Action: Mouse pressed left at (145, 440)
Screenshot: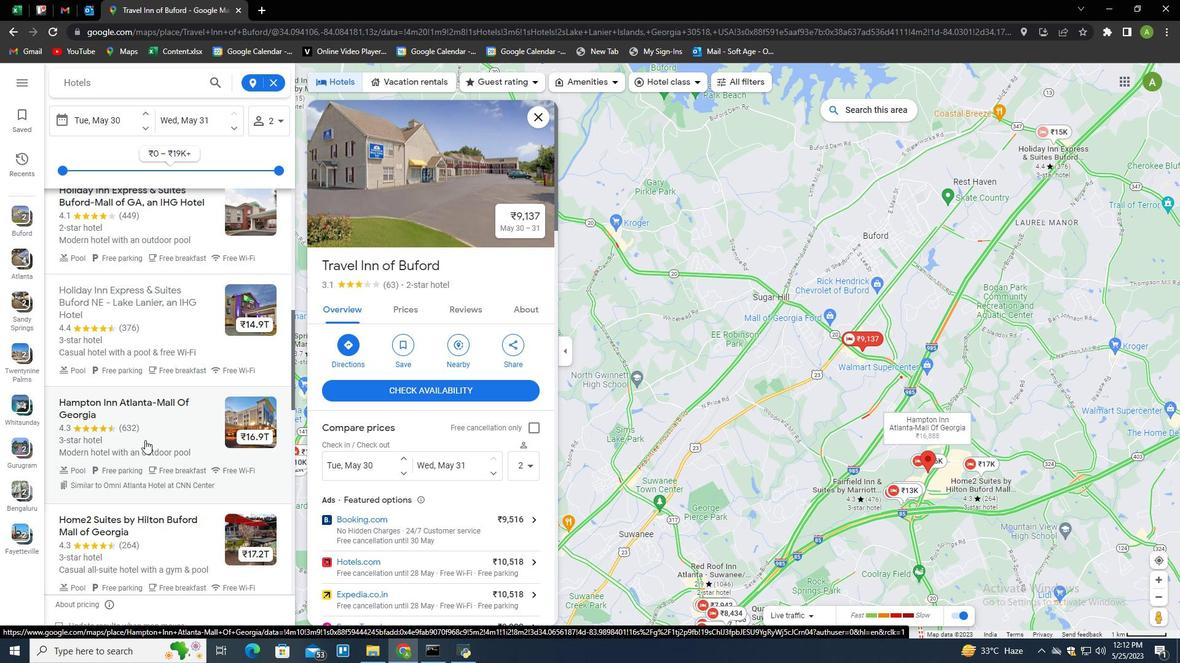 
Action: Mouse moved to (144, 441)
Screenshot: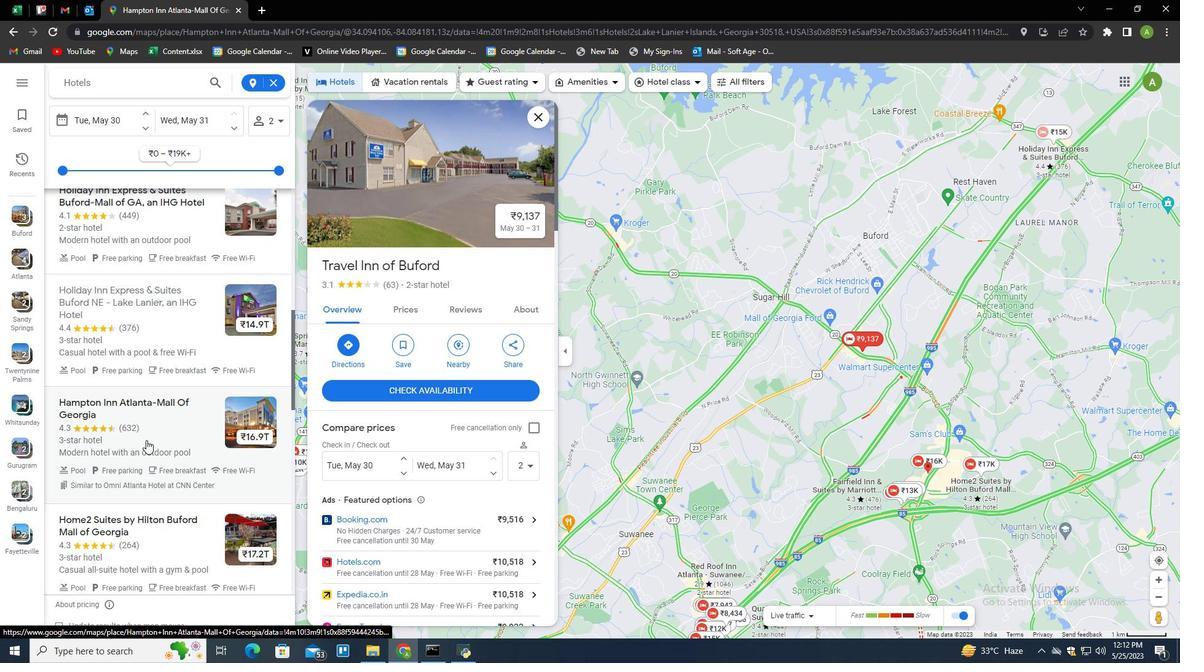 
Action: Mouse scrolled (144, 440) with delta (0, 0)
Screenshot: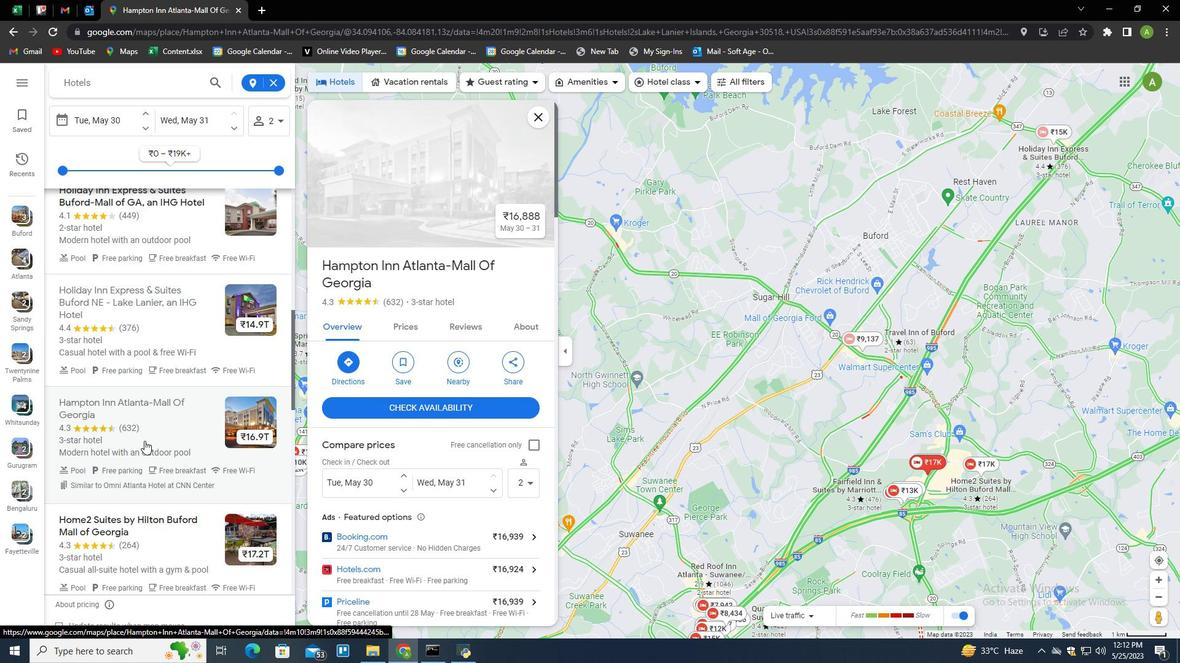 
Action: Mouse scrolled (144, 440) with delta (0, 0)
Screenshot: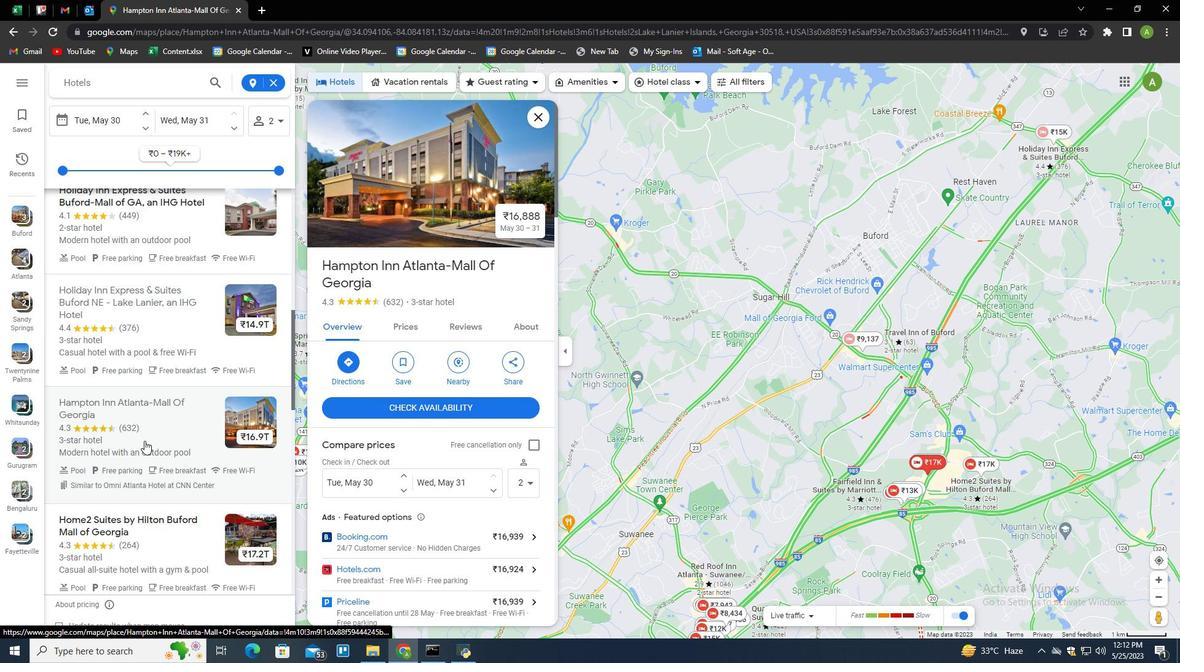 
Action: Mouse moved to (163, 427)
Screenshot: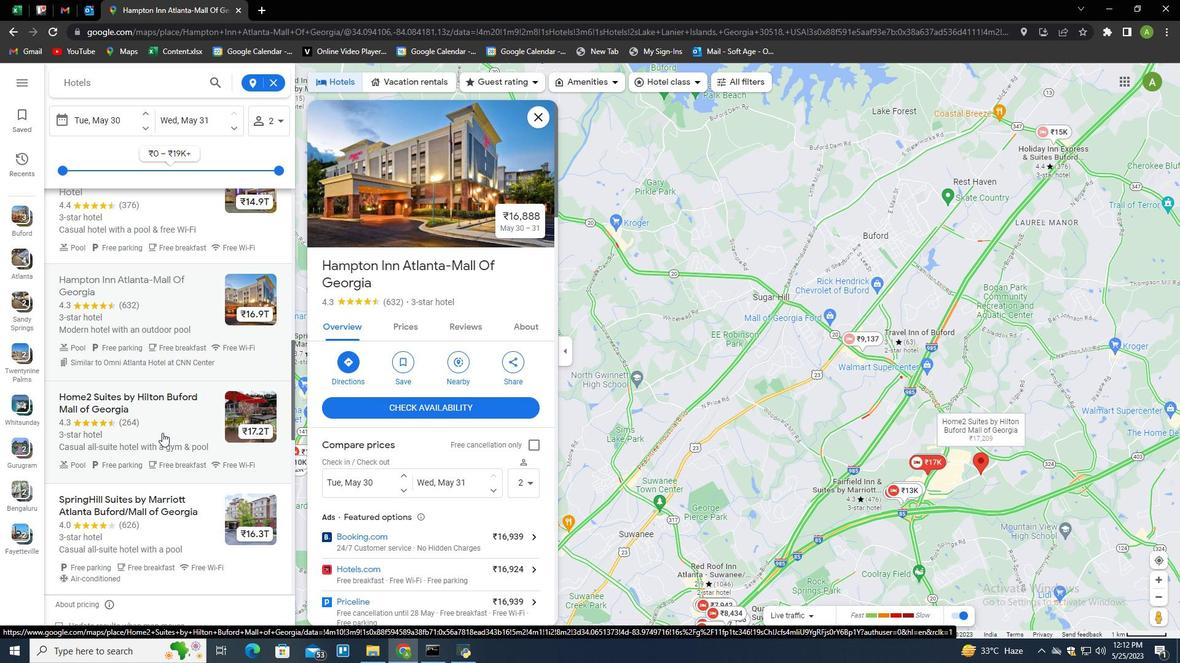
Action: Mouse pressed left at (163, 427)
Screenshot: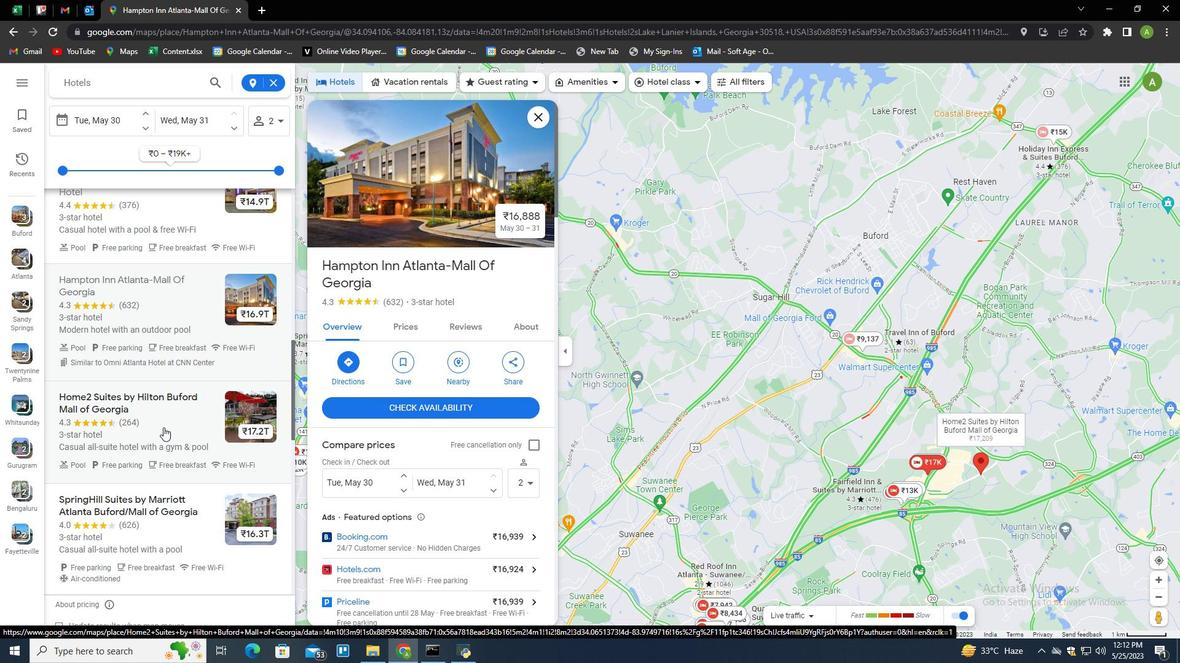 
Action: Mouse moved to (186, 417)
Screenshot: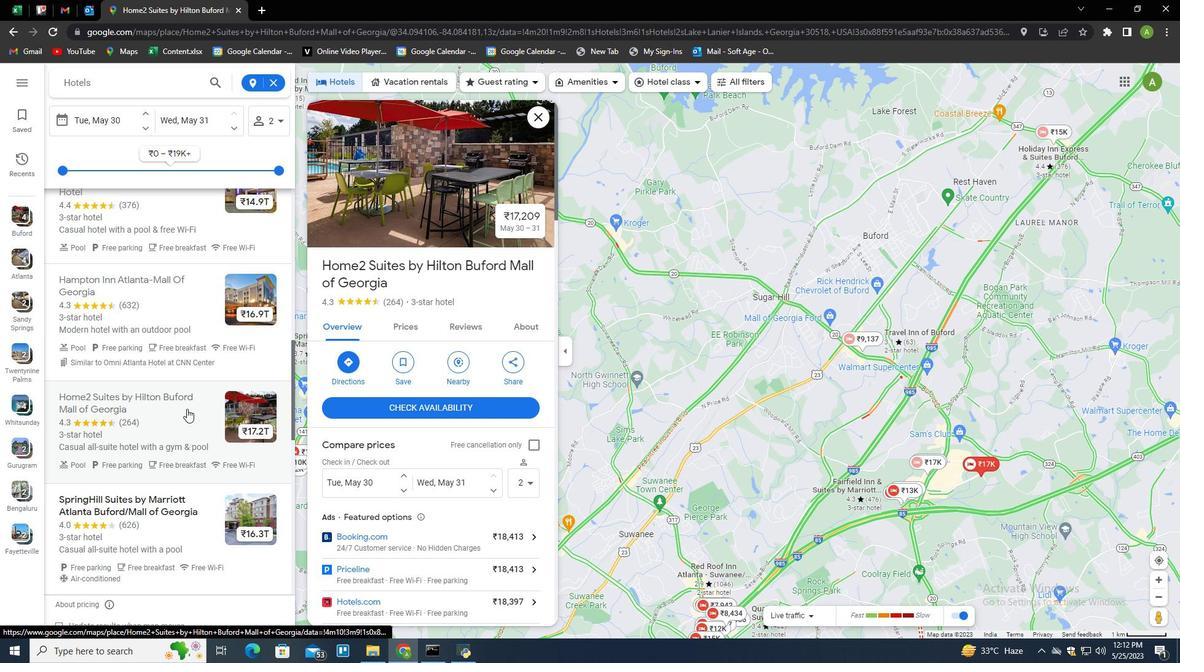 
Action: Mouse scrolled (186, 416) with delta (0, 0)
Screenshot: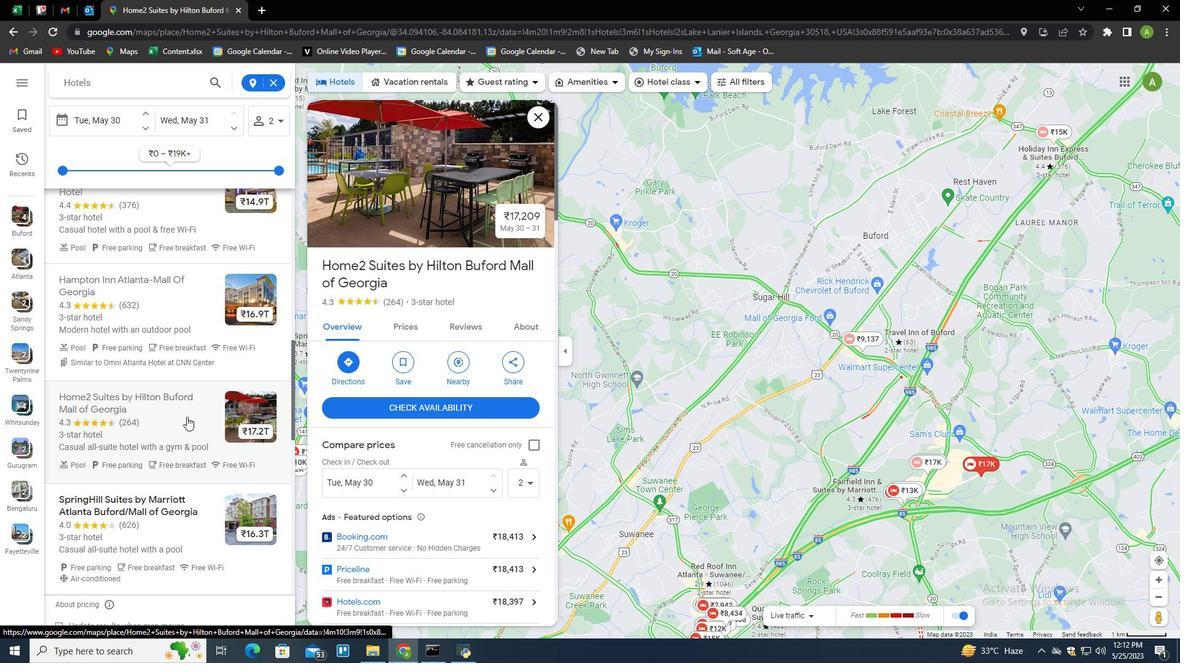 
Action: Mouse moved to (178, 462)
Screenshot: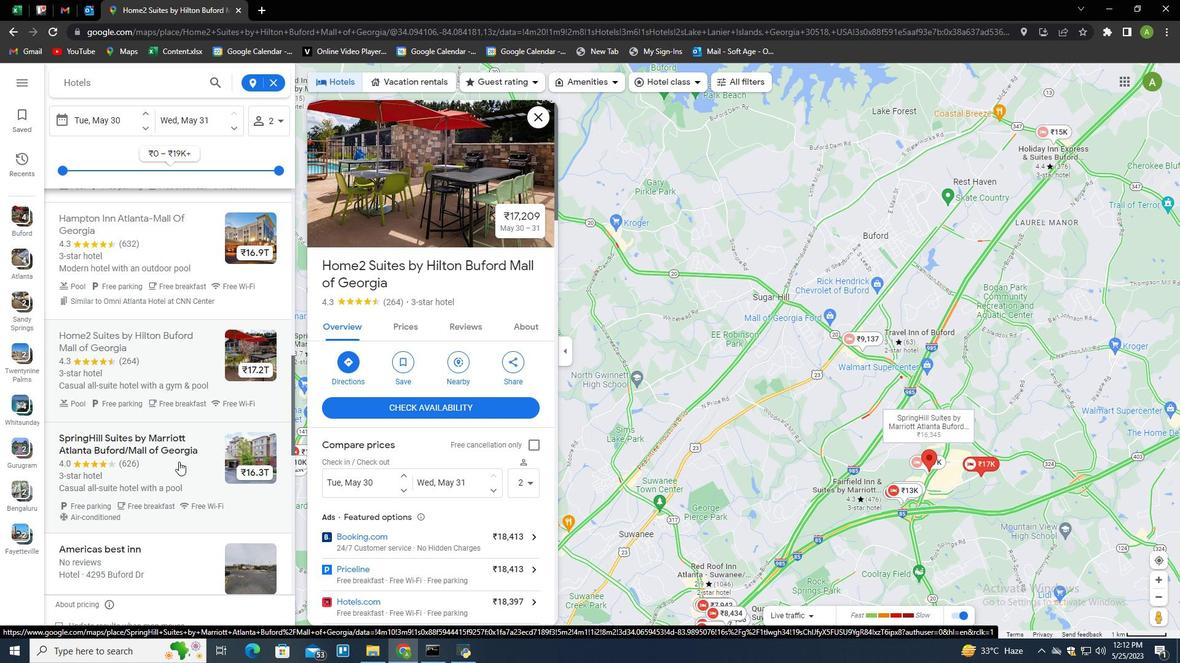 
Action: Mouse pressed left at (178, 462)
Screenshot: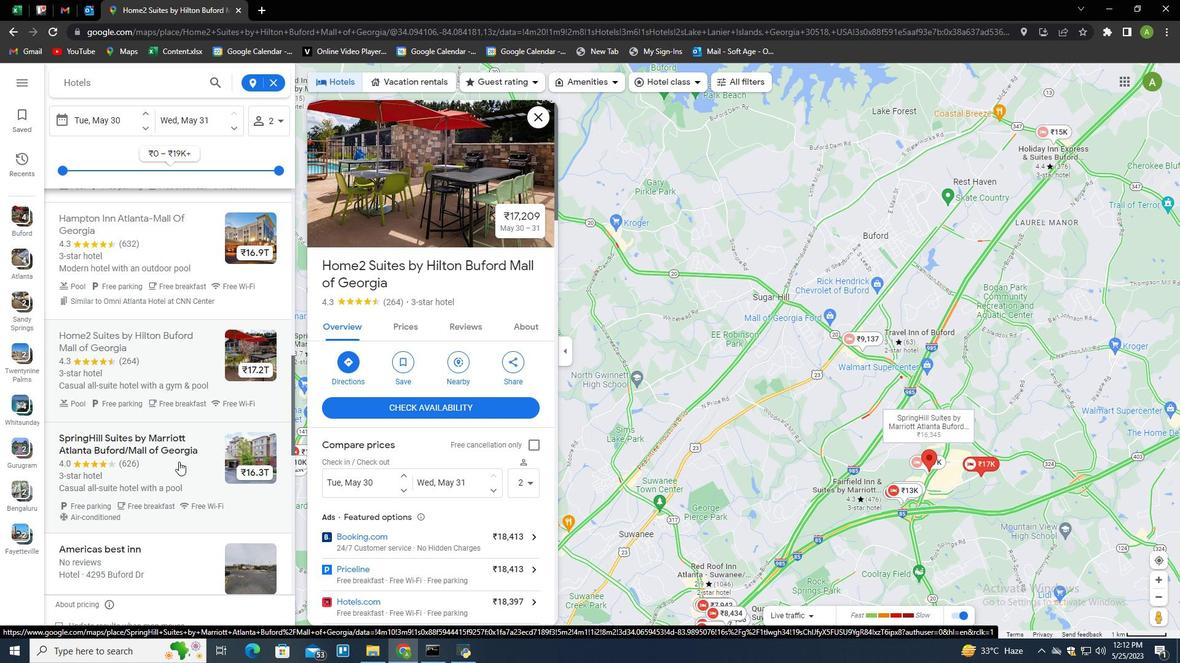
Action: Mouse moved to (180, 462)
Screenshot: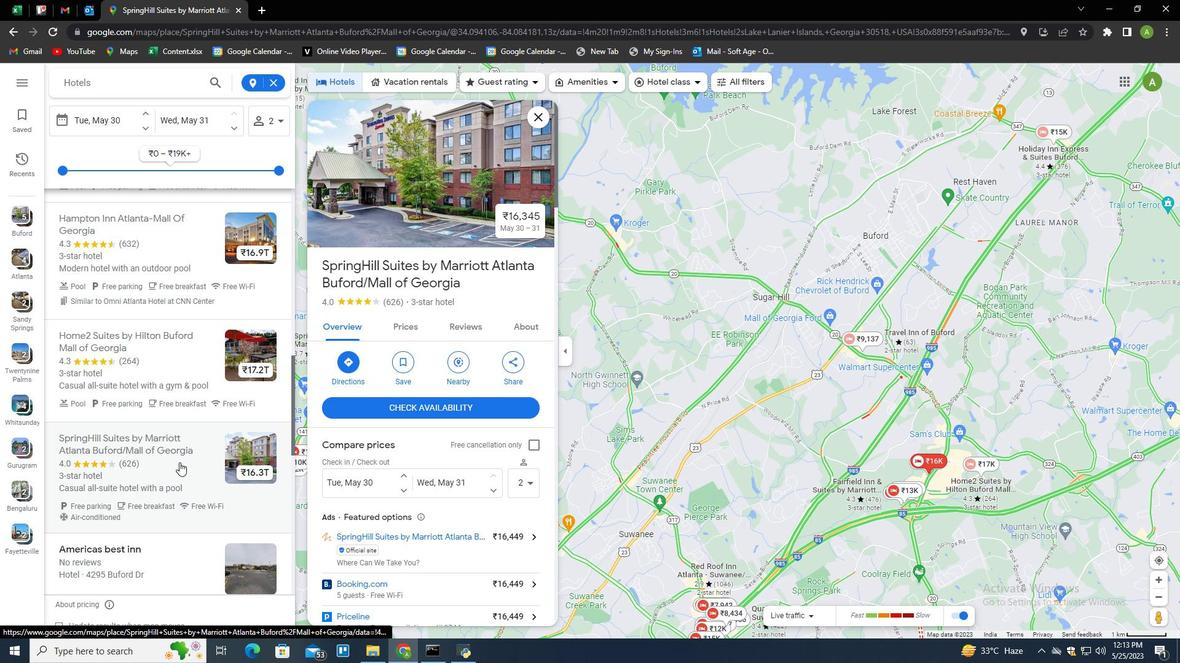 
Action: Mouse scrolled (180, 462) with delta (0, 0)
Screenshot: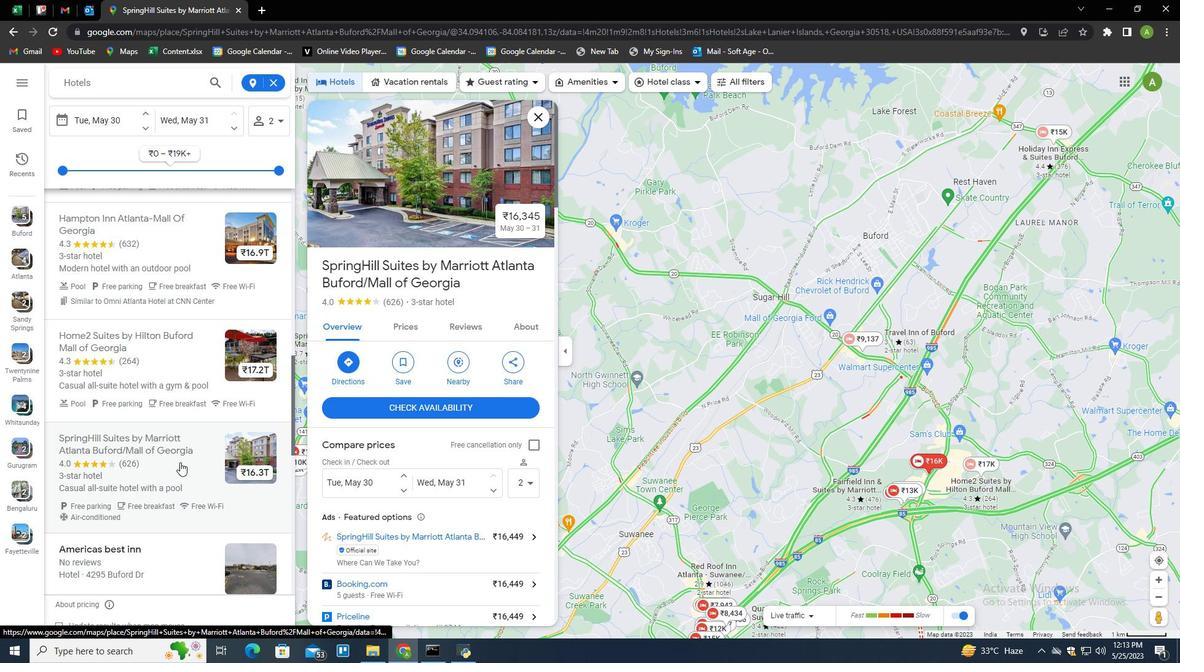 
Action: Mouse scrolled (180, 462) with delta (0, 0)
Screenshot: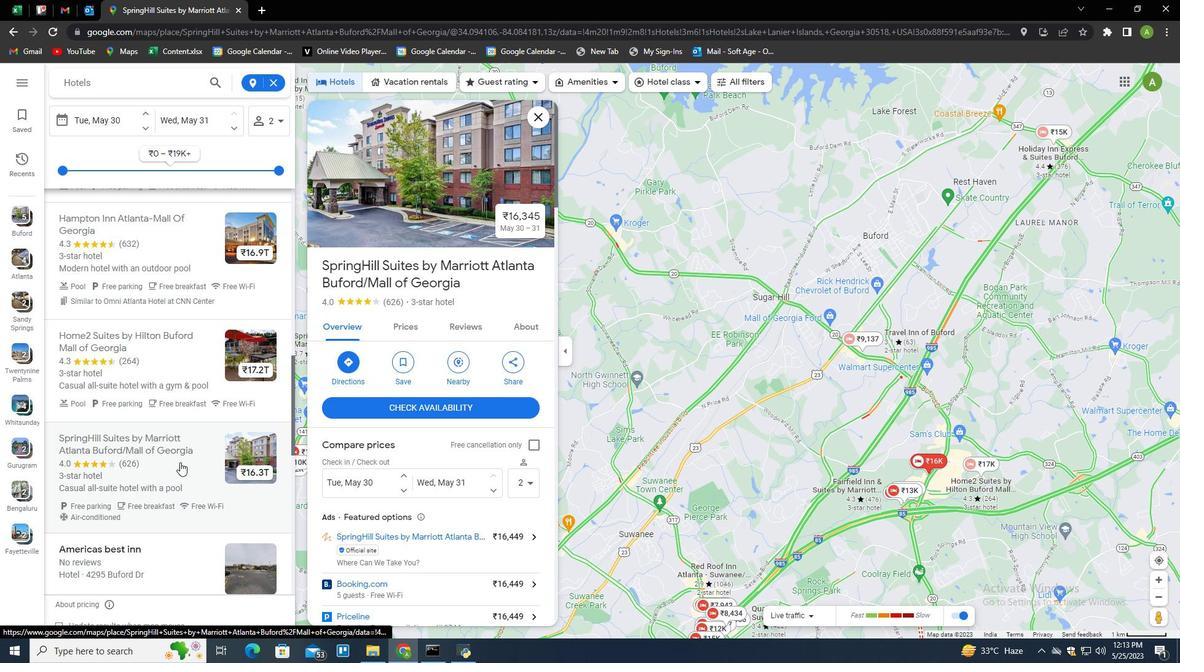 
Action: Mouse moved to (183, 440)
Screenshot: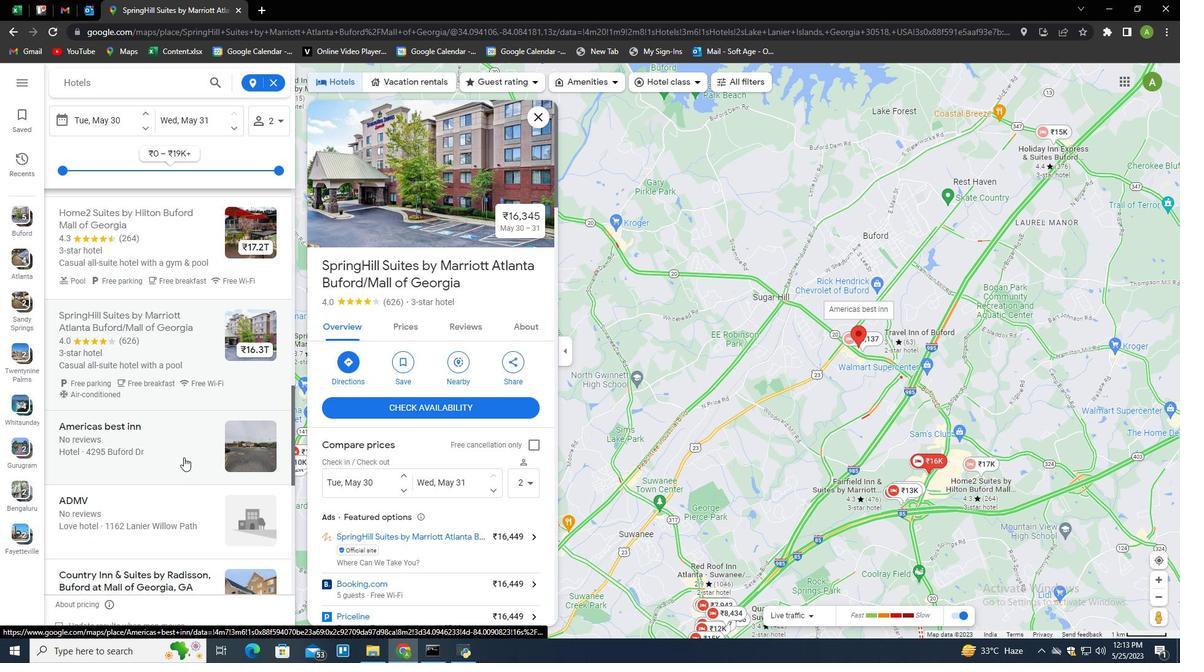 
Action: Mouse pressed left at (183, 440)
Screenshot: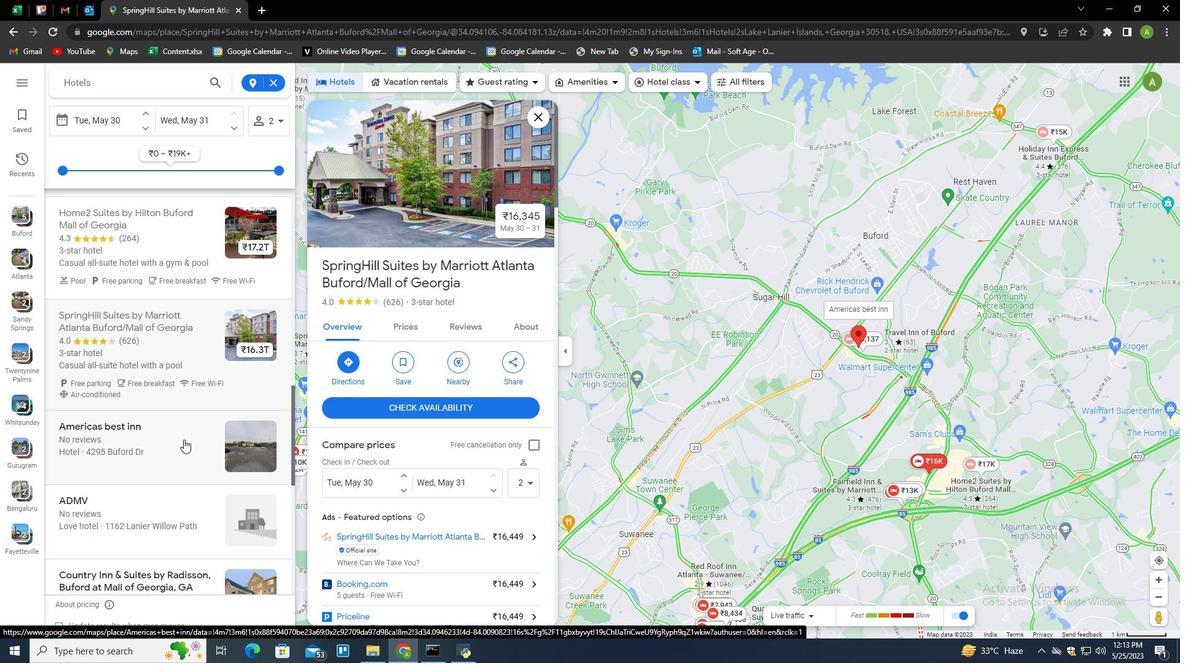 
Action: Mouse moved to (404, 409)
Screenshot: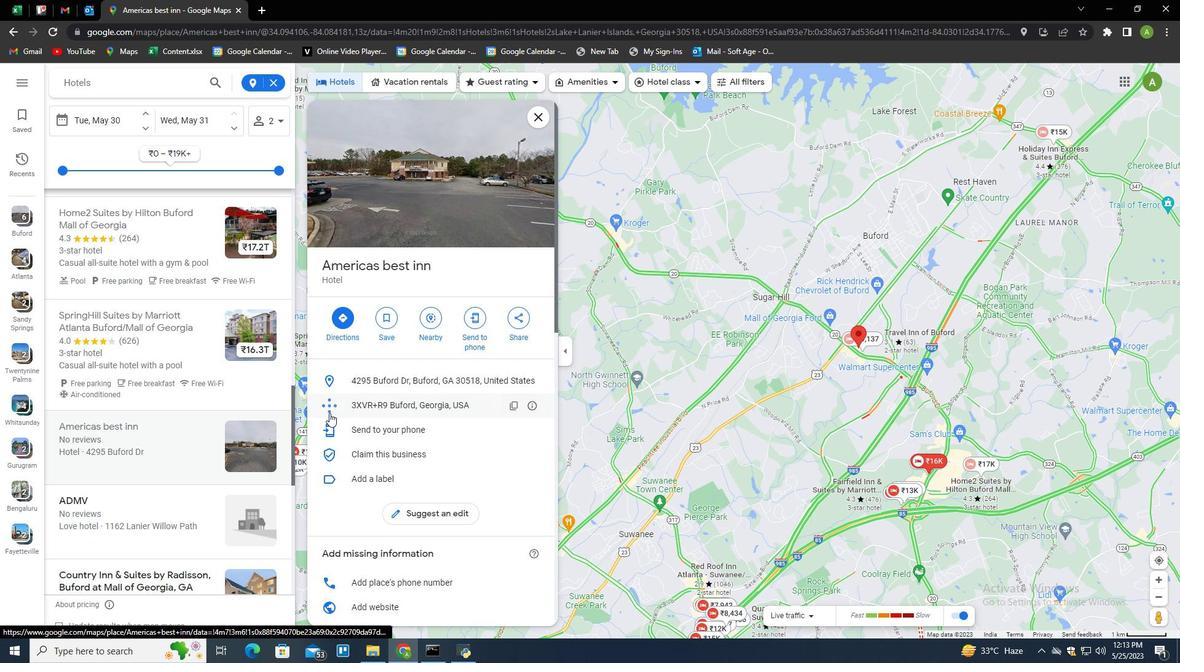 
Action: Mouse scrolled (404, 408) with delta (0, 0)
Screenshot: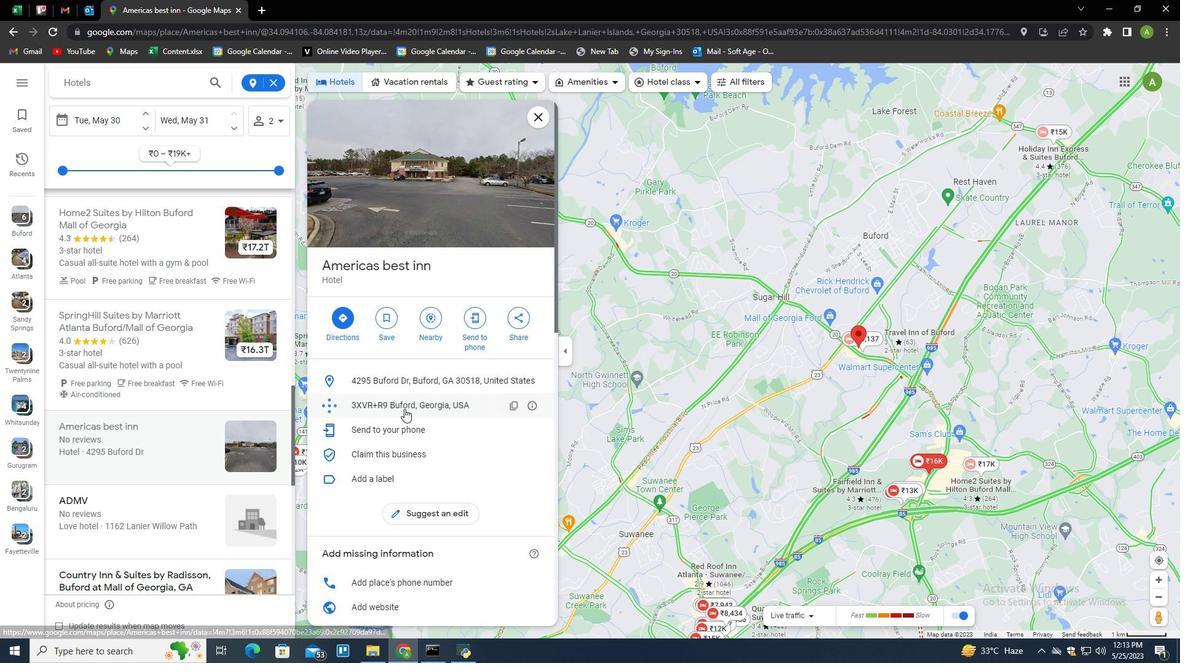 
Action: Mouse moved to (182, 432)
Screenshot: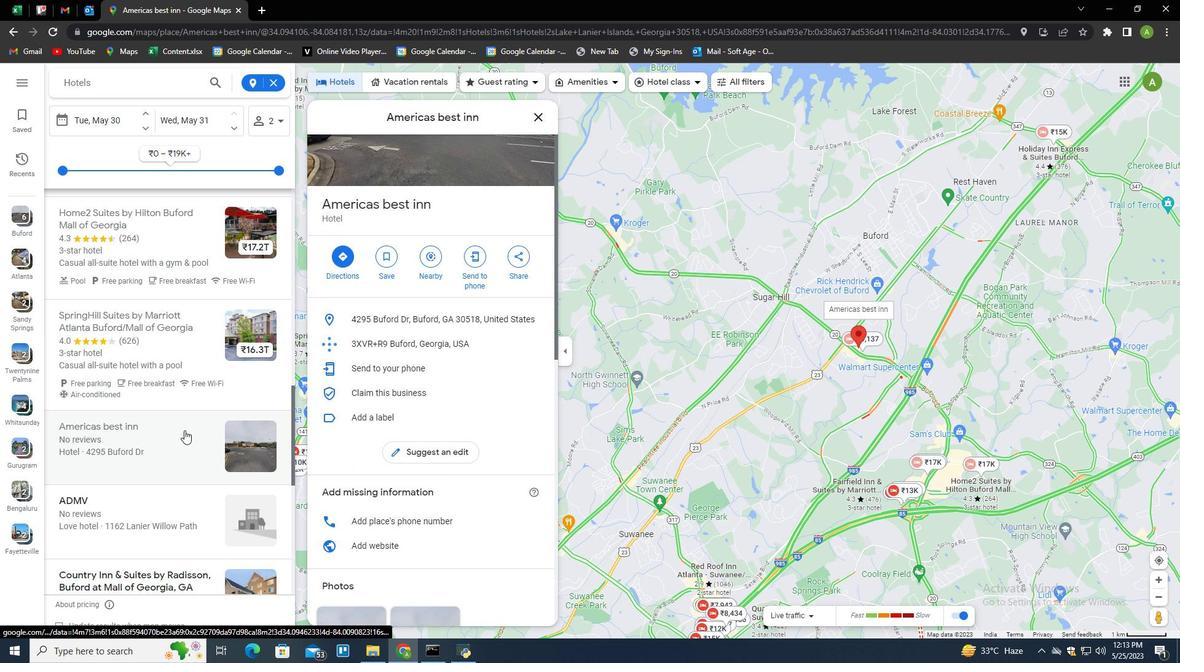 
Action: Mouse scrolled (182, 432) with delta (0, 0)
Screenshot: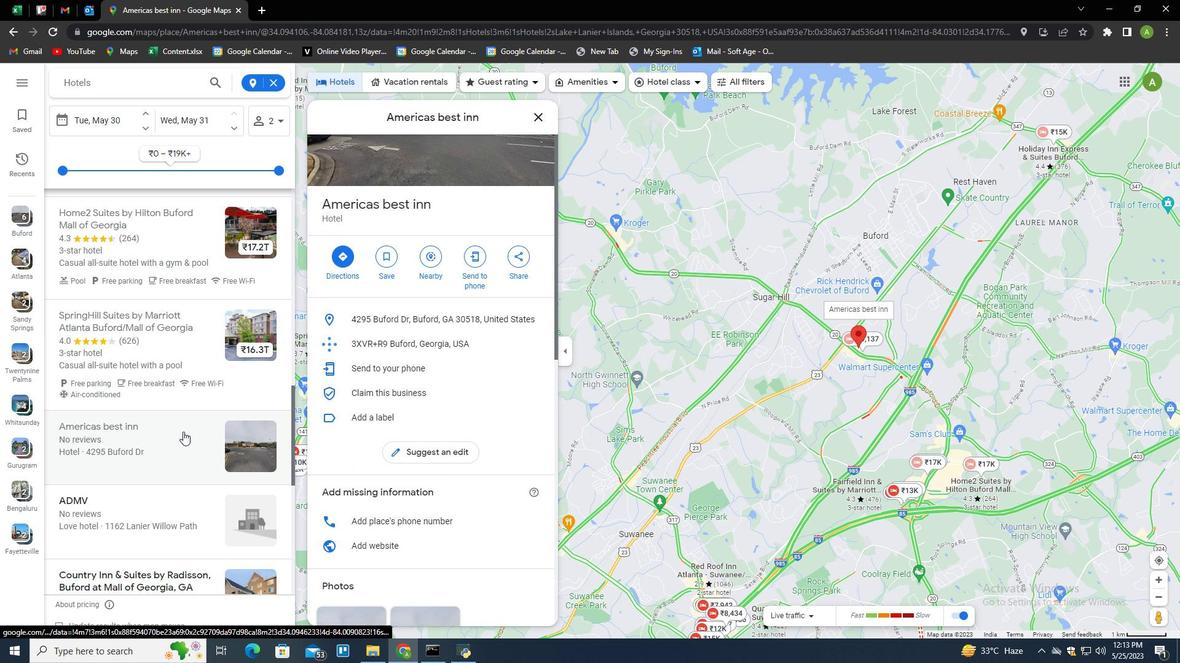 
Action: Mouse scrolled (182, 432) with delta (0, 0)
Screenshot: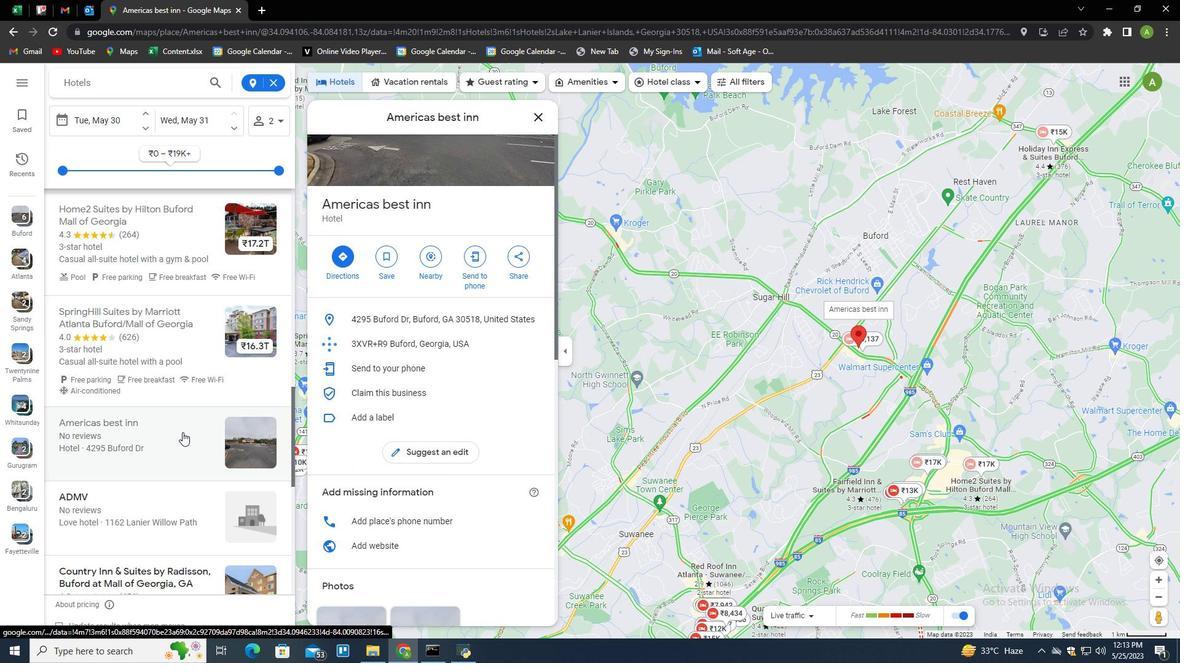 
Action: Mouse moved to (180, 433)
Screenshot: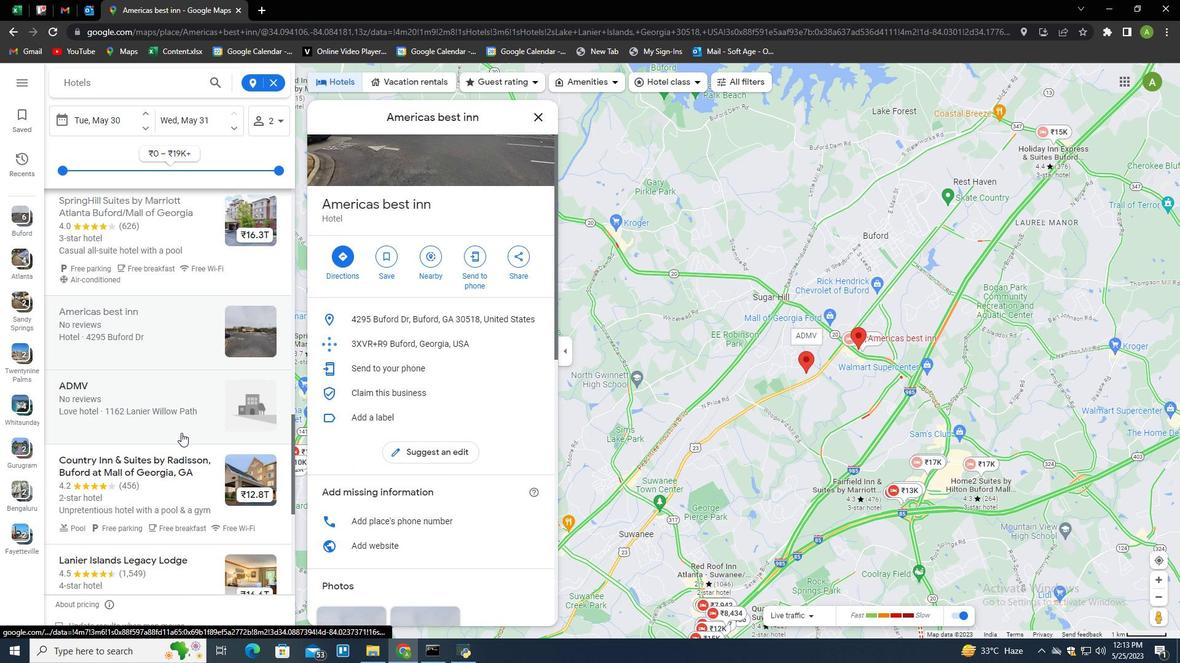
Action: Mouse scrolled (180, 432) with delta (0, 0)
Screenshot: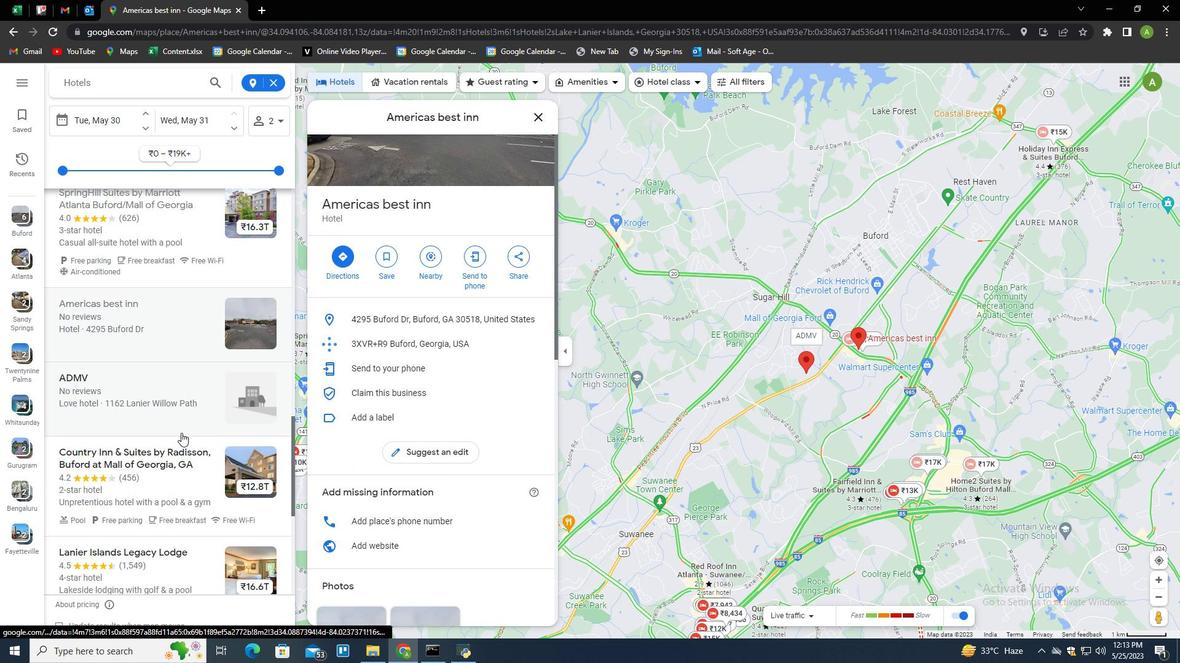 
Action: Mouse moved to (179, 433)
Screenshot: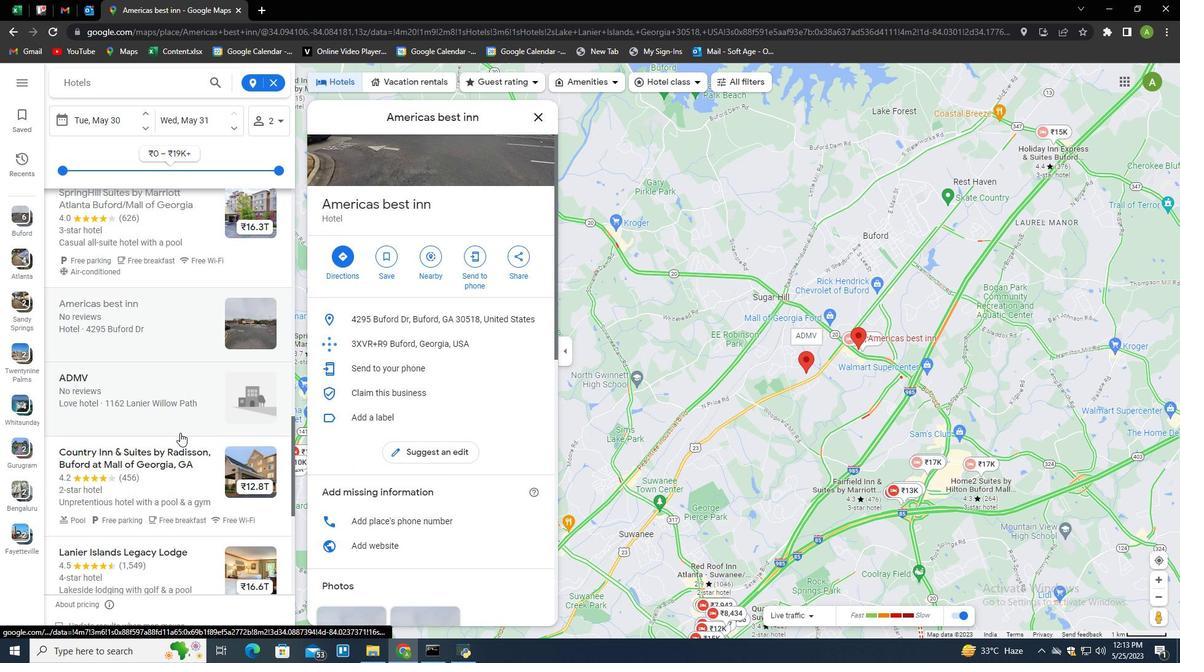 
Action: Mouse scrolled (179, 432) with delta (0, 0)
Screenshot: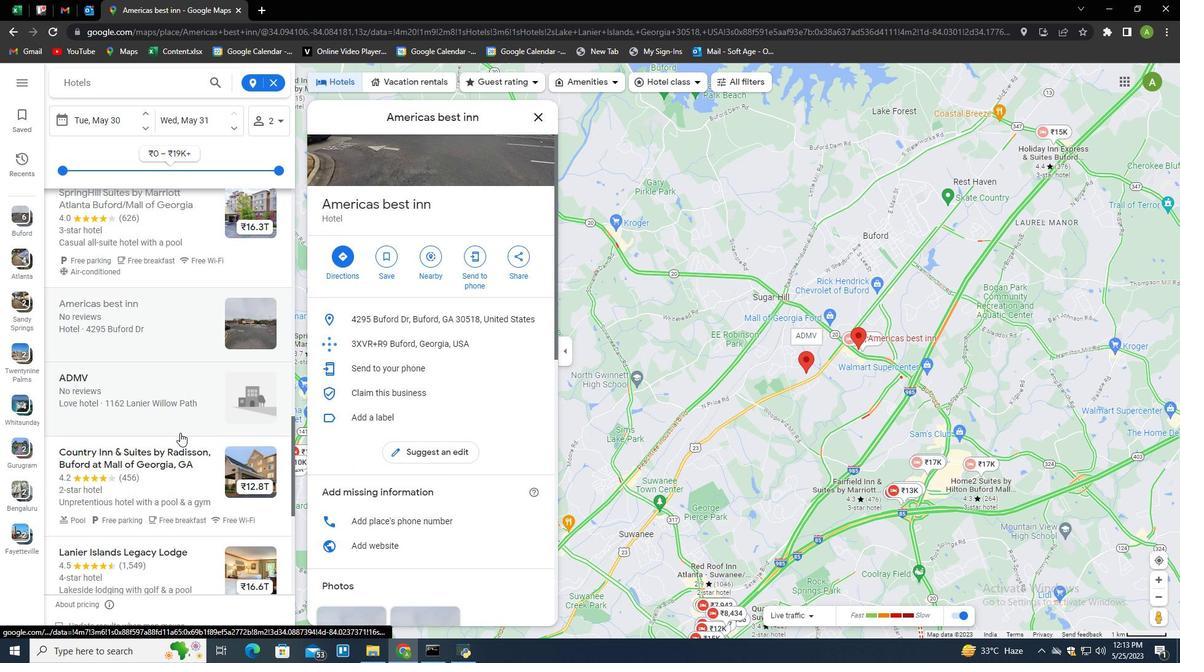 
Action: Mouse moved to (173, 436)
Screenshot: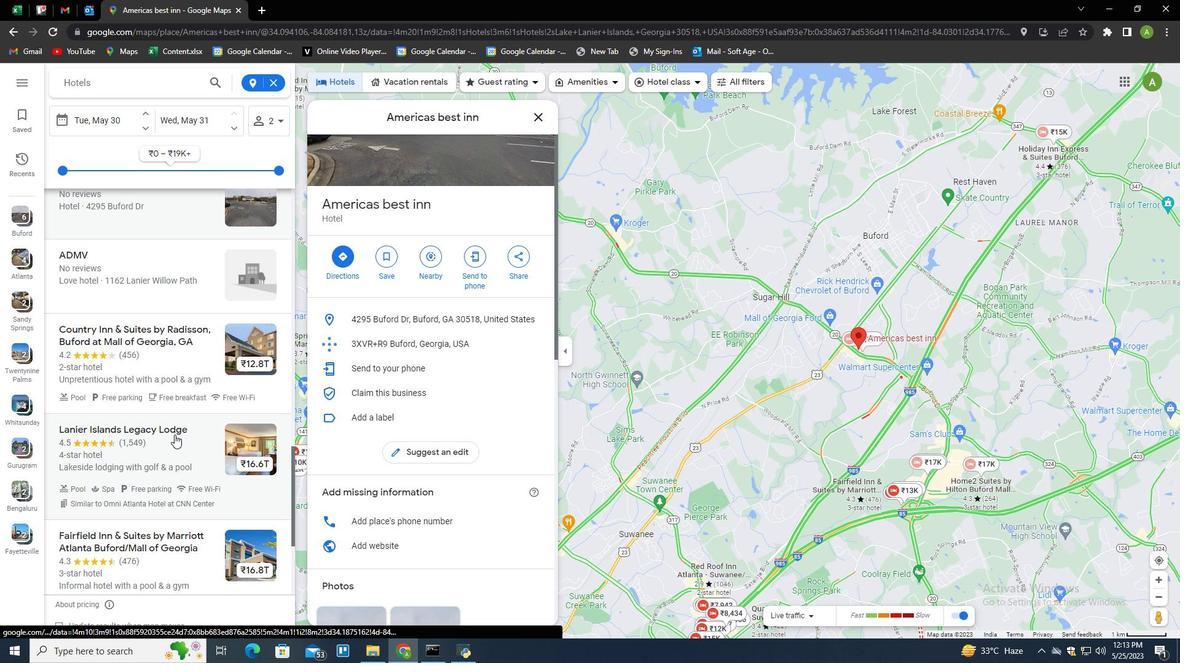 
Action: Mouse scrolled (173, 435) with delta (0, 0)
Screenshot: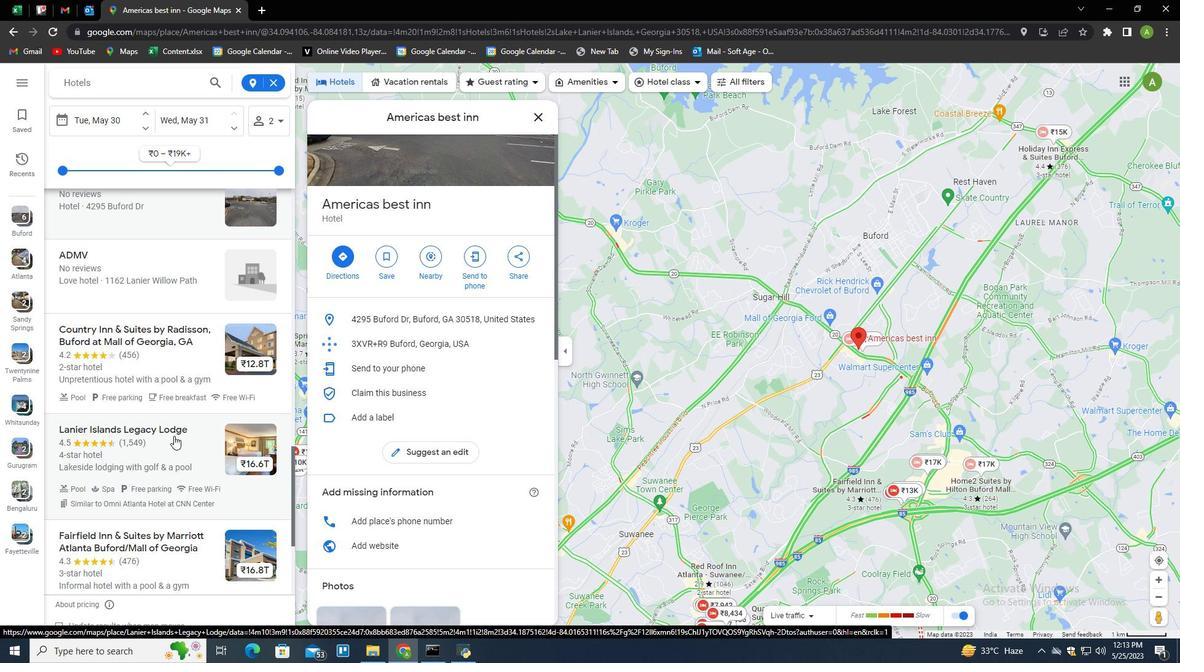 
Action: Mouse scrolled (173, 435) with delta (0, 0)
Screenshot: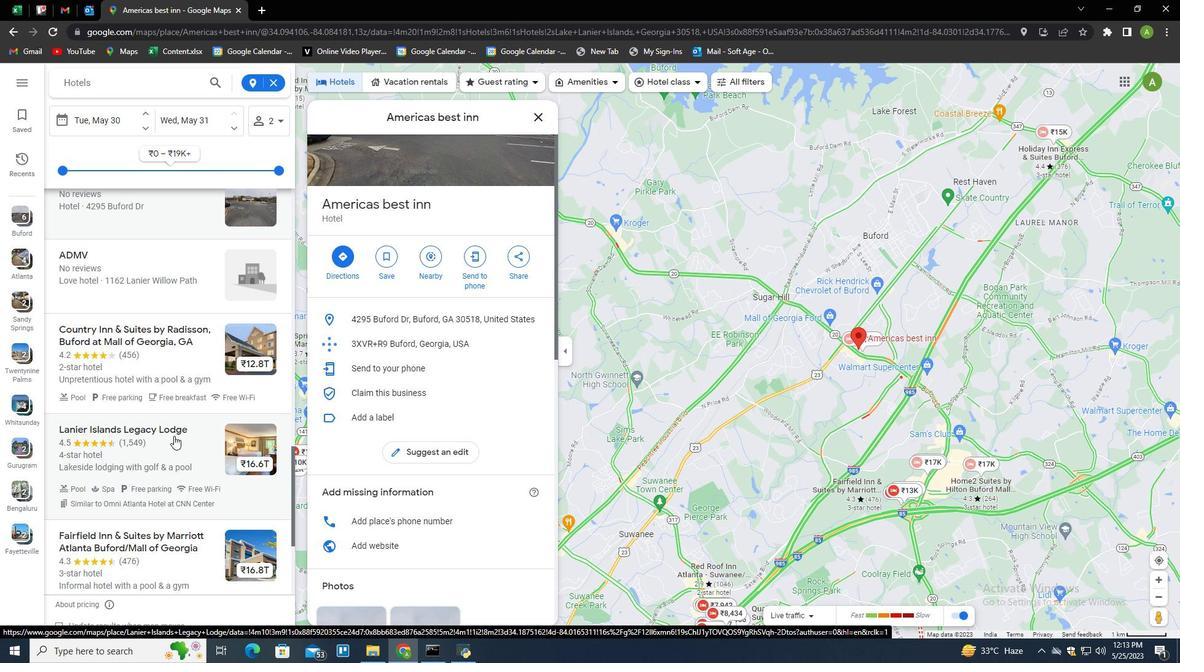 
Action: Mouse moved to (179, 413)
Screenshot: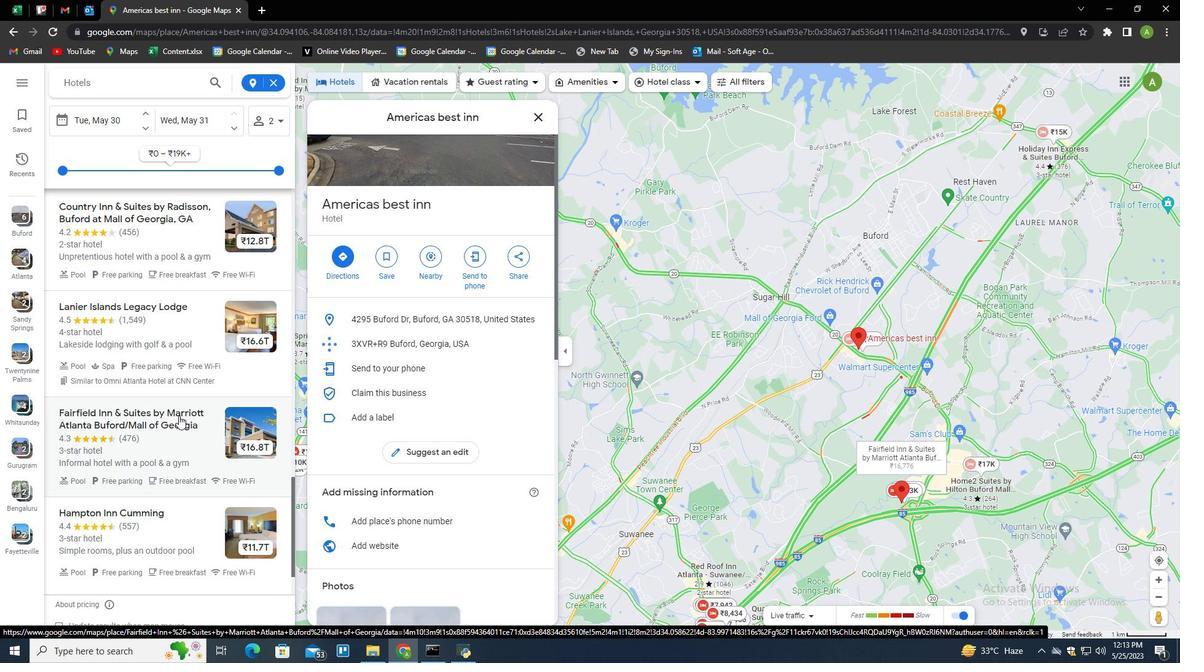 
Action: Mouse scrolled (179, 414) with delta (0, 0)
Screenshot: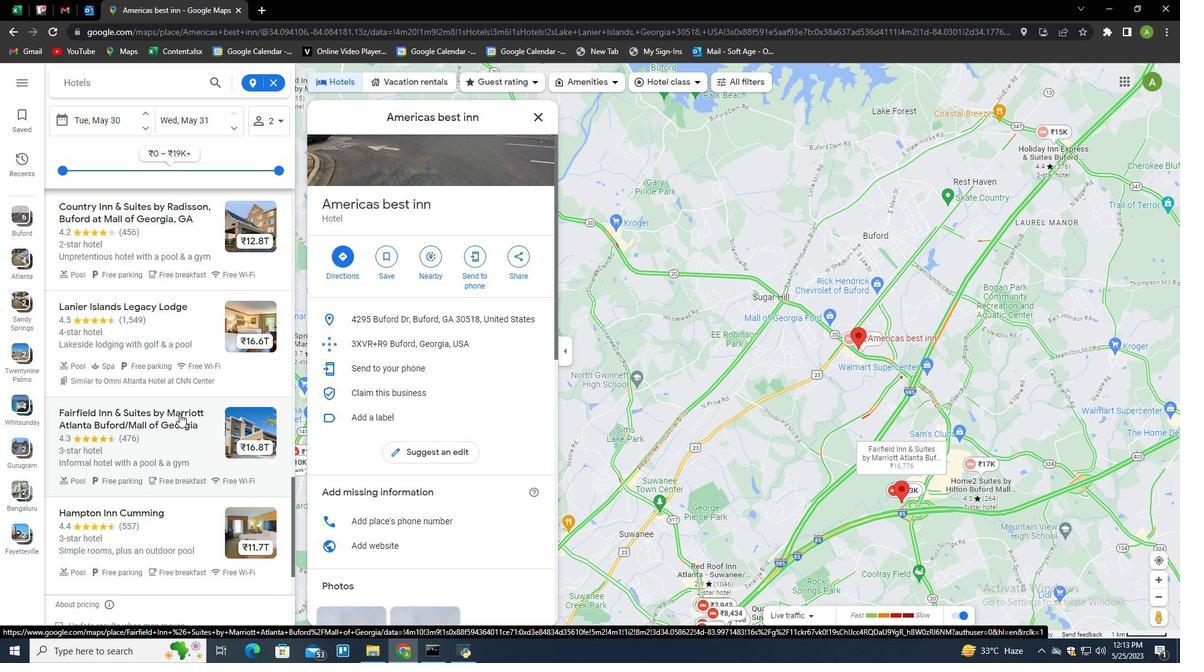 
Action: Mouse scrolled (179, 414) with delta (0, 0)
Screenshot: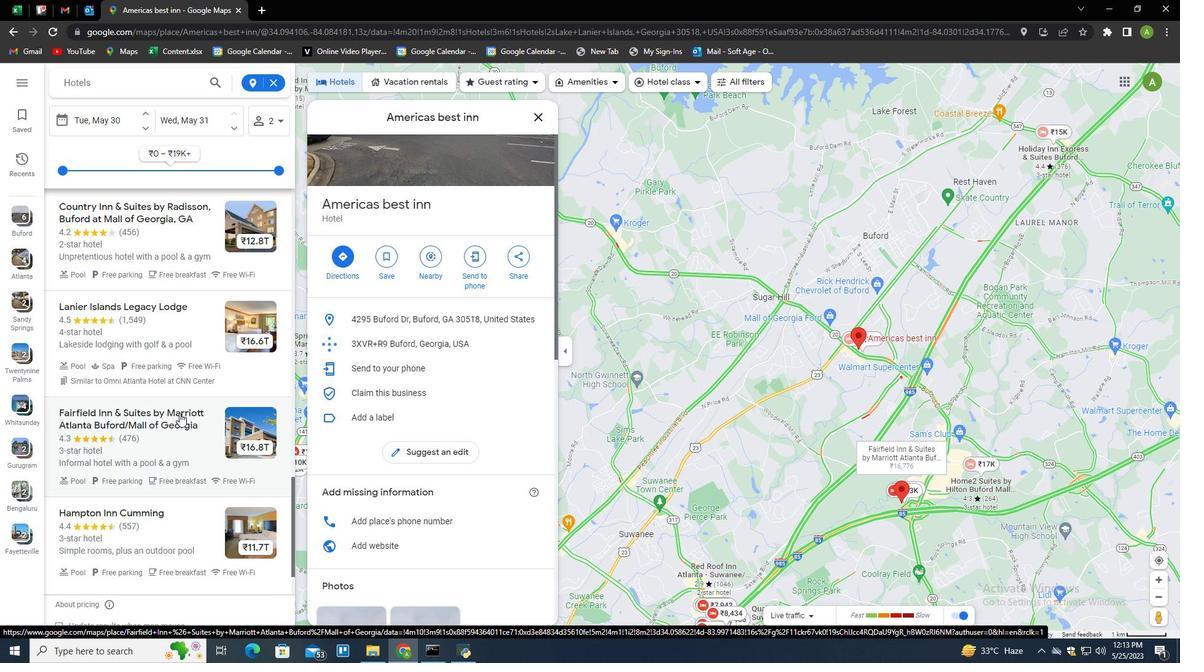 
Action: Mouse moved to (179, 366)
Screenshot: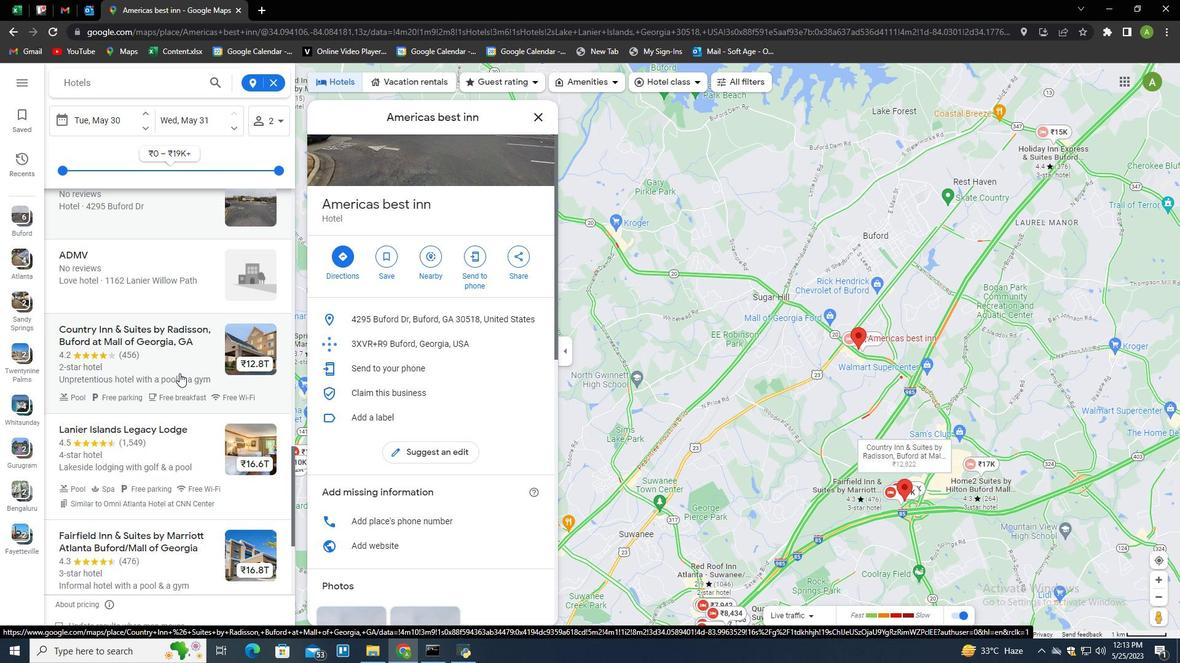 
Action: Mouse scrolled (179, 367) with delta (0, 0)
Screenshot: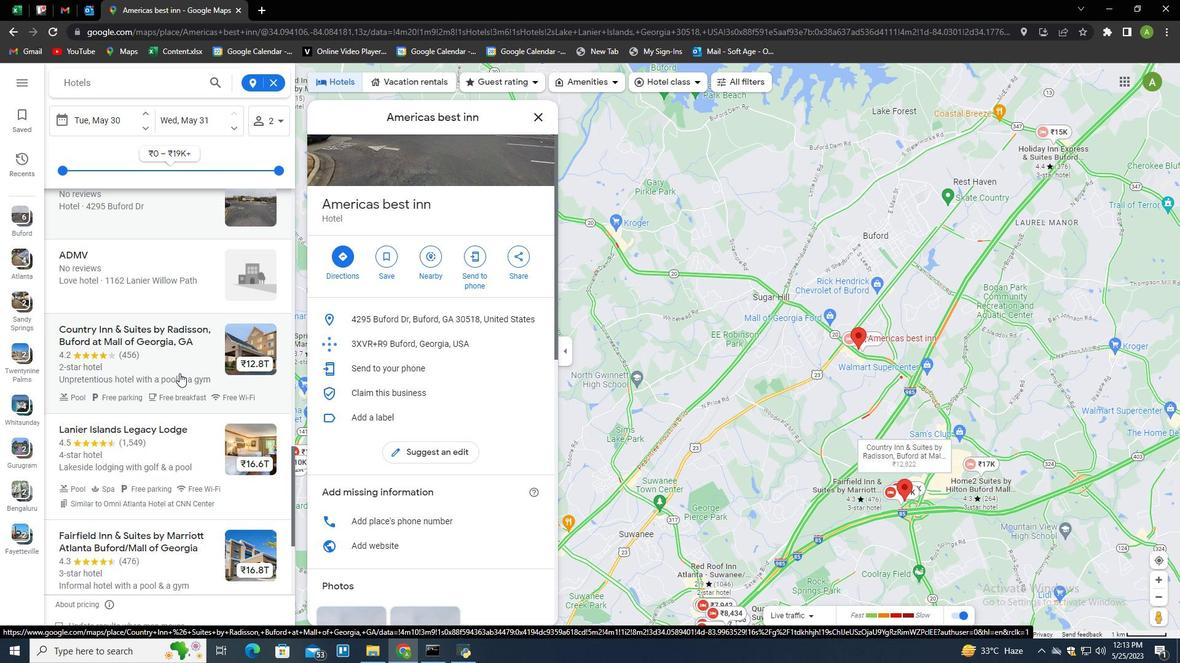 
Action: Mouse scrolled (179, 367) with delta (0, 0)
Screenshot: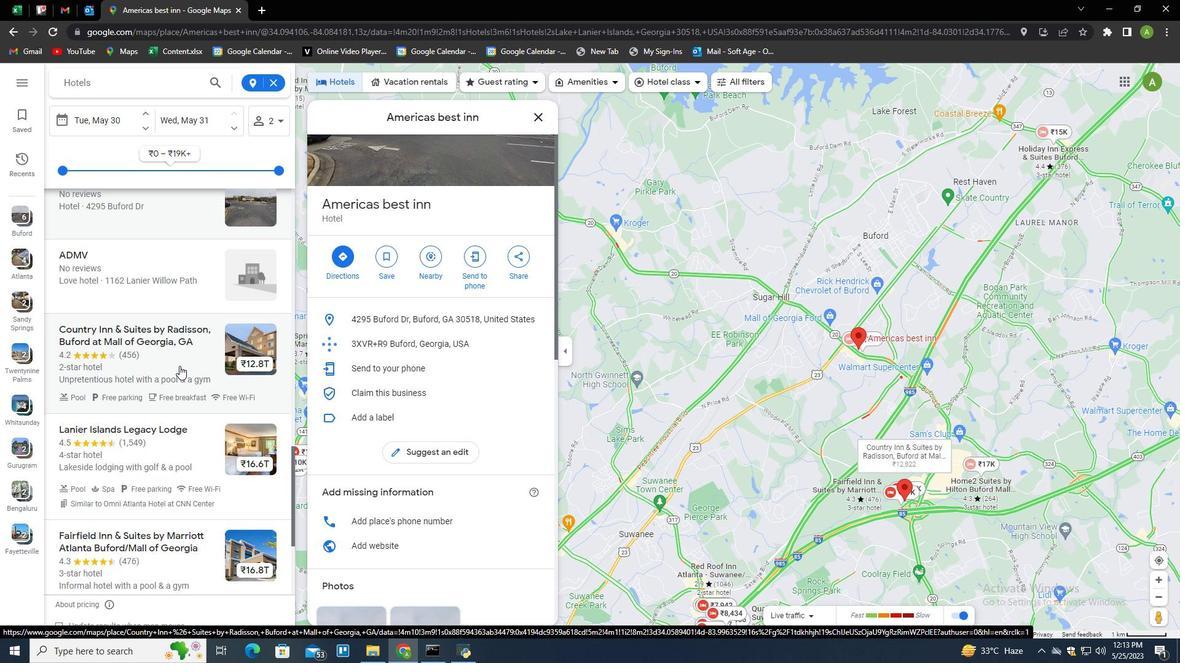 
Action: Mouse moved to (154, 398)
Screenshot: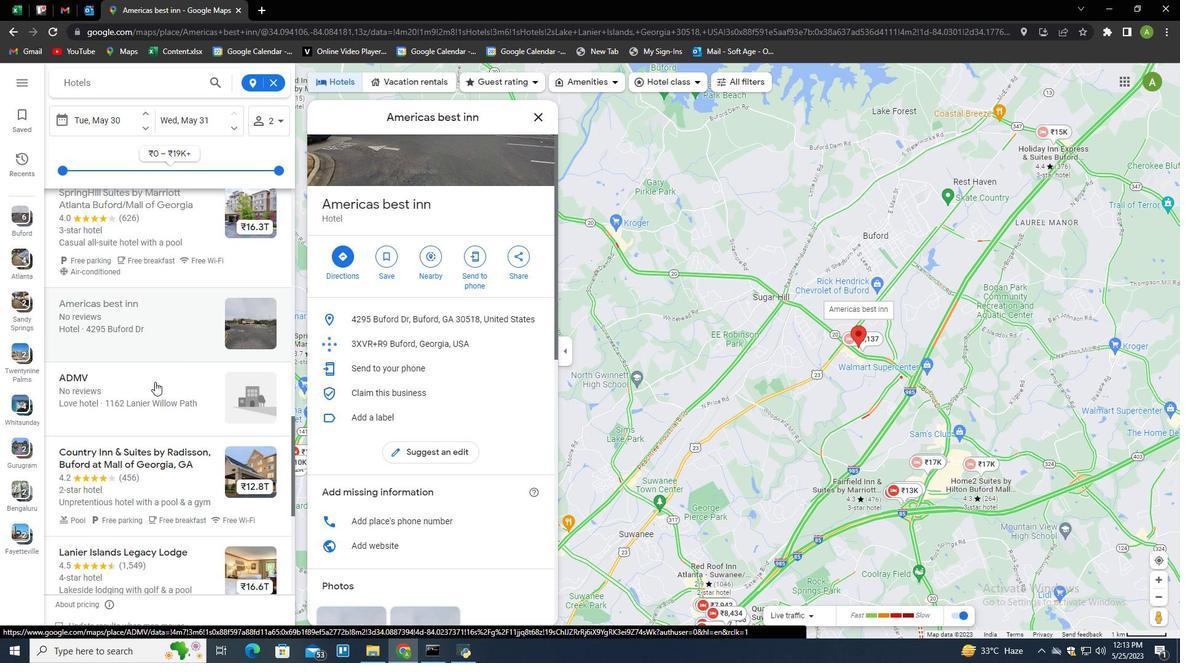 
Action: Mouse pressed left at (154, 398)
Screenshot: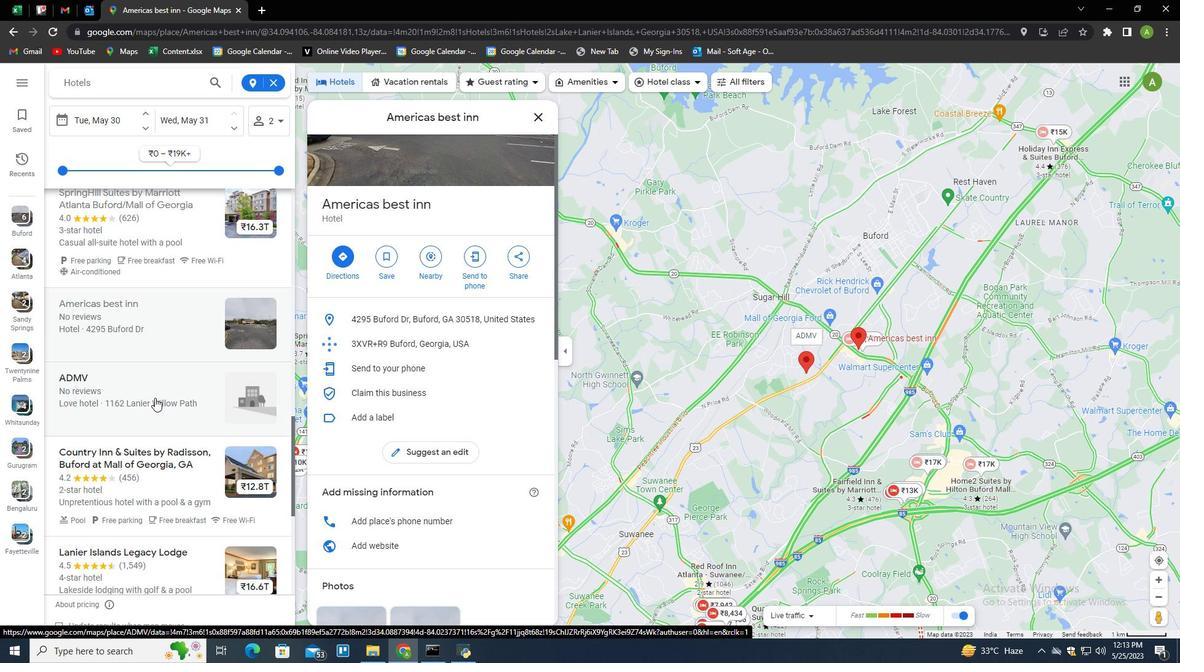 
Action: Mouse moved to (398, 376)
Screenshot: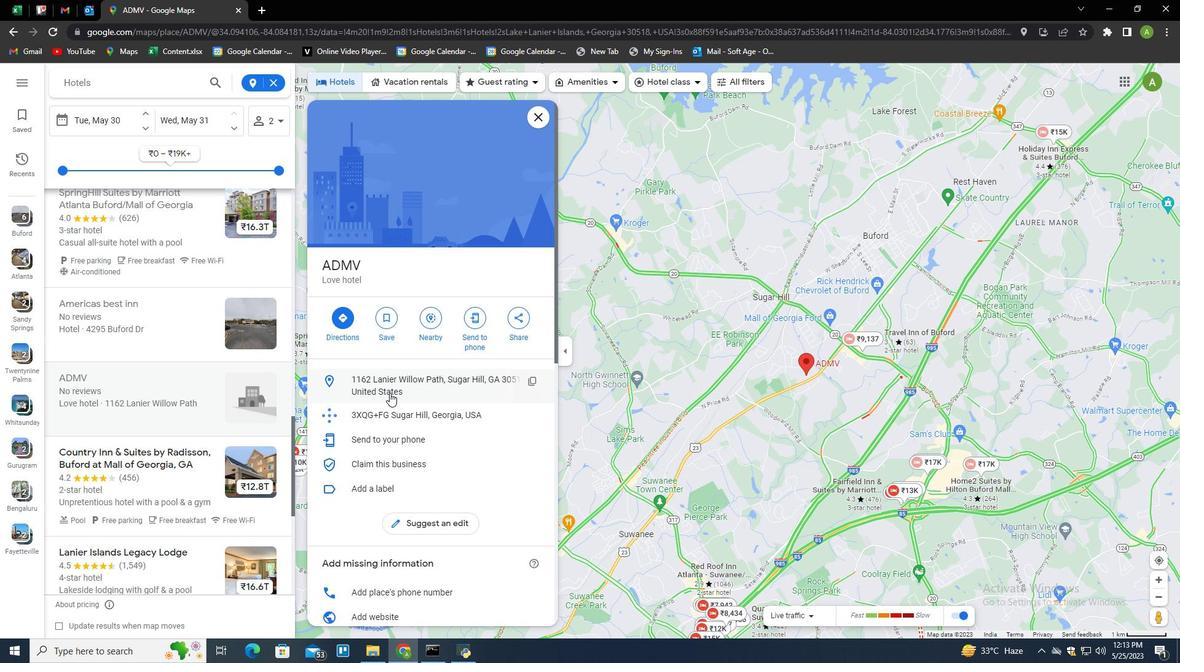 
Action: Mouse scrolled (398, 375) with delta (0, 0)
Screenshot: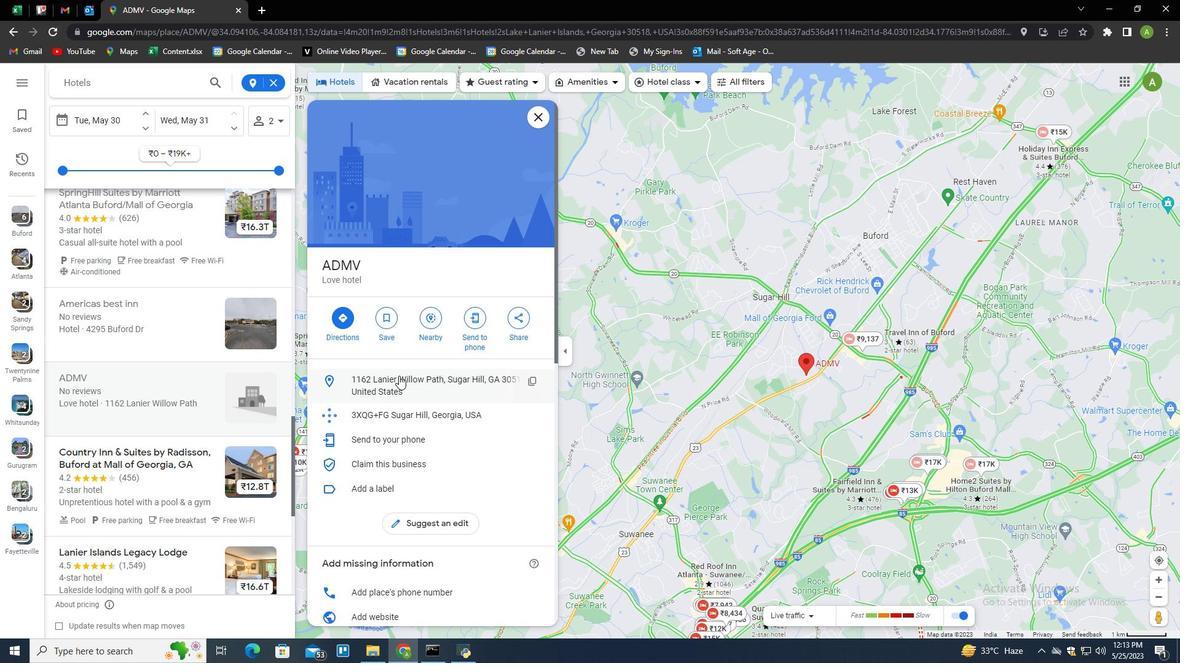 
Action: Mouse scrolled (398, 375) with delta (0, 0)
Screenshot: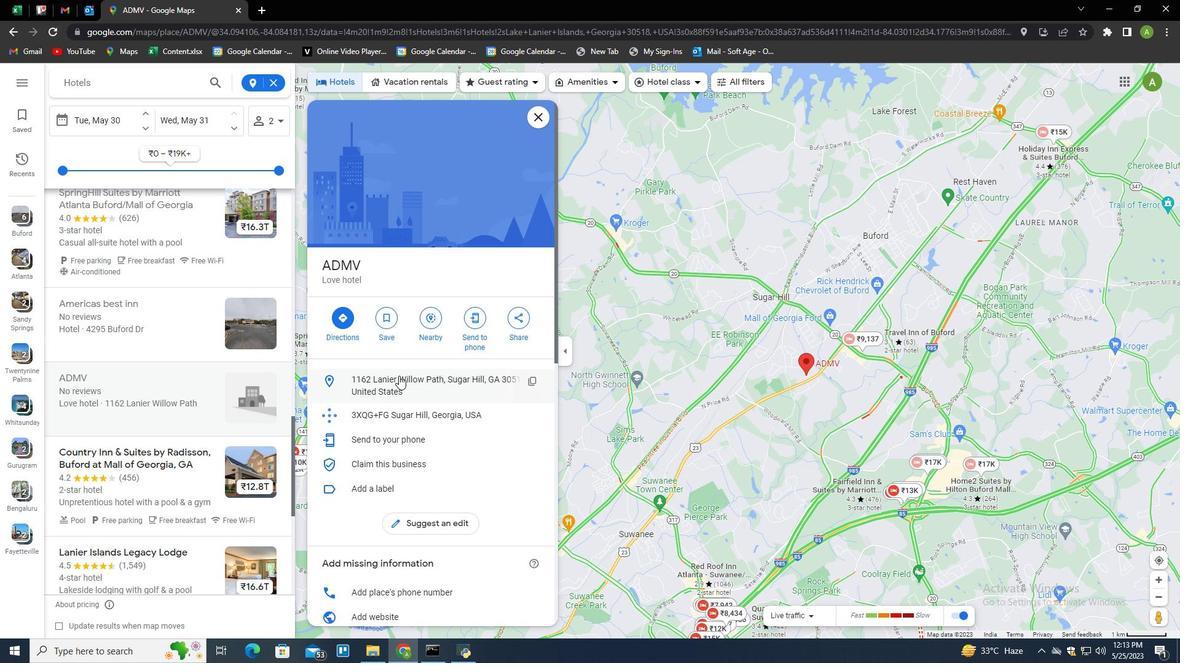 
Action: Mouse moved to (159, 469)
Screenshot: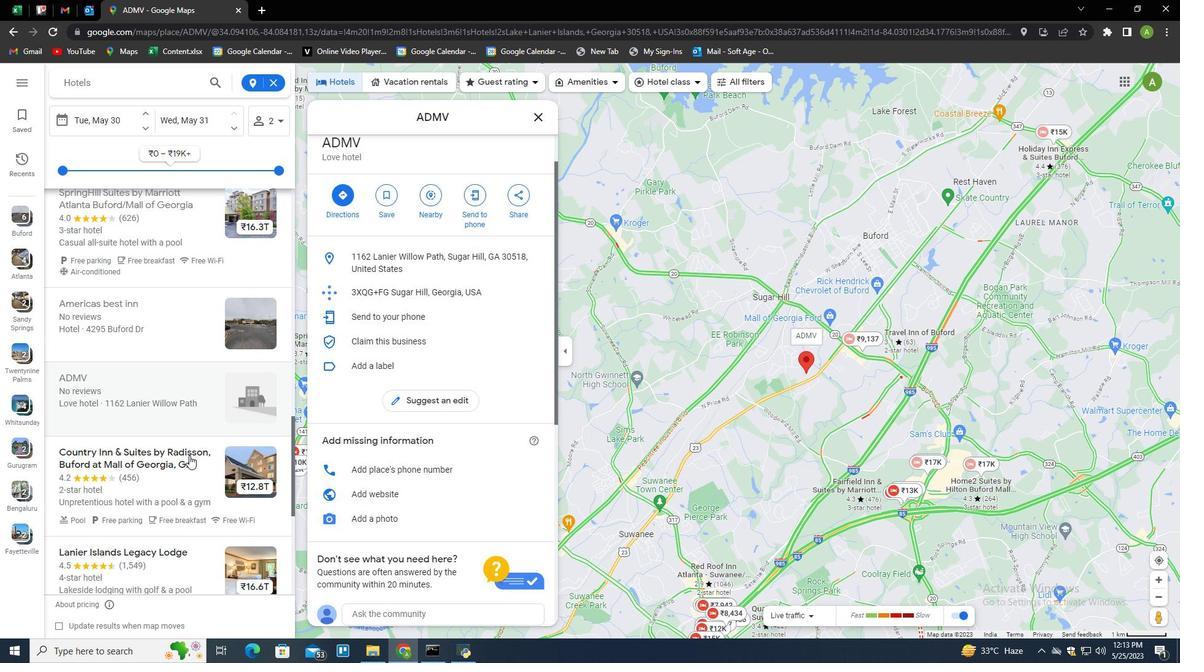
Action: Mouse pressed left at (159, 469)
Screenshot: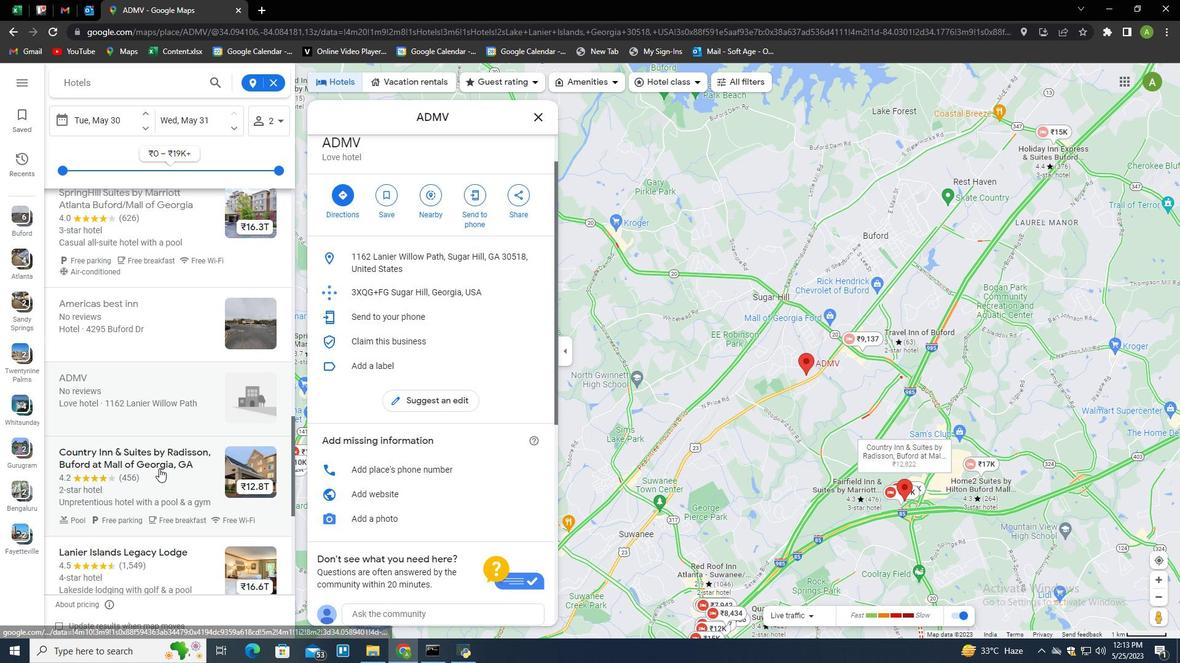 
Action: Mouse moved to (158, 469)
Screenshot: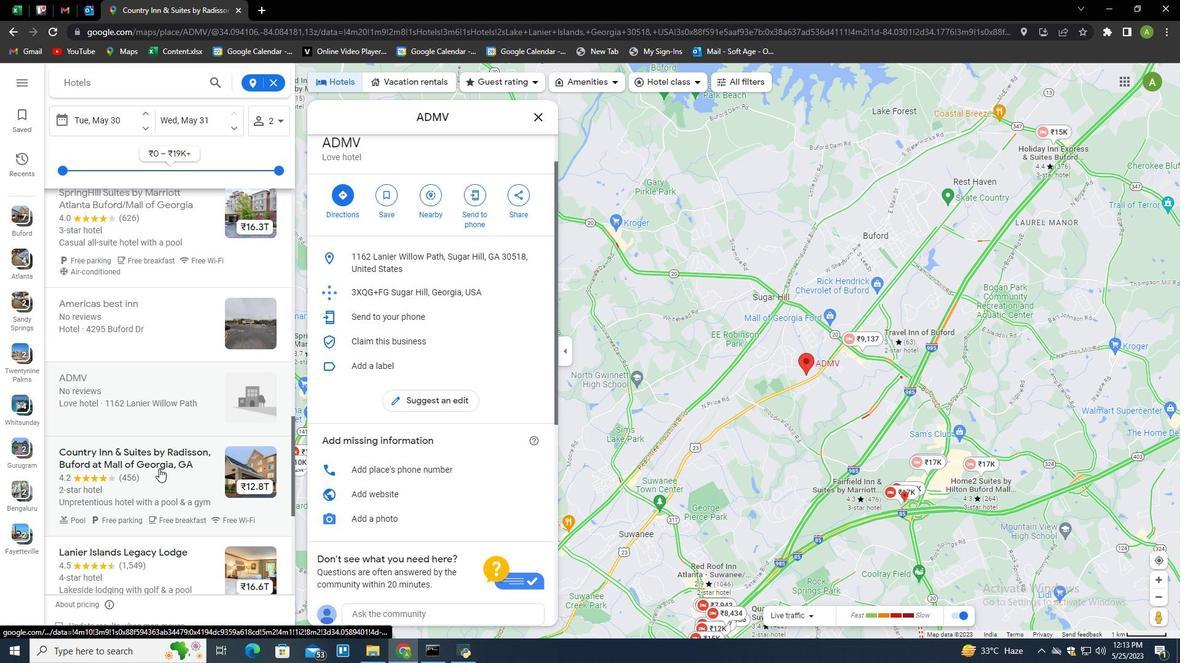 
Action: Mouse scrolled (158, 468) with delta (0, 0)
Screenshot: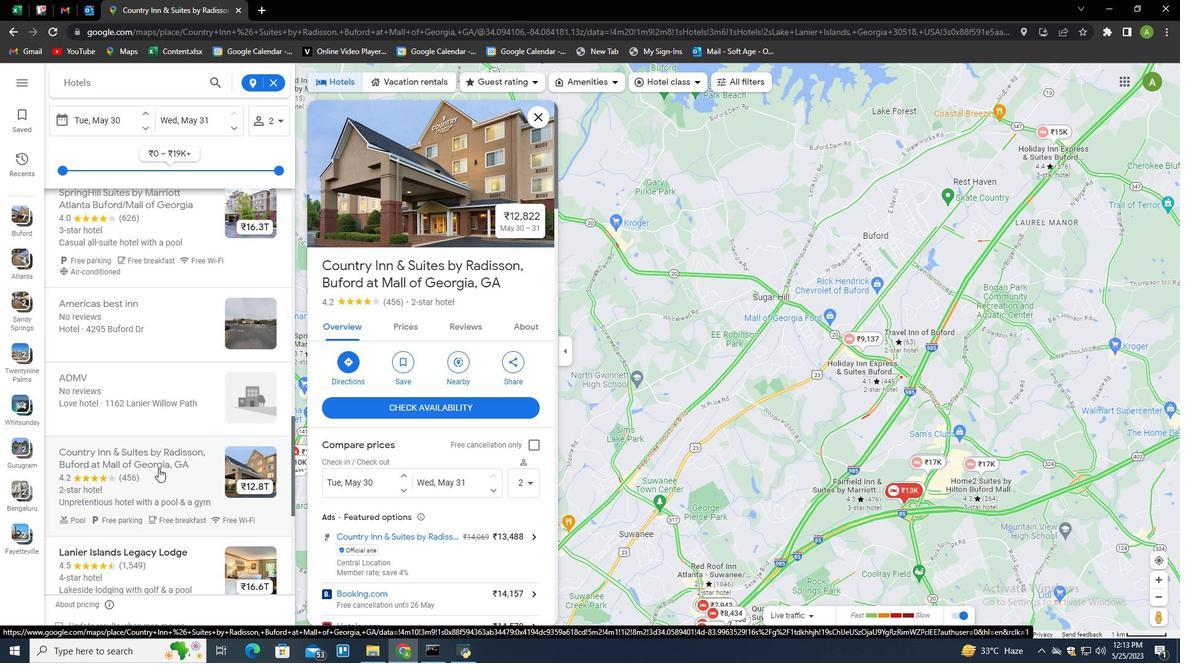 
Action: Mouse scrolled (158, 468) with delta (0, 0)
Screenshot: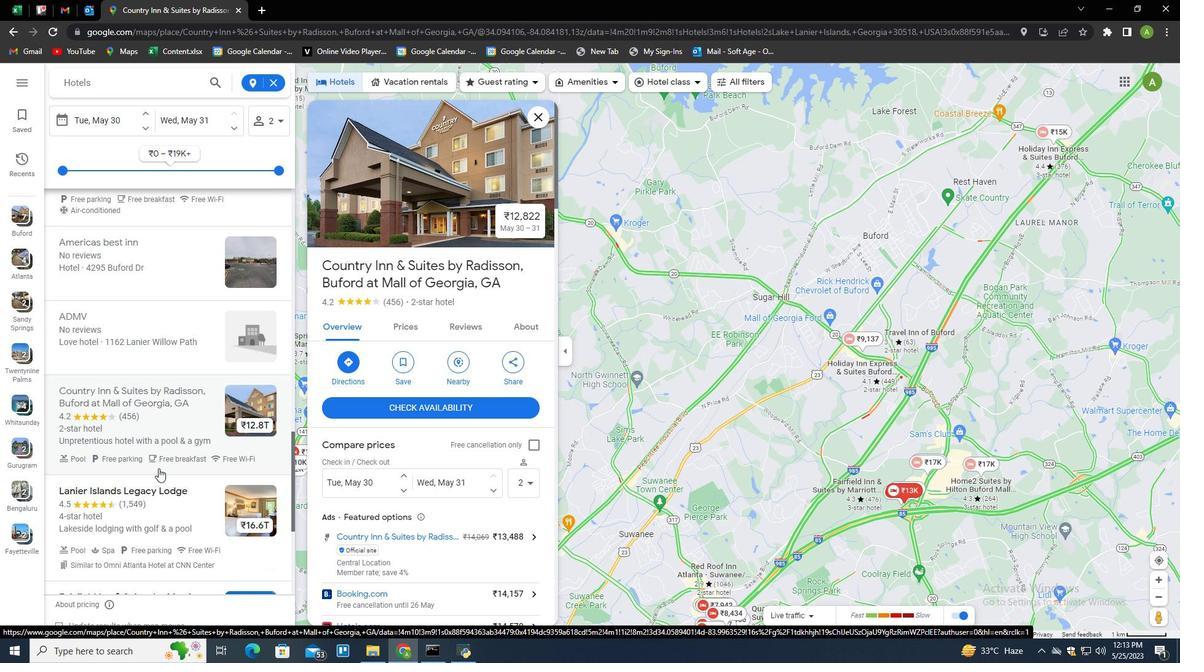 
Action: Mouse moved to (161, 451)
Screenshot: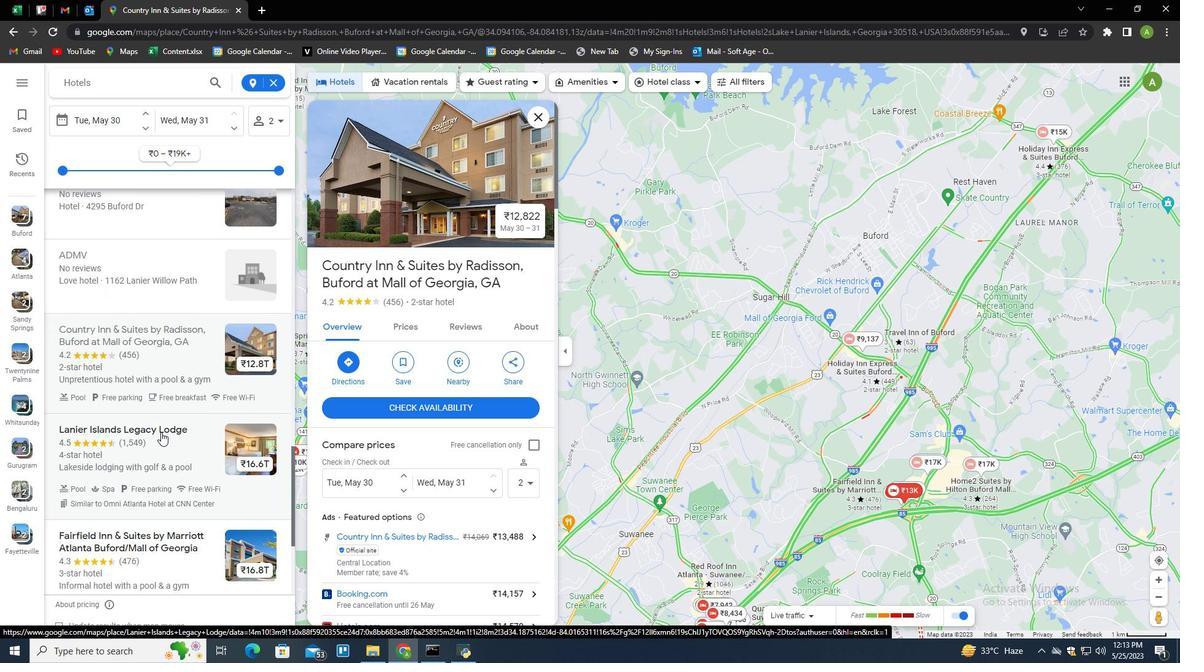 
Action: Mouse pressed left at (161, 451)
Screenshot: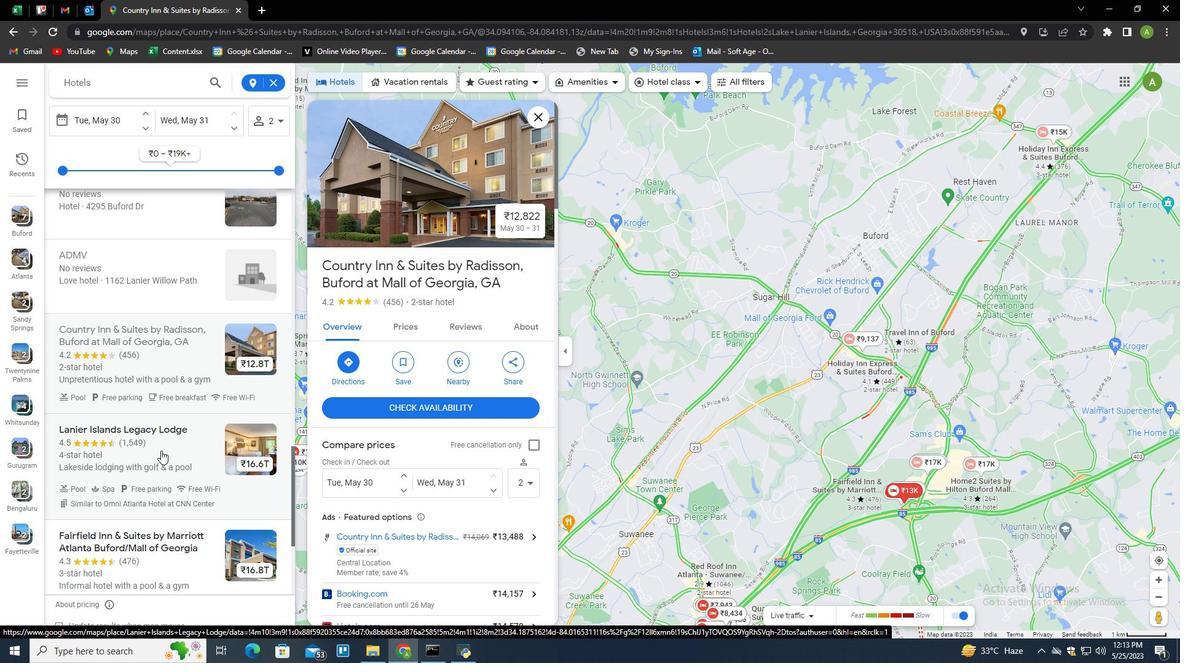 
Action: Mouse moved to (160, 451)
Screenshot: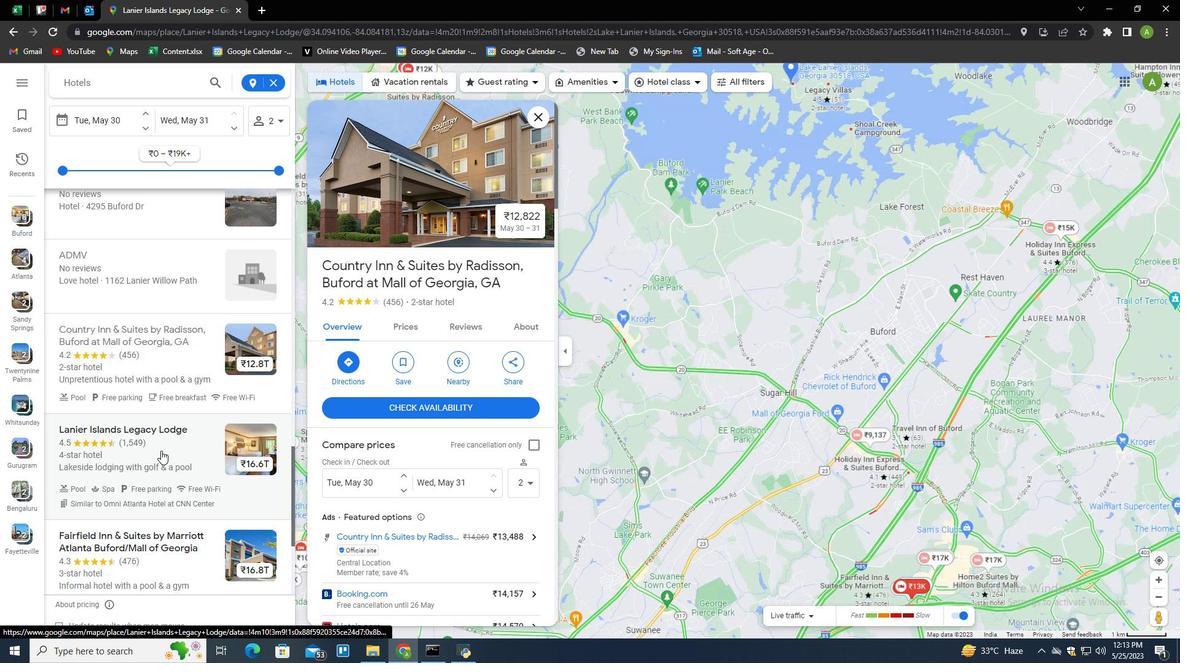 
Action: Mouse scrolled (160, 451) with delta (0, 0)
Screenshot: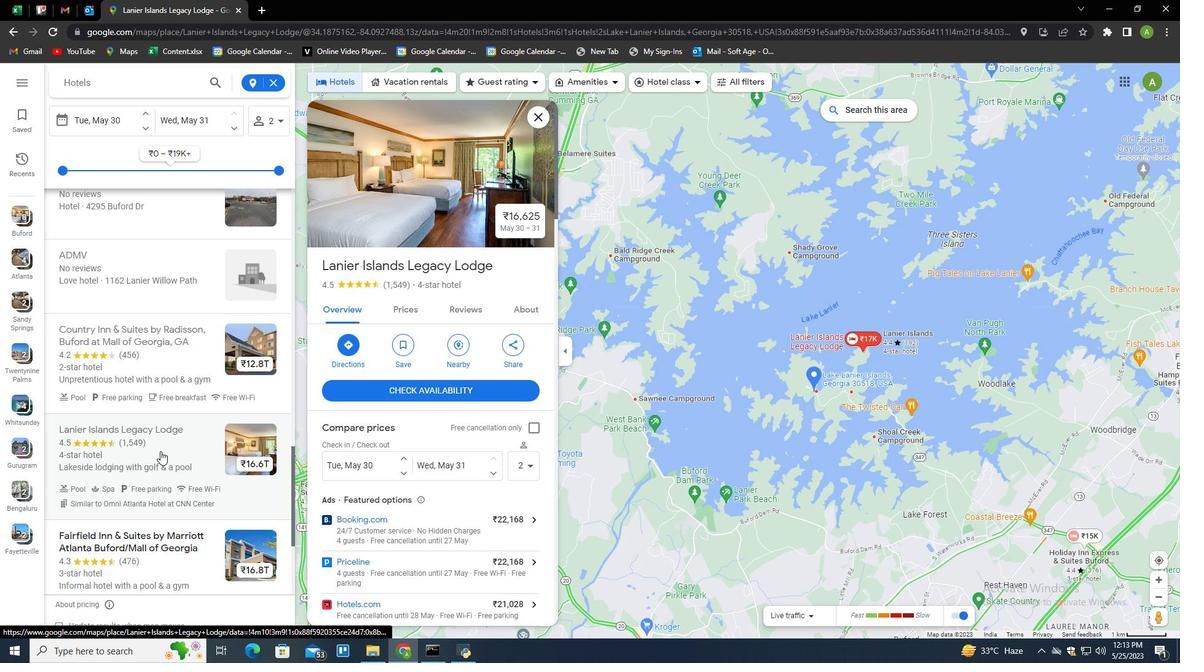 
Action: Mouse scrolled (160, 451) with delta (0, 0)
Screenshot: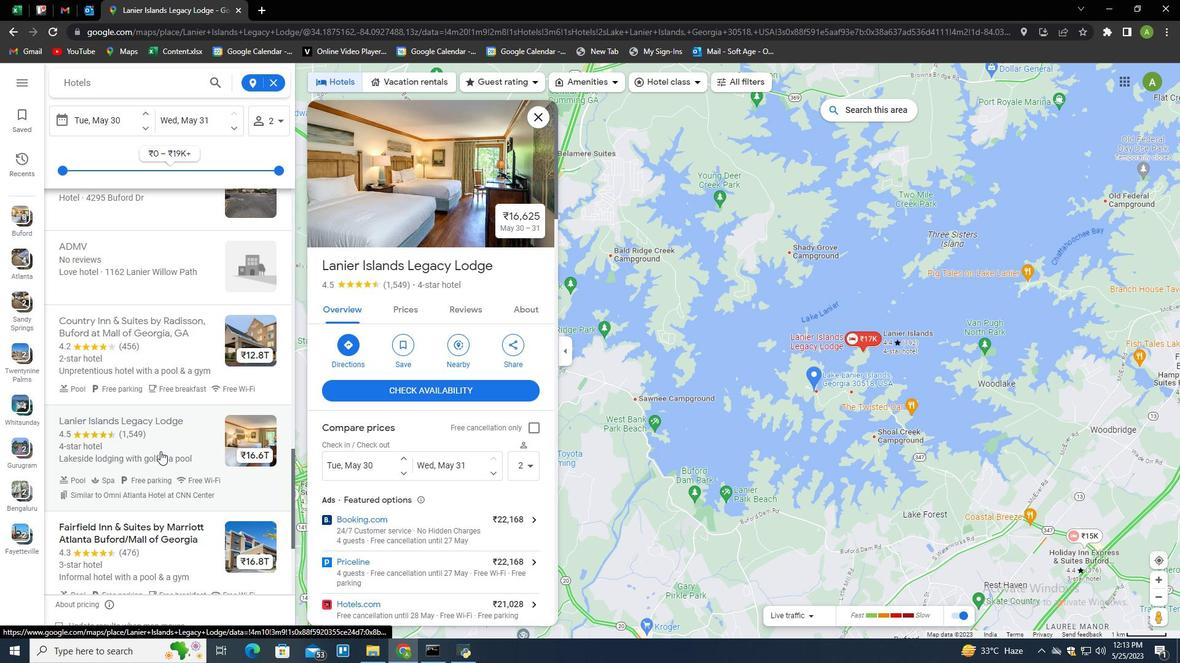 
Action: Mouse moved to (472, 425)
Screenshot: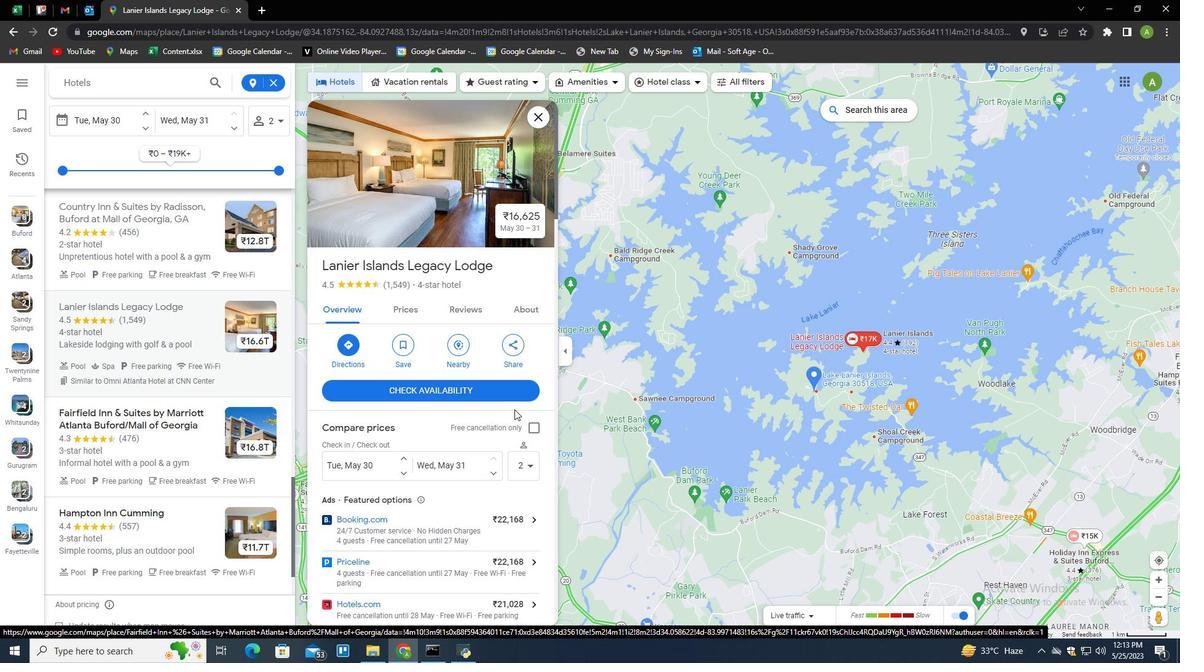 
Action: Mouse scrolled (472, 424) with delta (0, 0)
Screenshot: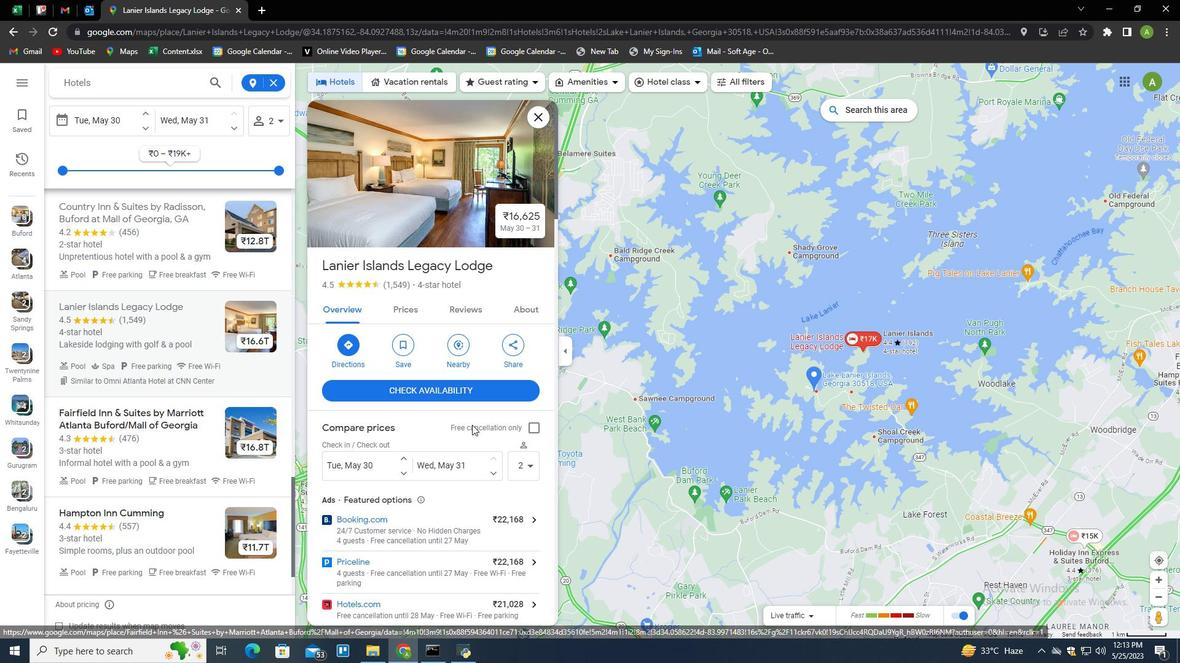 
Action: Mouse scrolled (472, 424) with delta (0, 0)
Screenshot: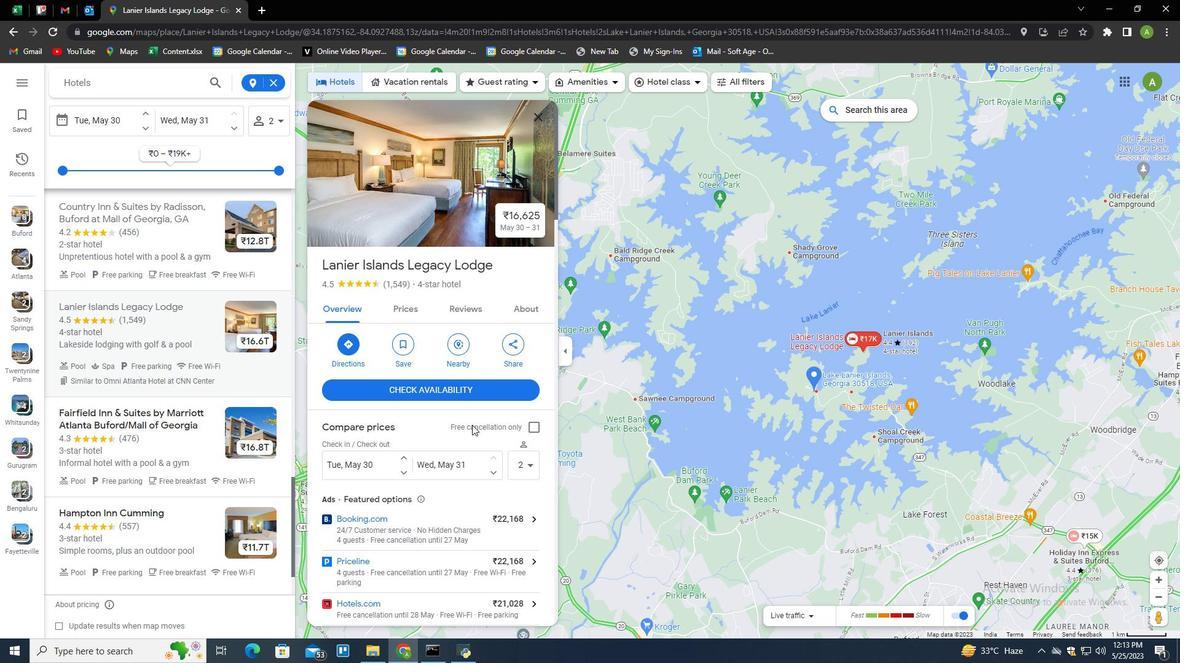 
Action: Mouse scrolled (472, 424) with delta (0, 0)
Screenshot: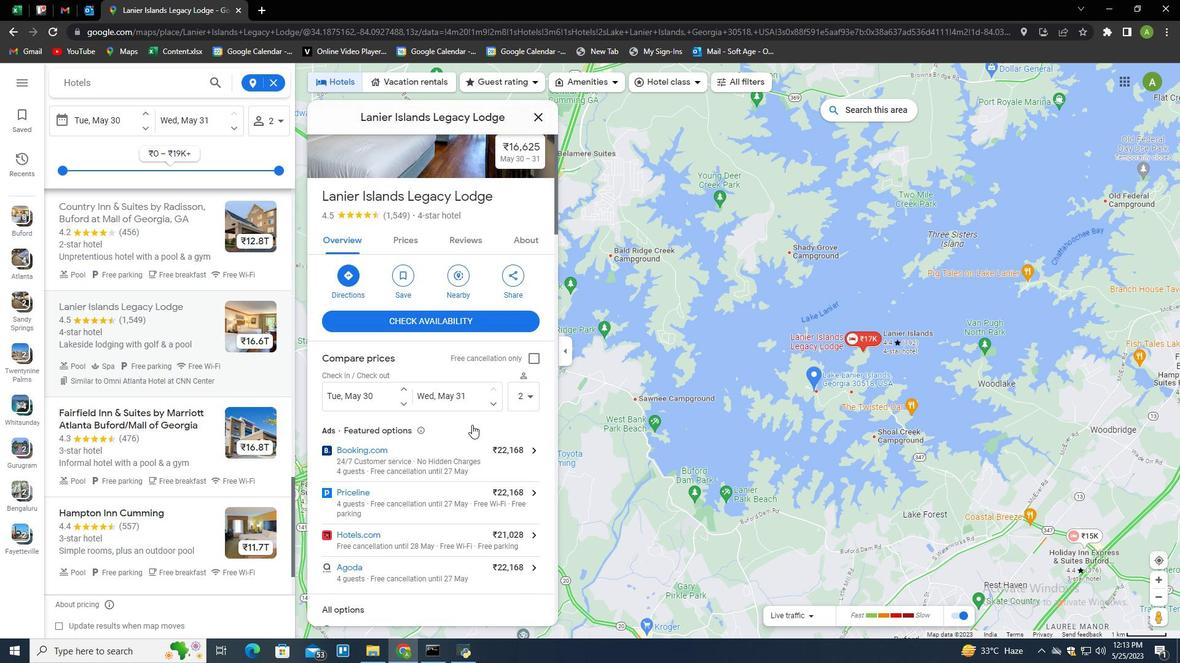 
Action: Mouse scrolled (472, 424) with delta (0, 0)
Screenshot: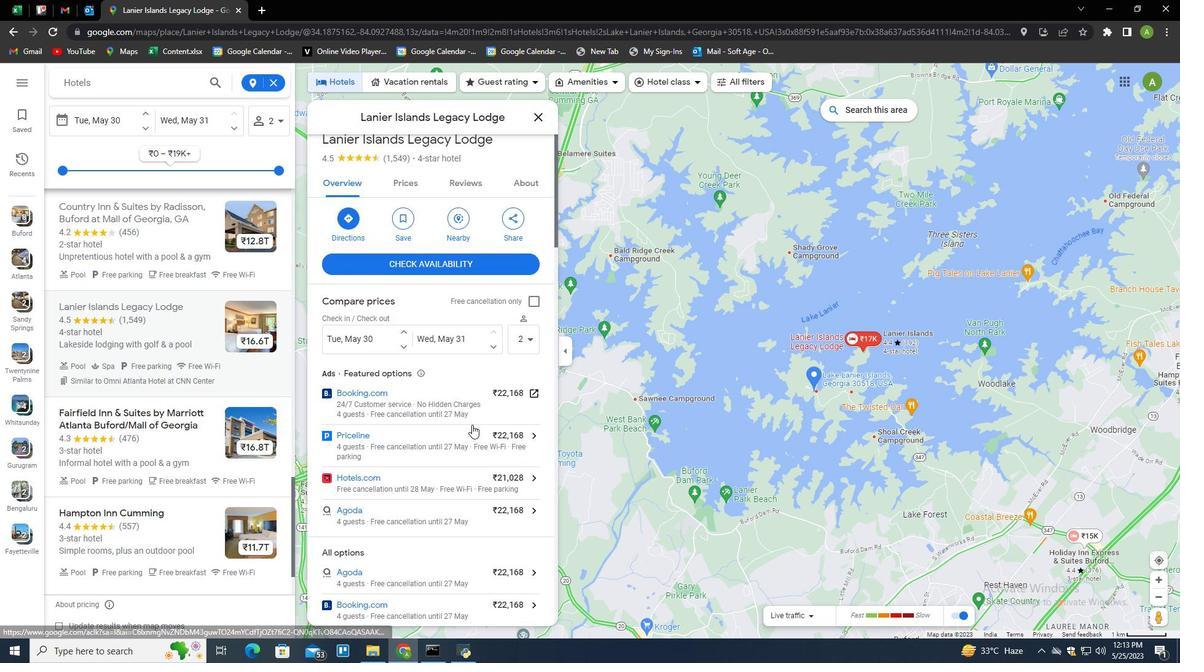 
Action: Mouse moved to (422, 520)
Screenshot: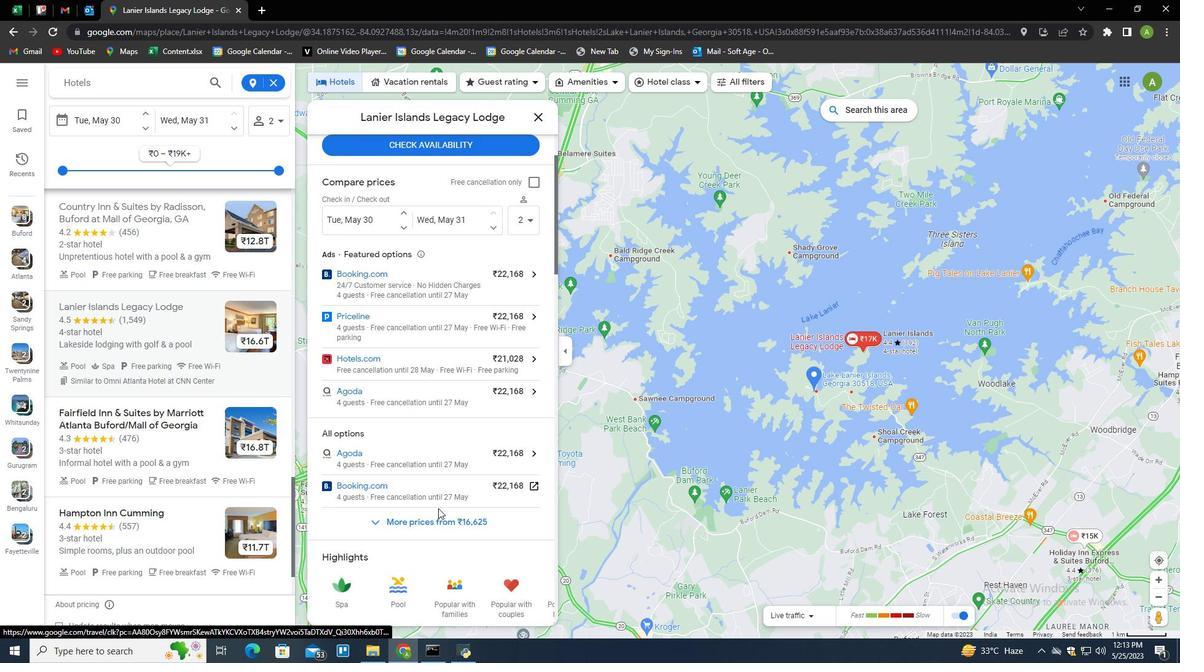 
Action: Mouse pressed left at (422, 520)
Screenshot: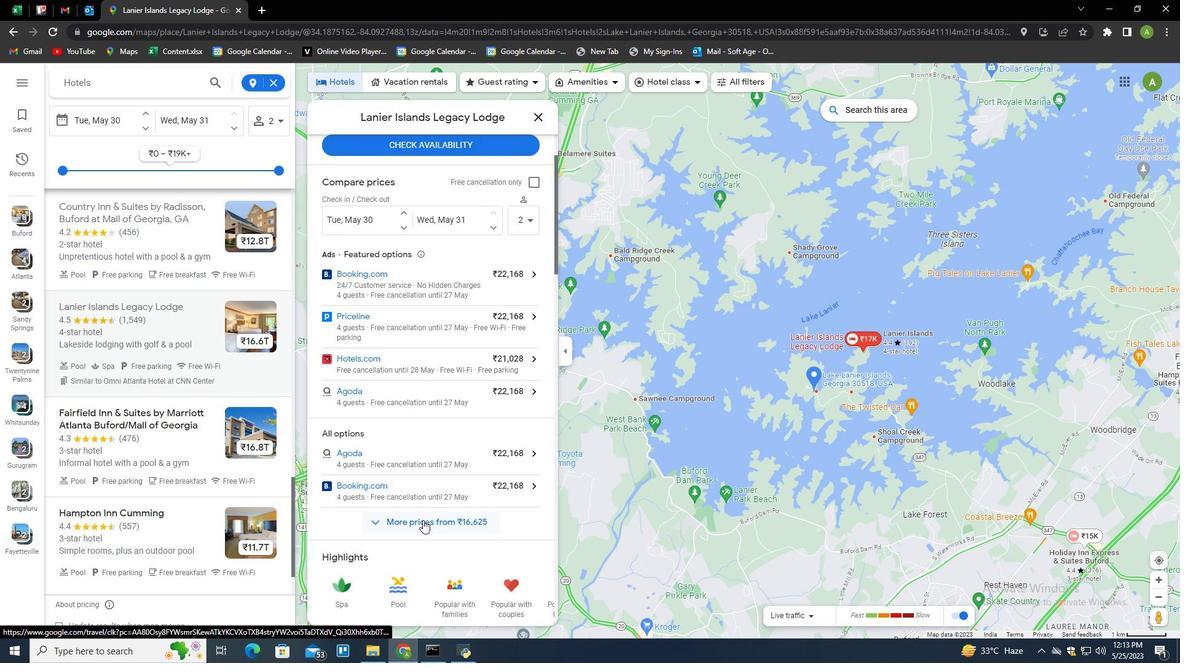 
Action: Mouse moved to (449, 446)
Screenshot: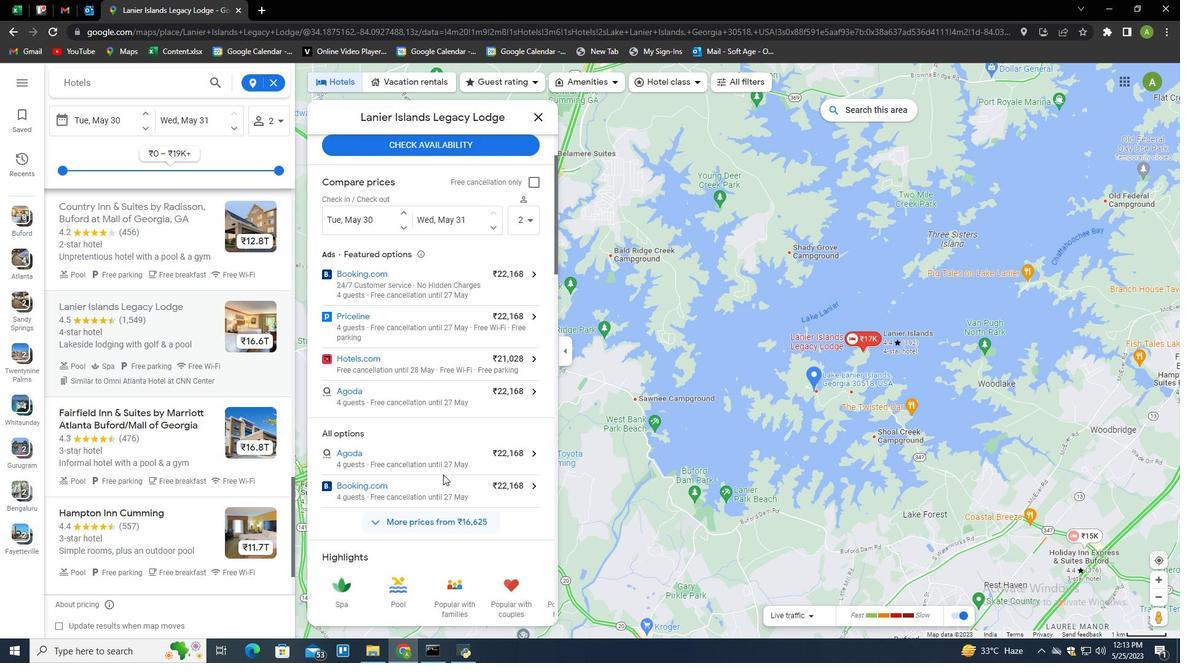 
Action: Mouse scrolled (449, 446) with delta (0, 0)
Screenshot: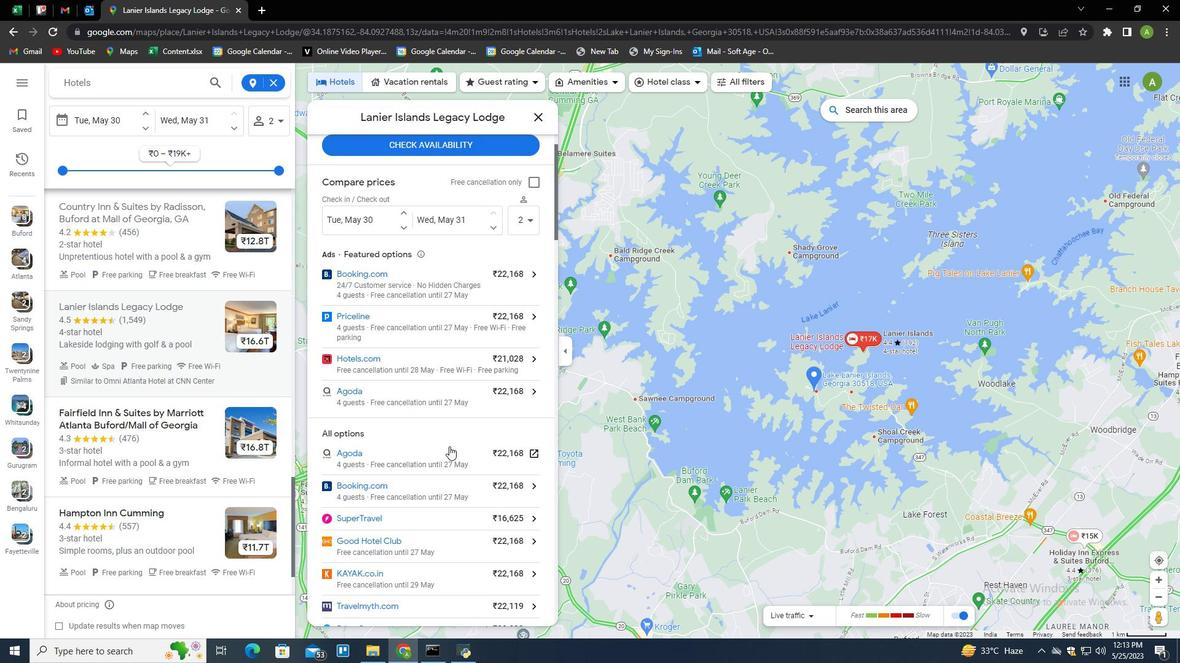
Action: Mouse scrolled (449, 446) with delta (0, 0)
Screenshot: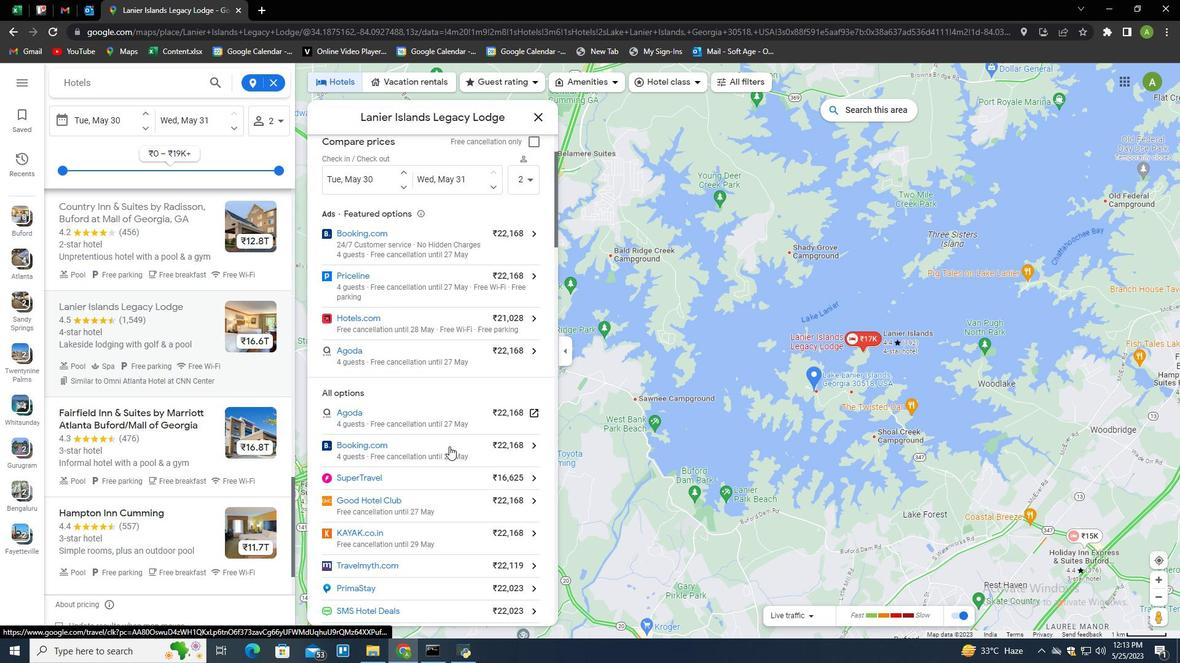 
Action: Mouse scrolled (449, 446) with delta (0, 0)
Screenshot: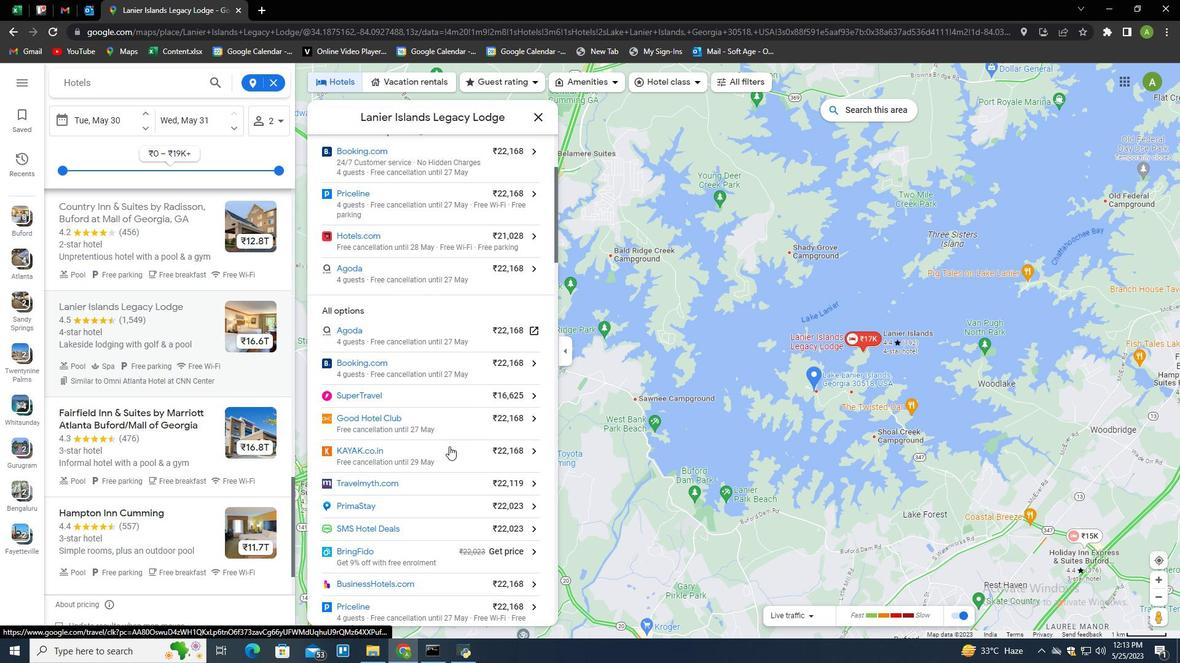 
Action: Mouse scrolled (449, 446) with delta (0, 0)
Screenshot: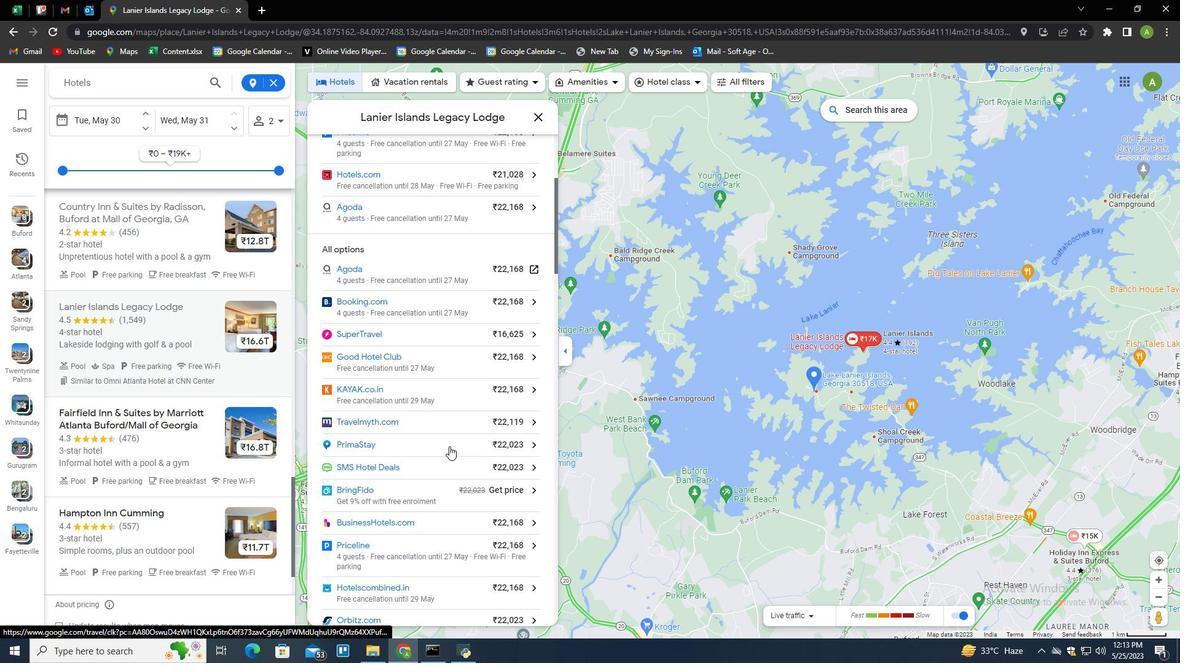 
Action: Mouse scrolled (449, 446) with delta (0, 0)
Screenshot: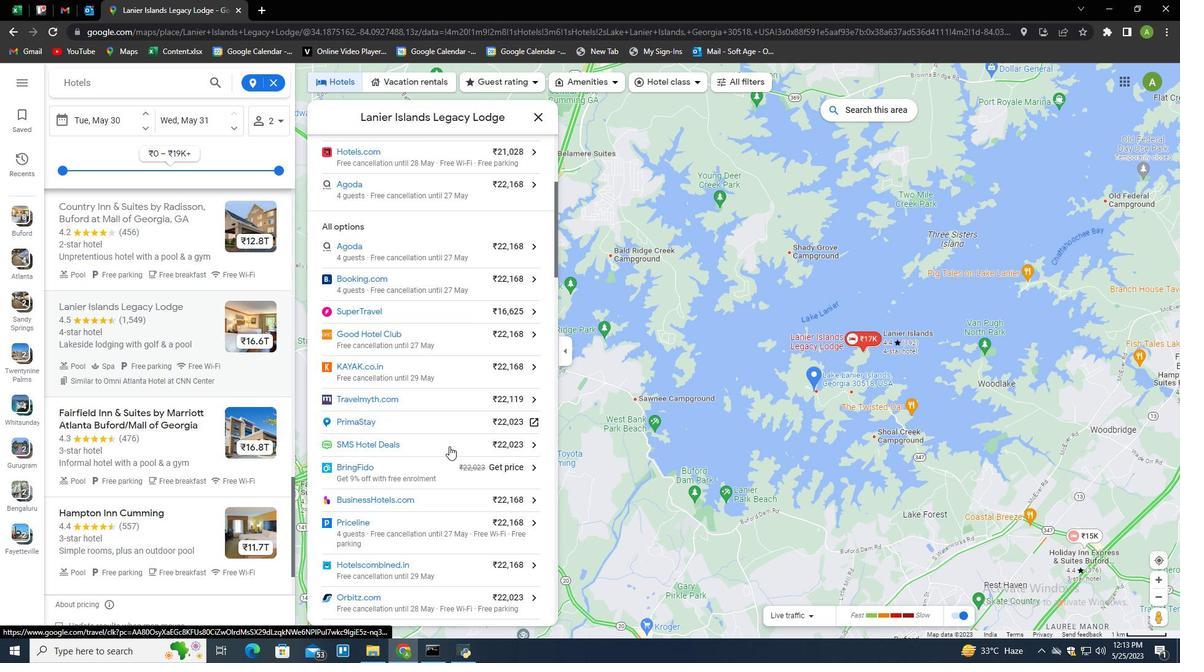 
Action: Mouse scrolled (449, 446) with delta (0, 0)
Screenshot: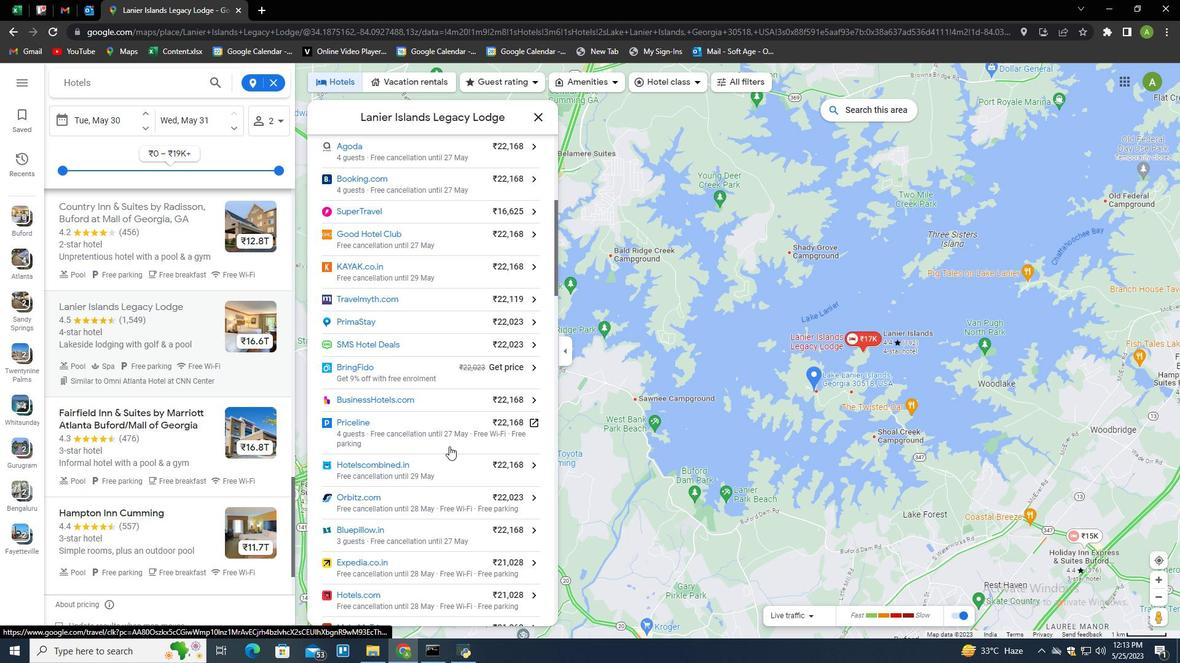 
Action: Mouse scrolled (449, 446) with delta (0, 0)
Screenshot: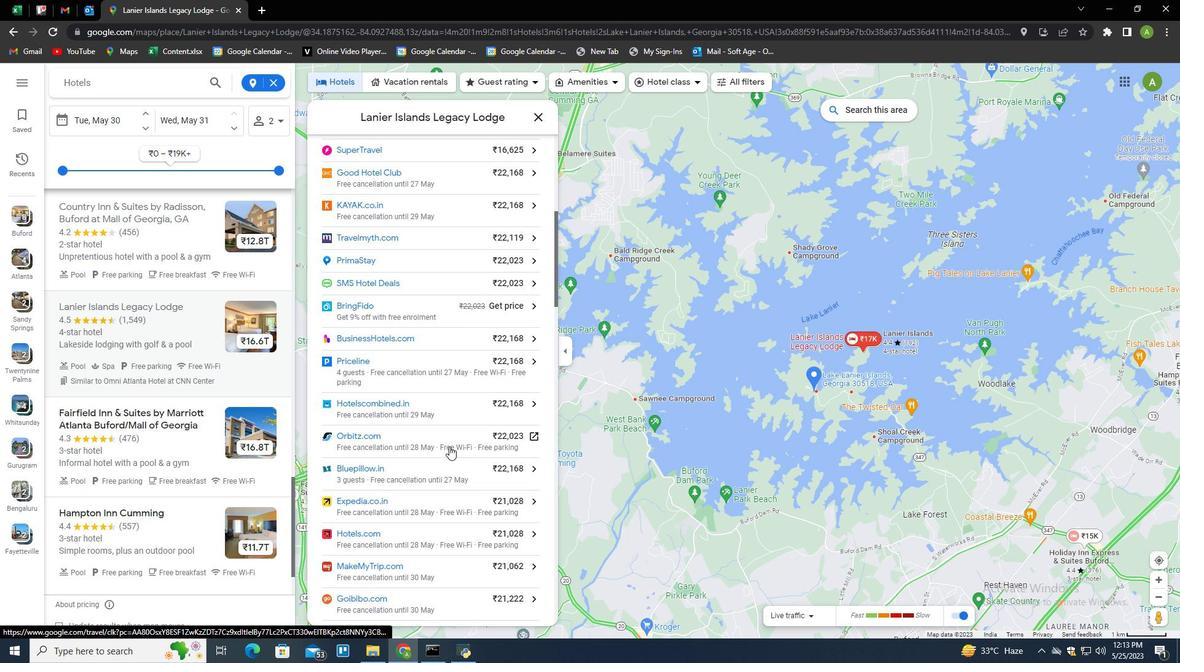 
Action: Mouse moved to (449, 447)
Screenshot: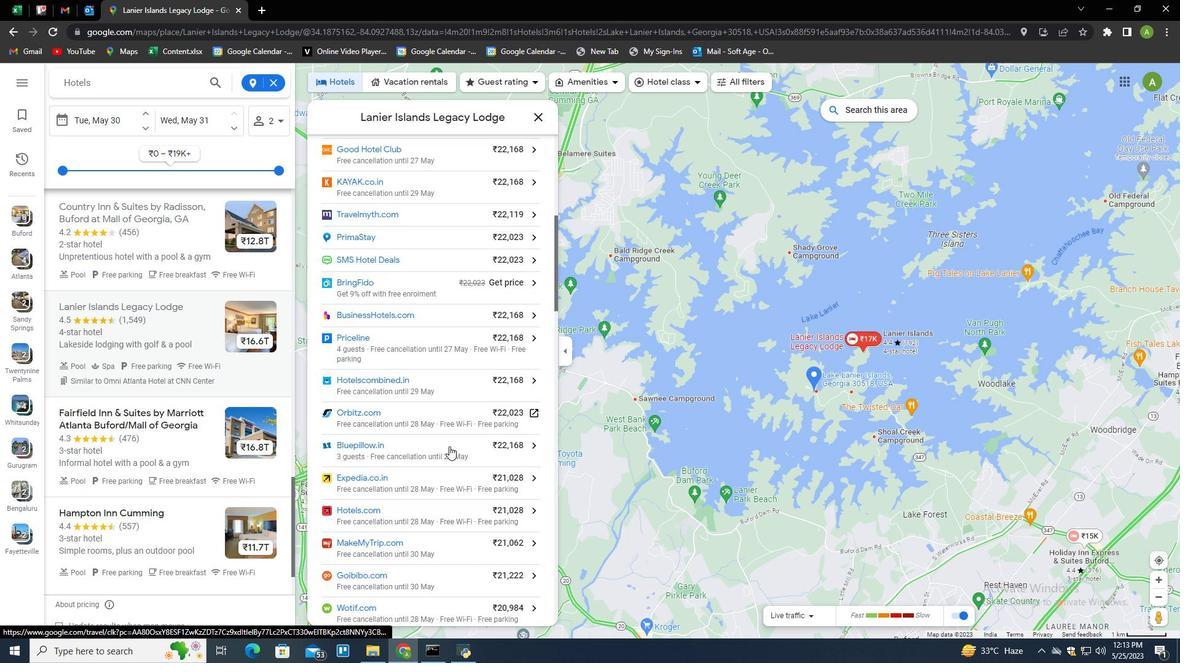 
Action: Mouse scrolled (449, 446) with delta (0, 0)
Screenshot: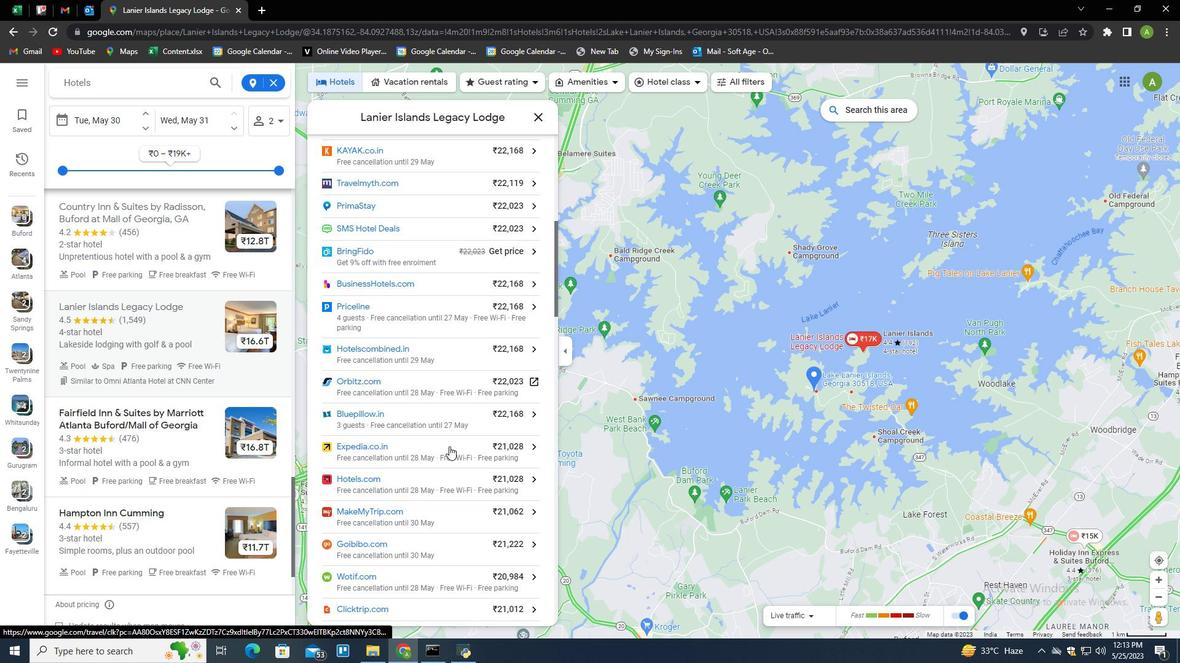 
Action: Mouse moved to (448, 448)
Screenshot: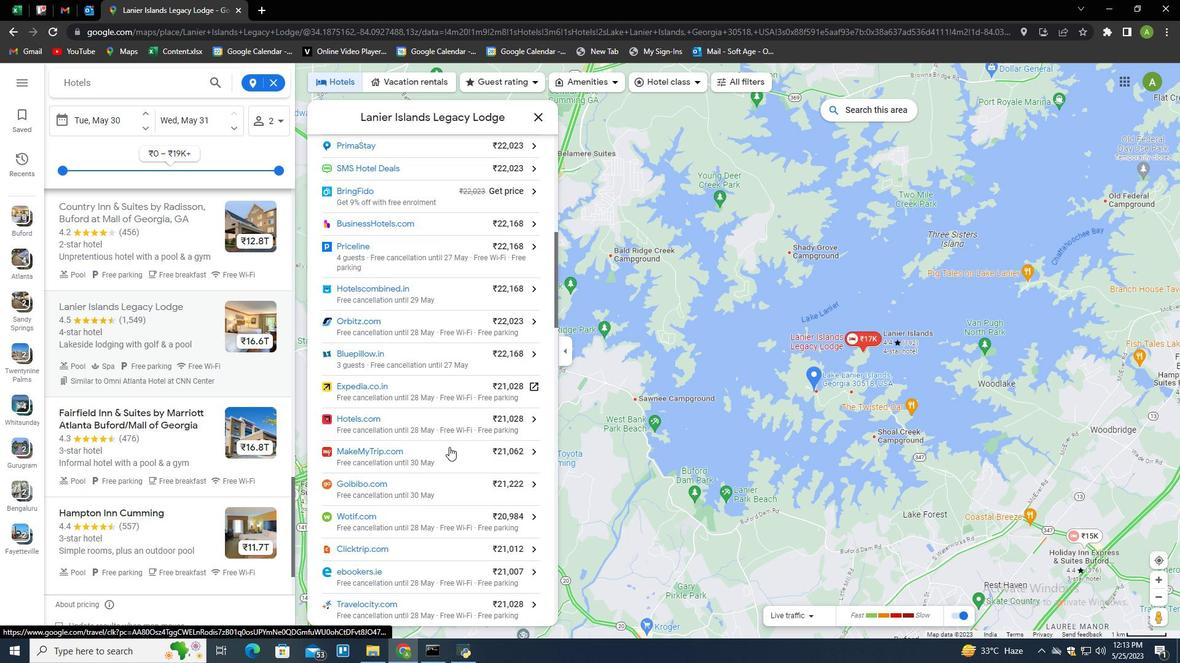 
Action: Mouse scrolled (448, 447) with delta (0, 0)
Screenshot: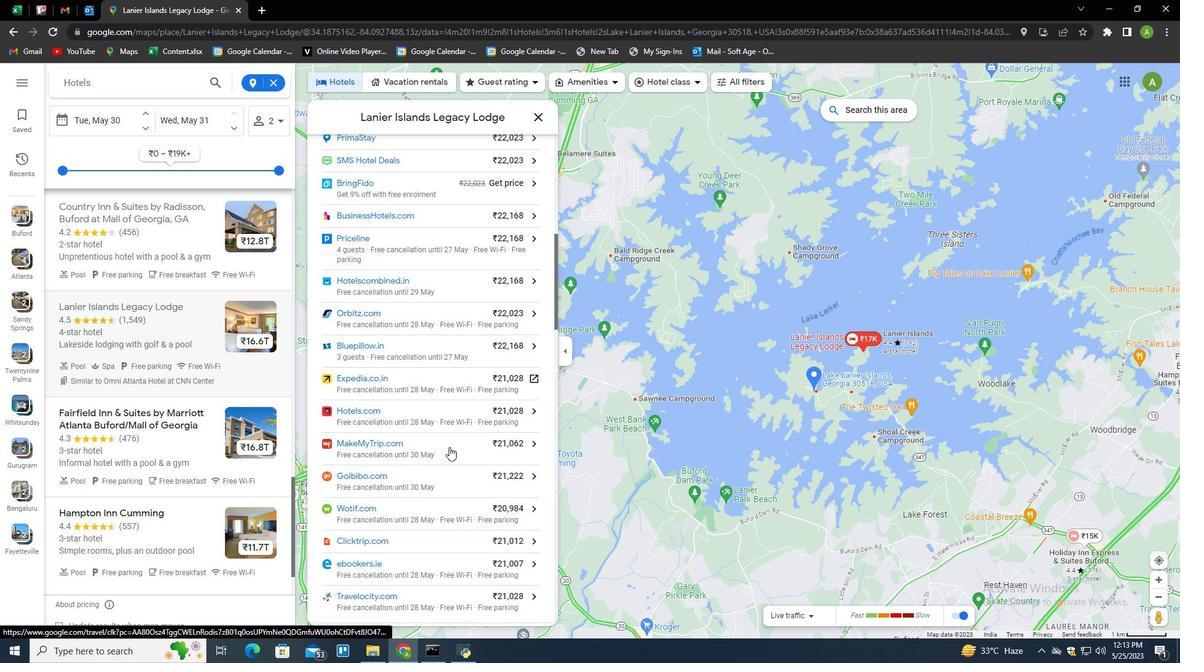 
Action: Mouse moved to (446, 449)
Screenshot: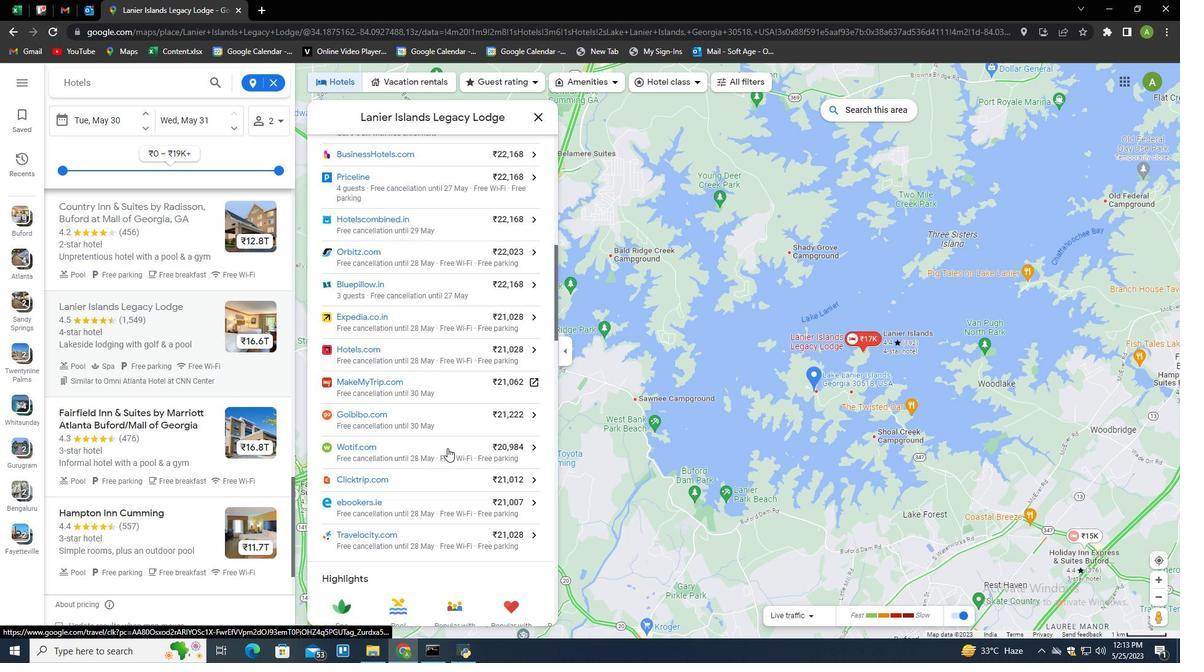 
Action: Mouse scrolled (446, 448) with delta (0, 0)
Screenshot: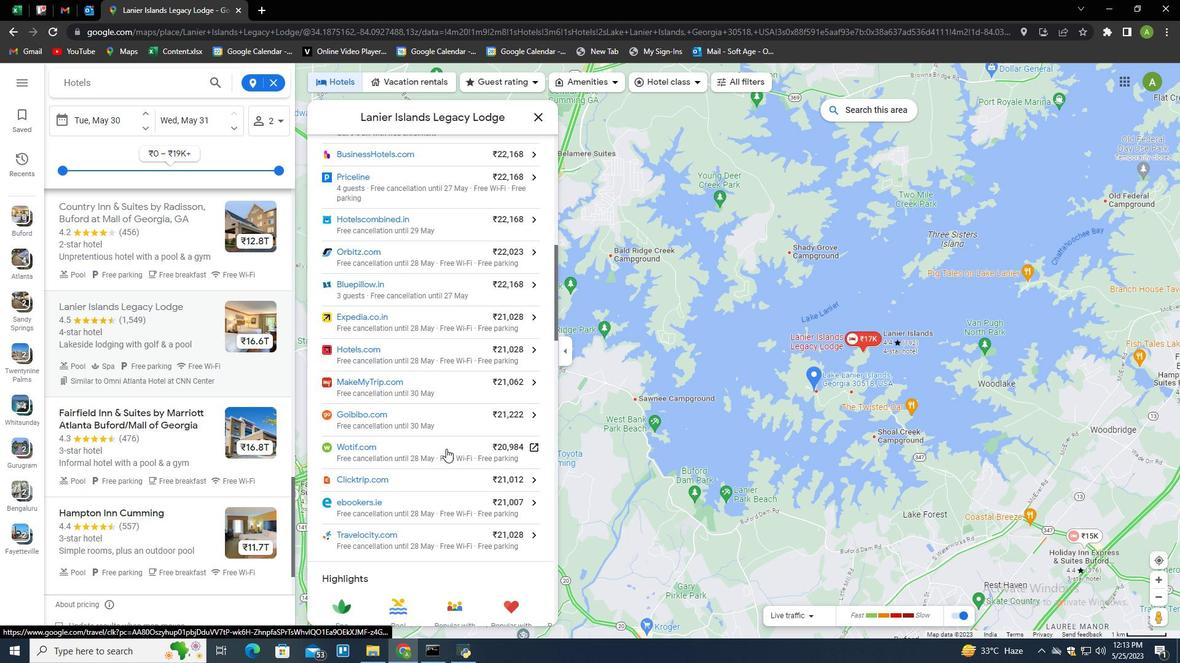
Action: Mouse scrolled (446, 448) with delta (0, 0)
Screenshot: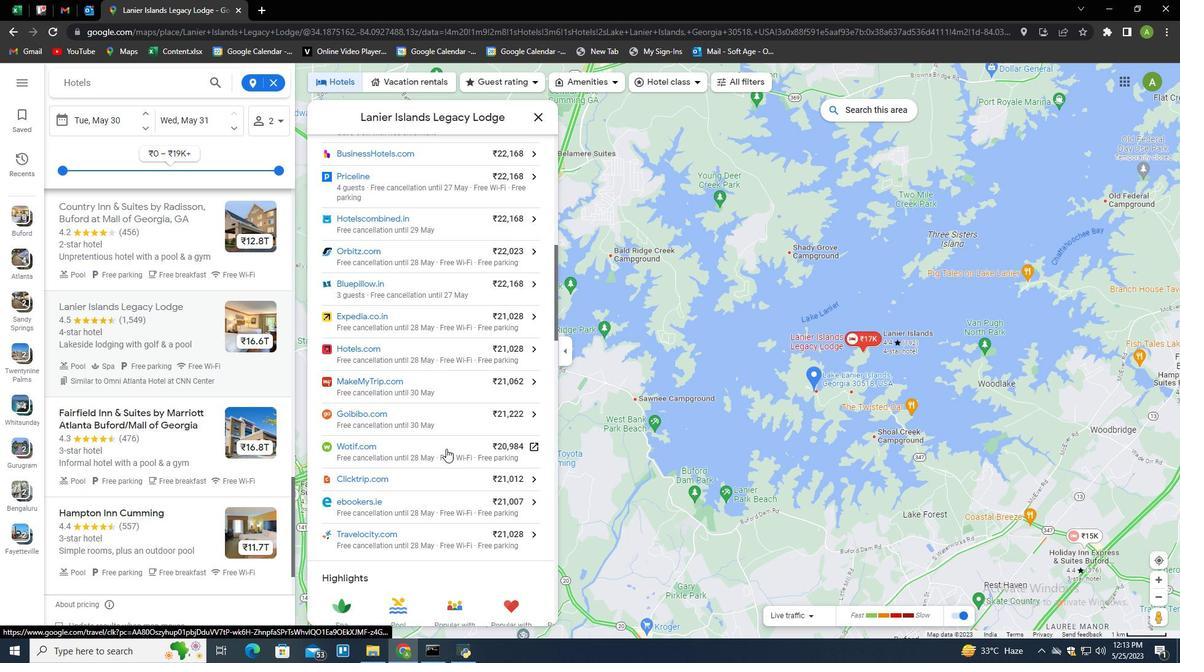 
Action: Mouse moved to (445, 450)
Screenshot: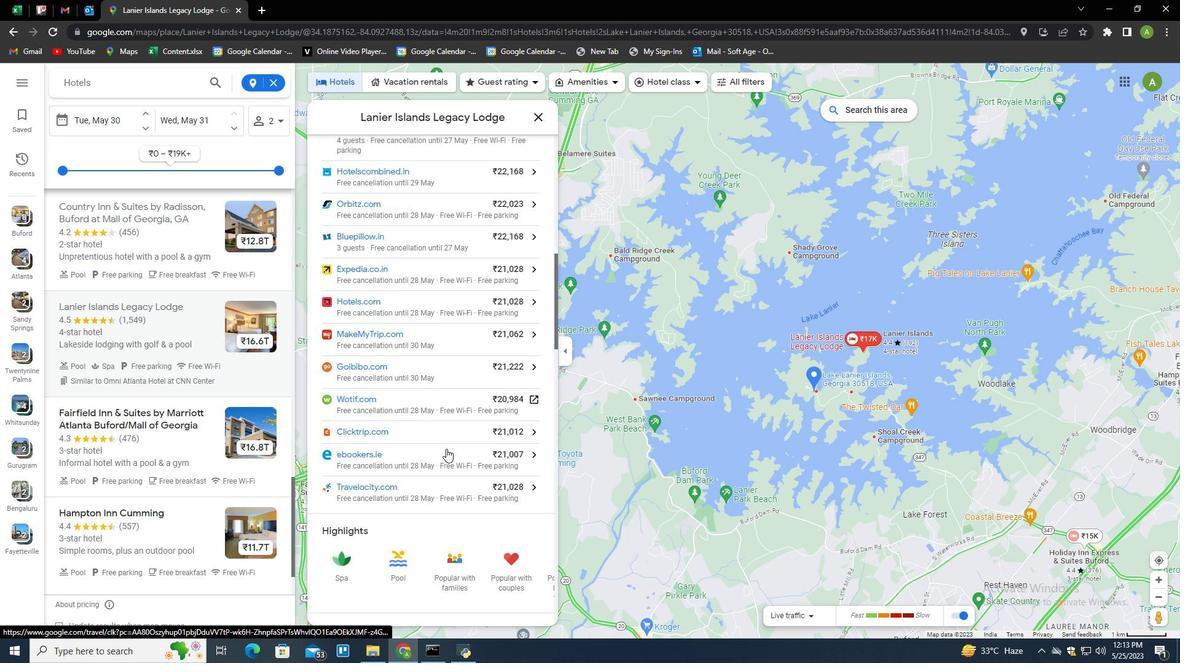 
Action: Mouse scrolled (445, 449) with delta (0, 0)
